 Task: Research Airbnb properties in Melong, Cameroon from 6th December, 2023 to 10th December, 2023 for 1 adult.1  bedroom having 1 bed and 1 bathroom. Property type can be hotel. Booking option can be shelf check-in. Look for 4 properties as per requirement.
Action: Mouse moved to (421, 92)
Screenshot: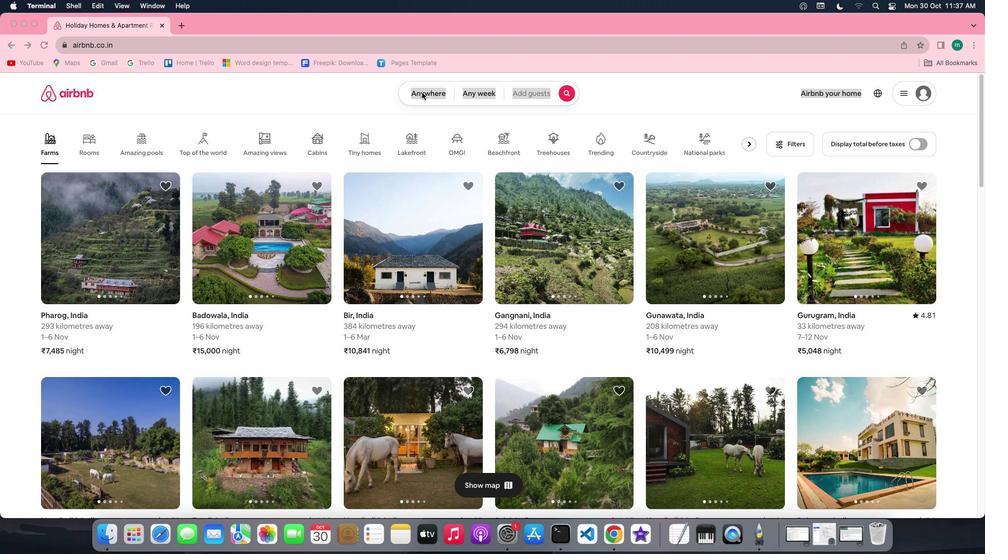 
Action: Mouse pressed left at (421, 92)
Screenshot: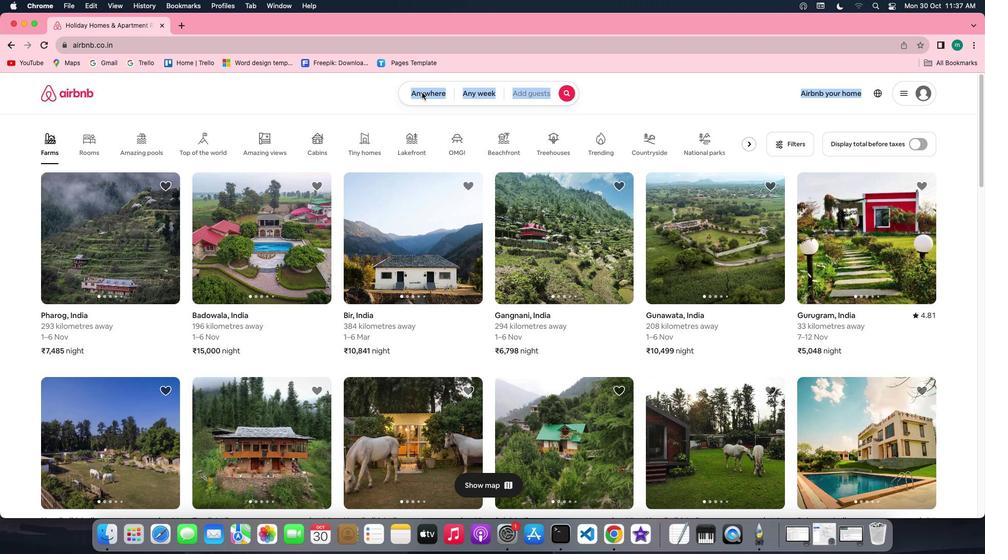 
Action: Mouse pressed left at (421, 92)
Screenshot: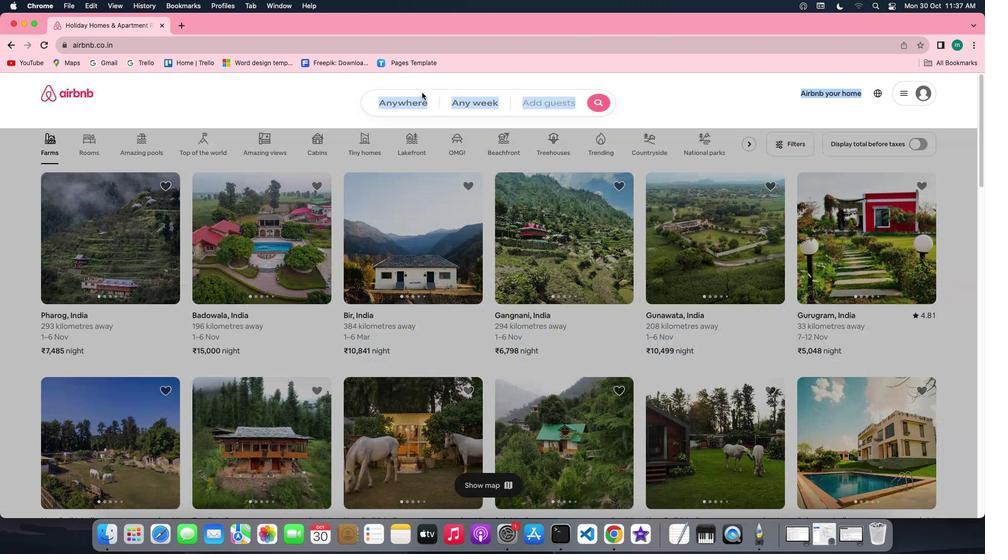 
Action: Mouse moved to (400, 132)
Screenshot: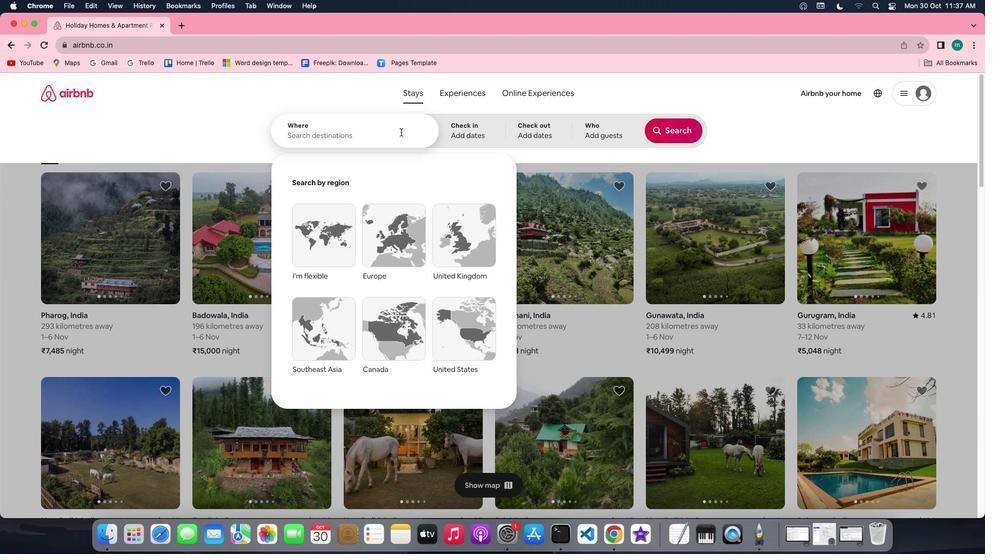 
Action: Key pressed Key.shift'M''e''l''o''n''g'','Key.spaceKey.shift'C''a''m''e''r''o''o''n'
Screenshot: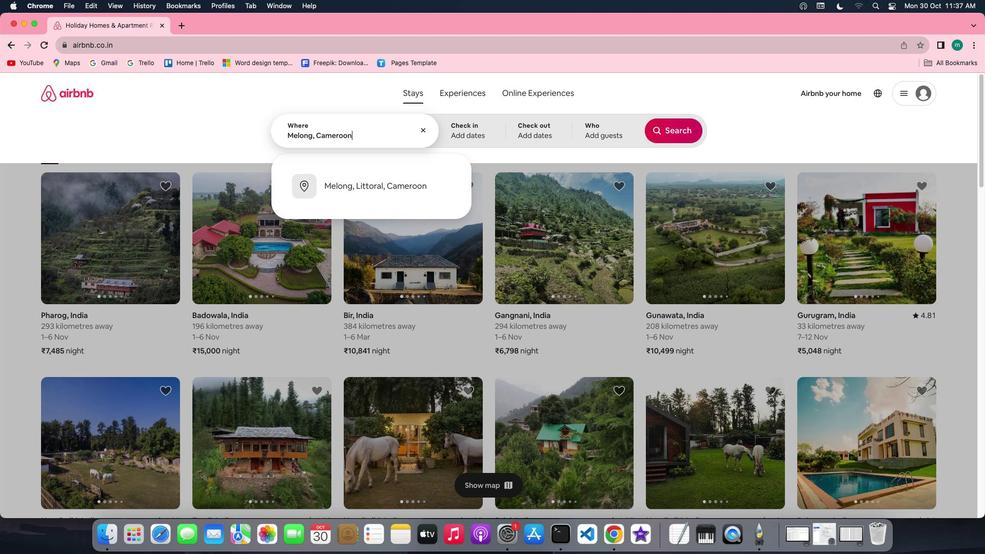 
Action: Mouse moved to (487, 123)
Screenshot: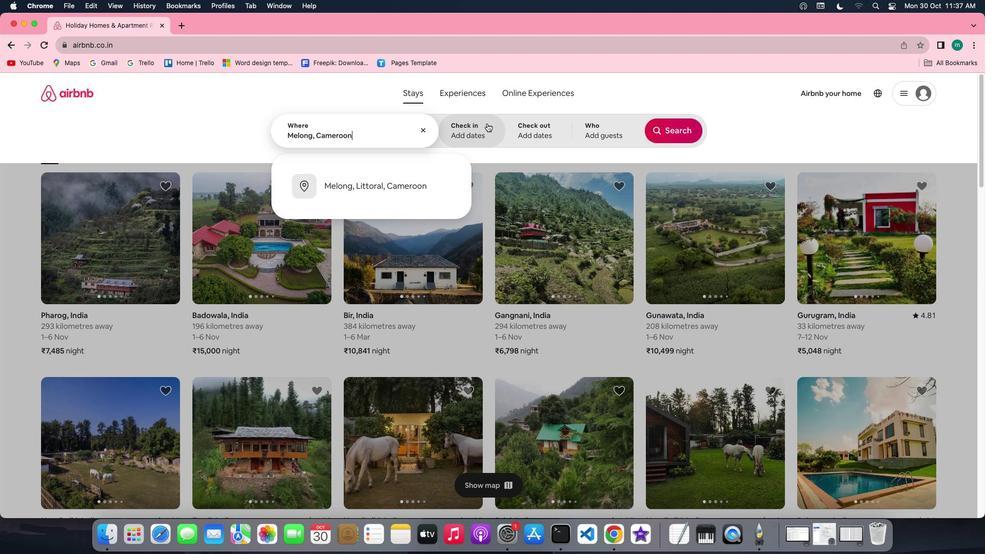 
Action: Mouse pressed left at (487, 123)
Screenshot: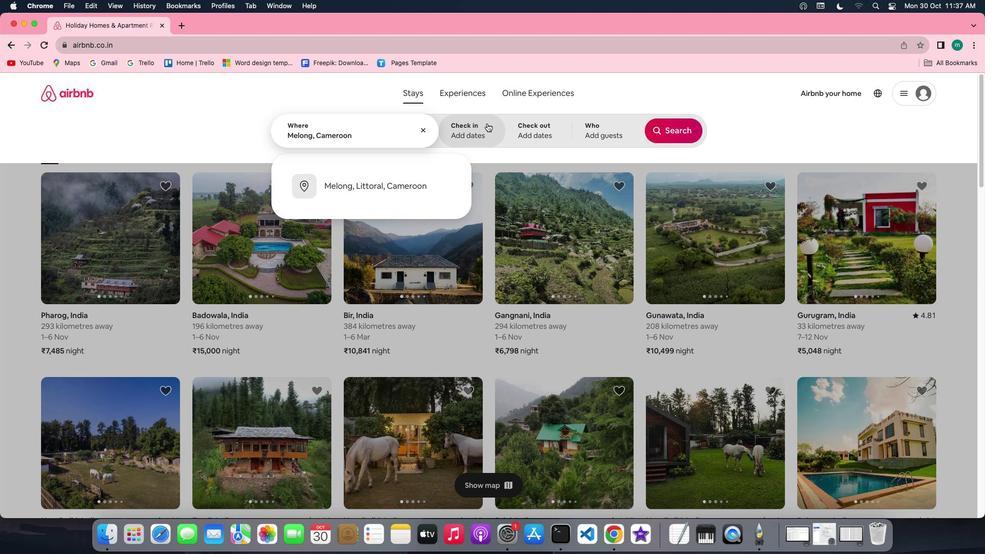 
Action: Mouse moved to (674, 219)
Screenshot: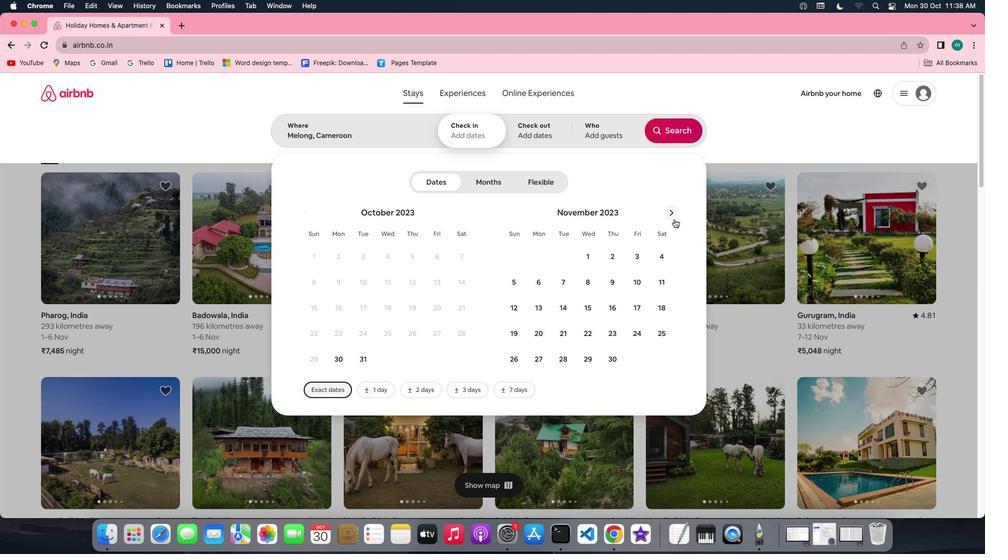 
Action: Mouse pressed left at (674, 219)
Screenshot: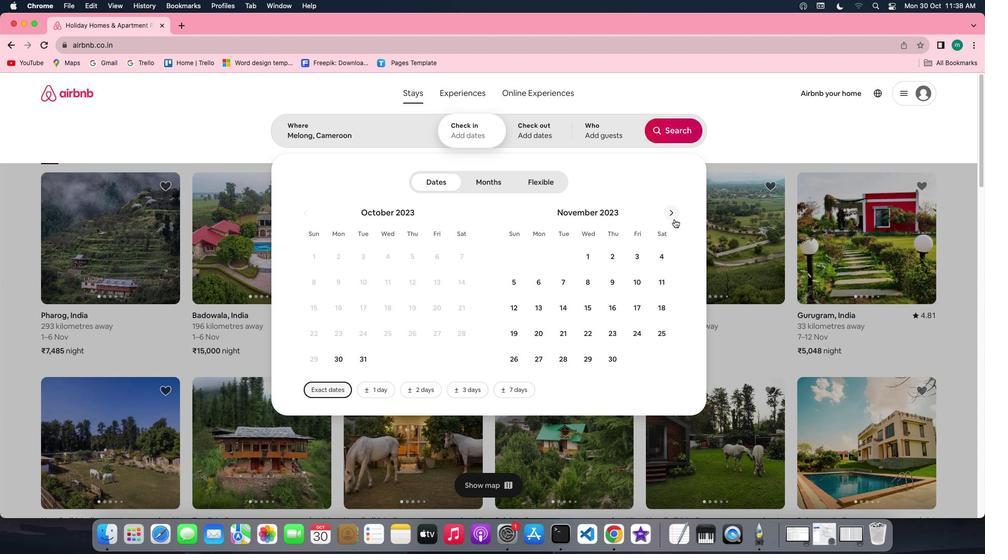 
Action: Mouse moved to (586, 282)
Screenshot: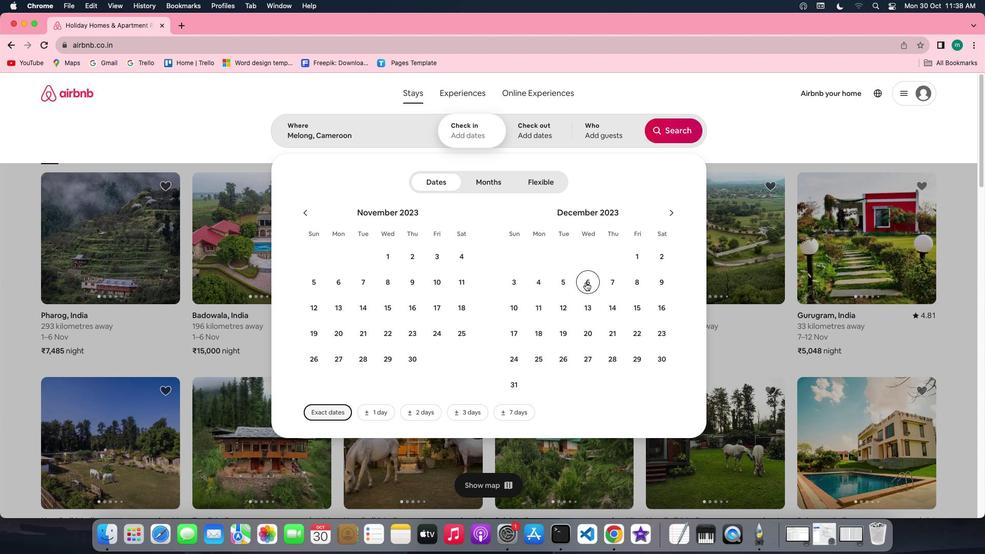 
Action: Mouse pressed left at (586, 282)
Screenshot: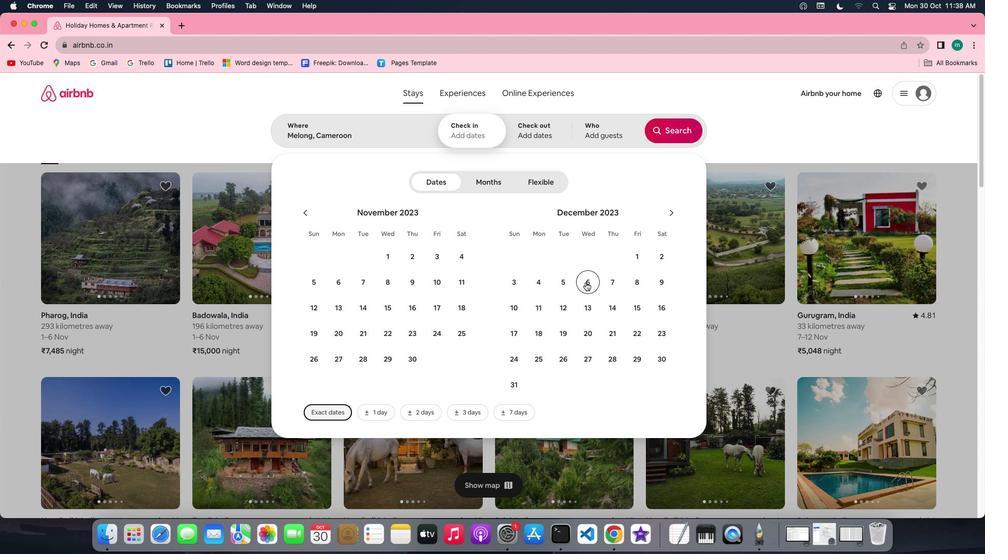 
Action: Mouse moved to (508, 317)
Screenshot: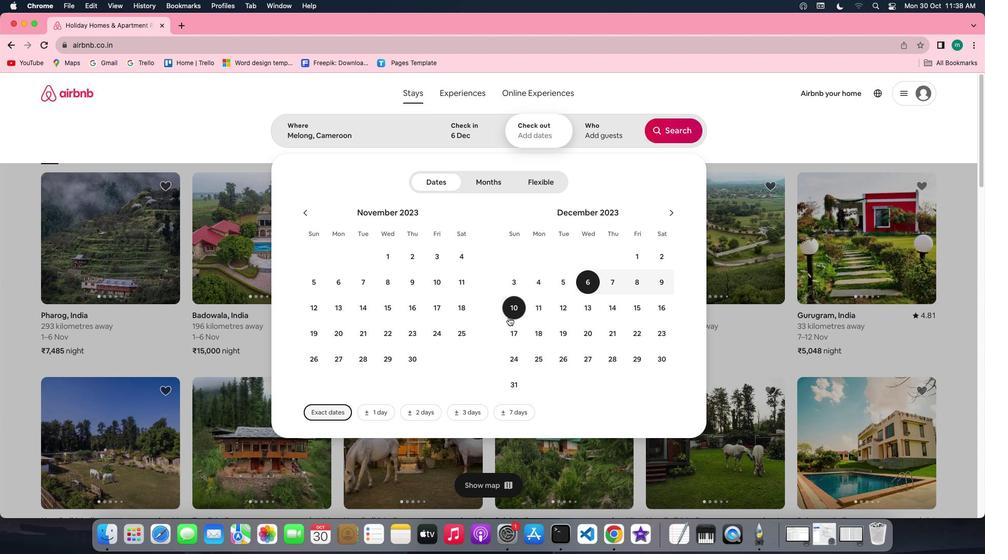 
Action: Mouse pressed left at (508, 317)
Screenshot: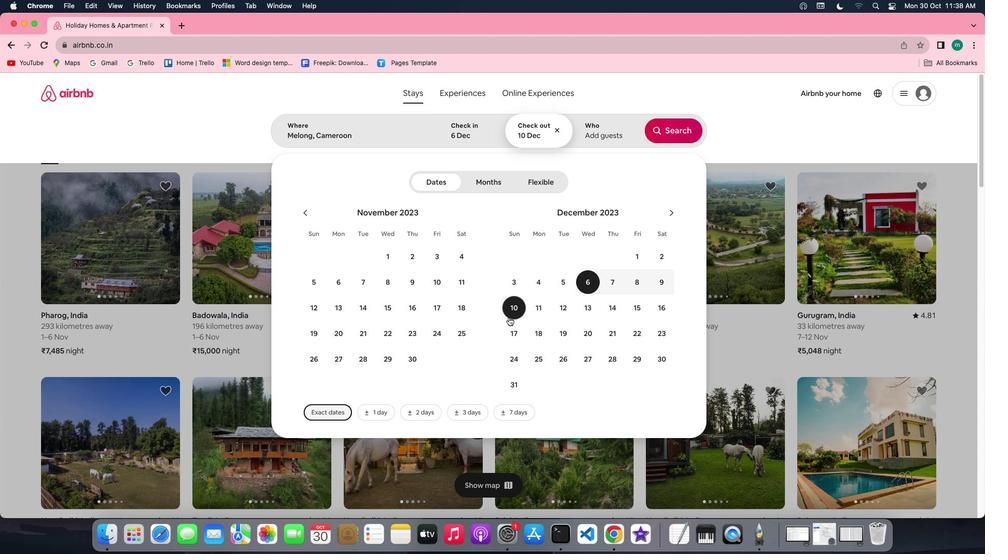 
Action: Mouse moved to (603, 135)
Screenshot: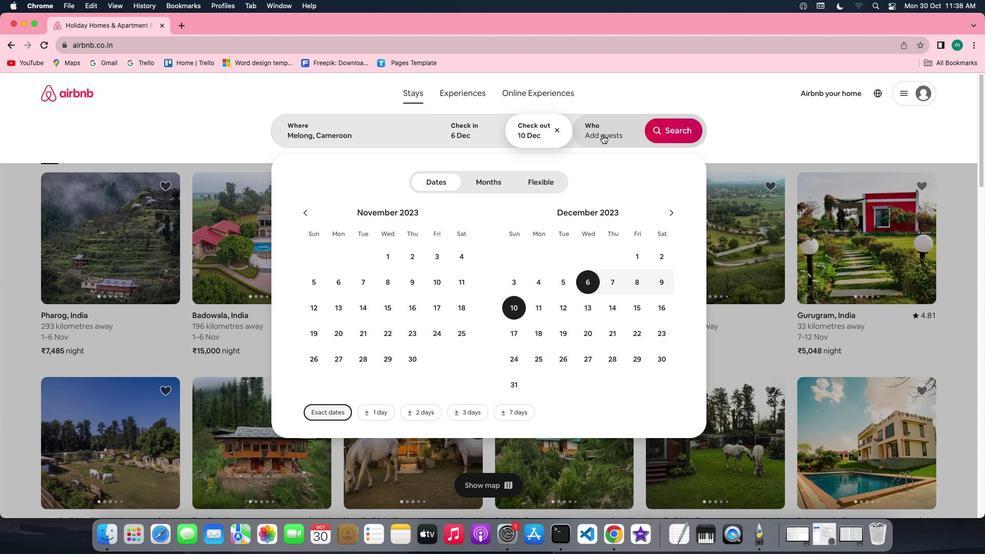 
Action: Mouse pressed left at (603, 135)
Screenshot: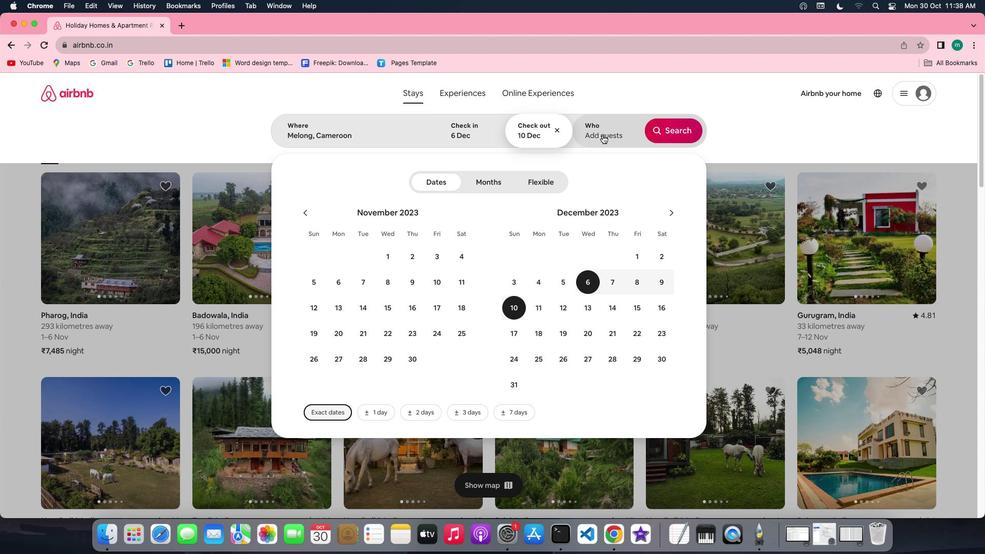 
Action: Mouse moved to (678, 184)
Screenshot: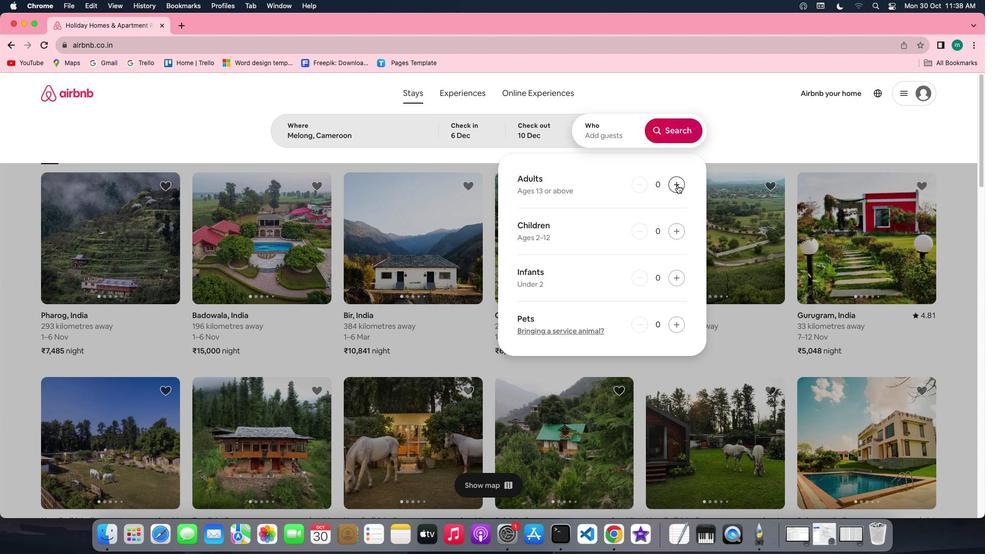 
Action: Mouse pressed left at (678, 184)
Screenshot: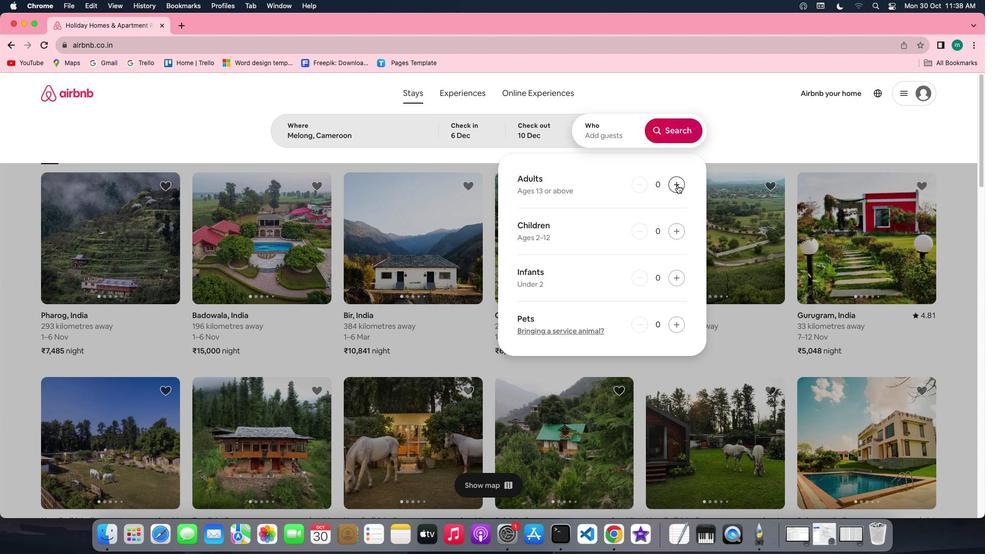
Action: Mouse moved to (685, 127)
Screenshot: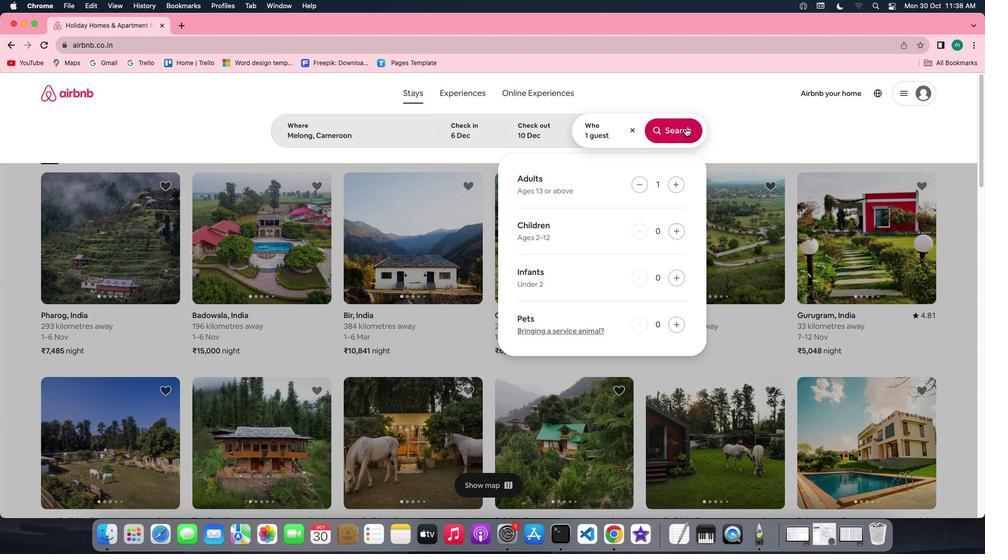 
Action: Mouse pressed left at (685, 127)
Screenshot: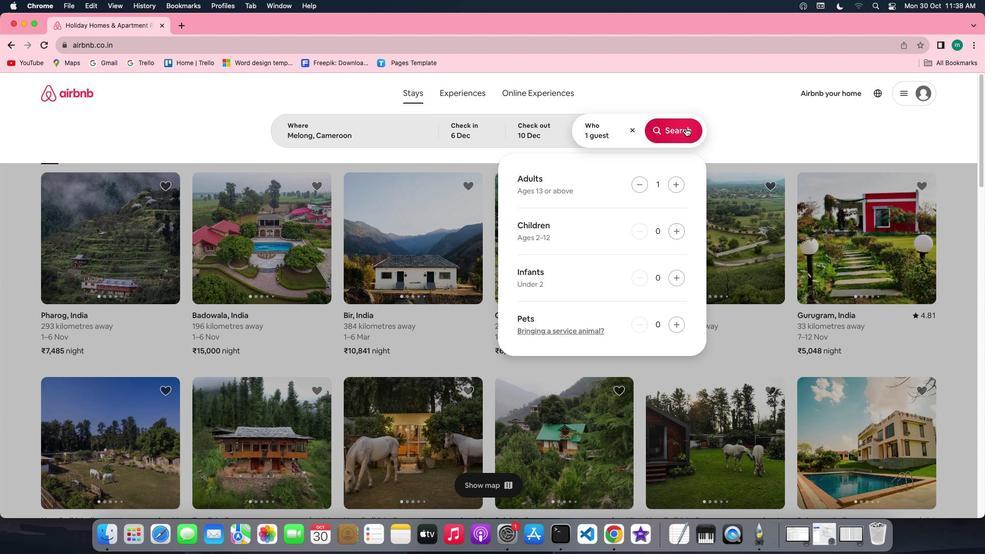 
Action: Mouse moved to (823, 138)
Screenshot: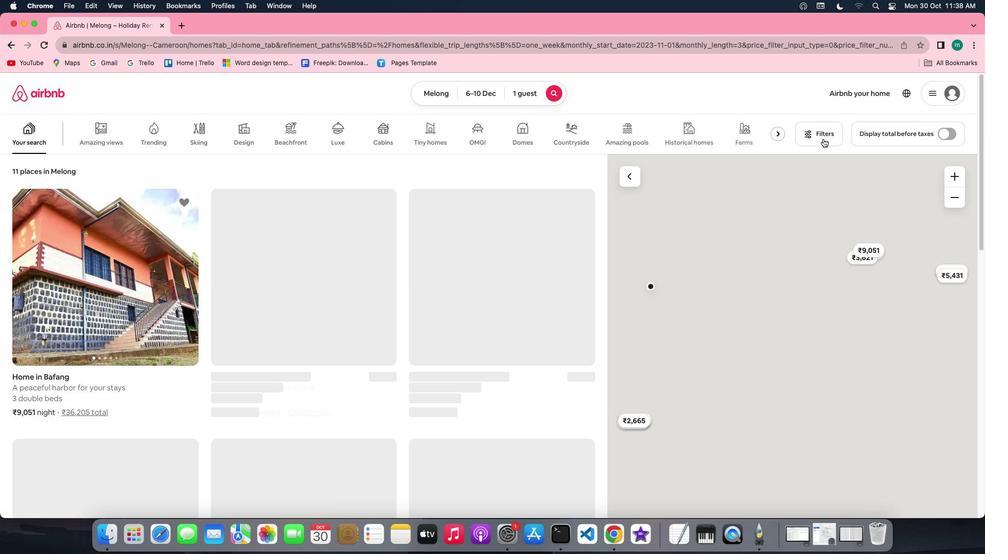 
Action: Mouse pressed left at (823, 138)
Screenshot: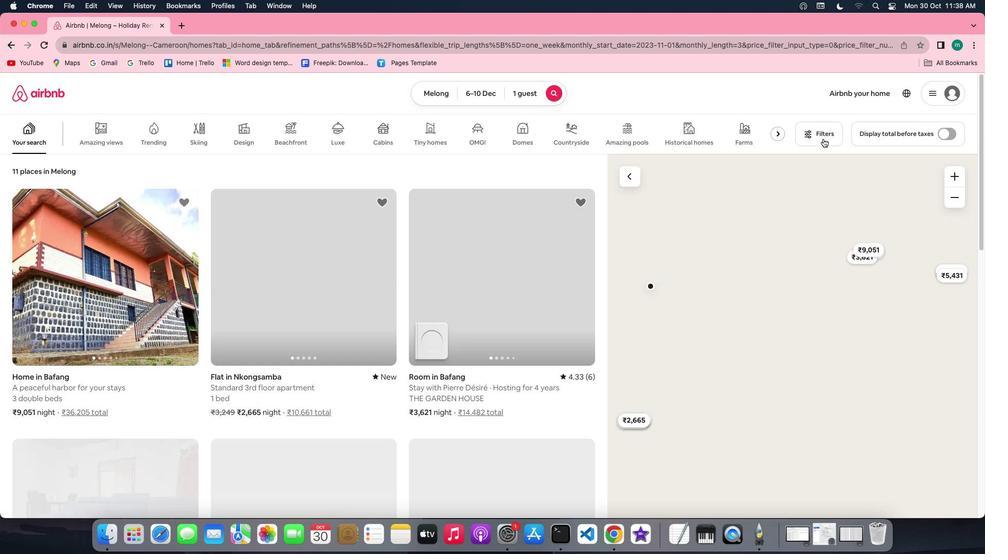 
Action: Mouse moved to (467, 278)
Screenshot: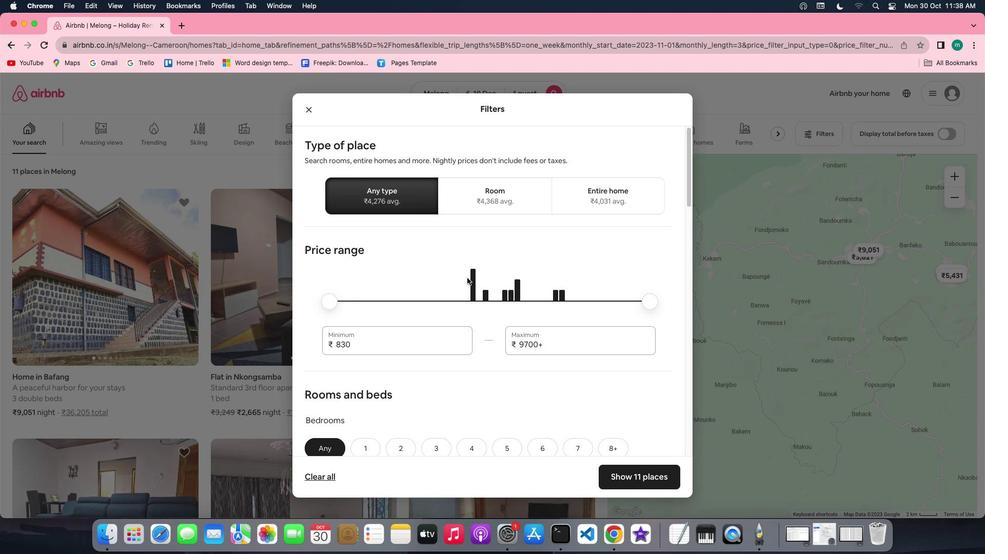 
Action: Mouse scrolled (467, 278) with delta (0, 0)
Screenshot: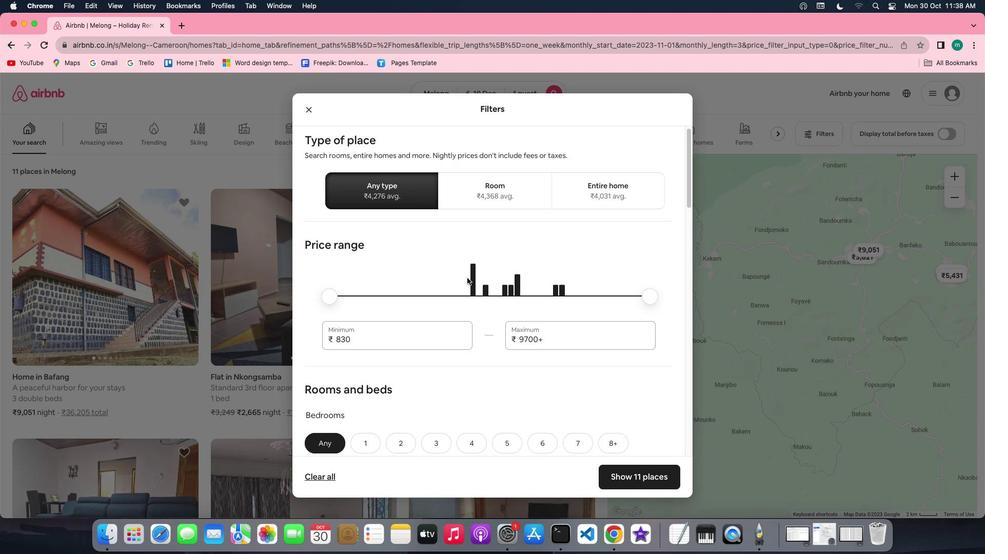 
Action: Mouse scrolled (467, 278) with delta (0, 0)
Screenshot: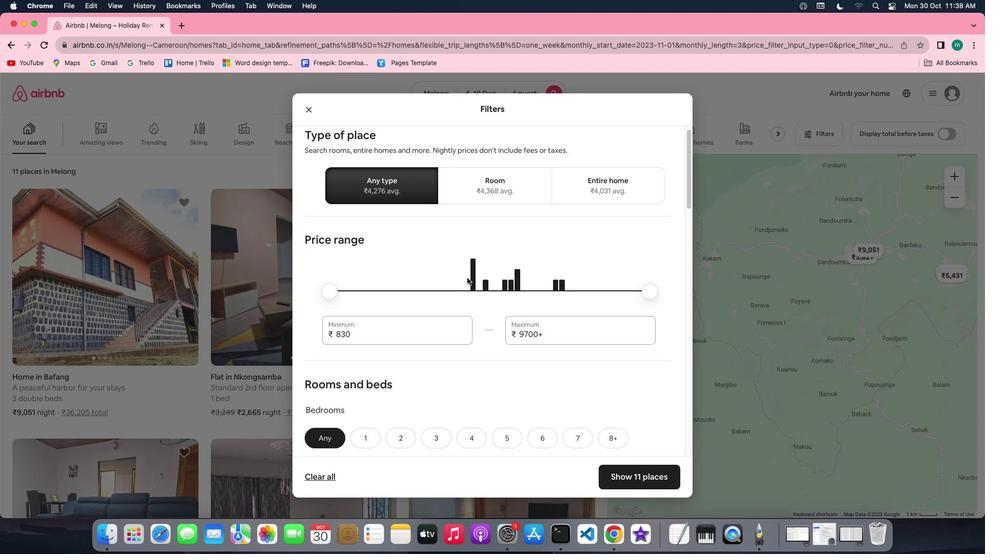 
Action: Mouse moved to (467, 277)
Screenshot: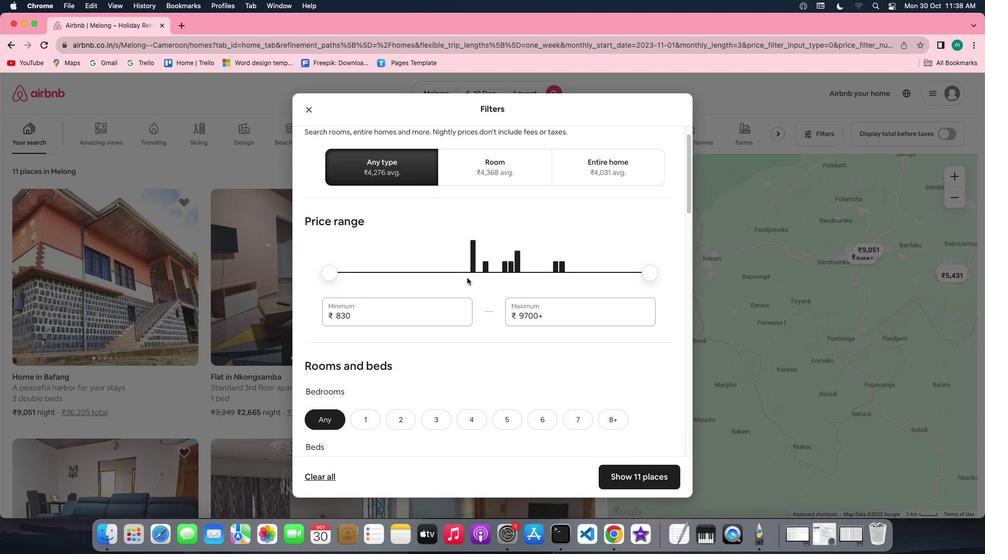 
Action: Mouse scrolled (467, 277) with delta (0, 0)
Screenshot: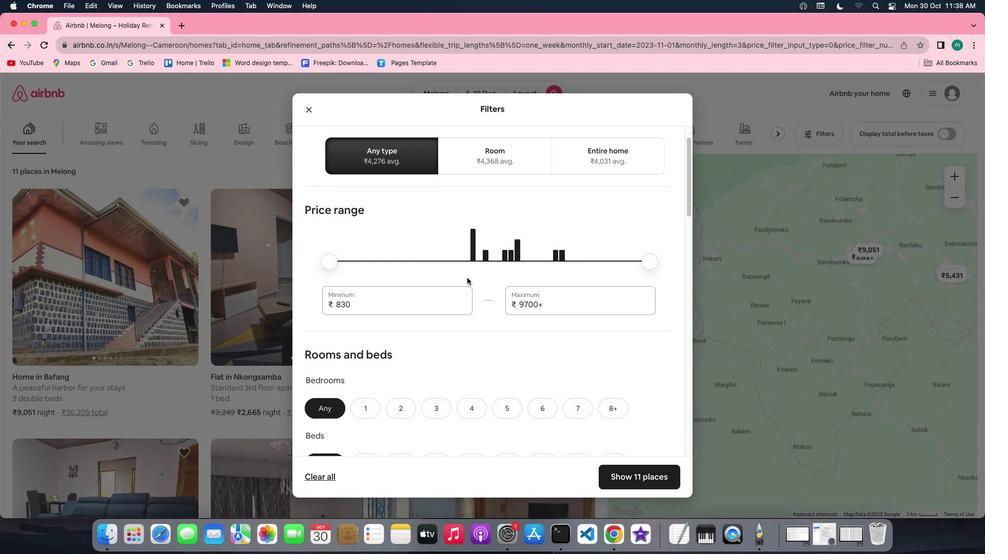 
Action: Mouse scrolled (467, 277) with delta (0, 0)
Screenshot: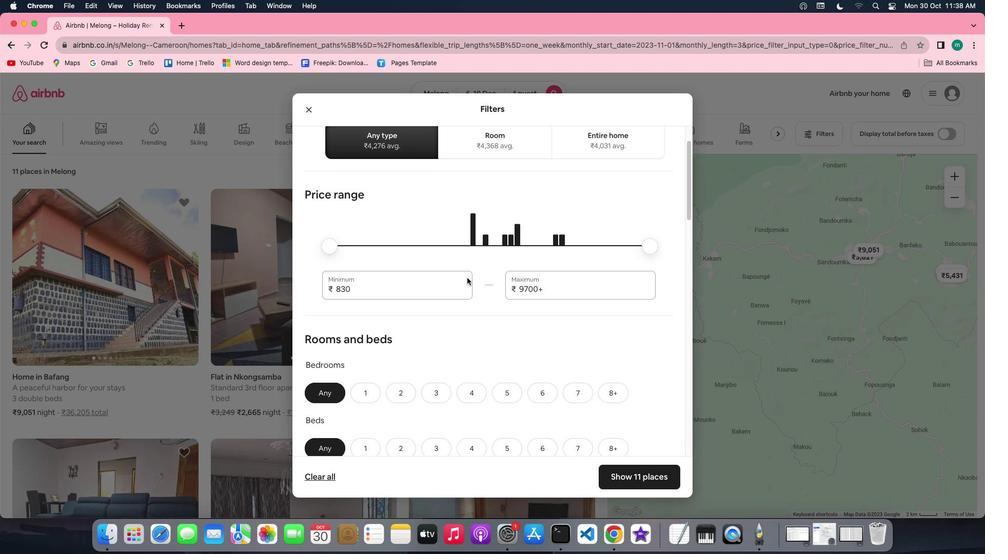 
Action: Mouse scrolled (467, 277) with delta (0, 0)
Screenshot: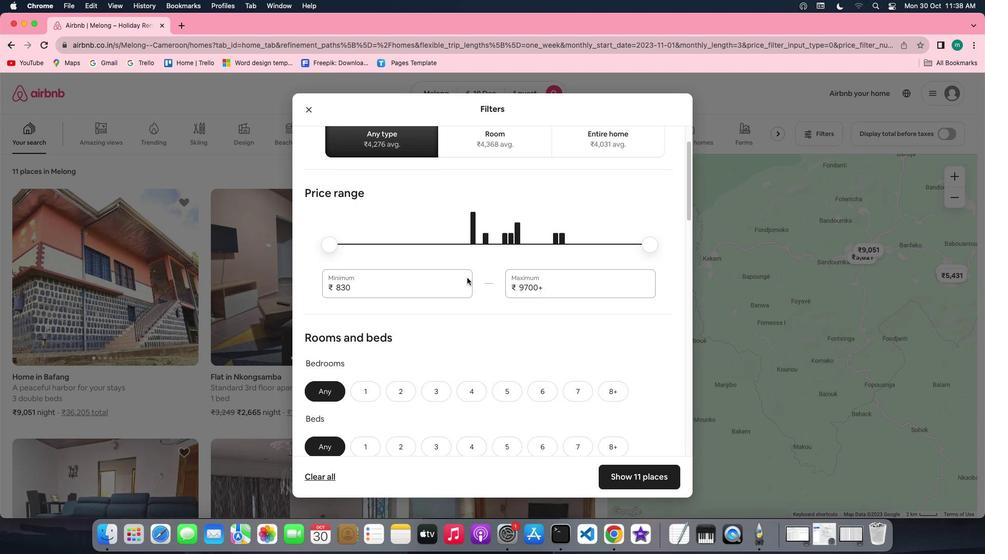
Action: Mouse scrolled (467, 277) with delta (0, 0)
Screenshot: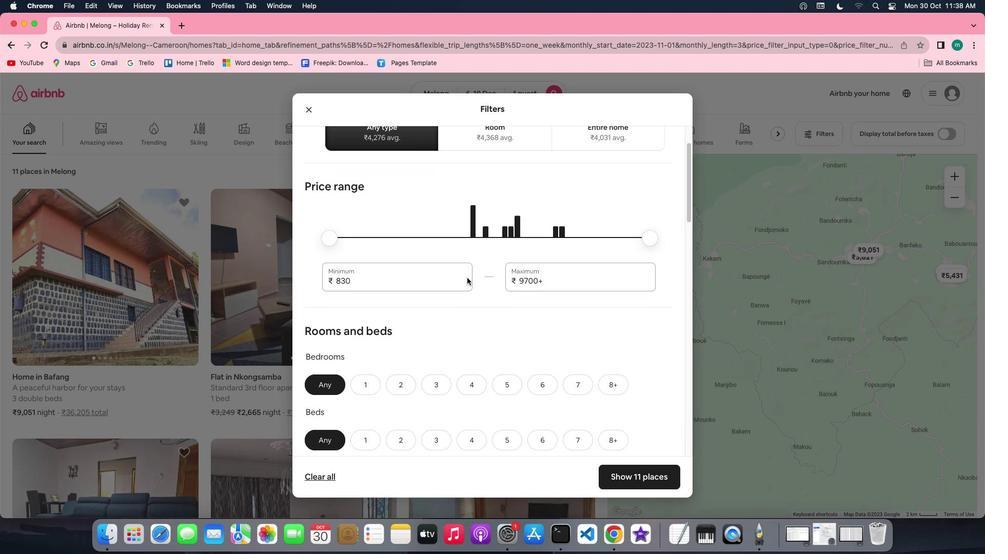 
Action: Mouse scrolled (467, 277) with delta (0, 0)
Screenshot: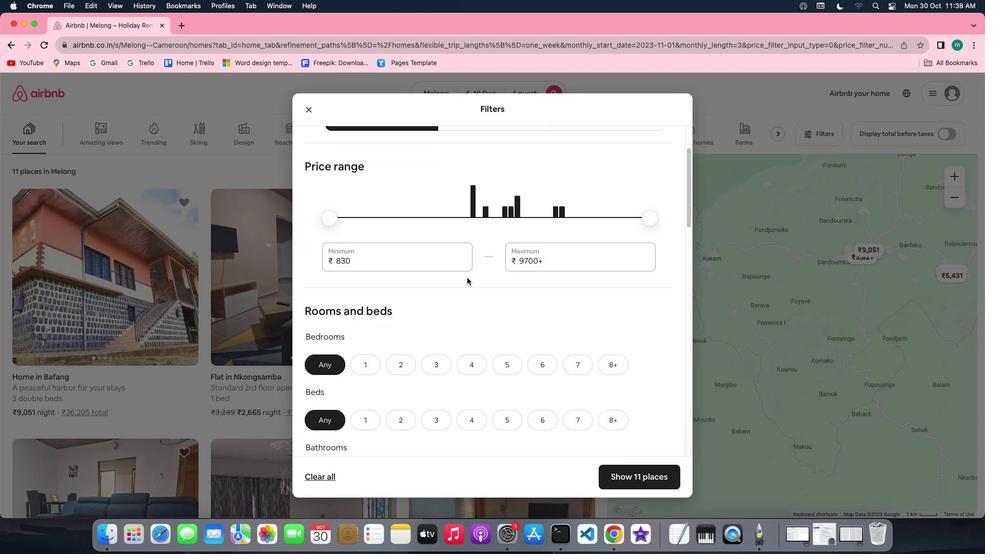 
Action: Mouse scrolled (467, 277) with delta (0, -1)
Screenshot: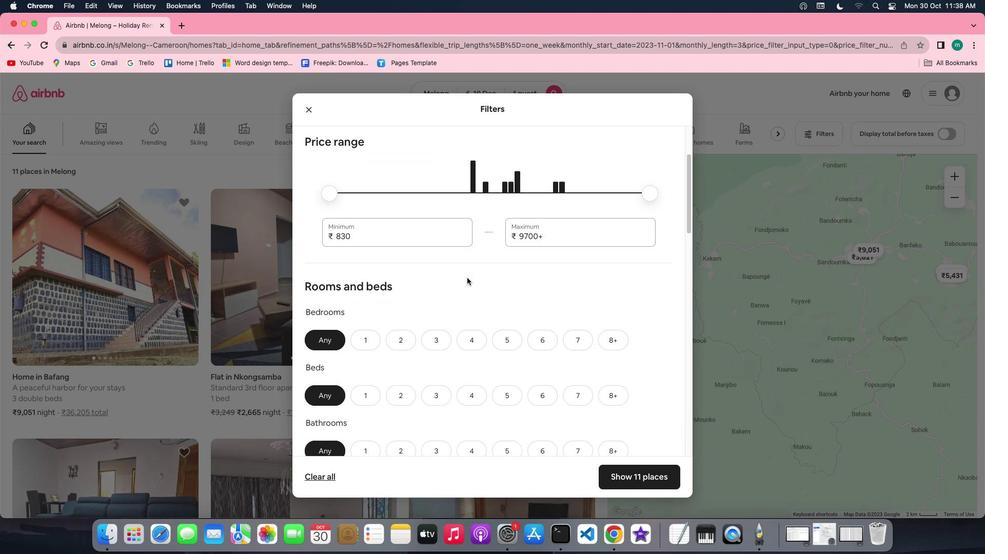 
Action: Mouse scrolled (467, 277) with delta (0, 0)
Screenshot: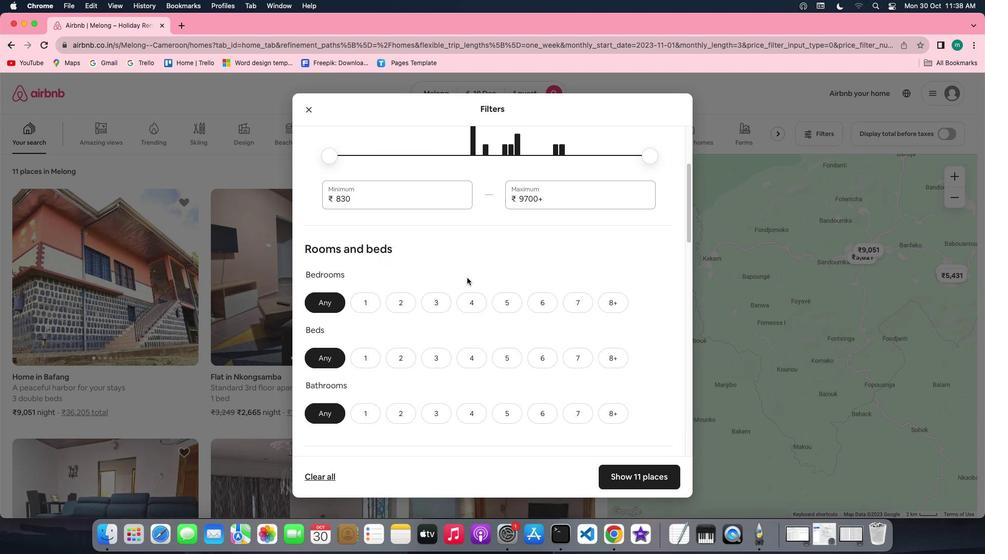 
Action: Mouse scrolled (467, 277) with delta (0, 0)
Screenshot: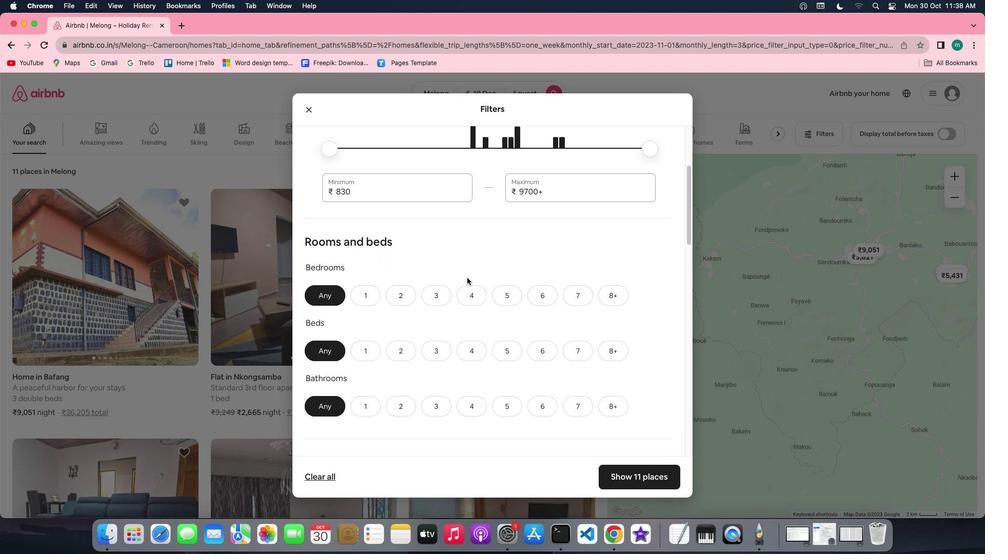 
Action: Mouse scrolled (467, 277) with delta (0, 0)
Screenshot: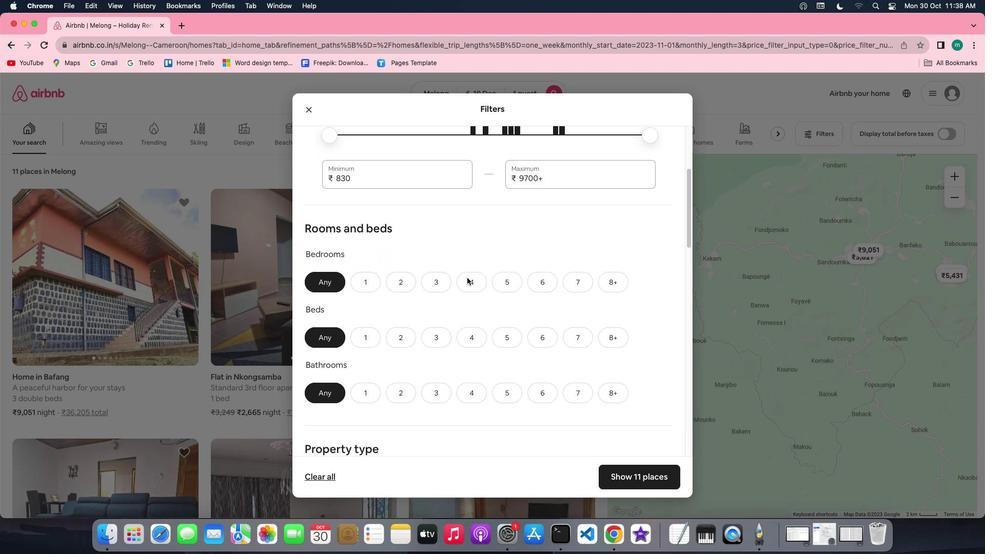 
Action: Mouse moved to (467, 277)
Screenshot: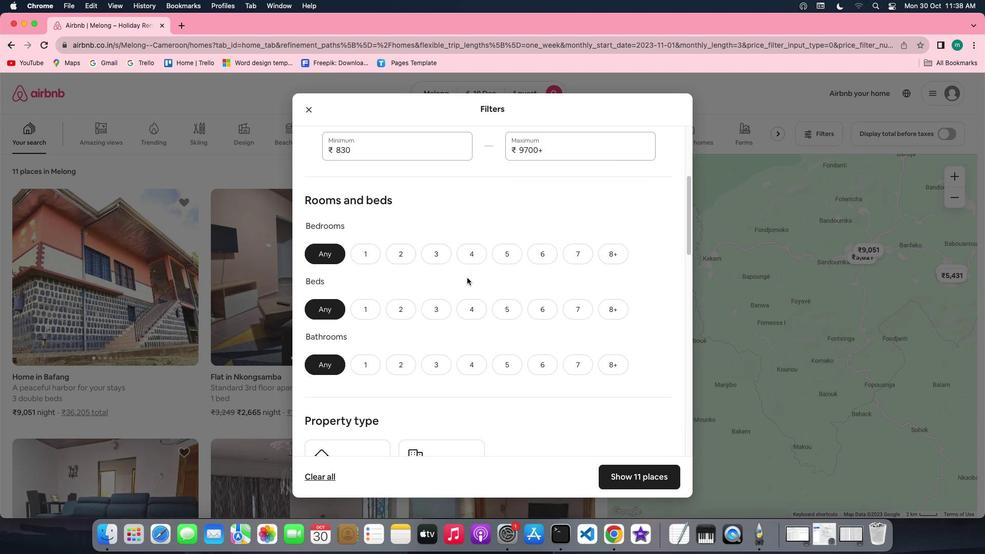 
Action: Mouse scrolled (467, 277) with delta (0, 0)
Screenshot: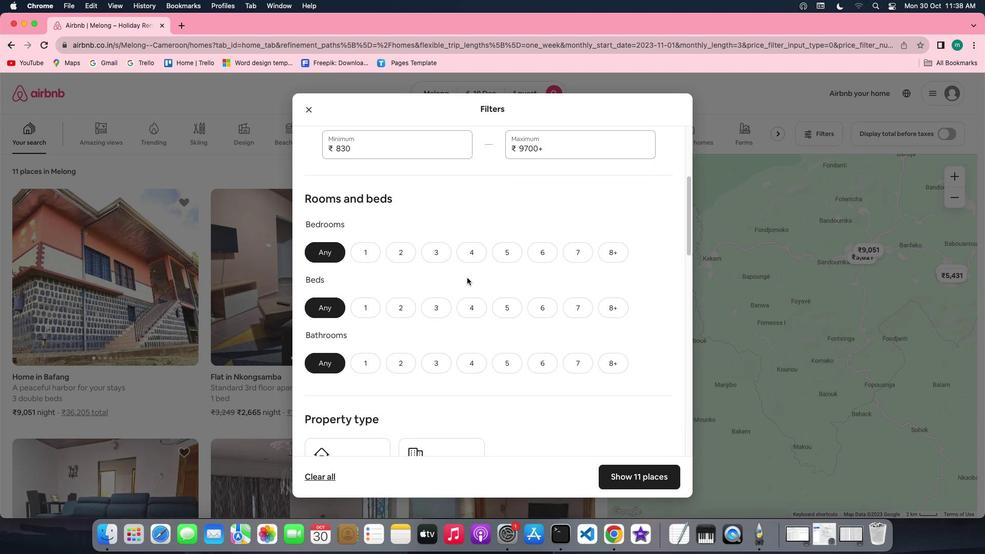 
Action: Mouse scrolled (467, 277) with delta (0, 0)
Screenshot: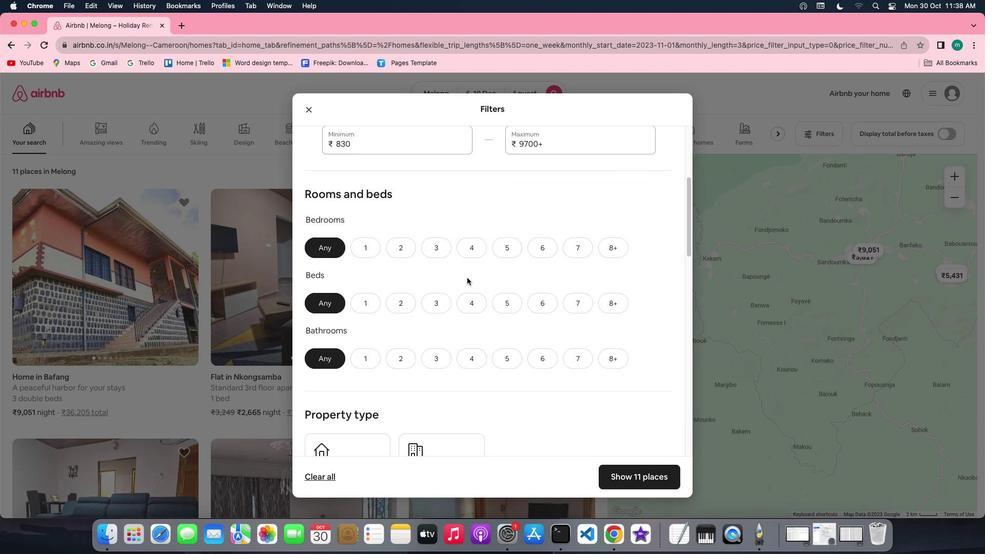 
Action: Mouse scrolled (467, 277) with delta (0, 0)
Screenshot: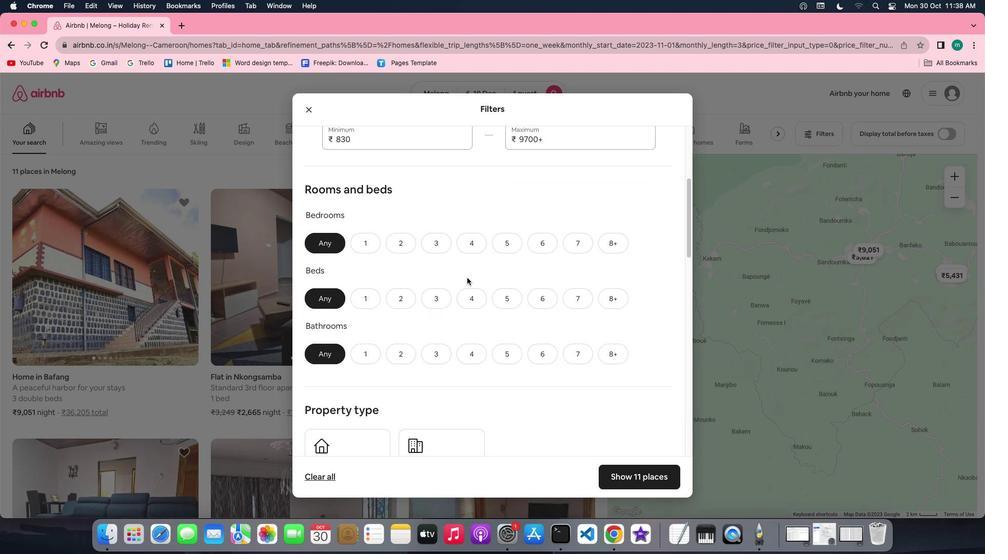 
Action: Mouse moved to (368, 245)
Screenshot: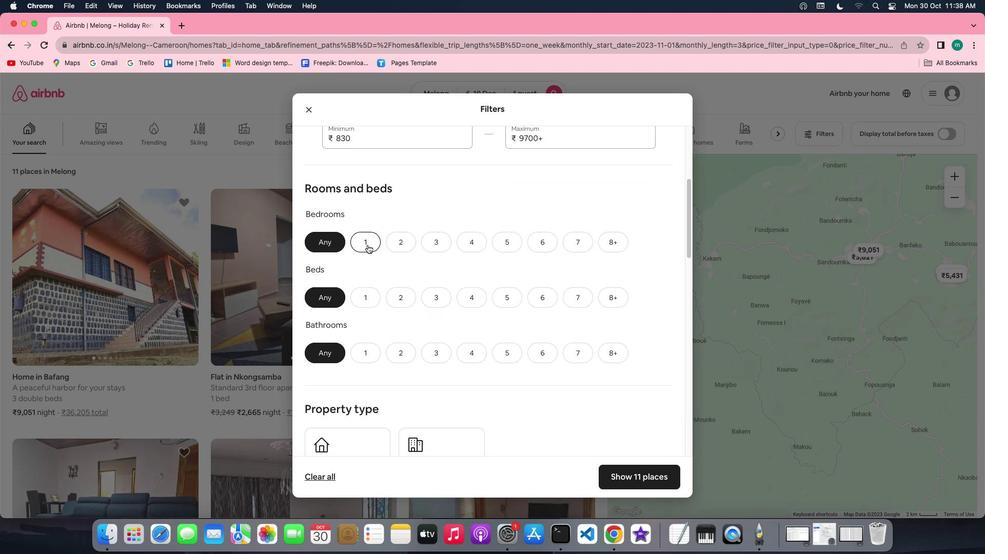 
Action: Mouse pressed left at (368, 245)
Screenshot: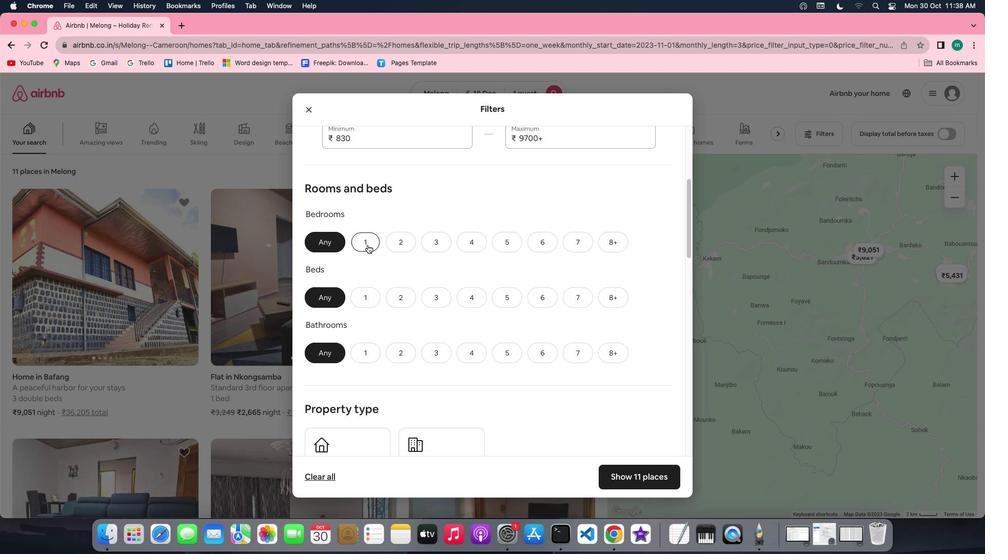 
Action: Mouse moved to (368, 298)
Screenshot: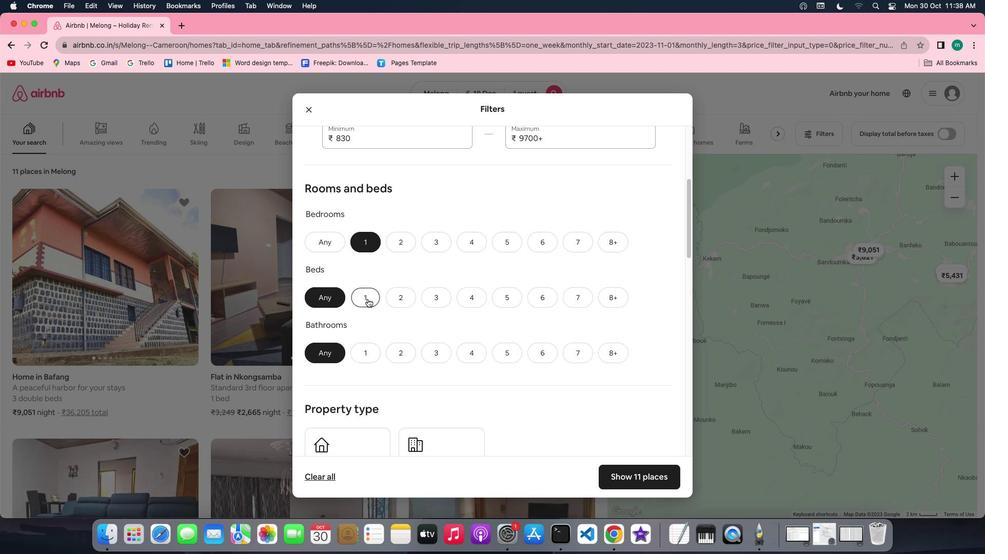 
Action: Mouse pressed left at (368, 298)
Screenshot: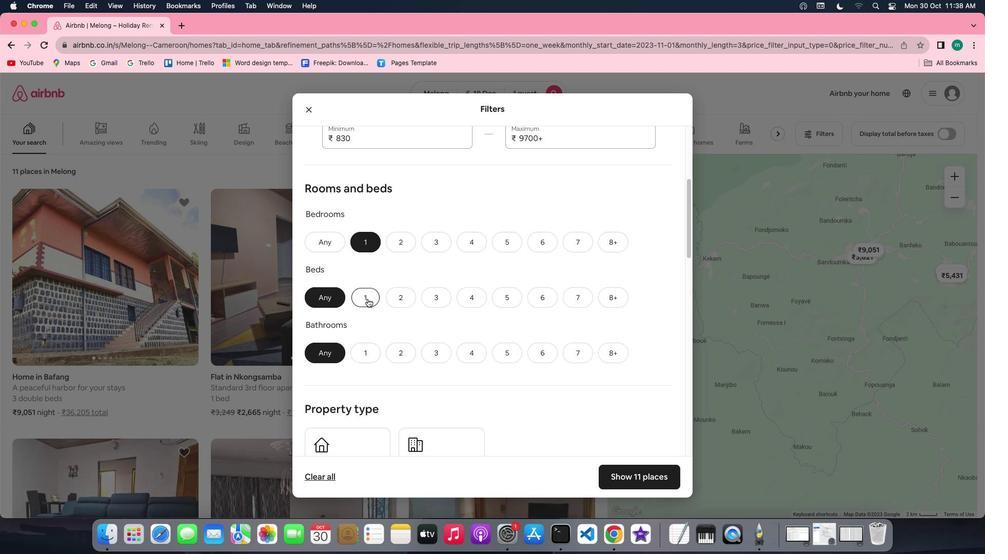 
Action: Mouse moved to (366, 352)
Screenshot: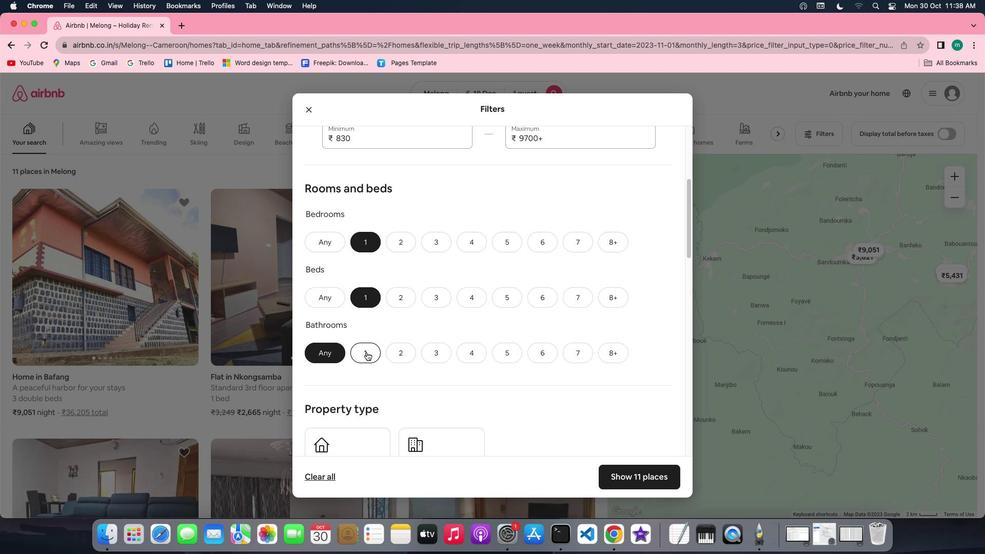 
Action: Mouse pressed left at (366, 352)
Screenshot: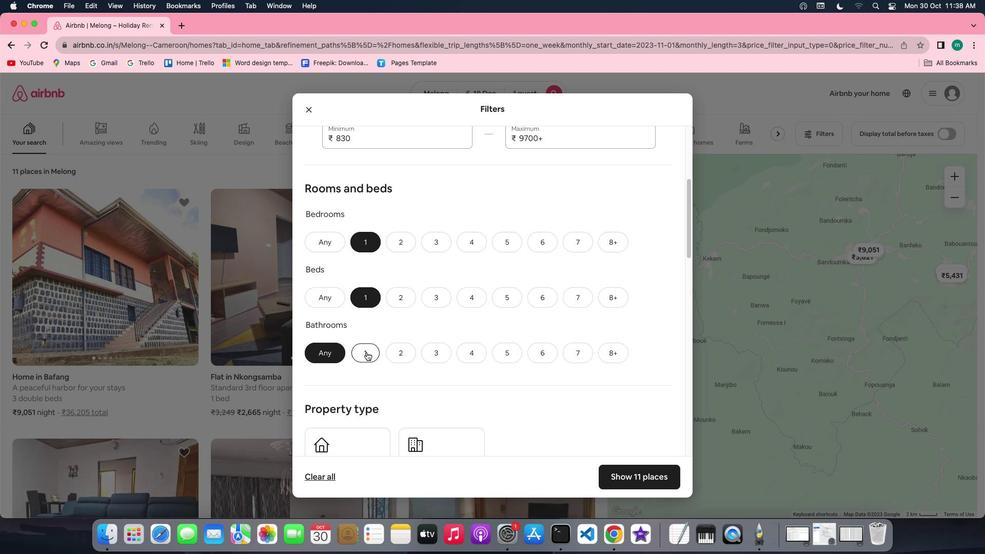 
Action: Mouse moved to (468, 355)
Screenshot: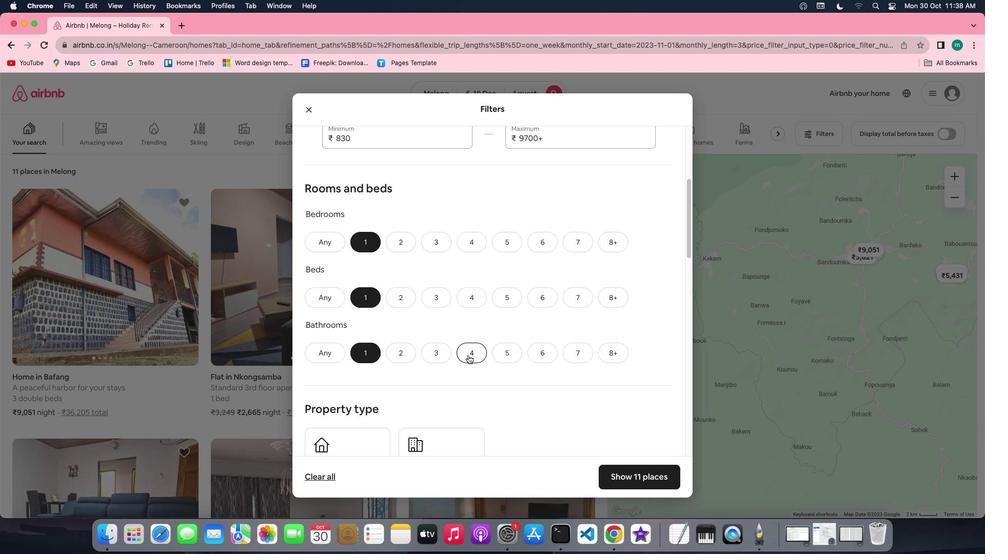 
Action: Mouse scrolled (468, 355) with delta (0, 0)
Screenshot: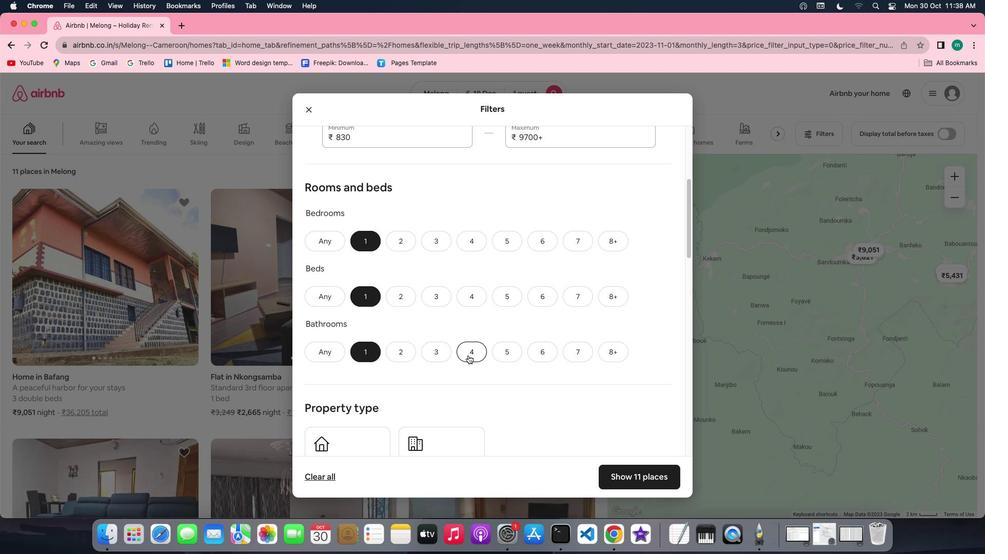
Action: Mouse scrolled (468, 355) with delta (0, 0)
Screenshot: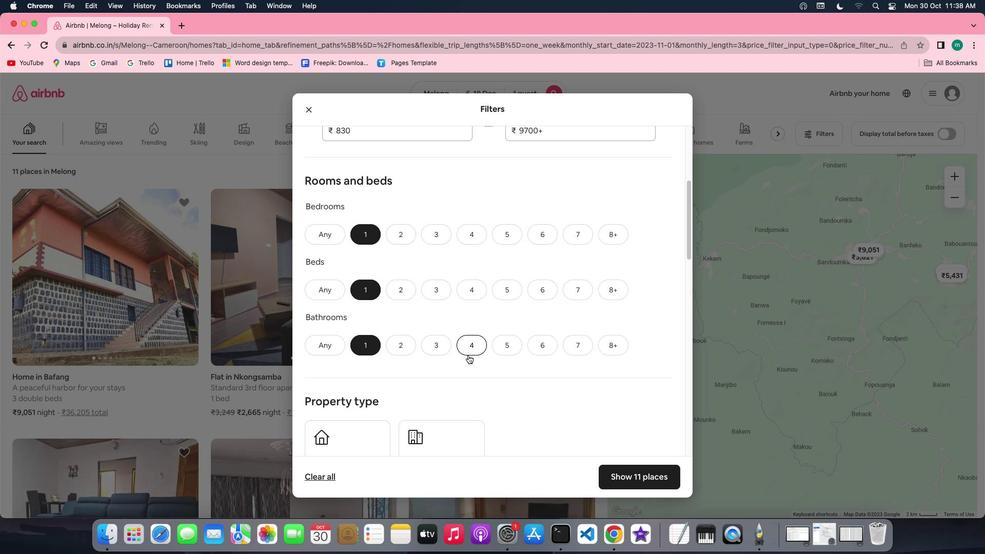 
Action: Mouse scrolled (468, 355) with delta (0, 0)
Screenshot: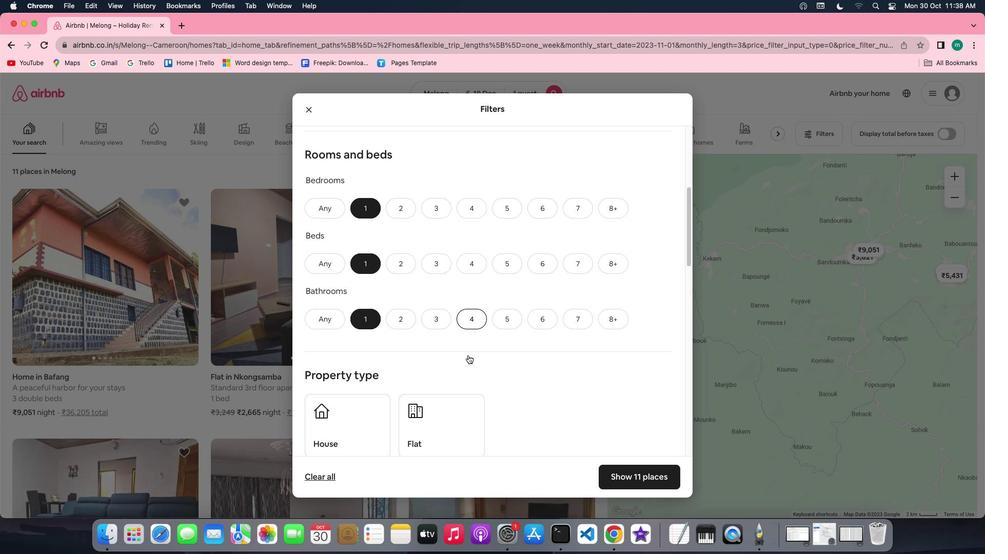 
Action: Mouse scrolled (468, 355) with delta (0, 0)
Screenshot: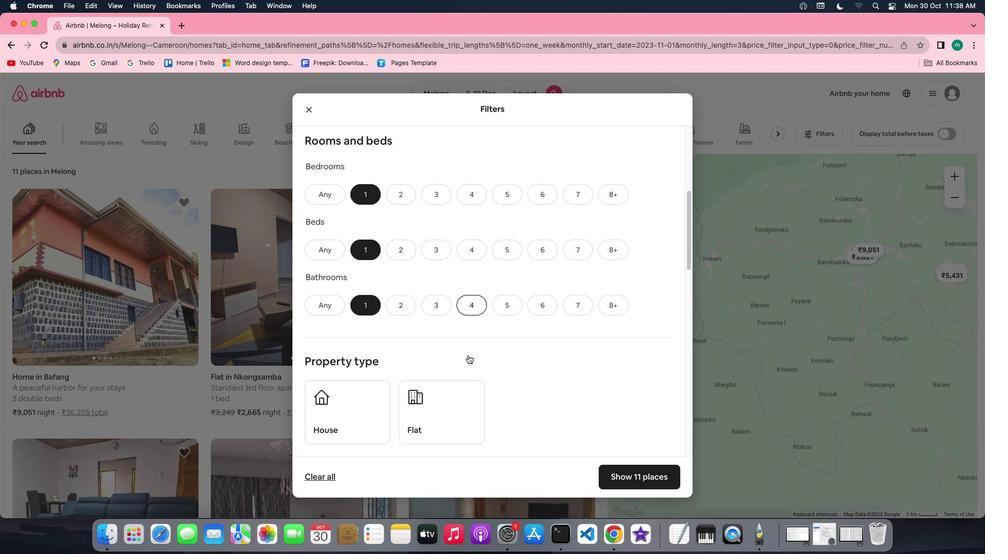 
Action: Mouse scrolled (468, 355) with delta (0, 0)
Screenshot: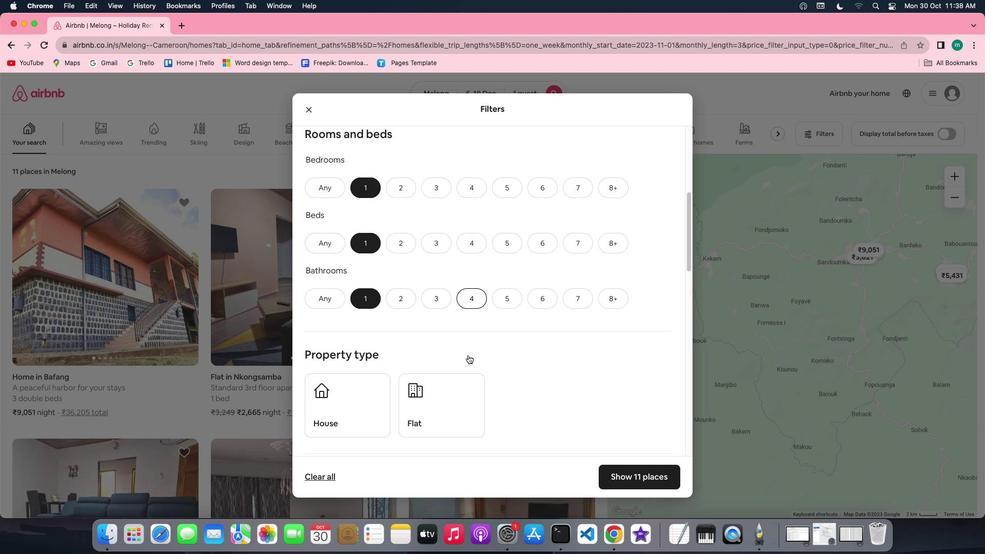 
Action: Mouse scrolled (468, 355) with delta (0, 0)
Screenshot: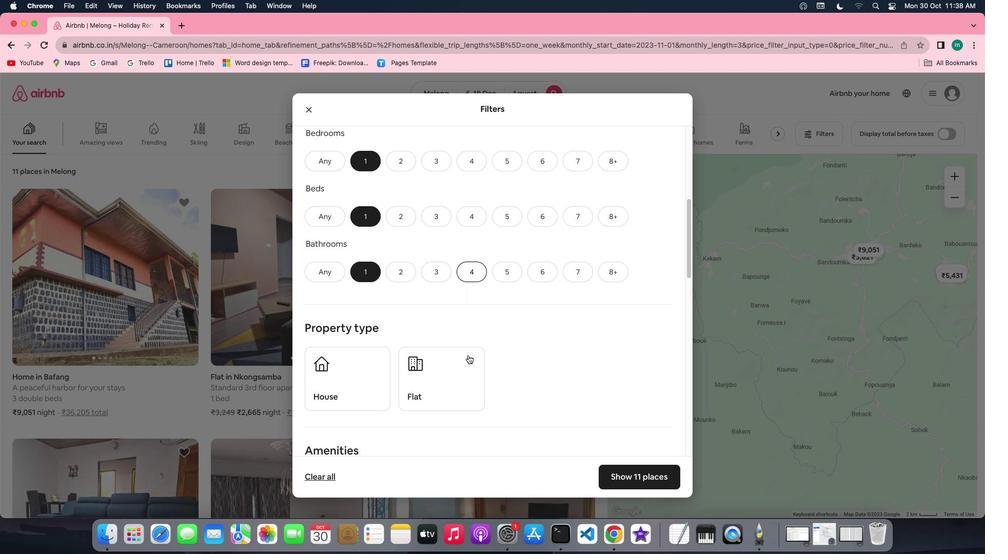 
Action: Mouse scrolled (468, 355) with delta (0, 0)
Screenshot: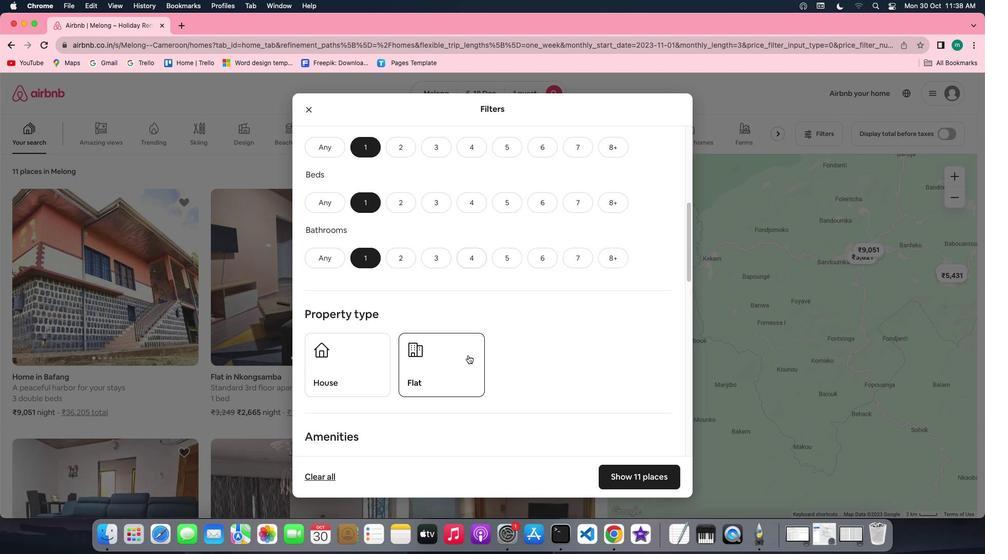 
Action: Mouse scrolled (468, 355) with delta (0, 0)
Screenshot: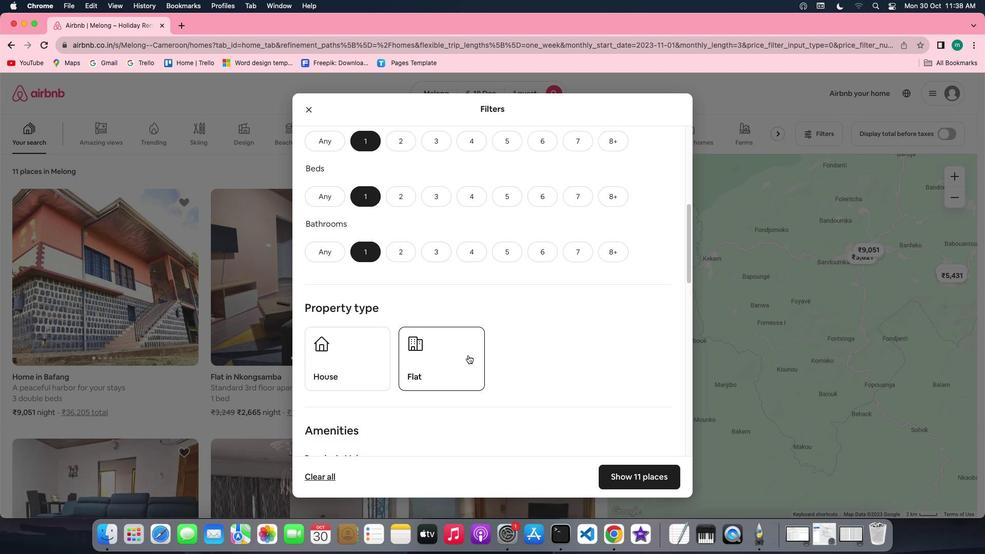 
Action: Mouse scrolled (468, 355) with delta (0, 0)
Screenshot: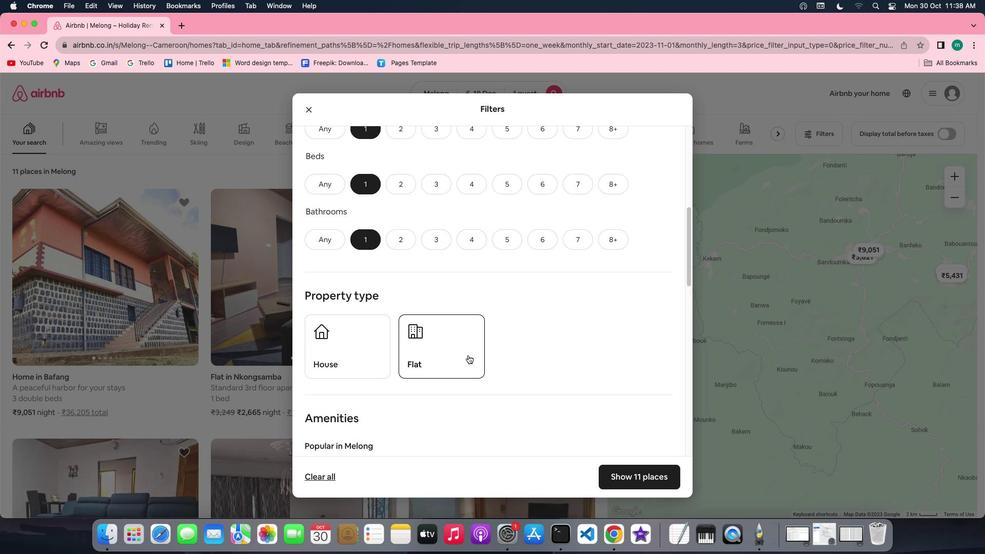 
Action: Mouse scrolled (468, 355) with delta (0, 0)
Screenshot: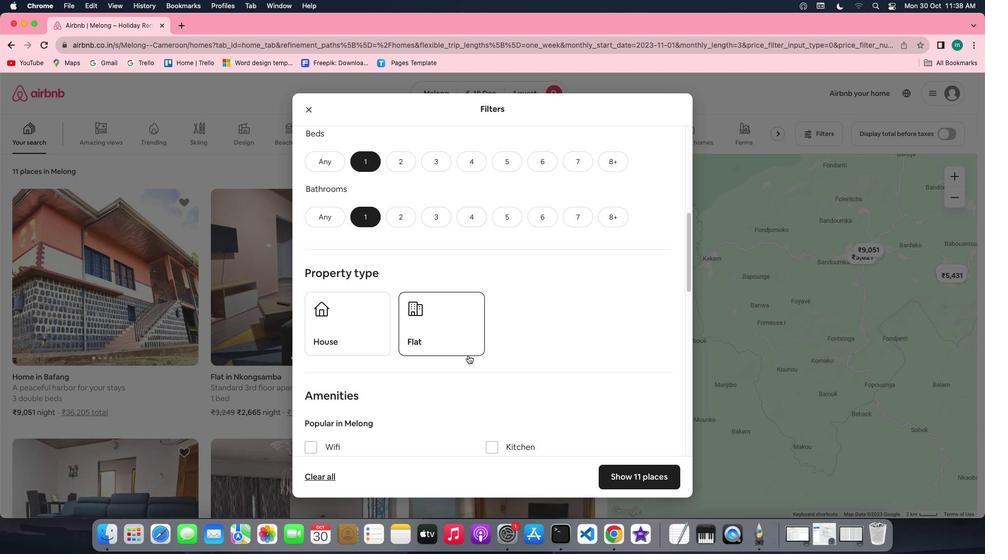
Action: Mouse moved to (499, 340)
Screenshot: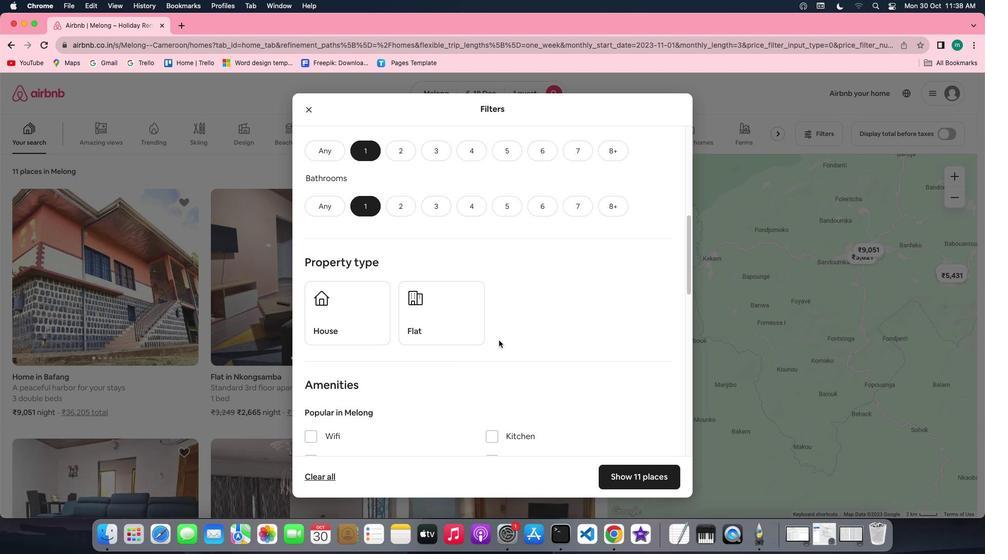 
Action: Mouse scrolled (499, 340) with delta (0, 0)
Screenshot: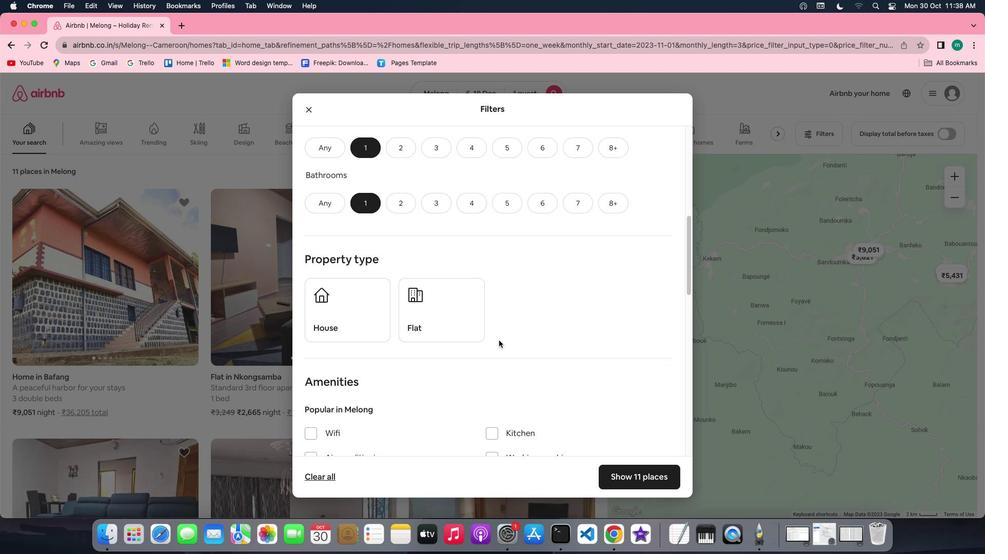 
Action: Mouse scrolled (499, 340) with delta (0, 0)
Screenshot: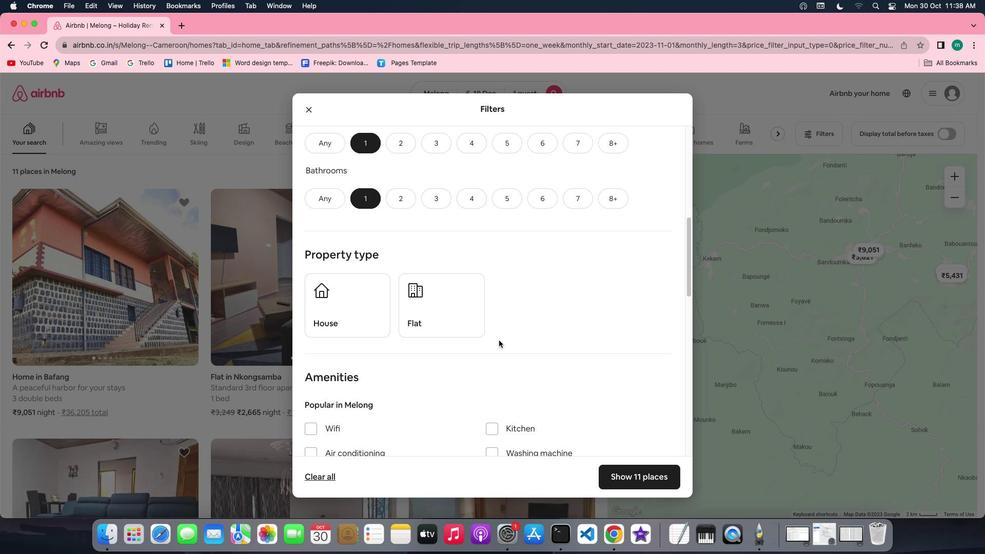 
Action: Mouse scrolled (499, 340) with delta (0, -1)
Screenshot: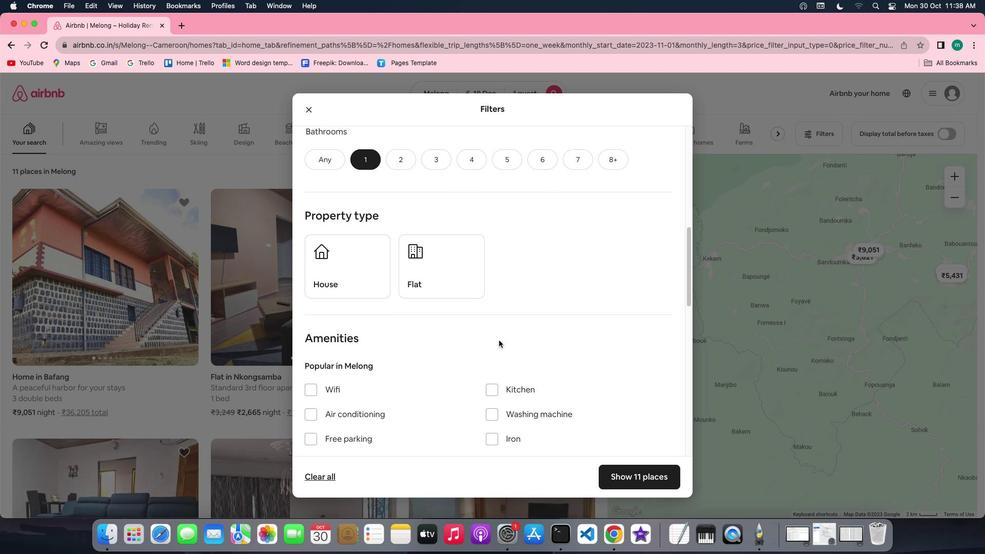 
Action: Mouse scrolled (499, 340) with delta (0, 0)
Screenshot: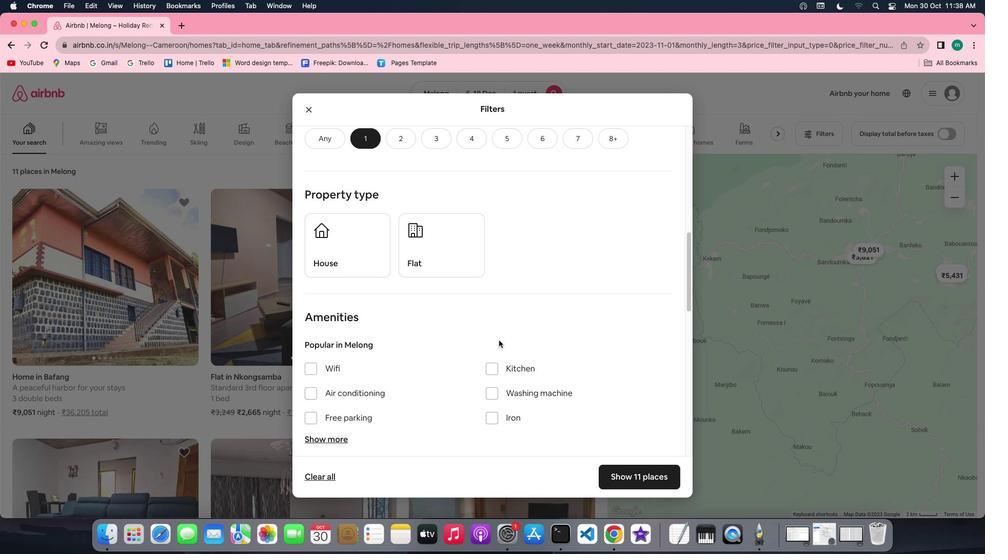 
Action: Mouse scrolled (499, 340) with delta (0, 0)
Screenshot: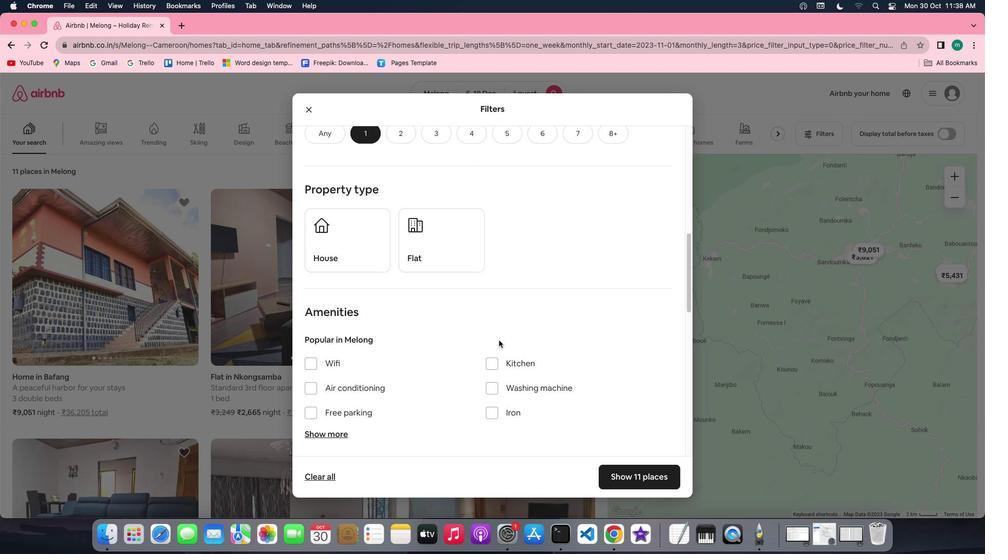 
Action: Mouse scrolled (499, 340) with delta (0, 0)
Screenshot: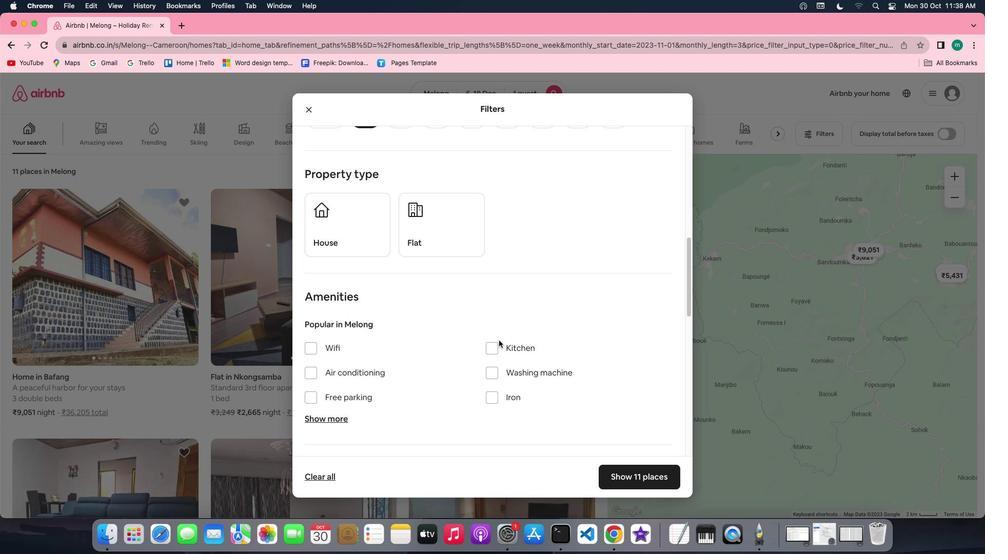 
Action: Mouse scrolled (499, 340) with delta (0, 0)
Screenshot: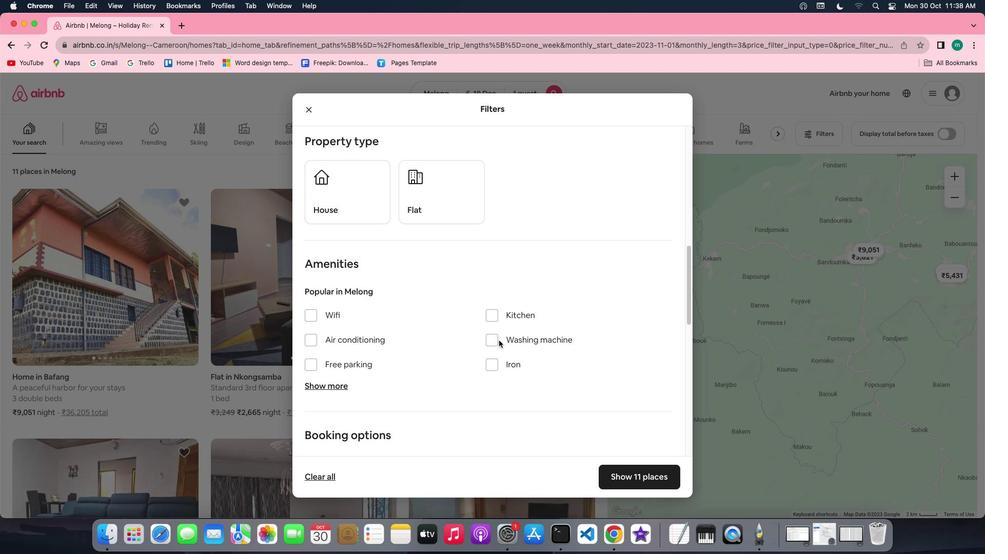 
Action: Mouse scrolled (499, 340) with delta (0, 0)
Screenshot: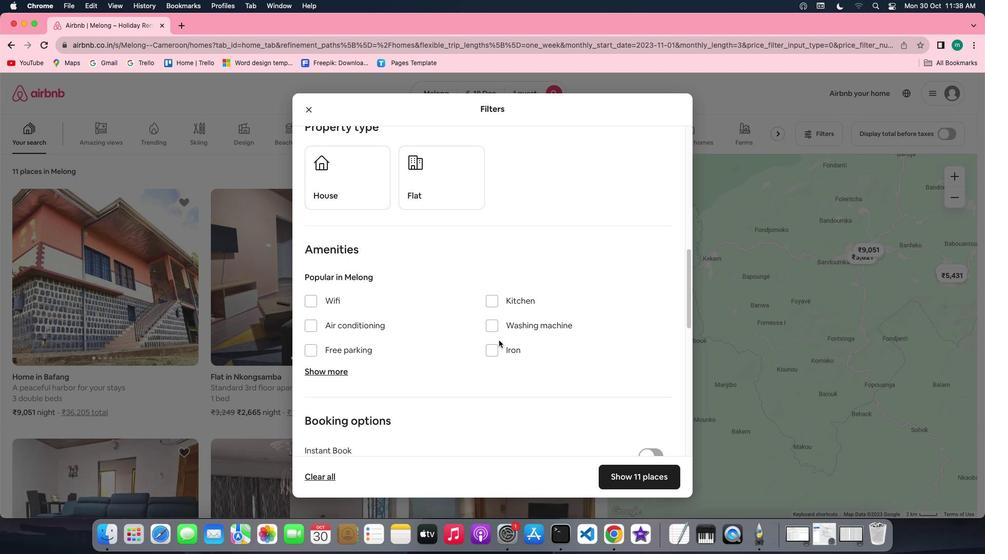 
Action: Mouse scrolled (499, 340) with delta (0, 0)
Screenshot: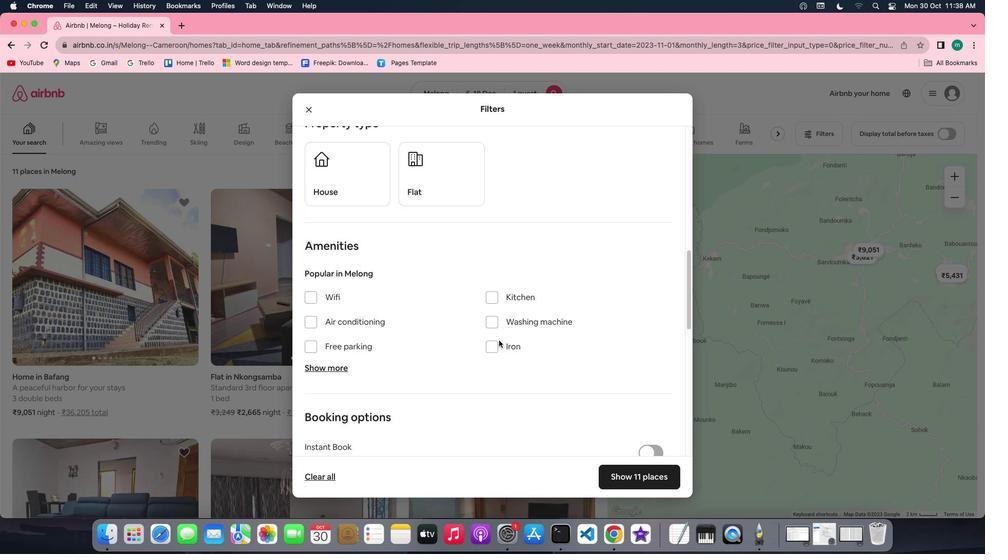 
Action: Mouse scrolled (499, 340) with delta (0, 0)
Screenshot: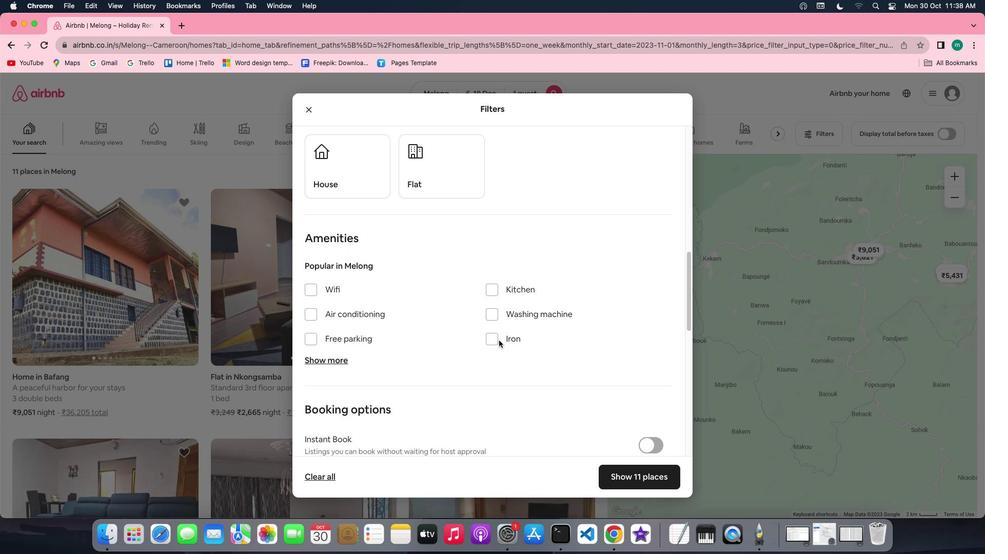 
Action: Mouse scrolled (499, 340) with delta (0, 0)
Screenshot: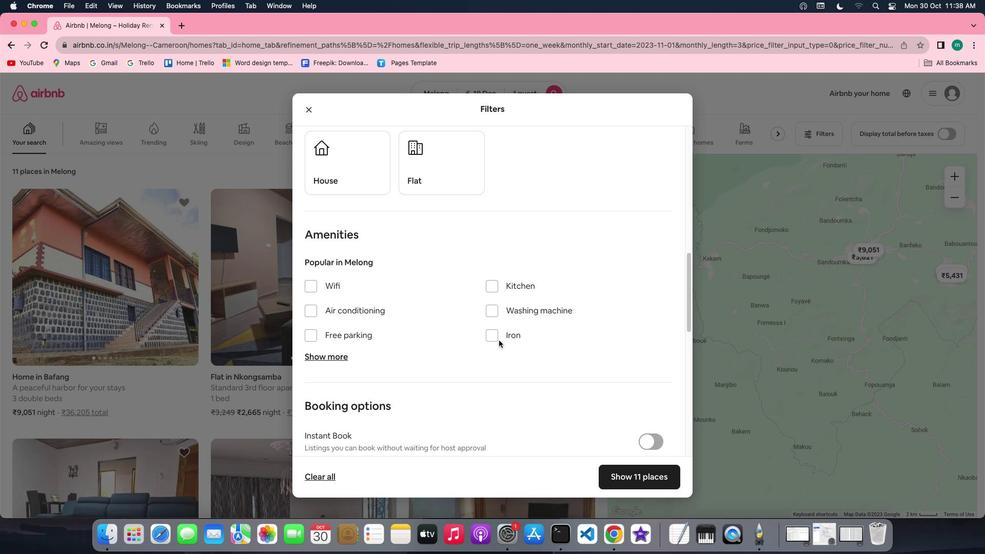 
Action: Mouse scrolled (499, 340) with delta (0, 0)
Screenshot: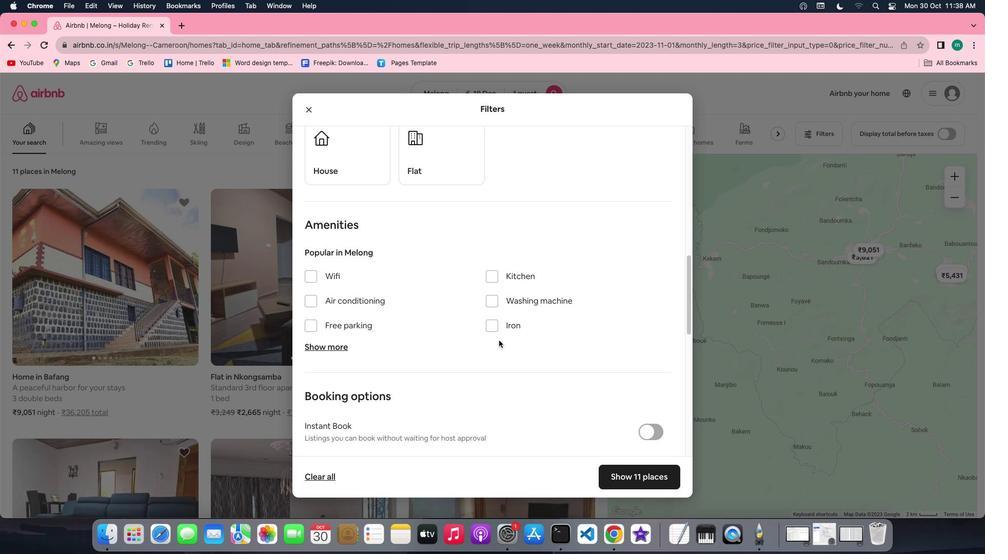 
Action: Mouse scrolled (499, 340) with delta (0, 0)
Screenshot: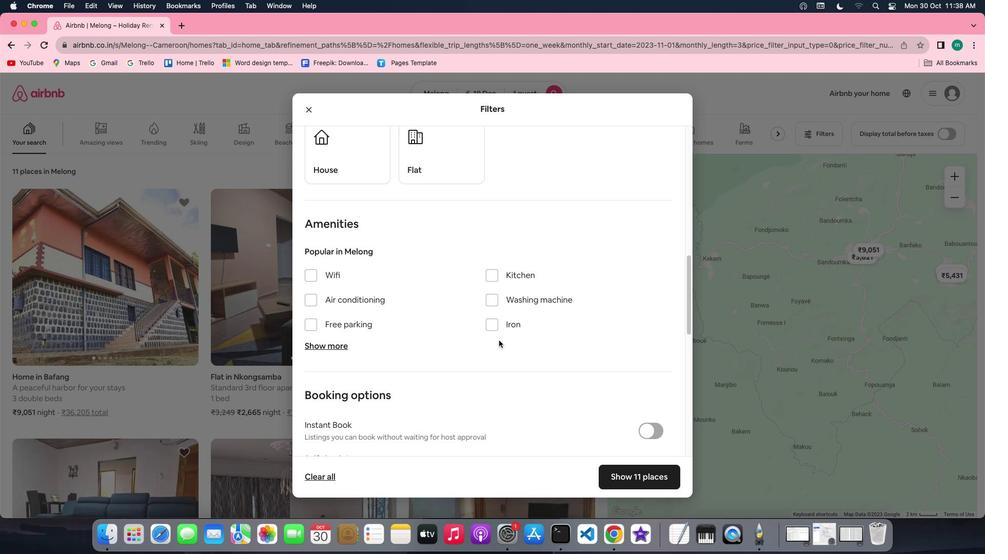 
Action: Mouse scrolled (499, 340) with delta (0, 0)
Screenshot: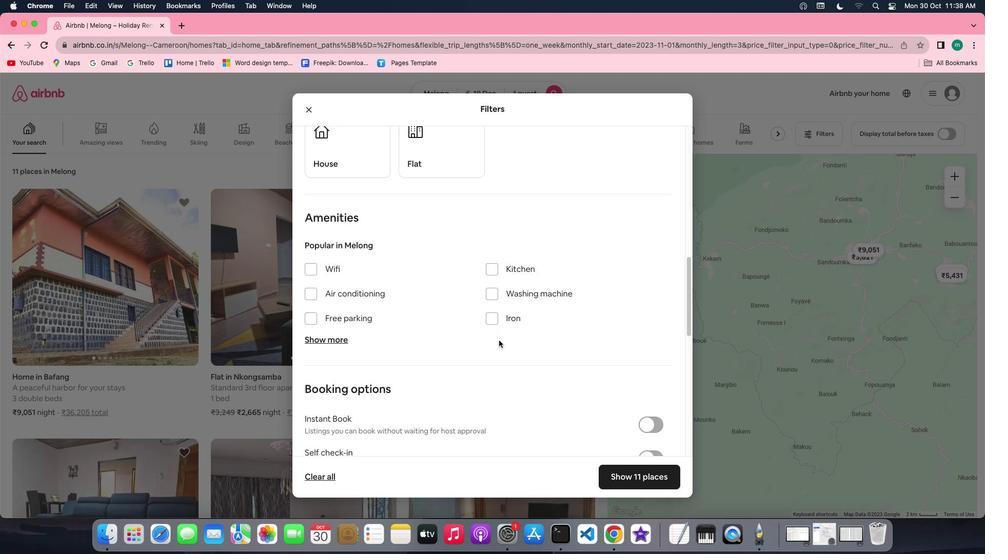 
Action: Mouse scrolled (499, 340) with delta (0, 0)
Screenshot: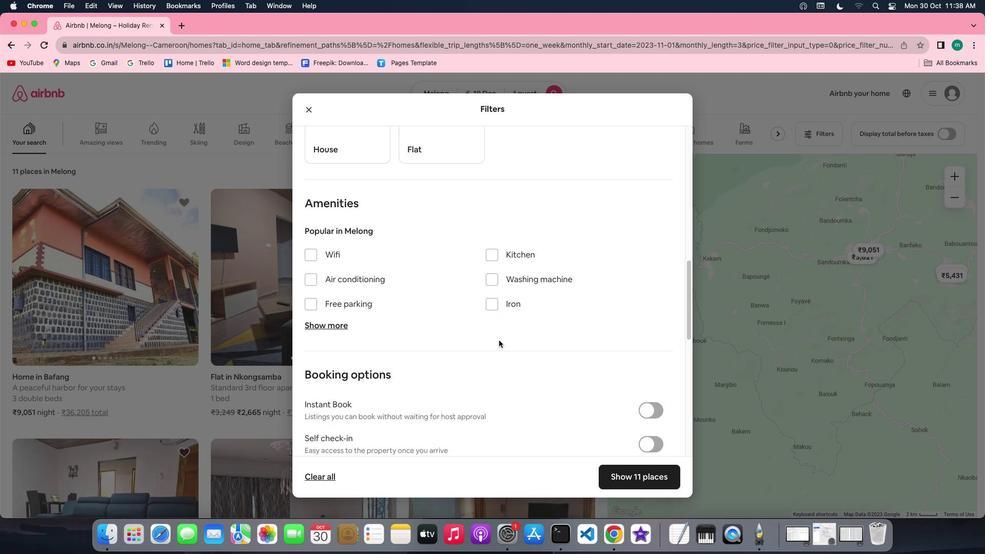 
Action: Mouse scrolled (499, 340) with delta (0, 0)
Screenshot: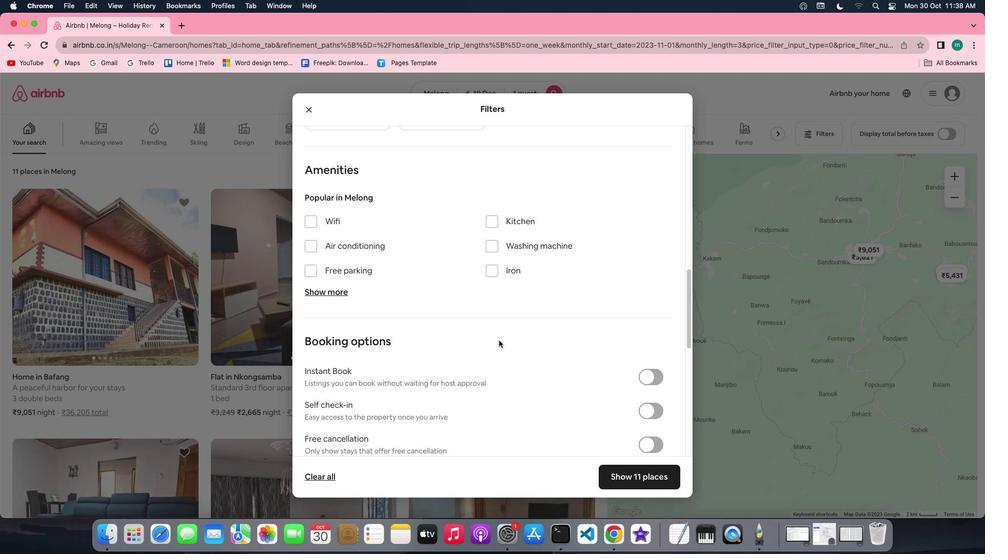 
Action: Mouse scrolled (499, 340) with delta (0, 0)
Screenshot: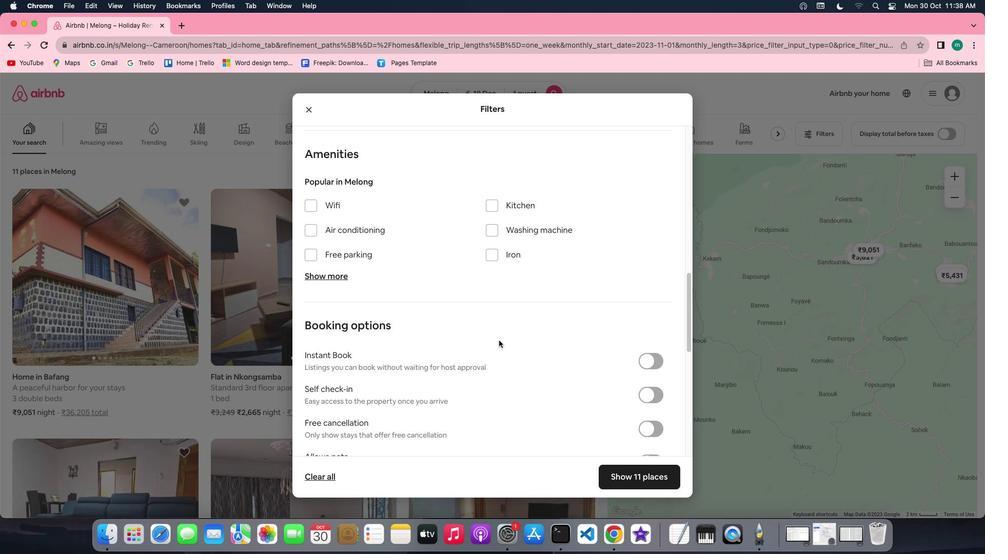 
Action: Mouse scrolled (499, 340) with delta (0, 0)
Screenshot: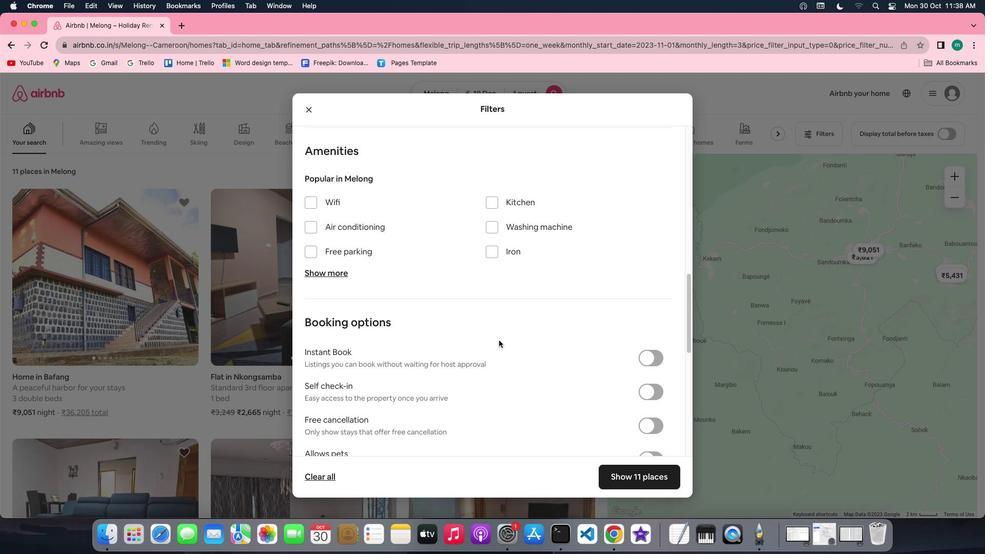
Action: Mouse moved to (645, 391)
Screenshot: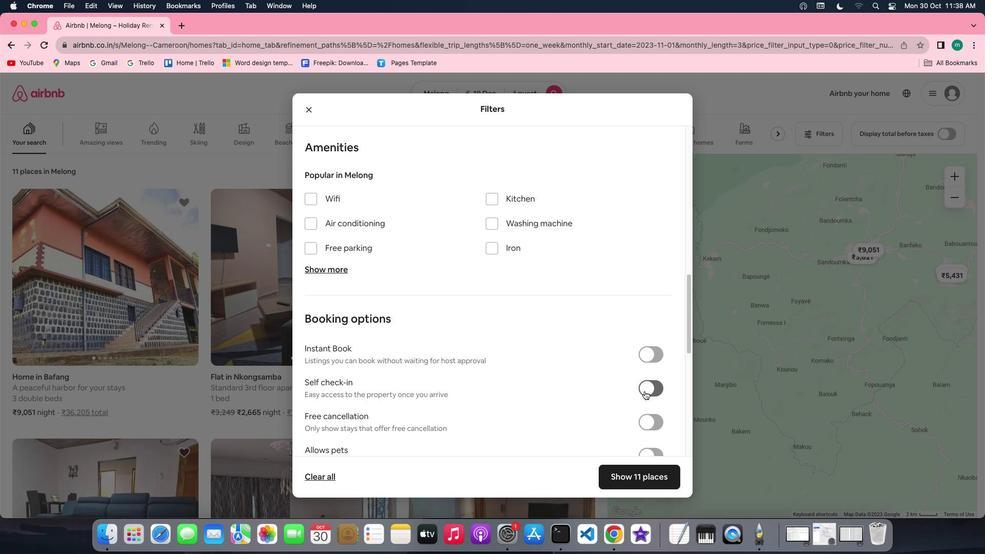 
Action: Mouse pressed left at (645, 391)
Screenshot: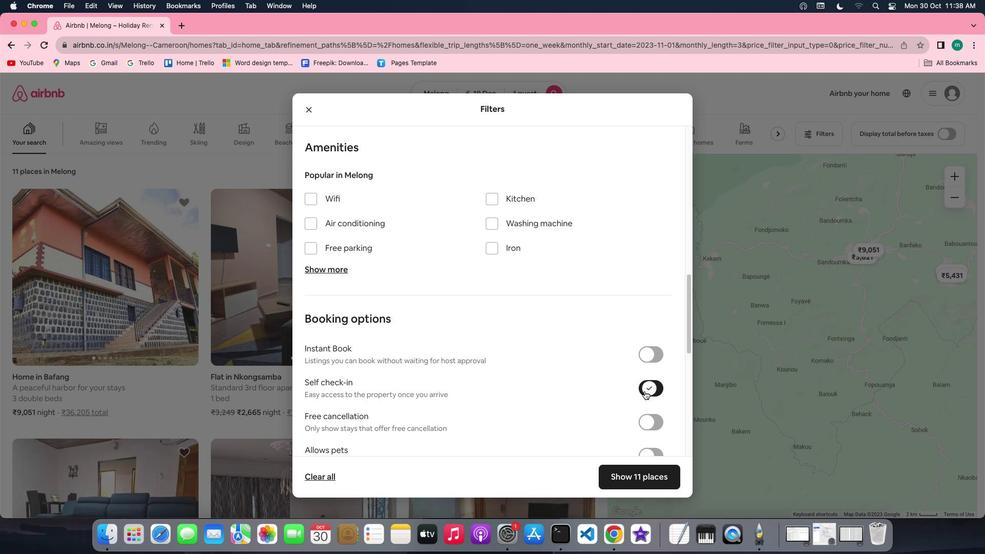 
Action: Mouse moved to (507, 432)
Screenshot: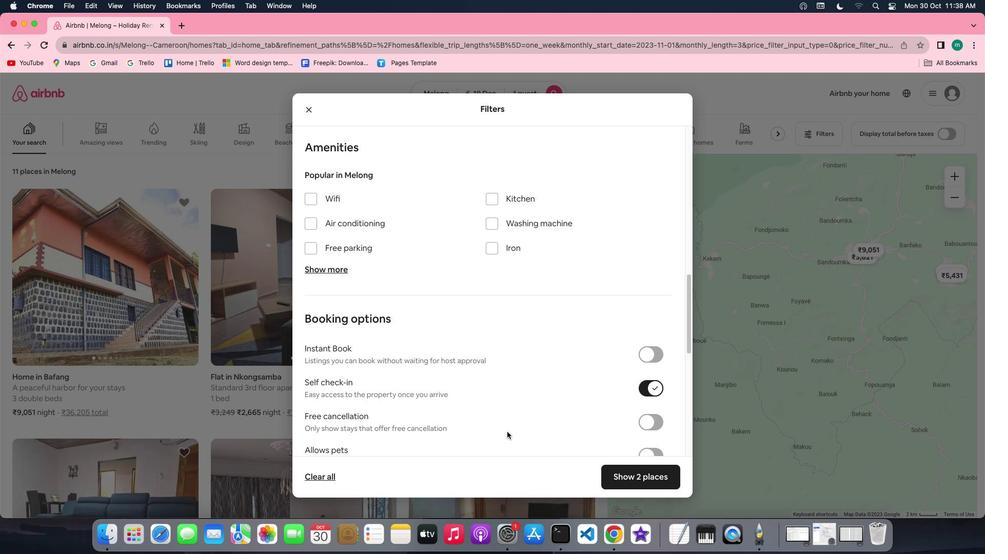 
Action: Mouse scrolled (507, 432) with delta (0, 0)
Screenshot: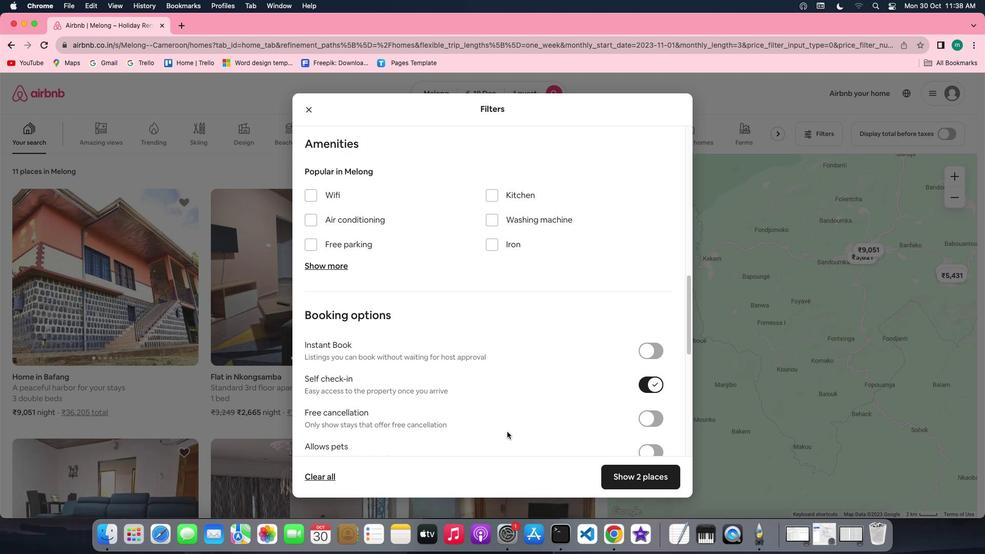 
Action: Mouse scrolled (507, 432) with delta (0, 0)
Screenshot: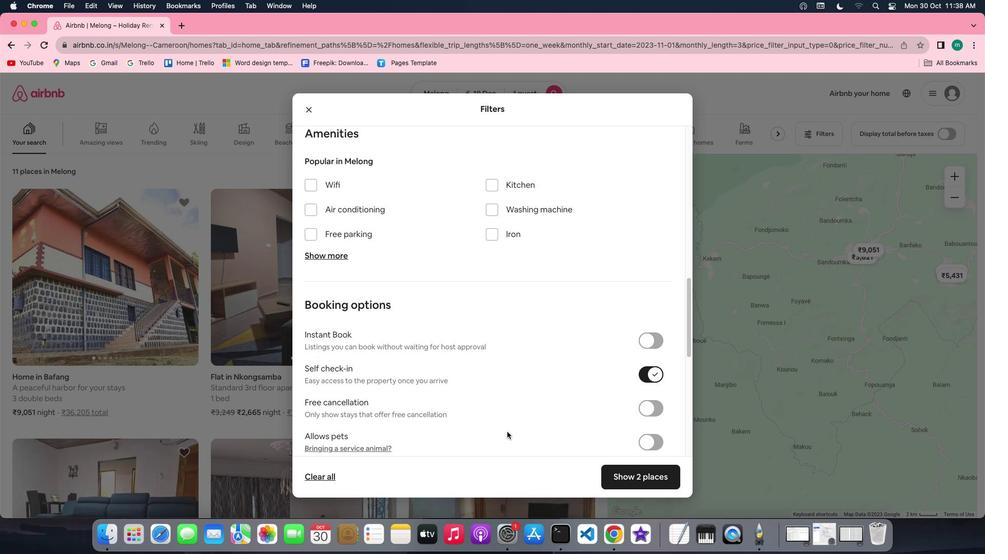 
Action: Mouse scrolled (507, 432) with delta (0, 0)
Screenshot: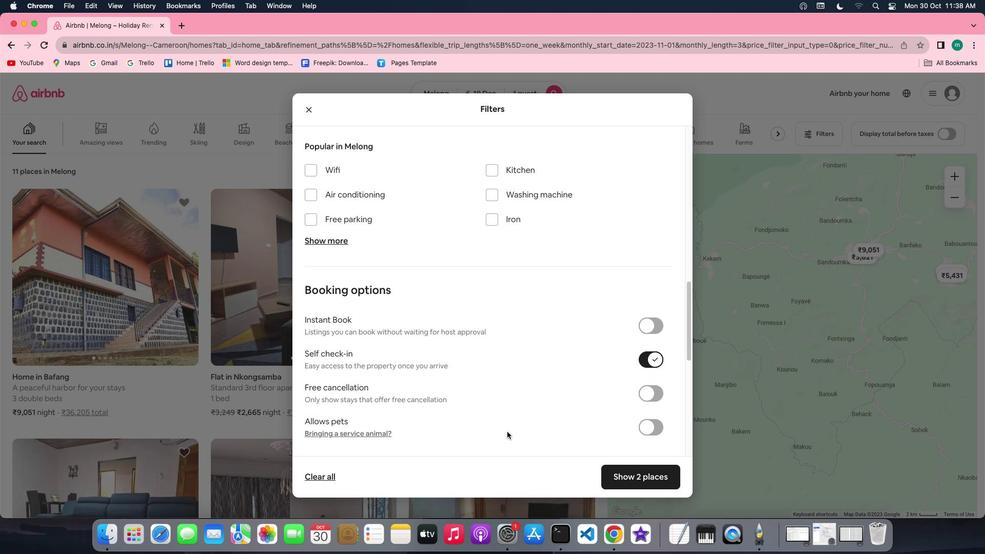 
Action: Mouse moved to (550, 432)
Screenshot: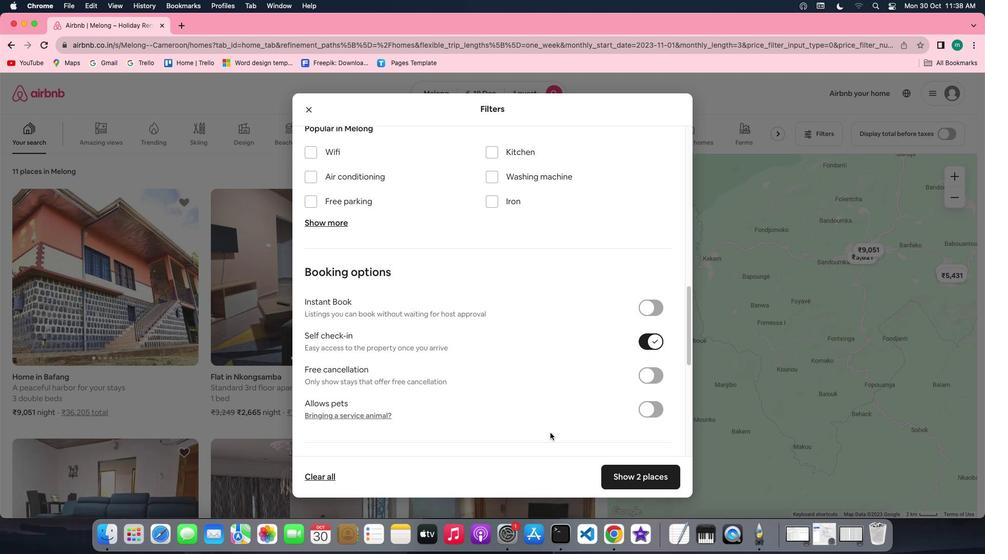 
Action: Mouse scrolled (550, 432) with delta (0, 0)
Screenshot: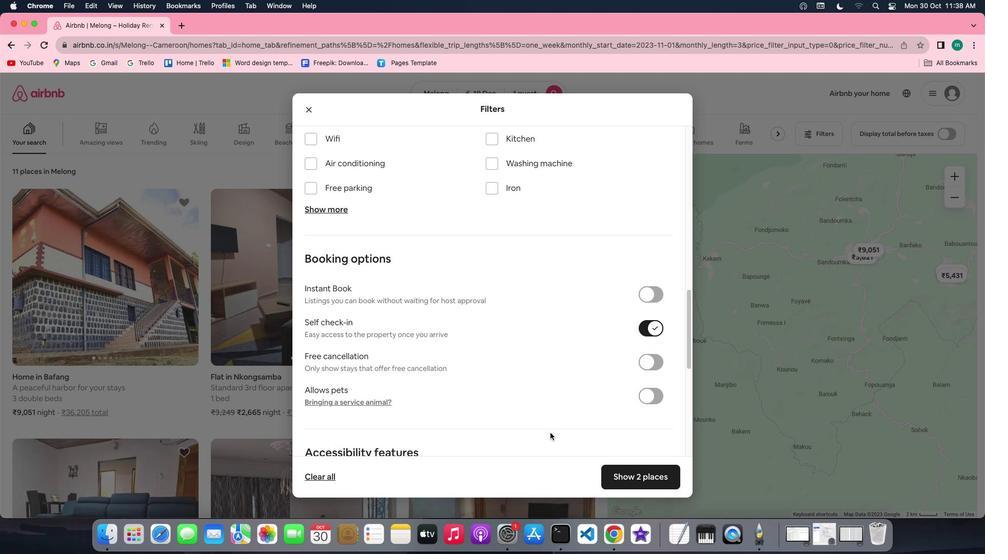 
Action: Mouse scrolled (550, 432) with delta (0, 0)
Screenshot: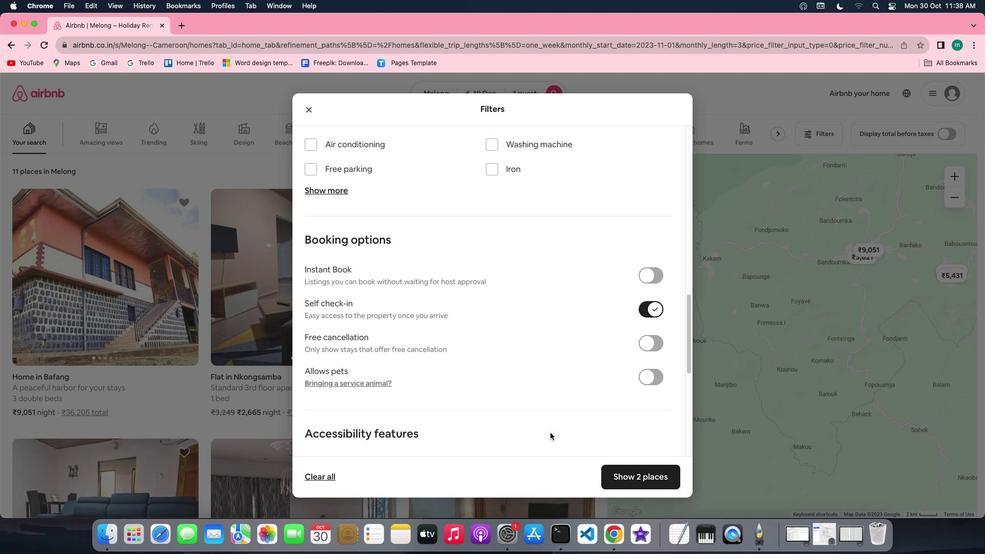 
Action: Mouse scrolled (550, 432) with delta (0, -1)
Screenshot: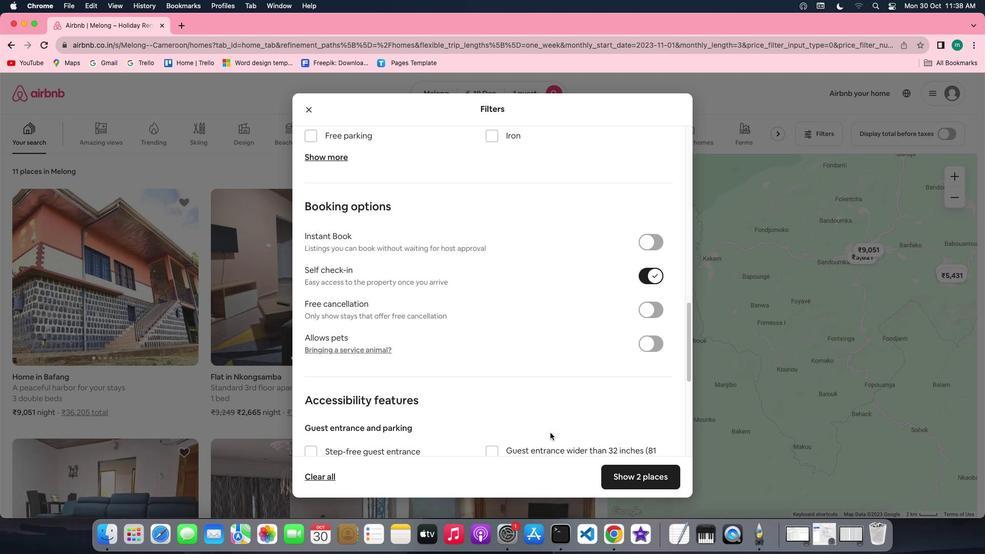 
Action: Mouse scrolled (550, 432) with delta (0, -1)
Screenshot: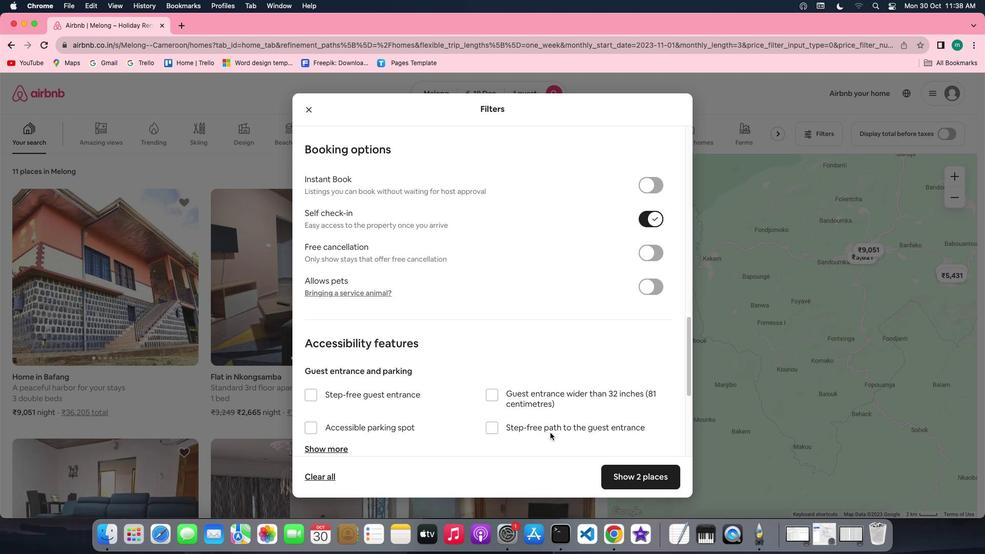 
Action: Mouse scrolled (550, 432) with delta (0, 0)
Screenshot: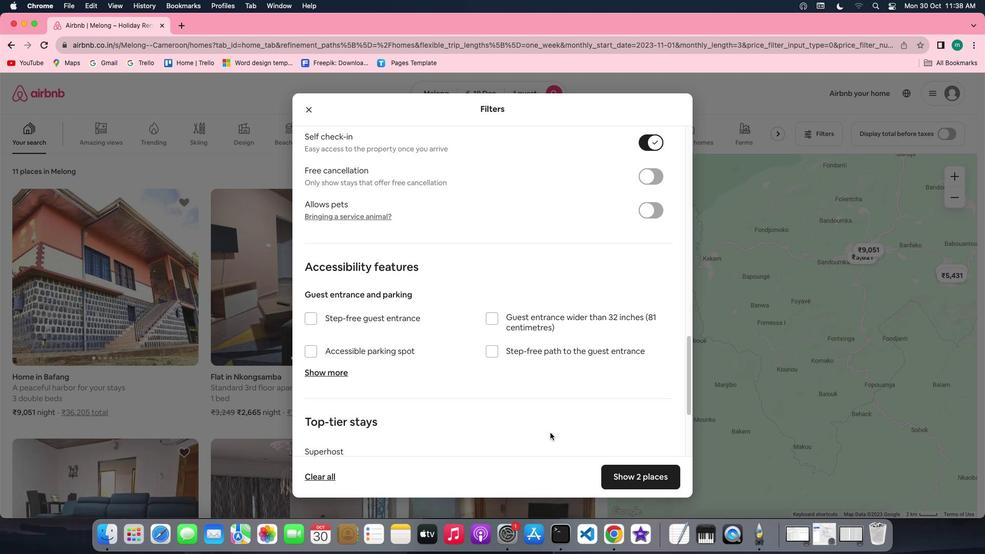 
Action: Mouse scrolled (550, 432) with delta (0, 0)
Screenshot: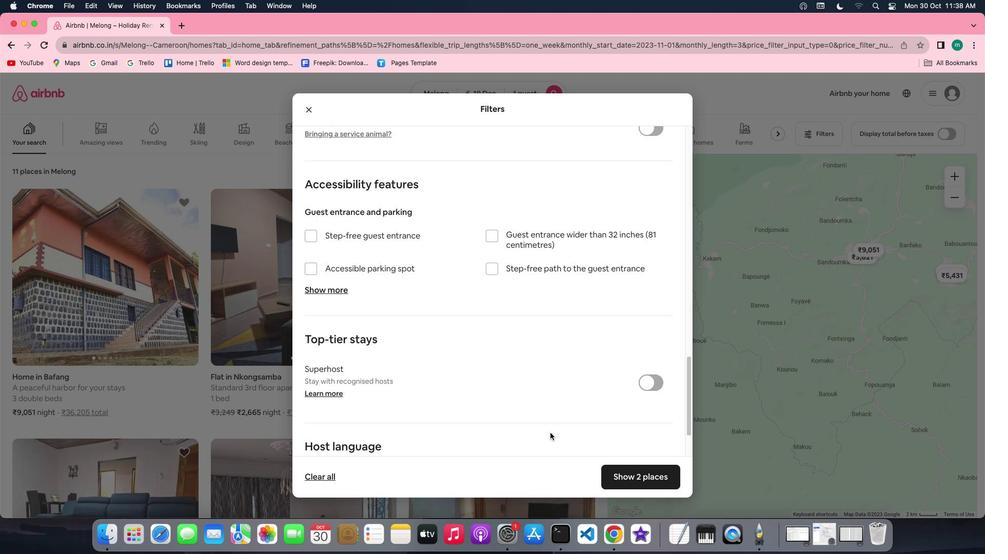 
Action: Mouse scrolled (550, 432) with delta (0, -1)
Screenshot: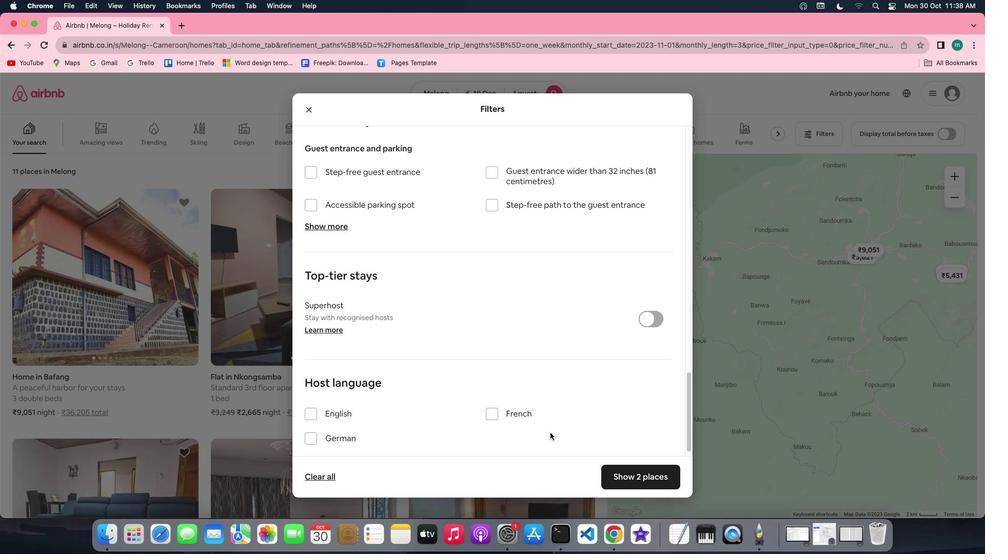 
Action: Mouse scrolled (550, 432) with delta (0, -2)
Screenshot: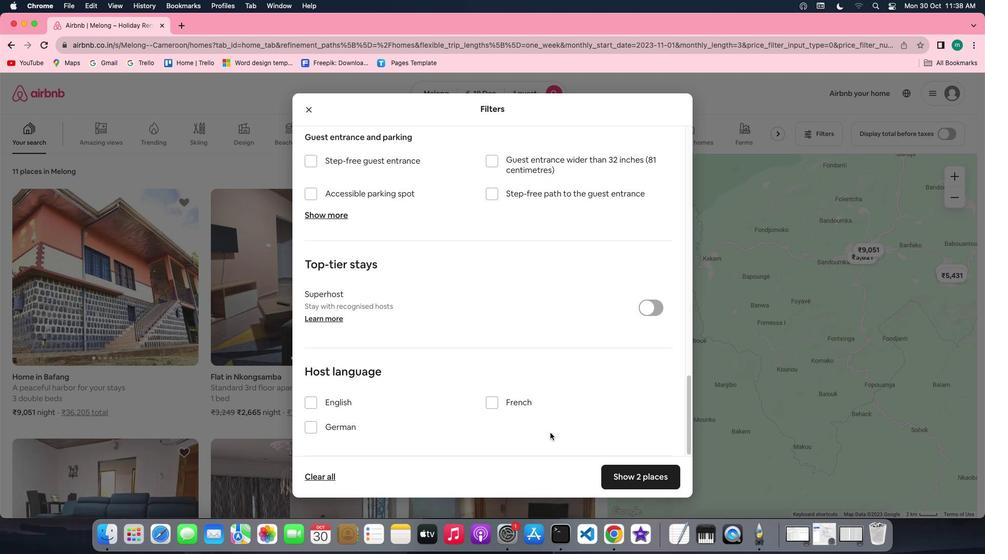 
Action: Mouse scrolled (550, 432) with delta (0, -2)
Screenshot: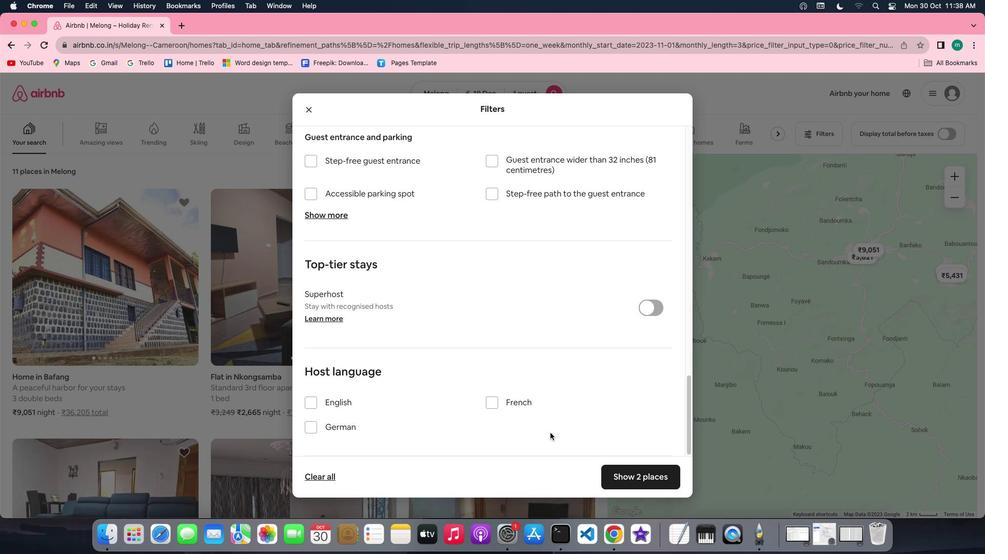 
Action: Mouse moved to (571, 449)
Screenshot: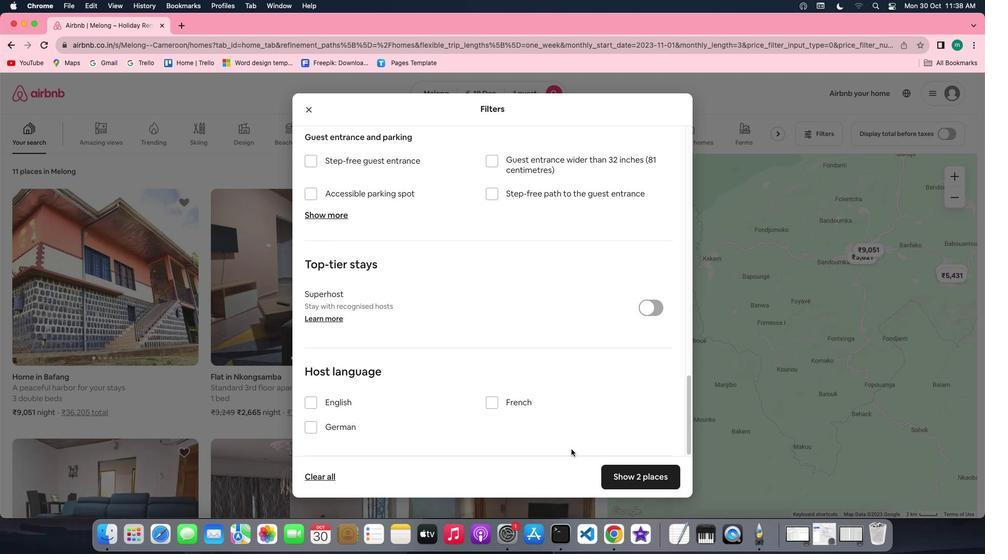 
Action: Mouse scrolled (571, 449) with delta (0, 0)
Screenshot: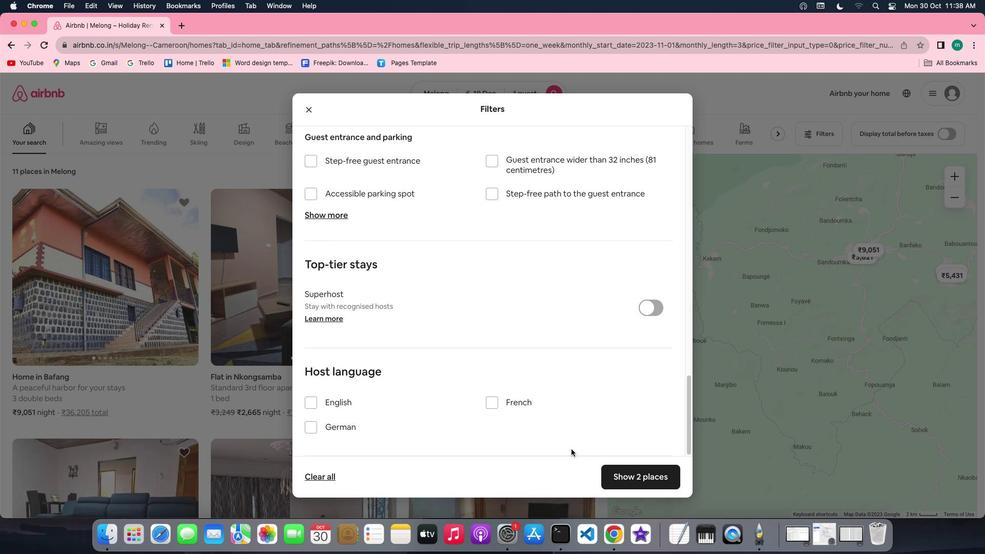 
Action: Mouse scrolled (571, 449) with delta (0, 0)
Screenshot: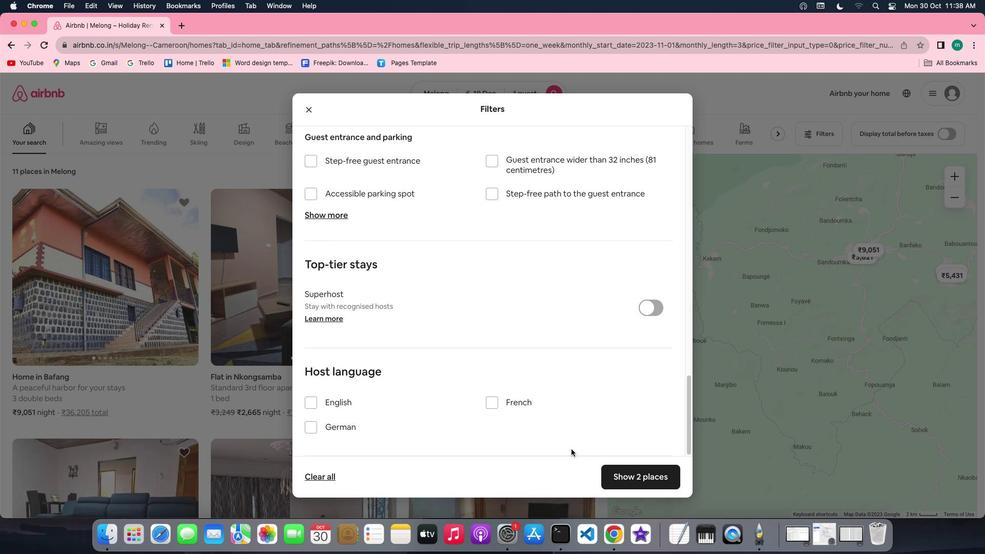 
Action: Mouse scrolled (571, 449) with delta (0, -1)
Screenshot: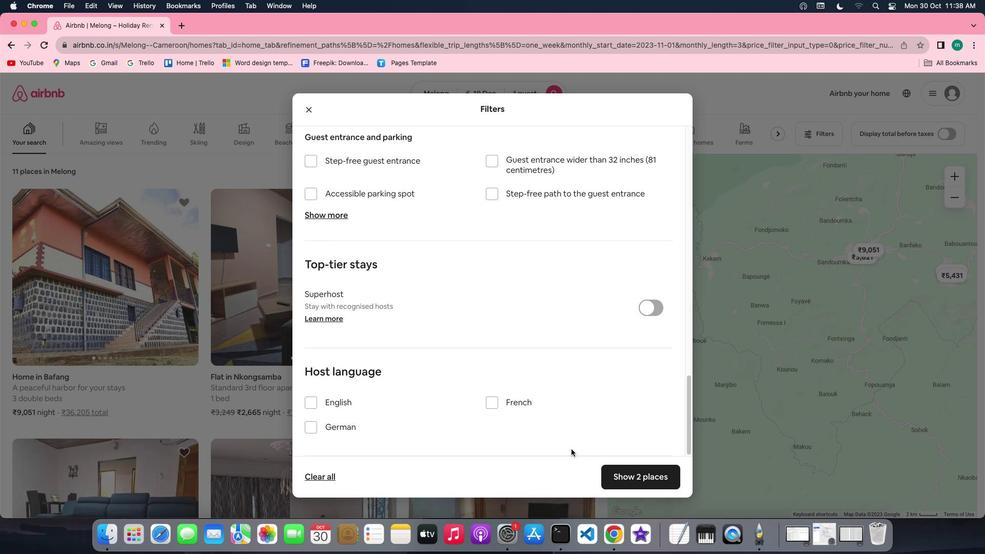 
Action: Mouse scrolled (571, 449) with delta (0, -2)
Screenshot: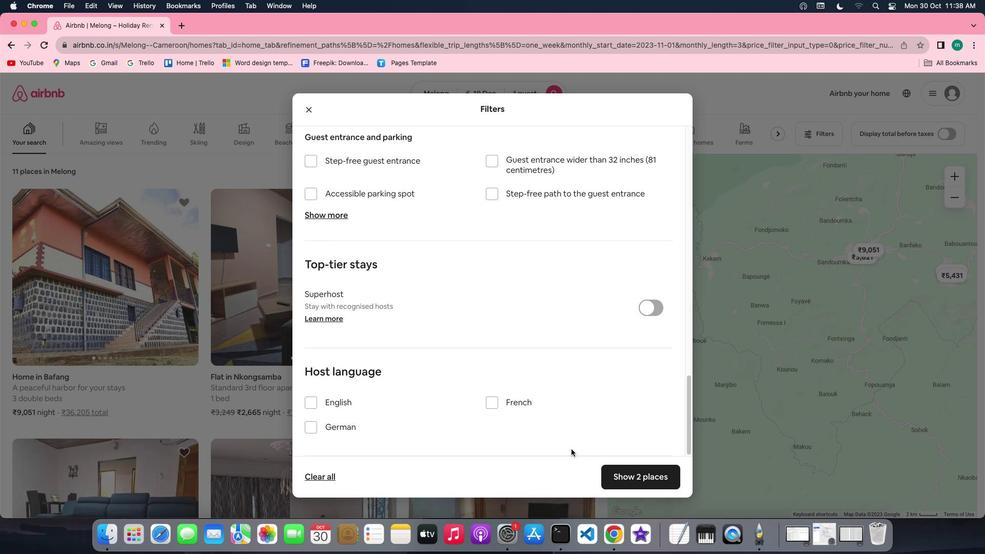 
Action: Mouse scrolled (571, 449) with delta (0, -2)
Screenshot: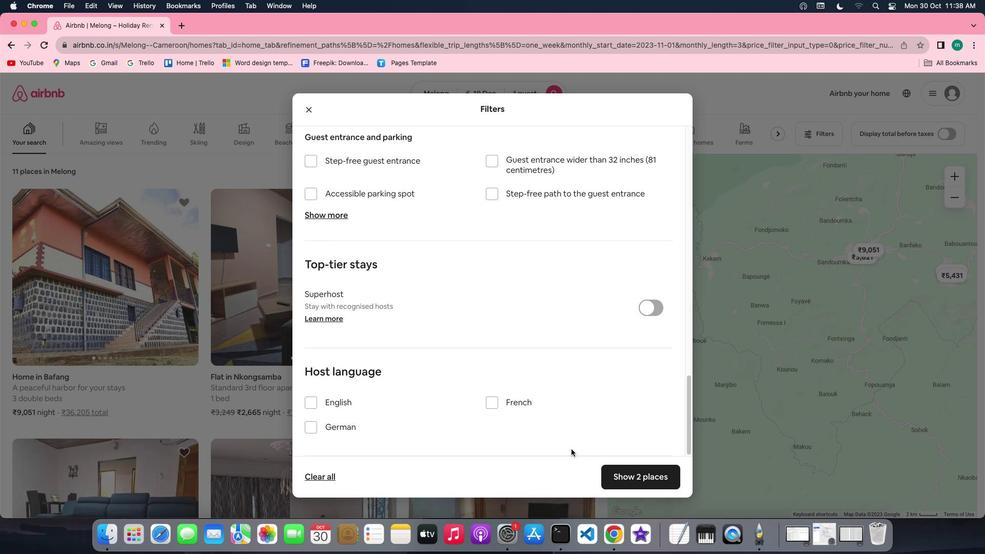 
Action: Mouse moved to (619, 470)
Screenshot: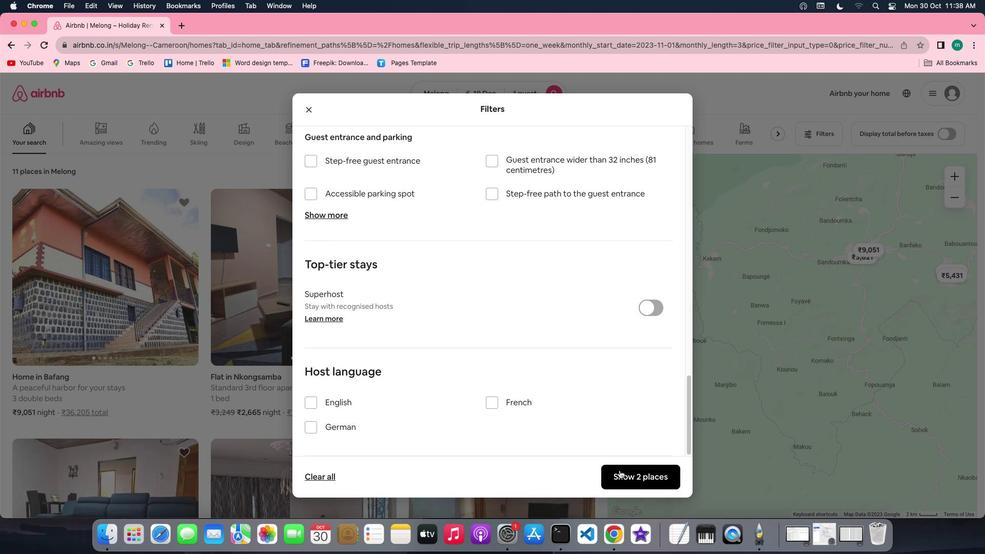 
Action: Mouse pressed left at (619, 470)
Screenshot: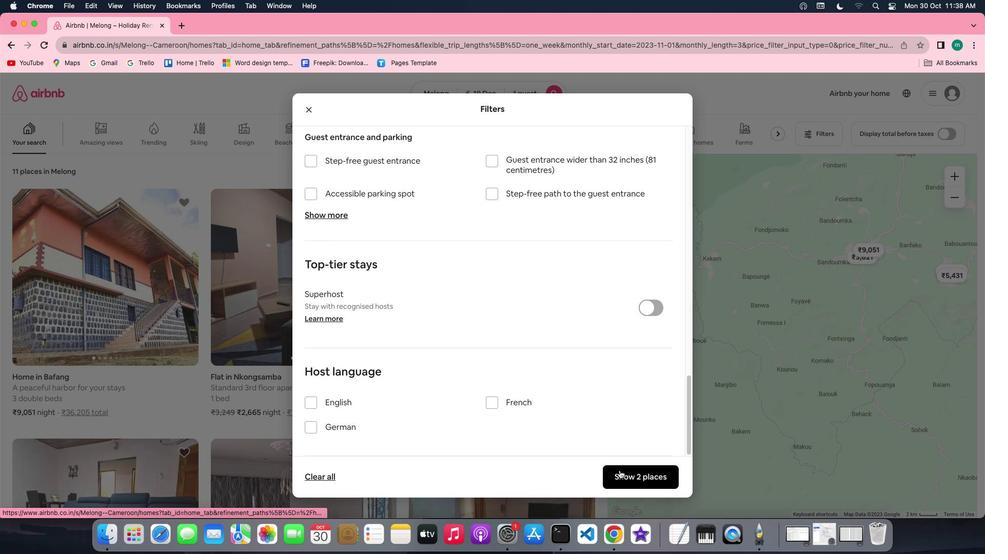 
Action: Mouse moved to (131, 296)
Screenshot: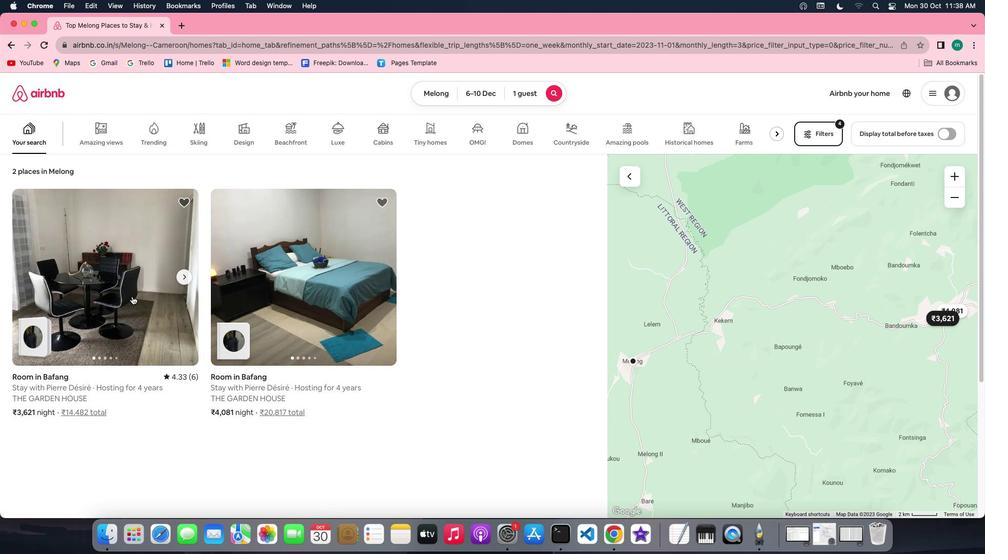 
Action: Mouse pressed left at (131, 296)
Screenshot: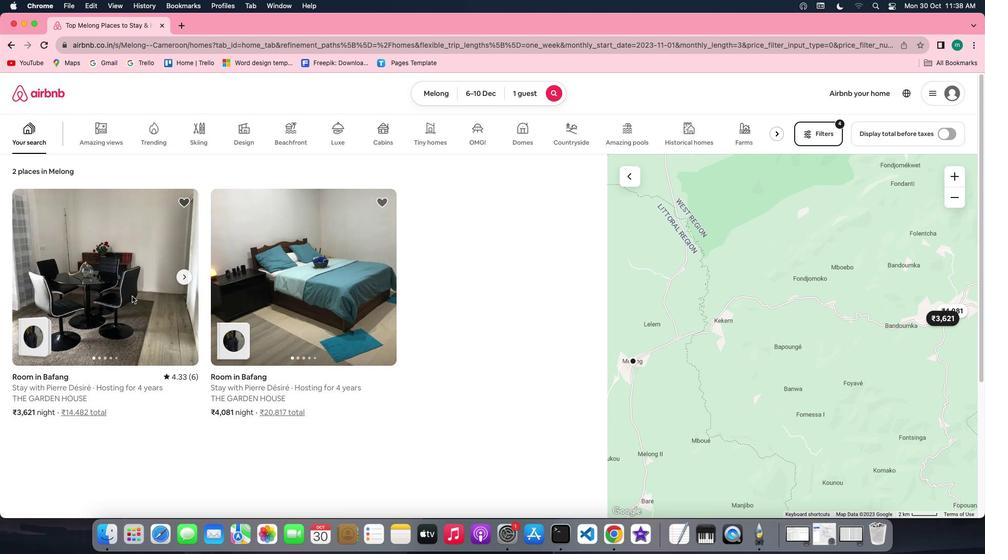 
Action: Mouse moved to (721, 379)
Screenshot: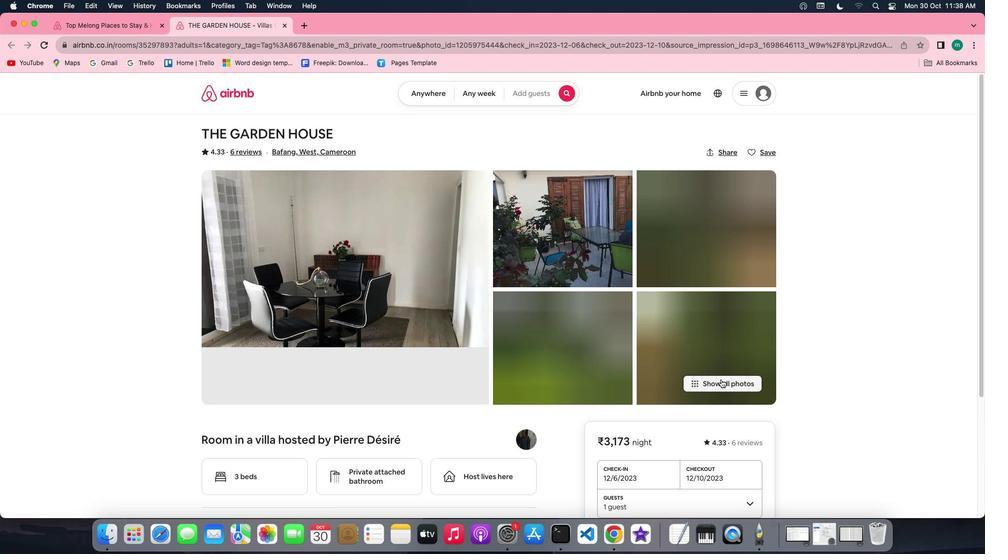 
Action: Mouse pressed left at (721, 379)
Screenshot: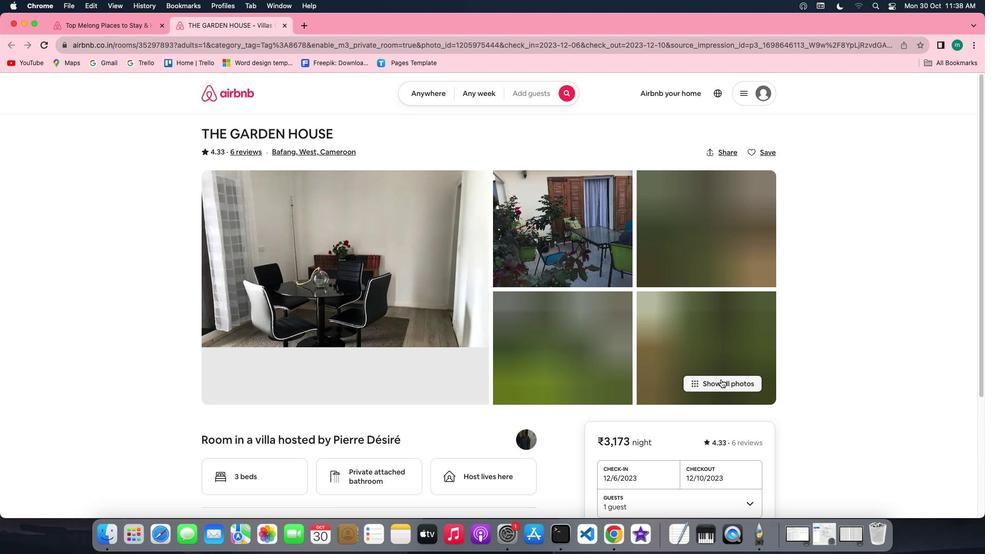 
Action: Mouse moved to (553, 388)
Screenshot: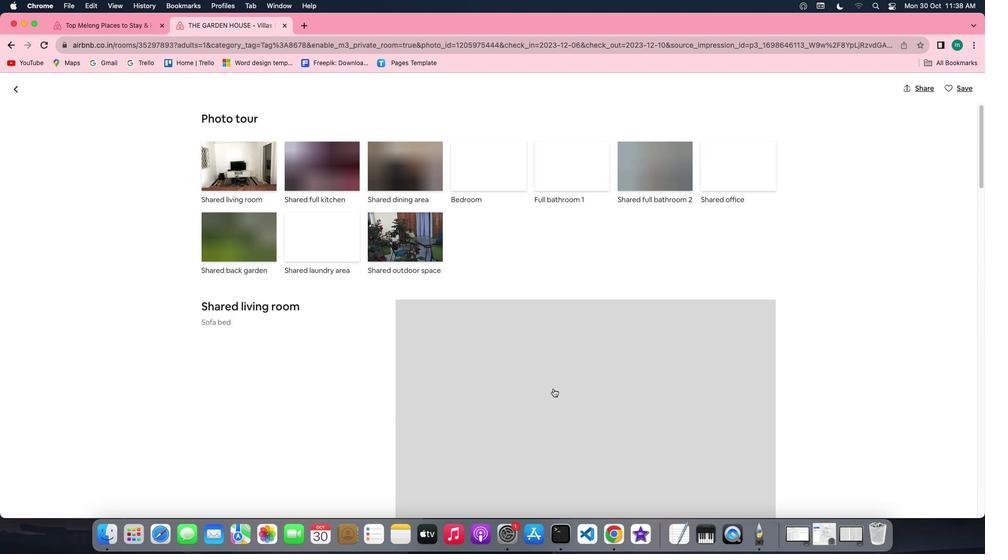 
Action: Mouse scrolled (553, 388) with delta (0, 0)
Screenshot: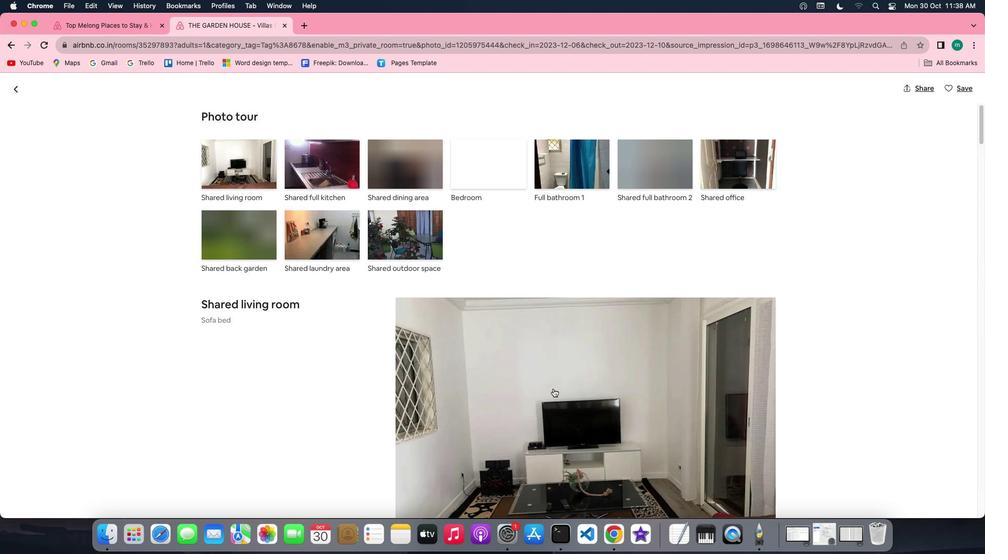 
Action: Mouse scrolled (553, 388) with delta (0, 0)
Screenshot: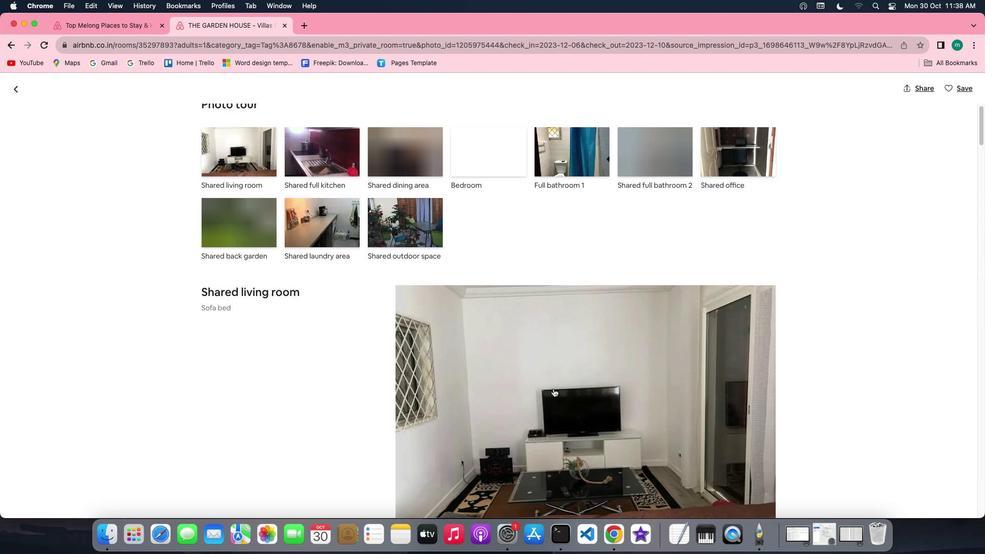 
Action: Mouse scrolled (553, 388) with delta (0, -1)
Screenshot: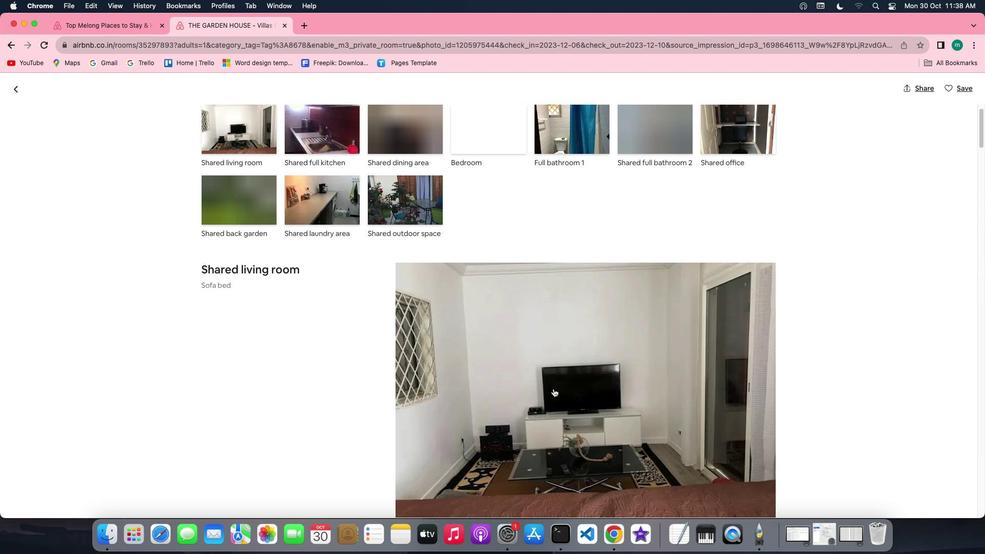 
Action: Mouse scrolled (553, 388) with delta (0, -1)
Screenshot: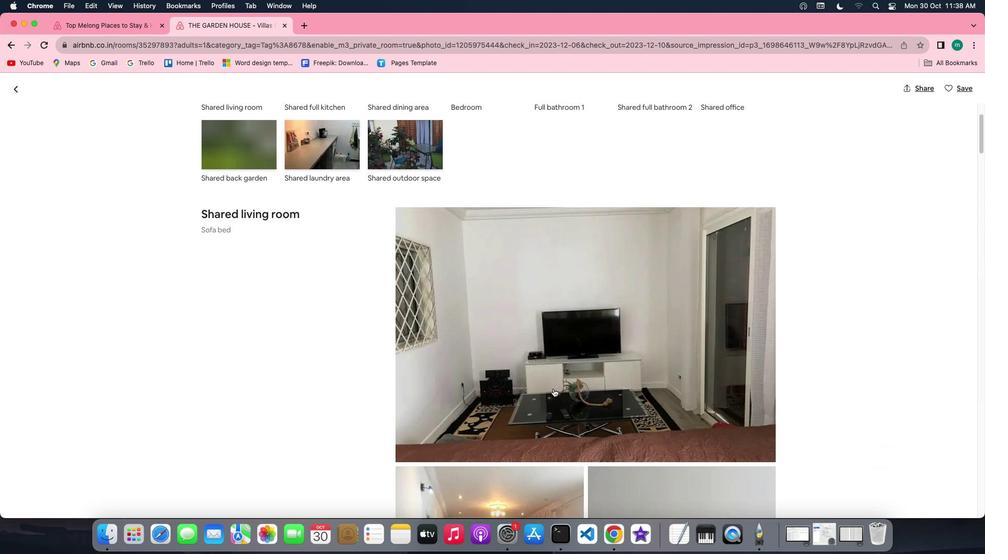 
Action: Mouse scrolled (553, 388) with delta (0, 0)
Screenshot: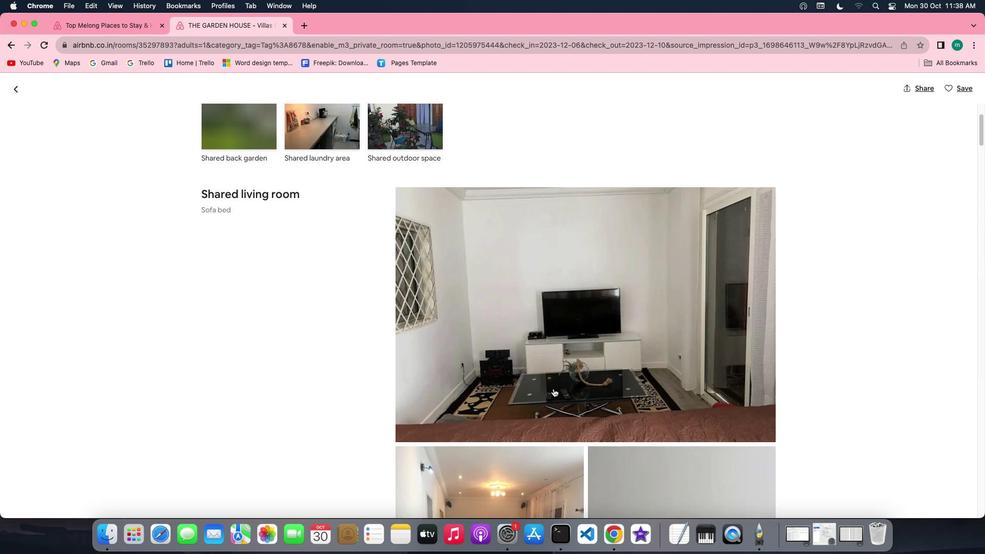 
Action: Mouse scrolled (553, 388) with delta (0, 0)
Screenshot: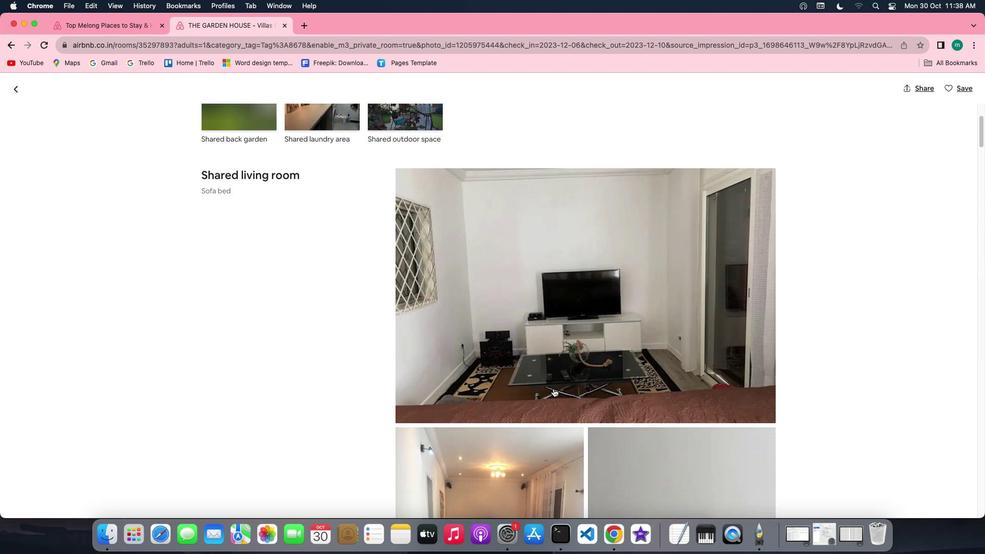 
Action: Mouse scrolled (553, 388) with delta (0, 0)
Screenshot: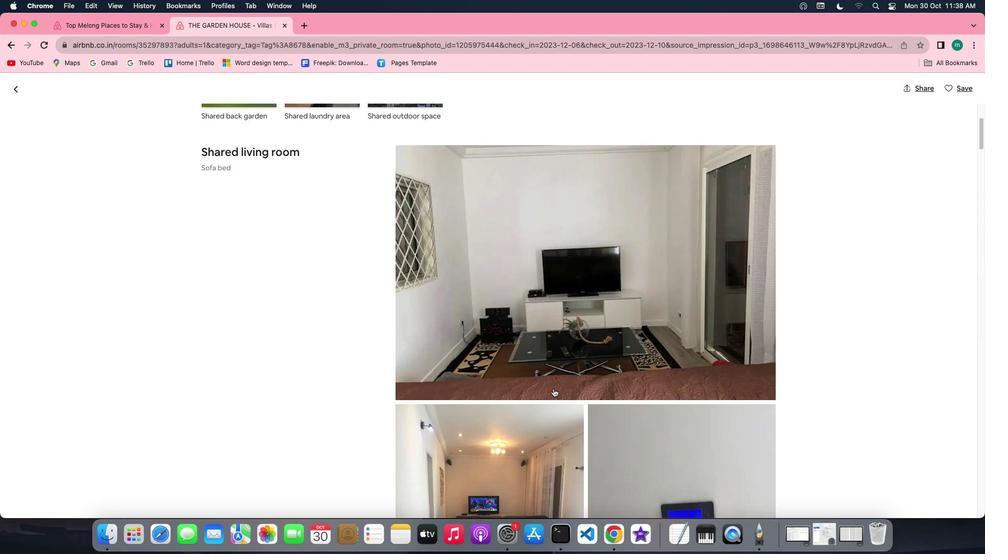 
Action: Mouse scrolled (553, 388) with delta (0, -1)
Screenshot: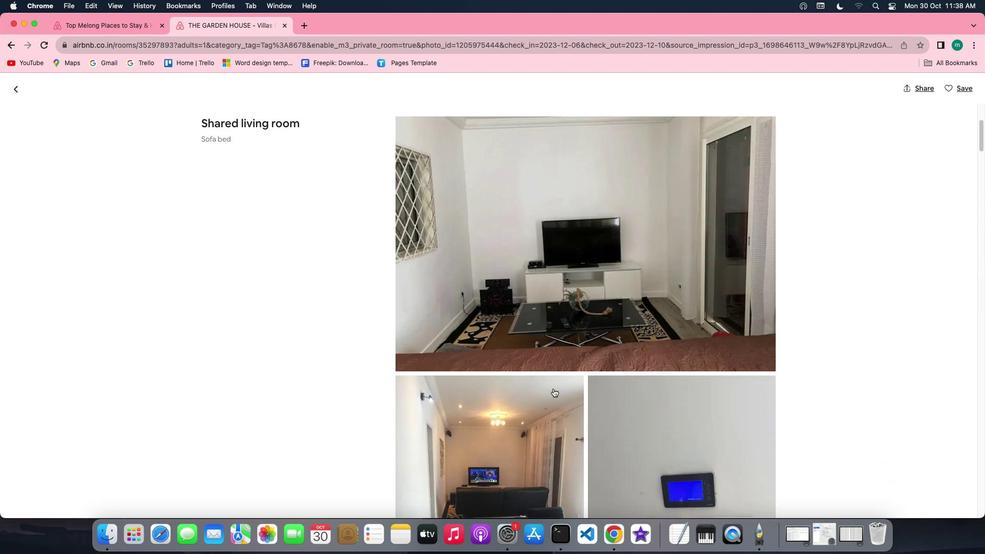 
Action: Mouse scrolled (553, 388) with delta (0, 0)
Screenshot: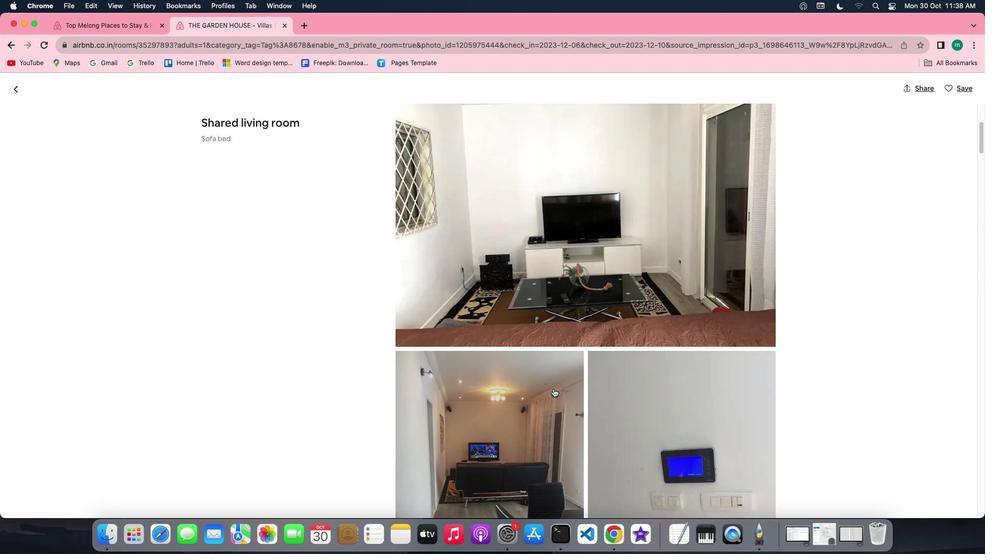 
Action: Mouse scrolled (553, 388) with delta (0, 0)
Screenshot: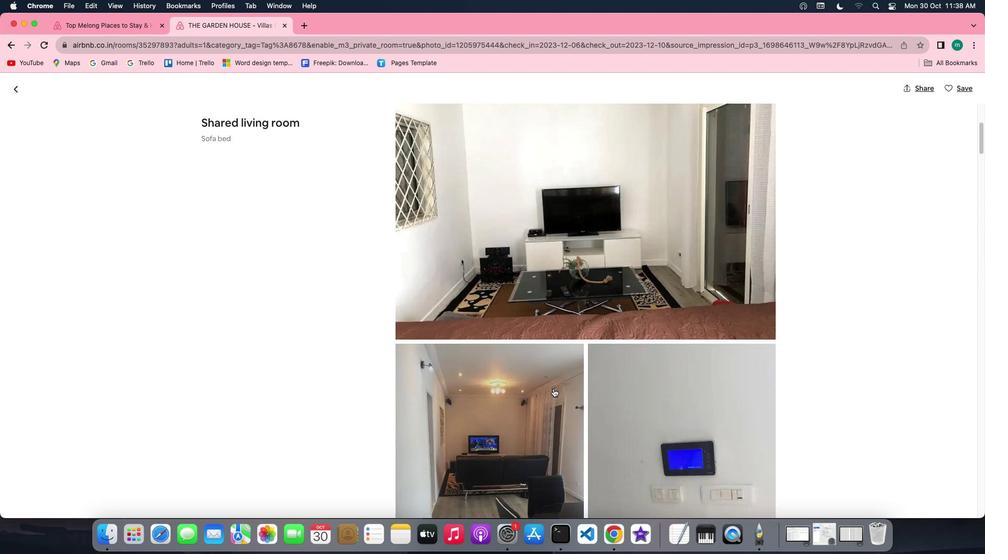 
Action: Mouse scrolled (553, 388) with delta (0, 0)
Screenshot: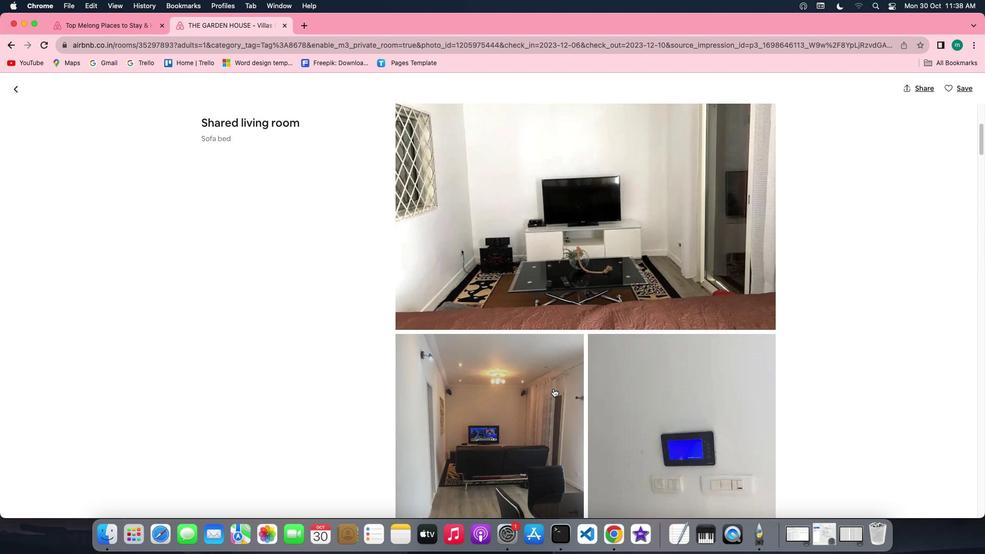 
Action: Mouse scrolled (553, 388) with delta (0, 0)
Screenshot: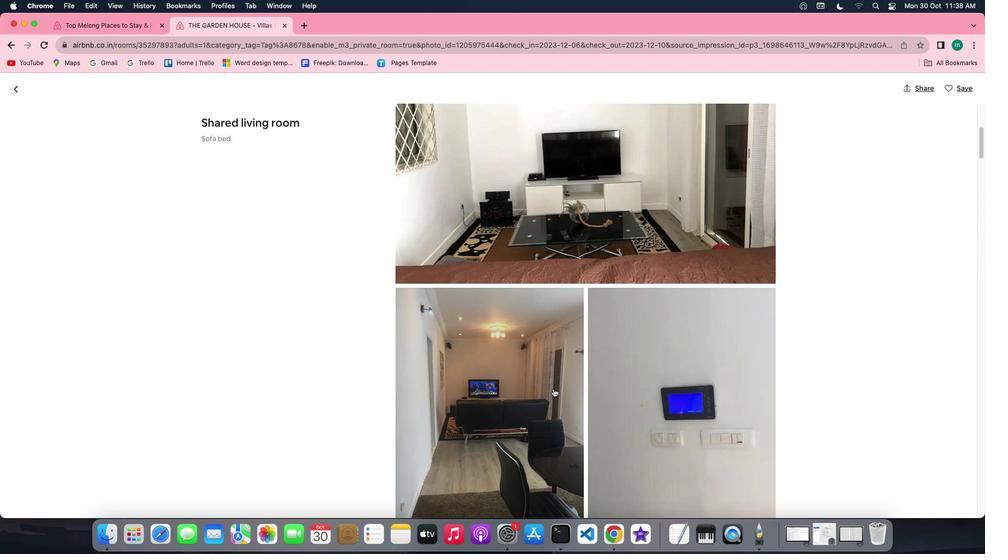 
Action: Mouse scrolled (553, 388) with delta (0, 0)
Screenshot: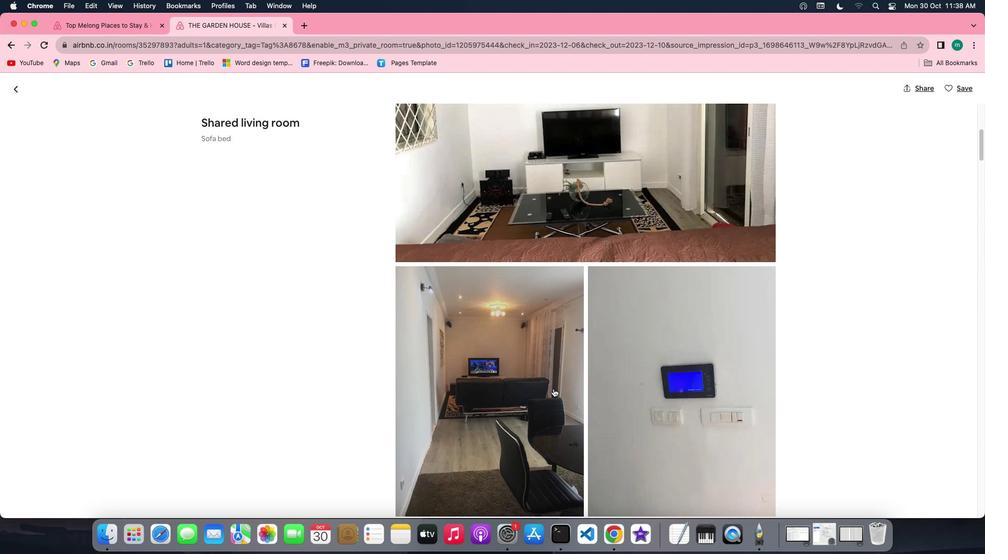 
Action: Mouse scrolled (553, 388) with delta (0, 0)
Screenshot: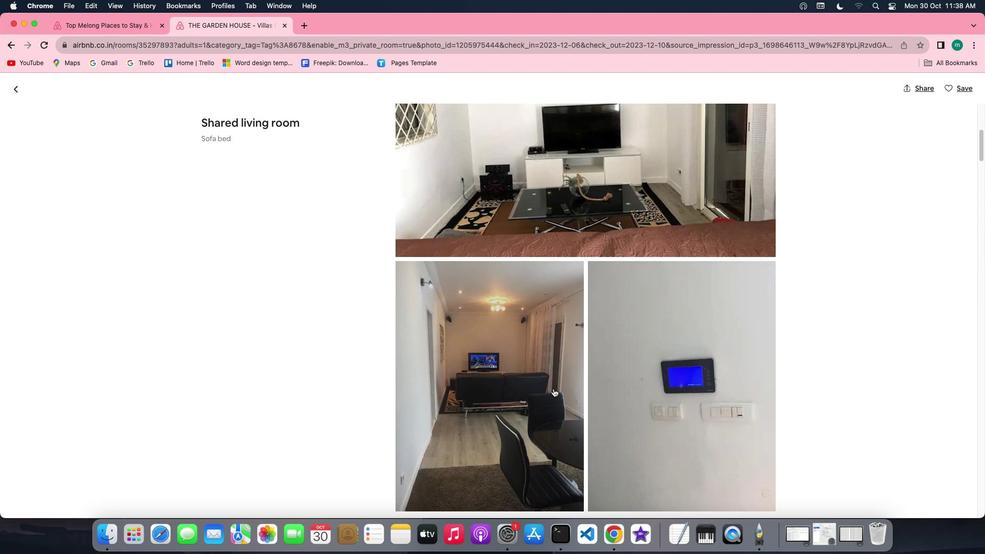 
Action: Mouse scrolled (553, 388) with delta (0, 0)
Screenshot: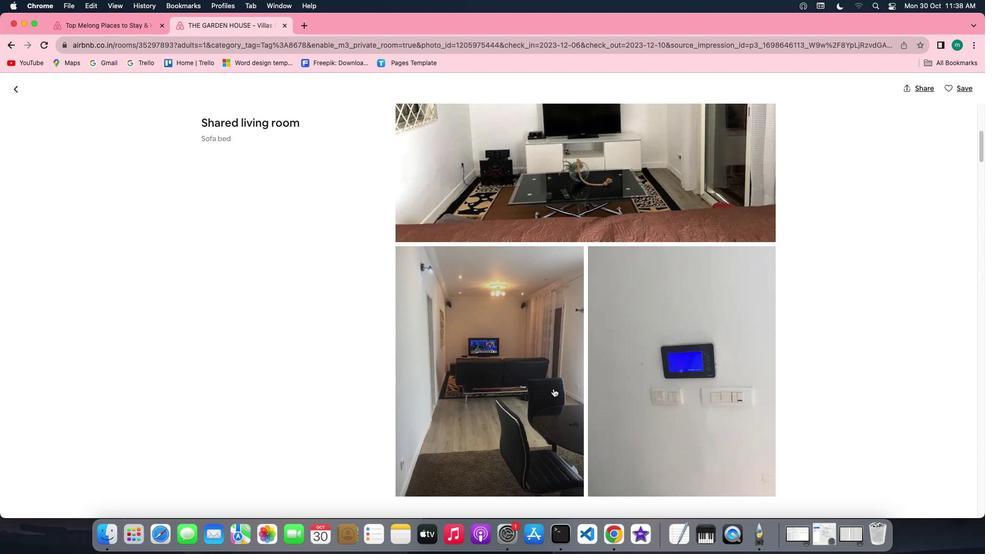 
Action: Mouse scrolled (553, 388) with delta (0, 0)
Screenshot: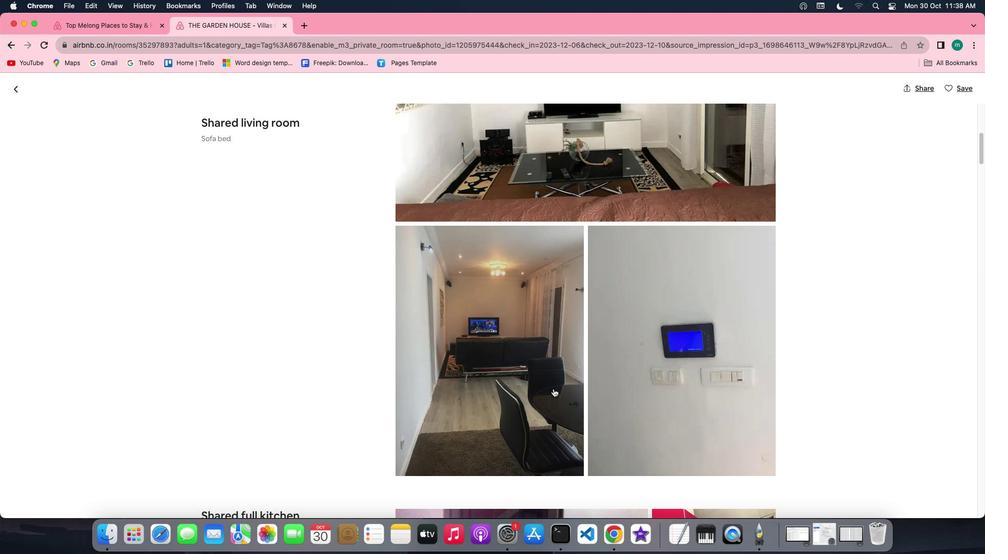 
Action: Mouse scrolled (553, 388) with delta (0, 0)
Screenshot: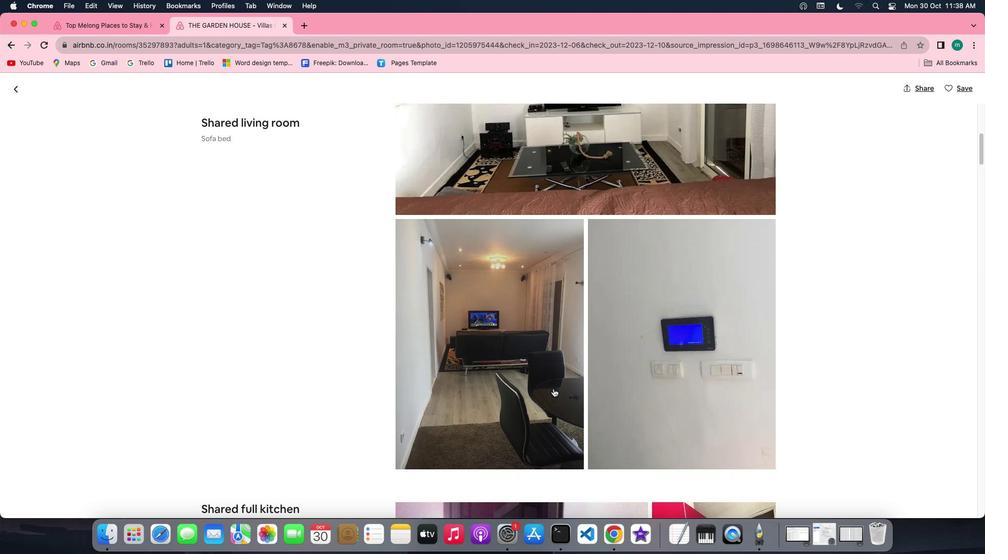 
Action: Mouse scrolled (553, 388) with delta (0, 0)
Screenshot: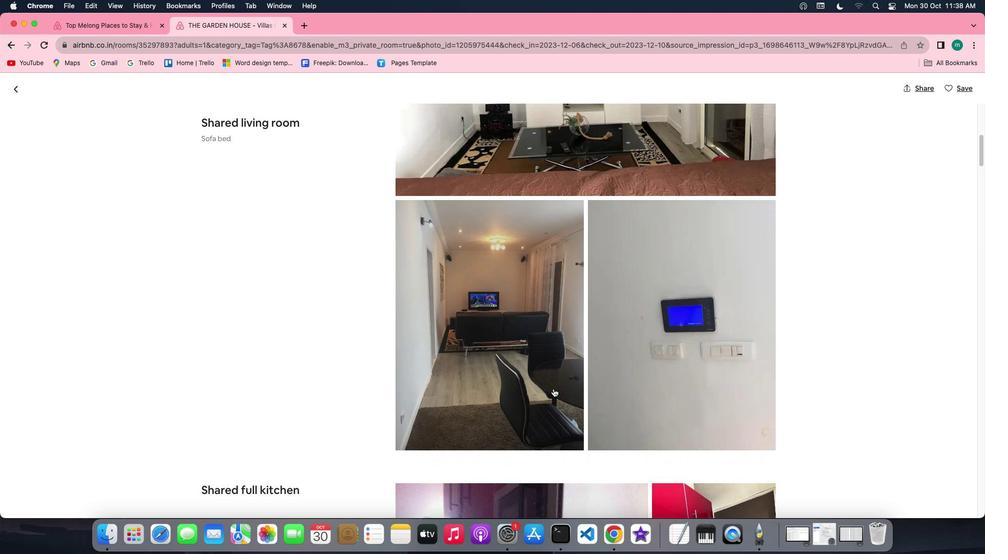 
Action: Mouse scrolled (553, 388) with delta (0, 0)
Screenshot: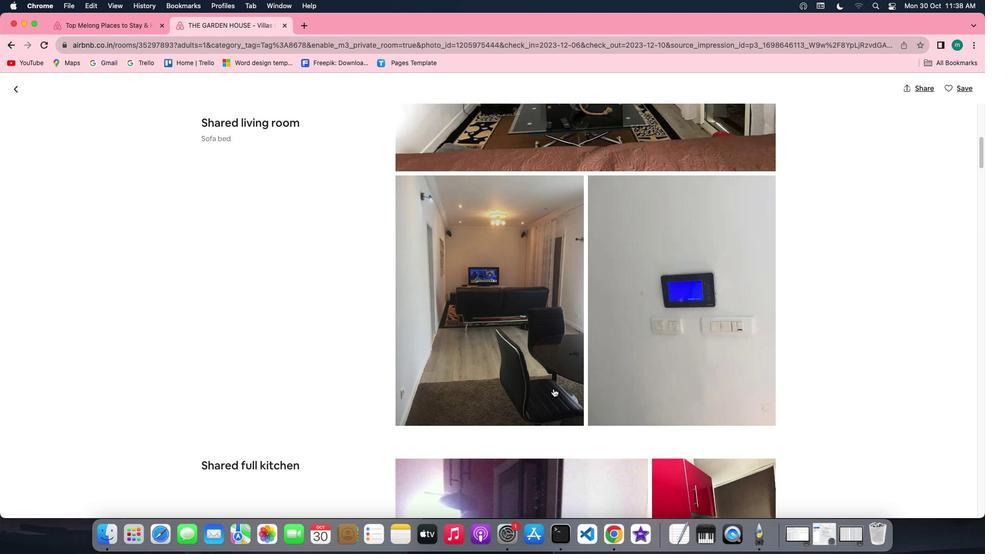 
Action: Mouse scrolled (553, 388) with delta (0, 0)
Screenshot: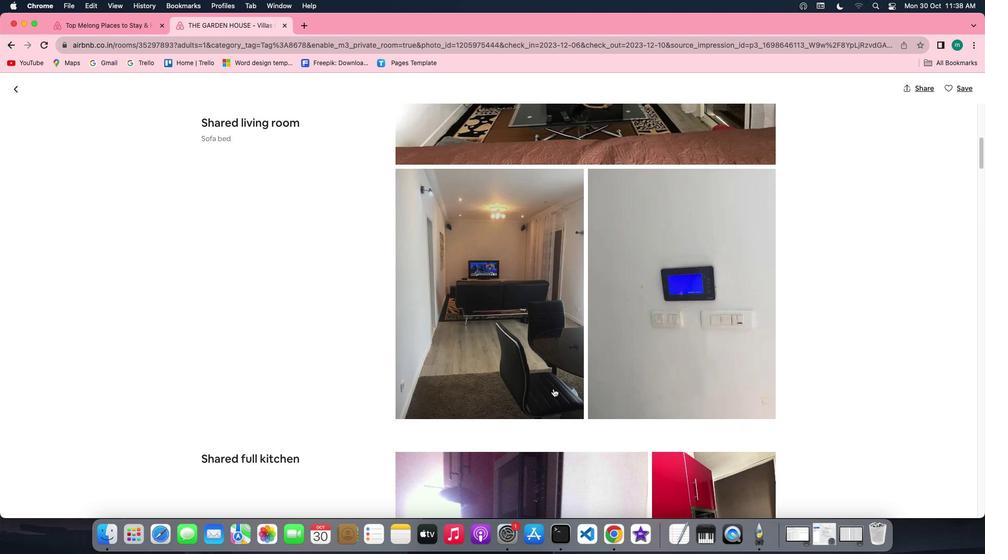 
Action: Mouse scrolled (553, 388) with delta (0, 0)
Screenshot: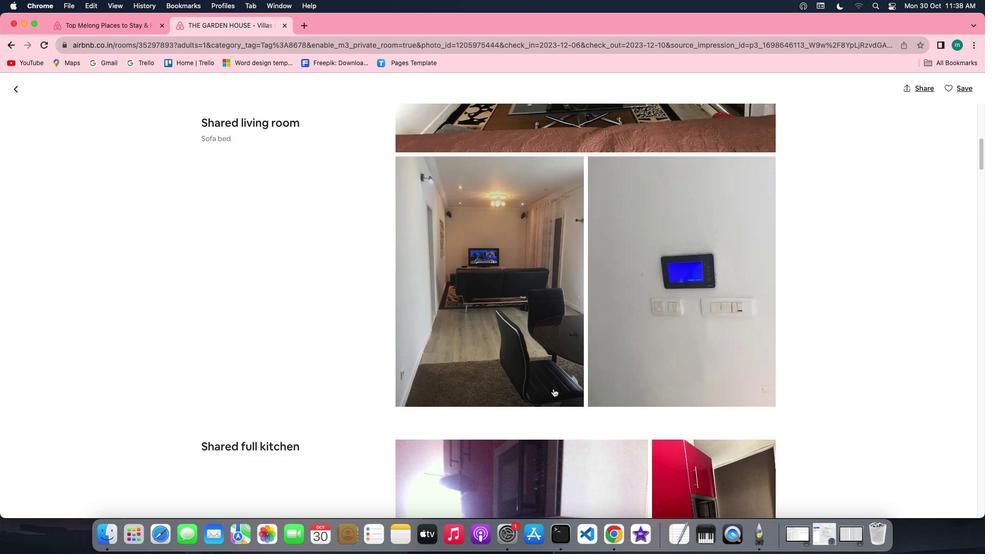 
Action: Mouse scrolled (553, 388) with delta (0, 0)
Screenshot: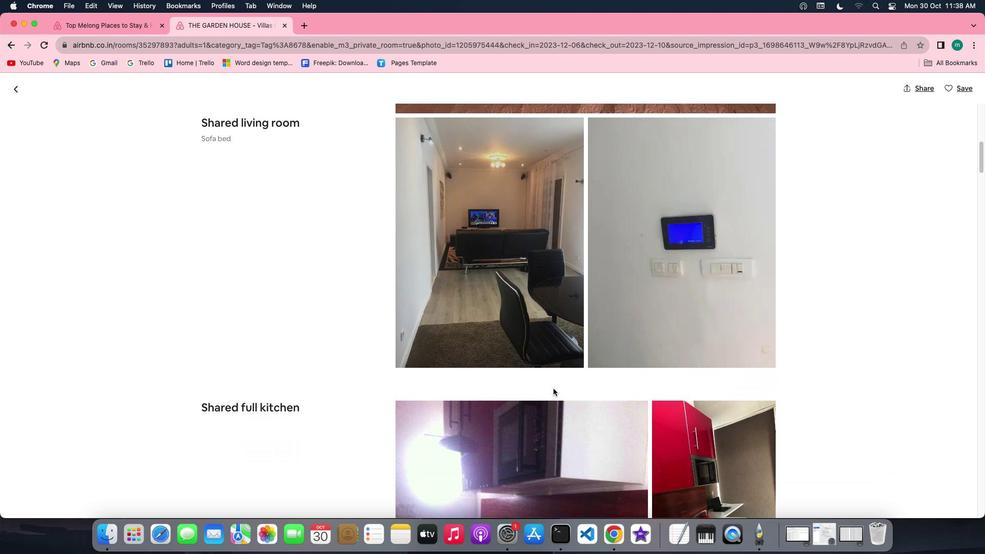 
Action: Mouse scrolled (553, 388) with delta (0, 0)
Screenshot: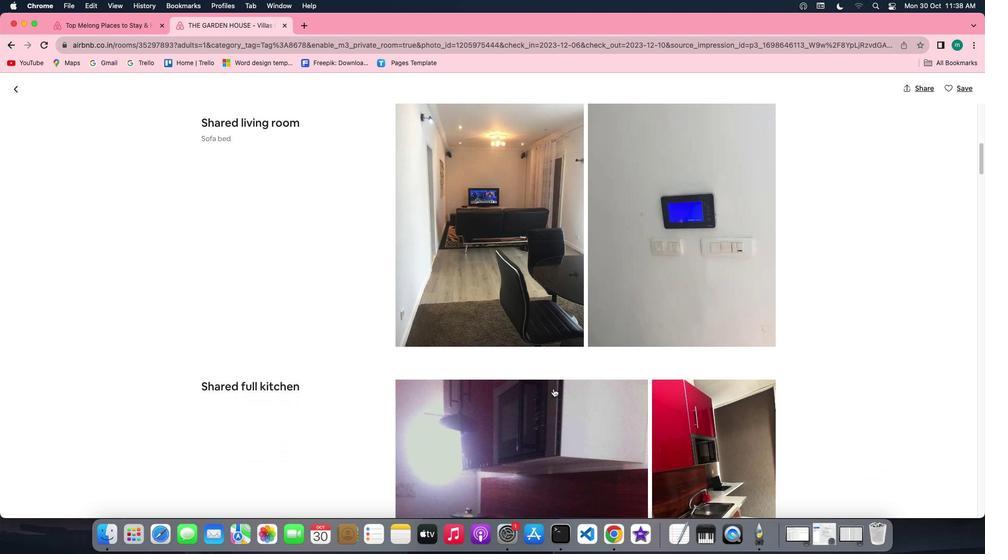 
Action: Mouse scrolled (553, 388) with delta (0, 0)
Screenshot: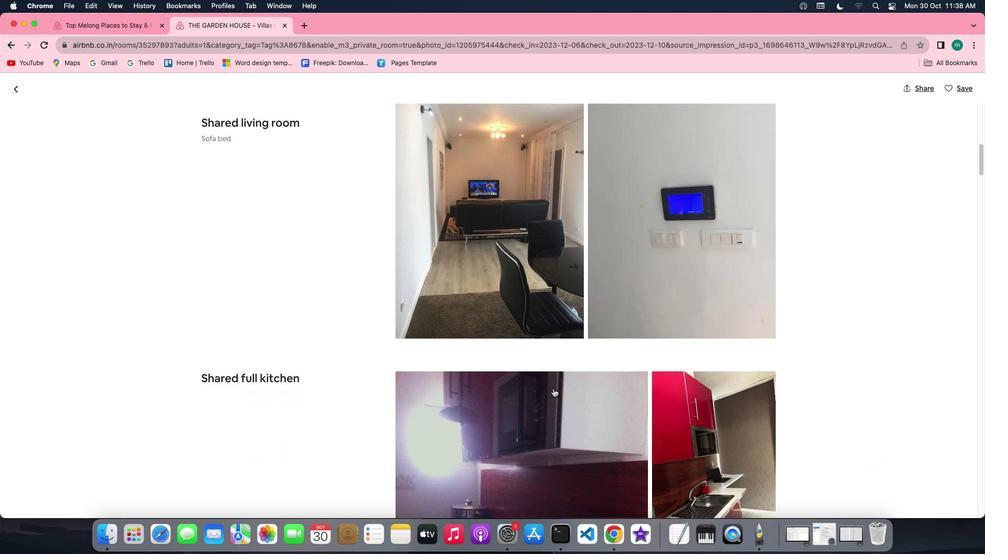 
Action: Mouse scrolled (553, 388) with delta (0, -1)
Screenshot: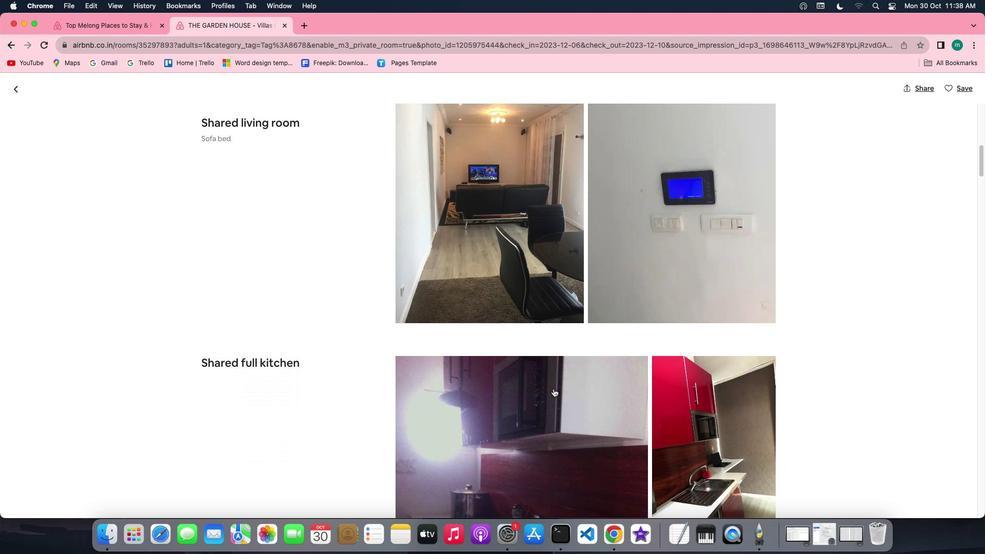 
Action: Mouse scrolled (553, 388) with delta (0, -1)
Screenshot: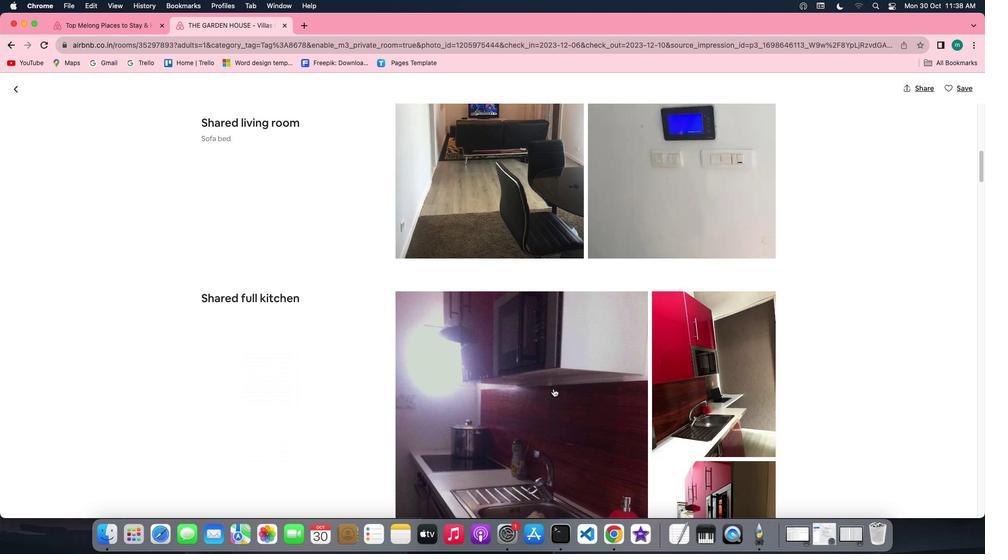
Action: Mouse scrolled (553, 388) with delta (0, 0)
Screenshot: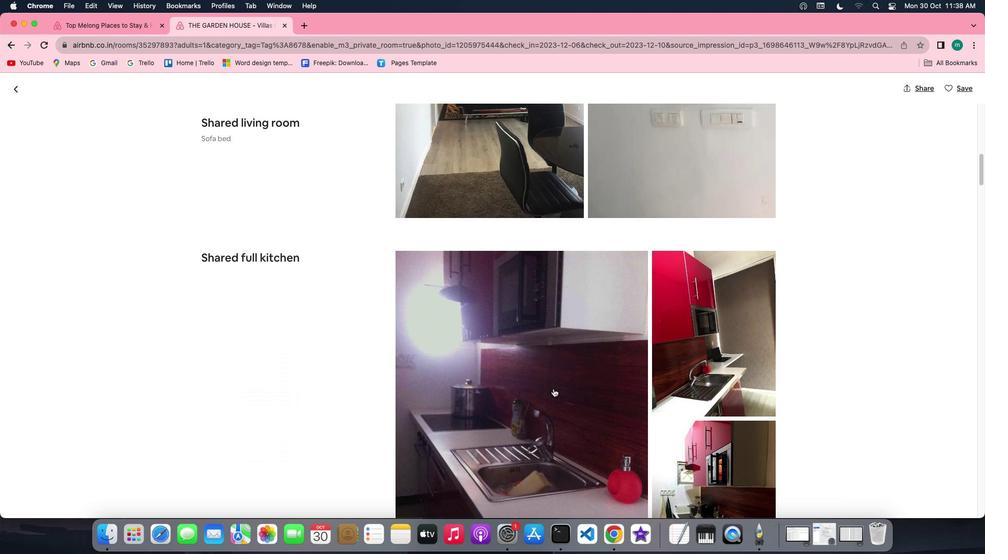 
Action: Mouse scrolled (553, 388) with delta (0, 0)
Screenshot: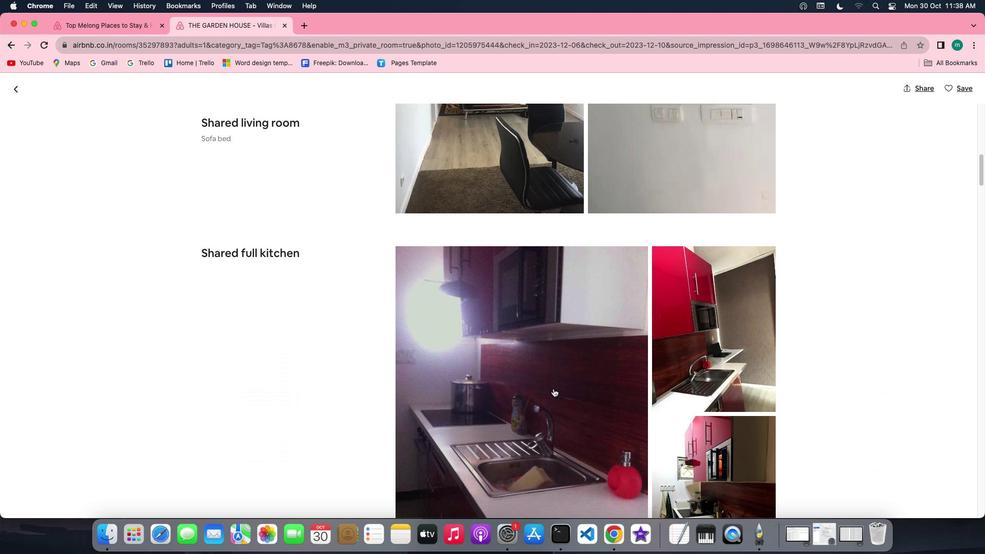 
Action: Mouse scrolled (553, 388) with delta (0, -1)
Screenshot: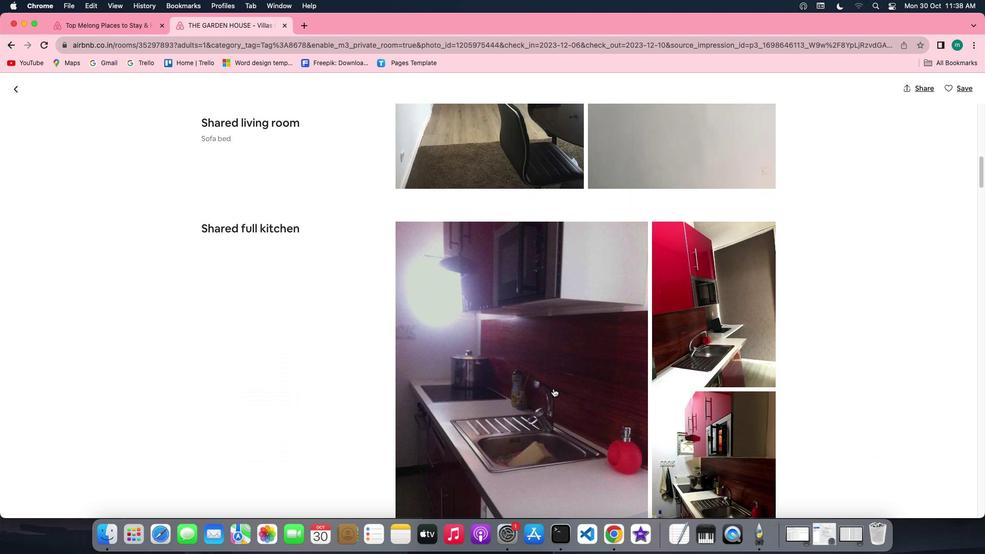 
Action: Mouse scrolled (553, 388) with delta (0, -1)
Screenshot: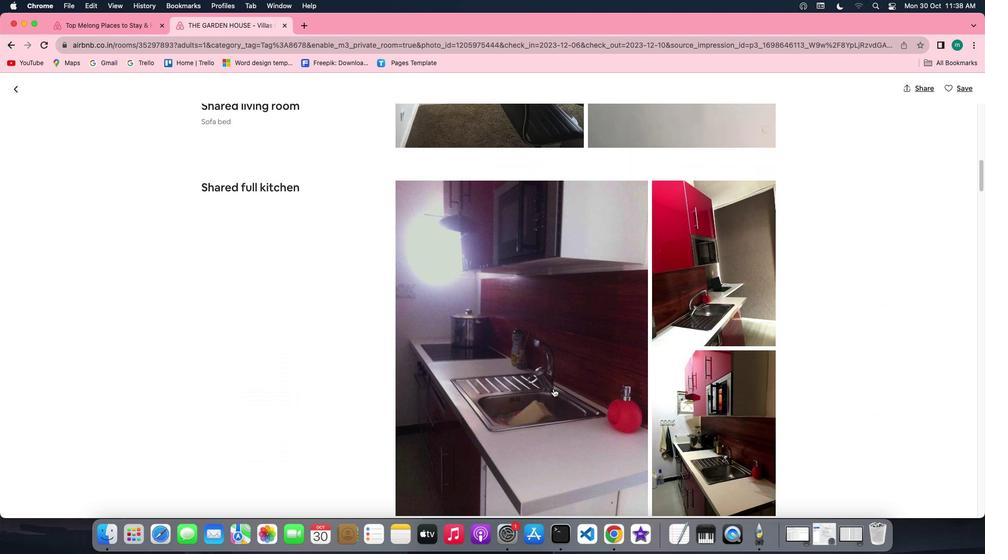 
Action: Mouse scrolled (553, 388) with delta (0, 0)
Screenshot: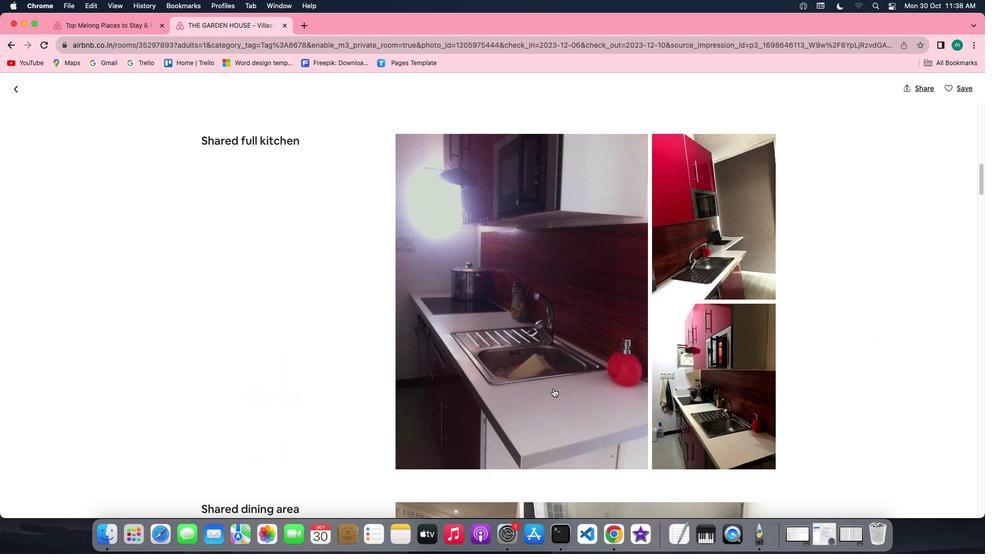 
Action: Mouse scrolled (553, 388) with delta (0, 0)
Screenshot: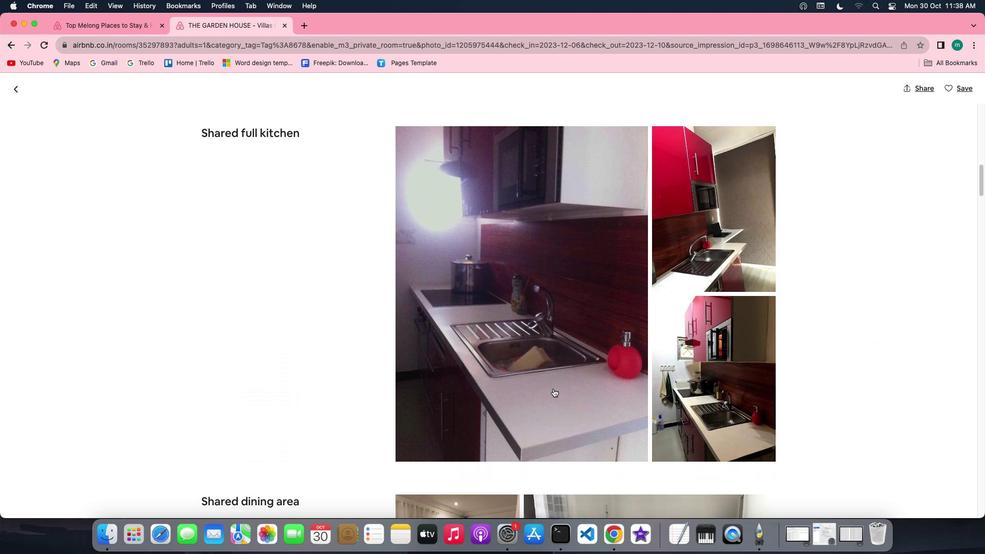 
Action: Mouse scrolled (553, 388) with delta (0, 0)
Screenshot: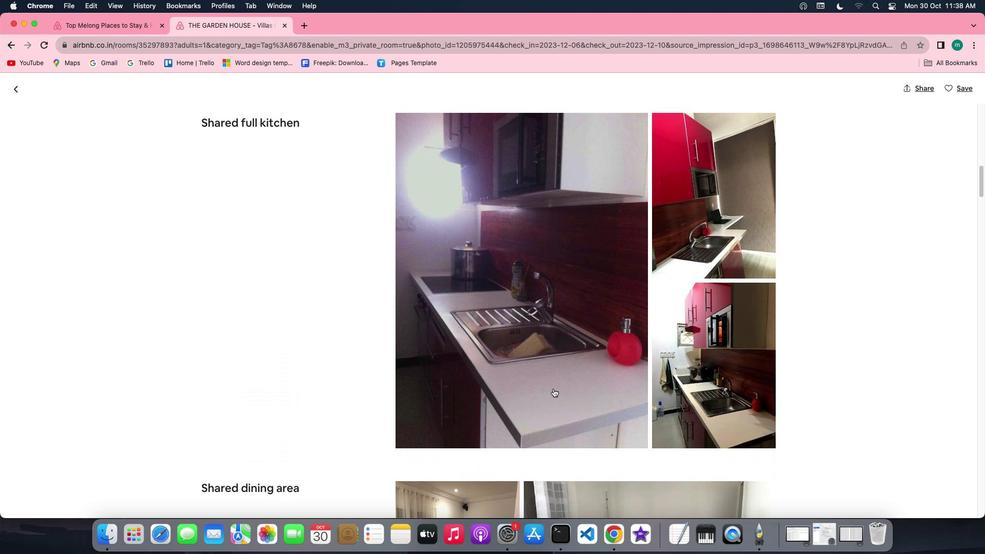 
Action: Mouse scrolled (553, 388) with delta (0, 0)
Screenshot: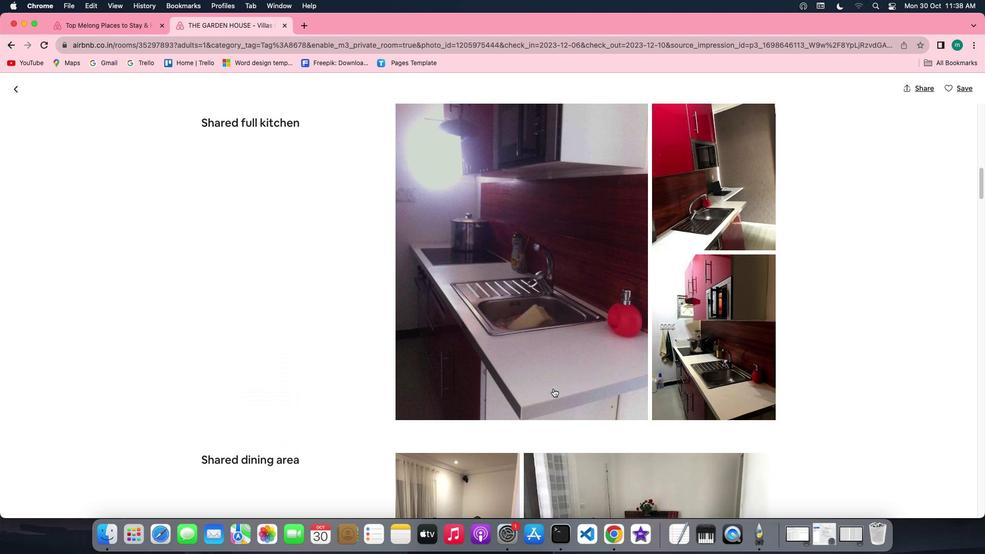 
Action: Mouse scrolled (553, 388) with delta (0, 0)
Screenshot: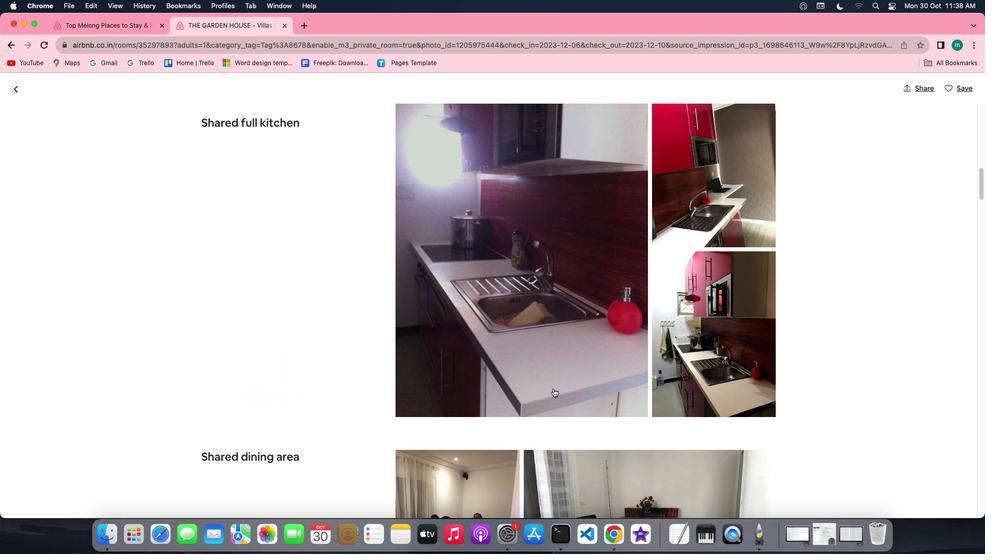 
Action: Mouse scrolled (553, 388) with delta (0, 0)
Screenshot: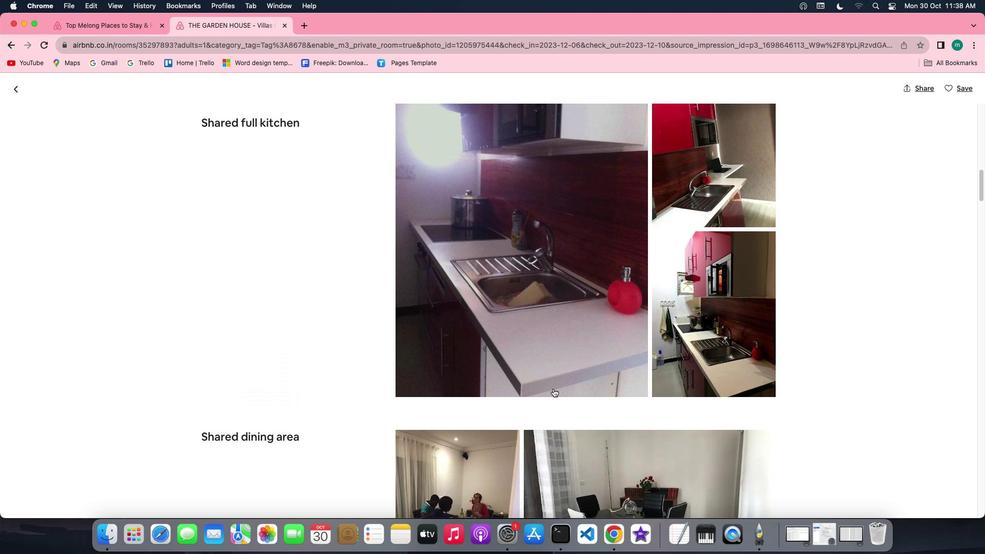 
Action: Mouse scrolled (553, 388) with delta (0, 0)
Screenshot: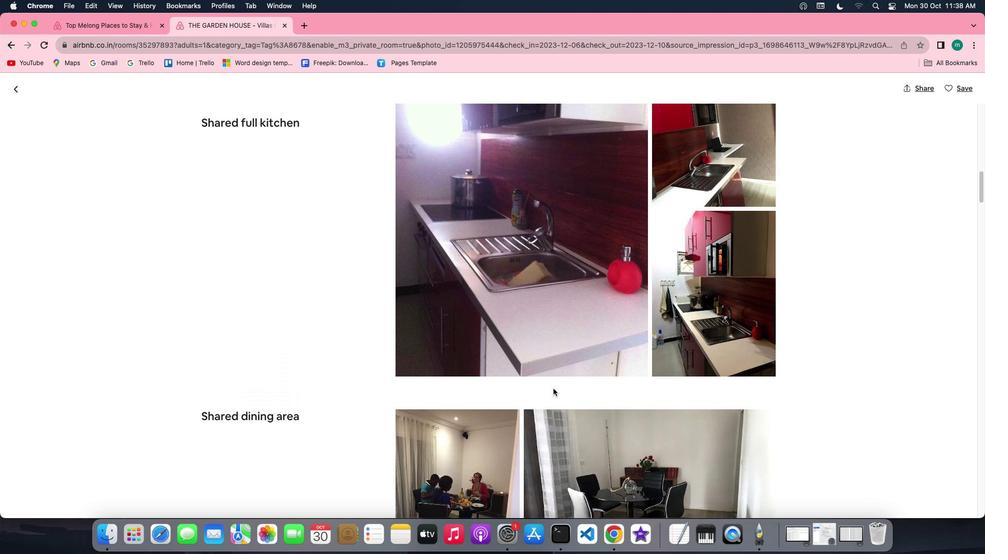 
Action: Mouse scrolled (553, 388) with delta (0, 0)
Screenshot: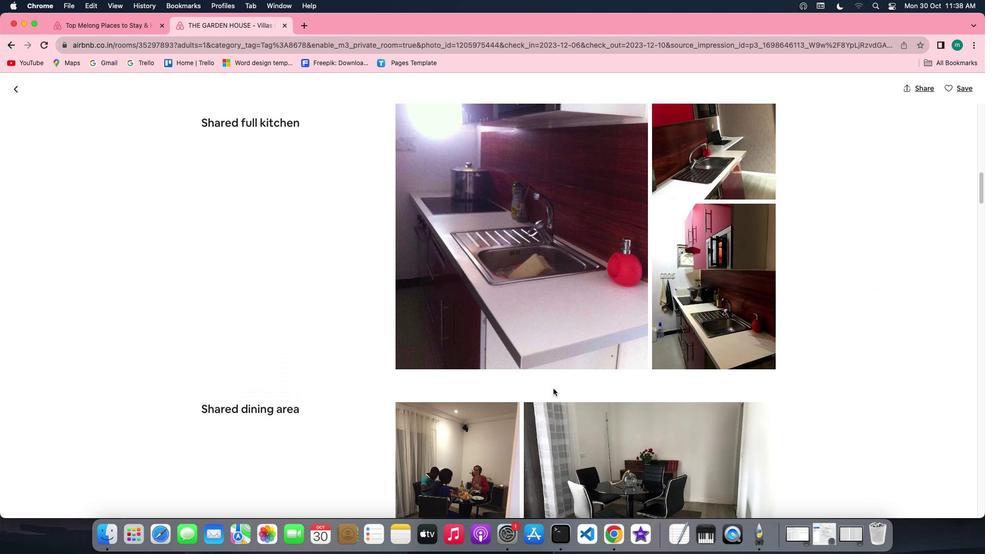 
Action: Mouse scrolled (553, 388) with delta (0, 0)
Screenshot: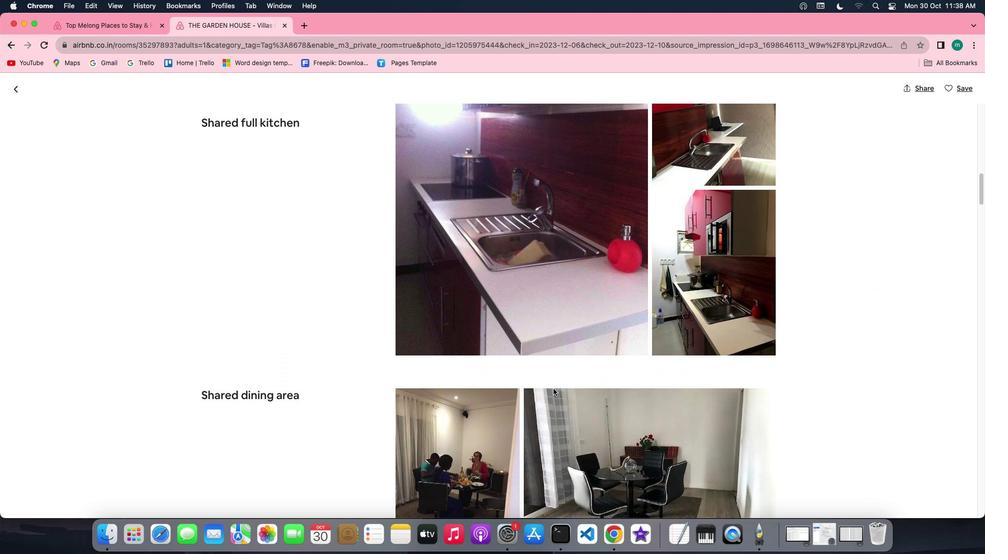 
Action: Mouse scrolled (553, 388) with delta (0, 0)
Screenshot: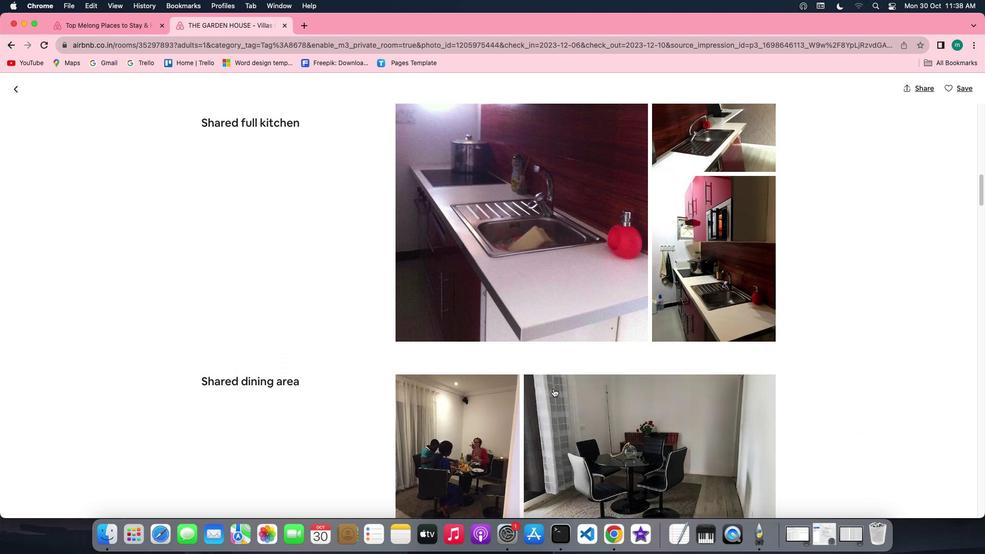 
Action: Mouse scrolled (553, 388) with delta (0, 0)
Screenshot: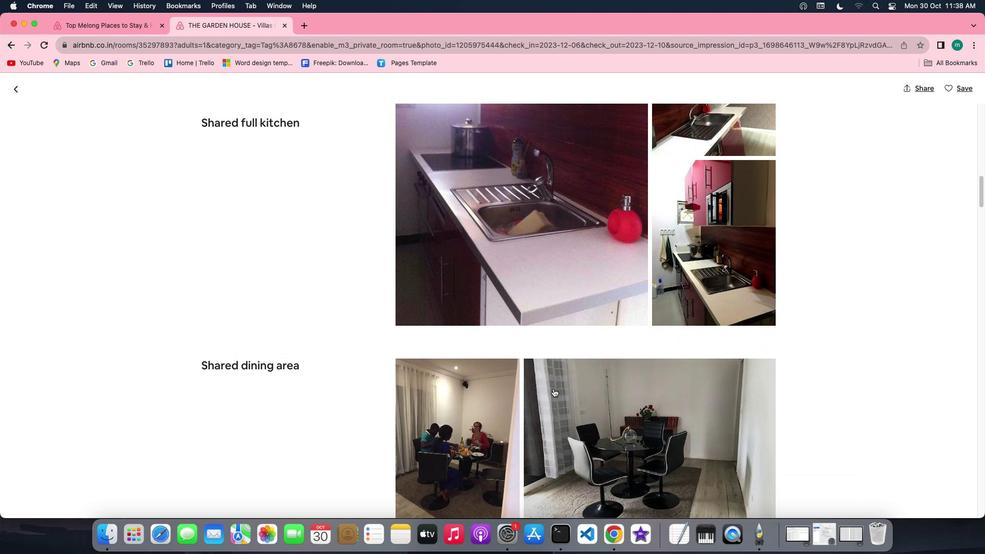 
Action: Mouse scrolled (553, 388) with delta (0, -1)
Screenshot: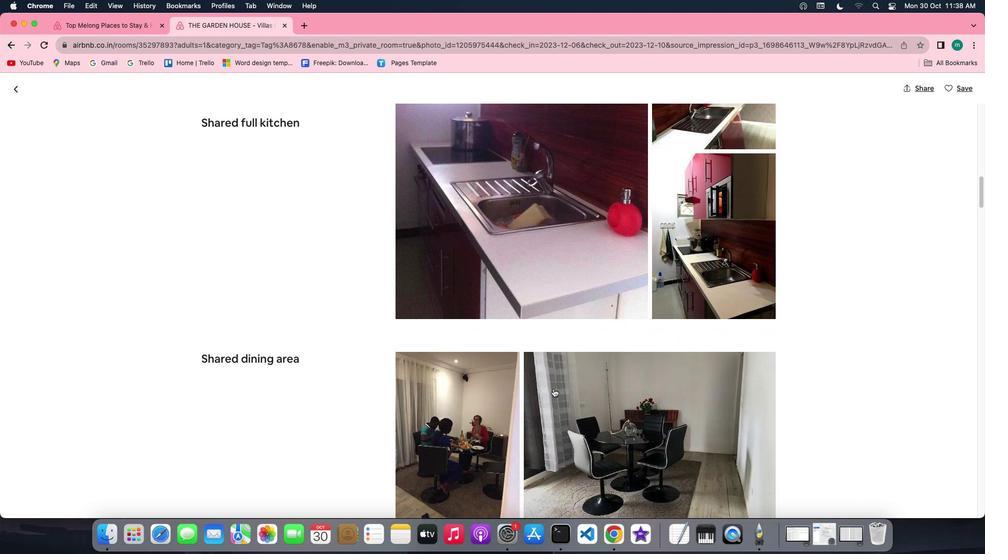 
Action: Mouse scrolled (553, 388) with delta (0, 0)
Screenshot: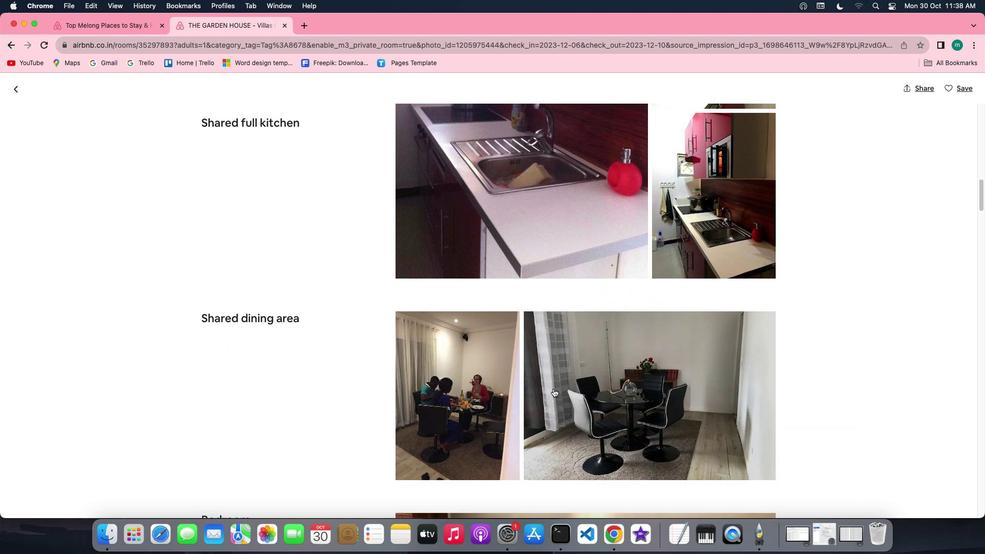 
Action: Mouse scrolled (553, 388) with delta (0, 0)
Screenshot: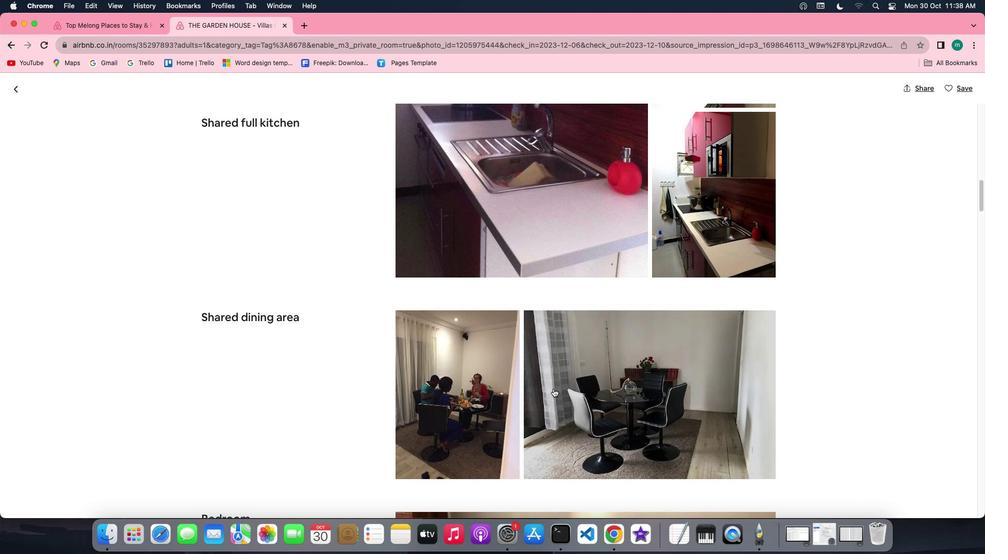 
Action: Mouse scrolled (553, 388) with delta (0, 0)
Screenshot: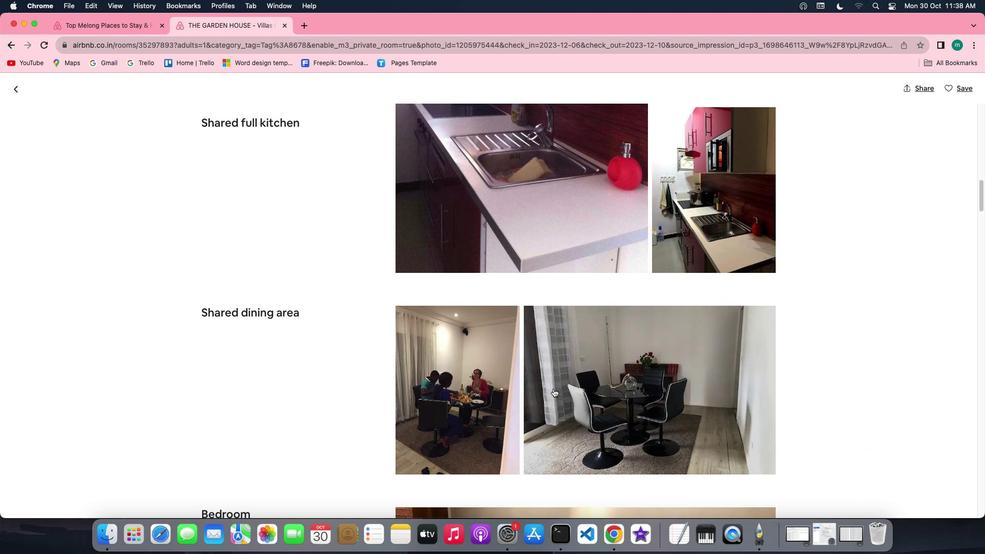 
Action: Mouse scrolled (553, 388) with delta (0, 0)
Screenshot: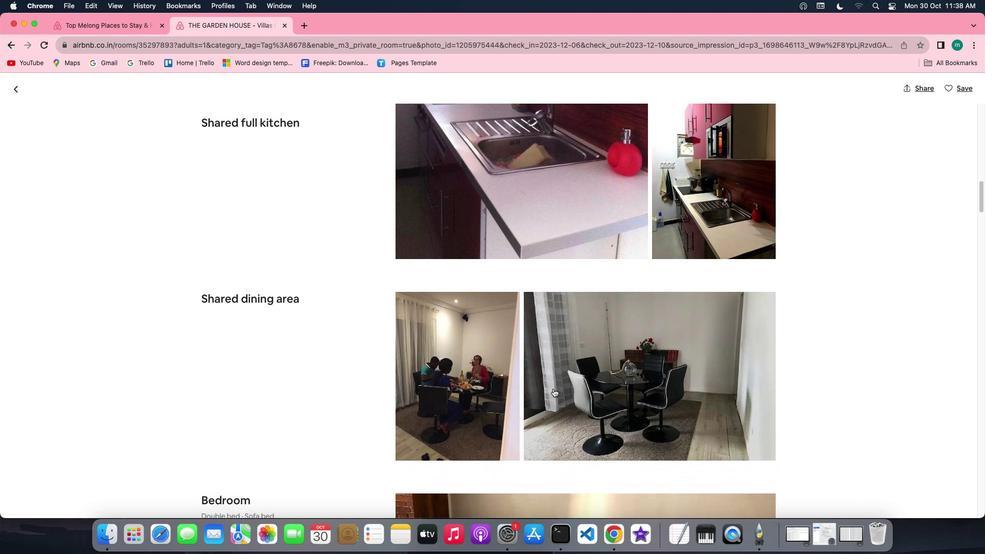 
Action: Mouse scrolled (553, 388) with delta (0, 0)
Screenshot: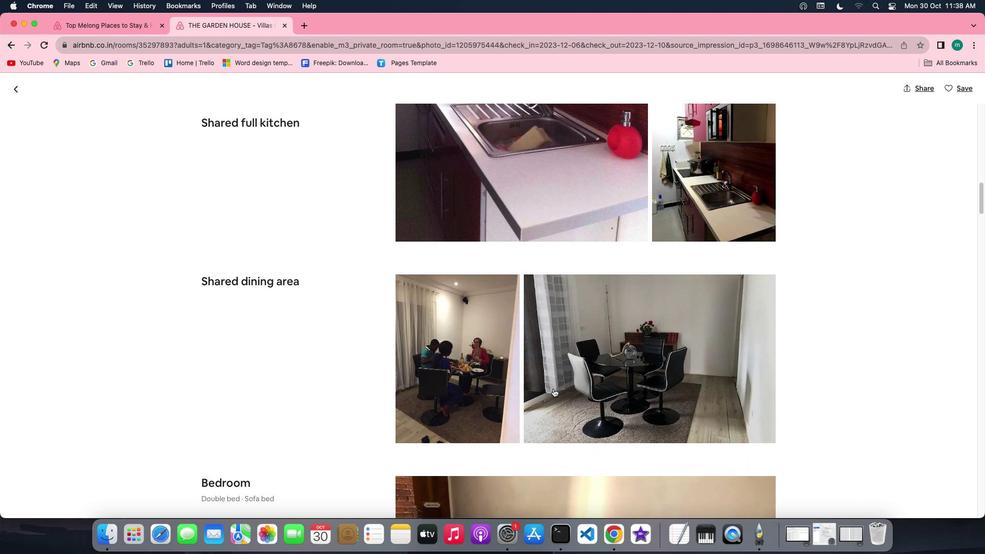 
Action: Mouse scrolled (553, 388) with delta (0, 0)
Screenshot: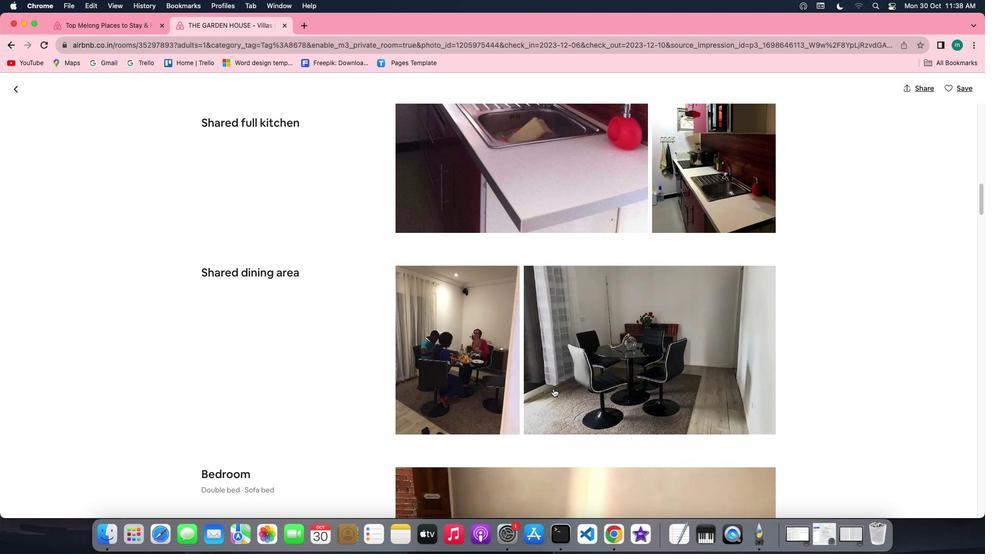 
Action: Mouse scrolled (553, 388) with delta (0, 0)
Screenshot: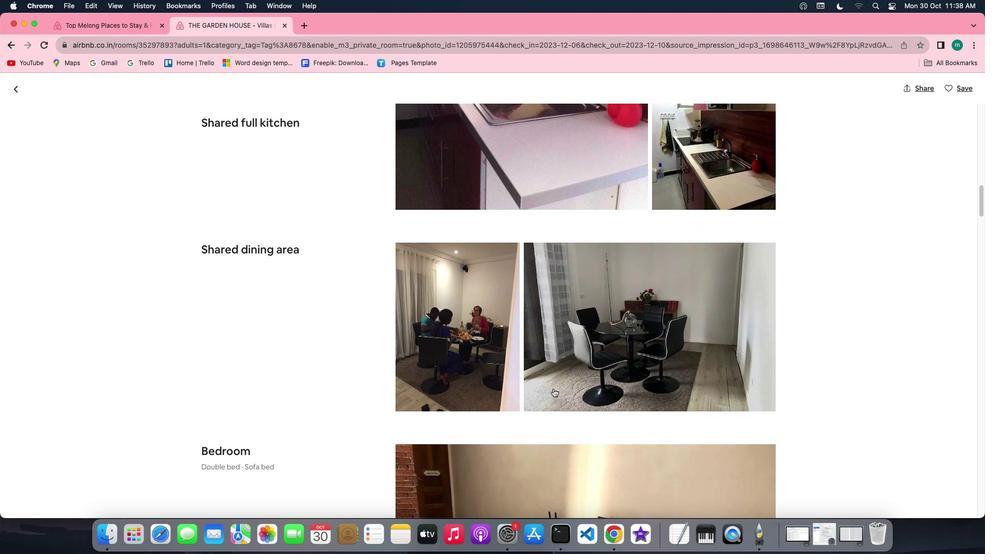 
Action: Mouse scrolled (553, 388) with delta (0, 0)
Screenshot: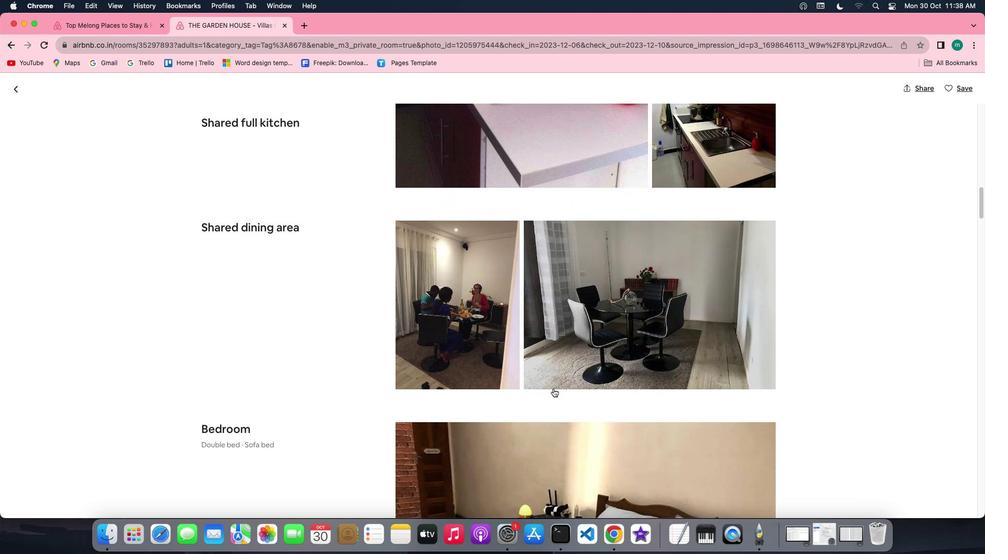 
Action: Mouse scrolled (553, 388) with delta (0, 0)
Screenshot: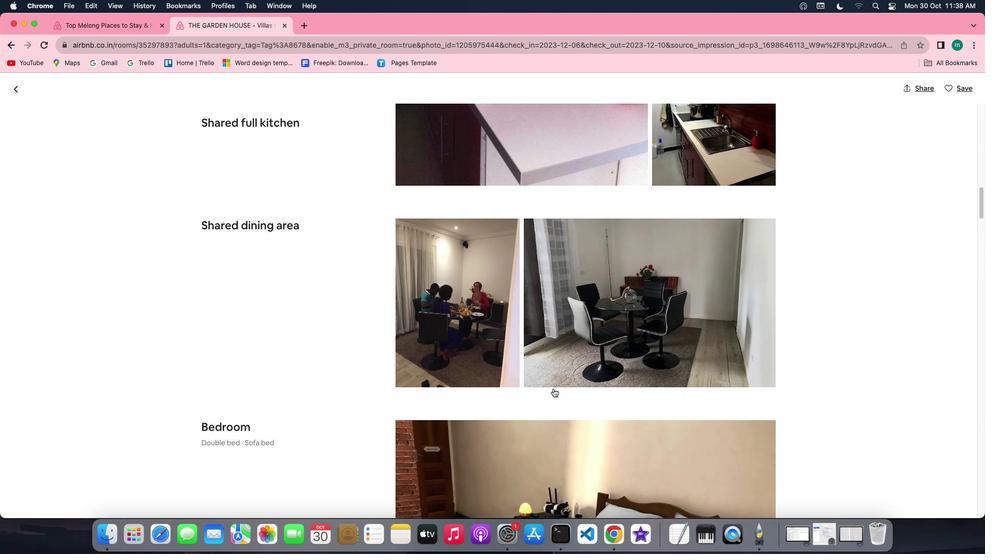 
Action: Mouse scrolled (553, 388) with delta (0, 0)
Screenshot: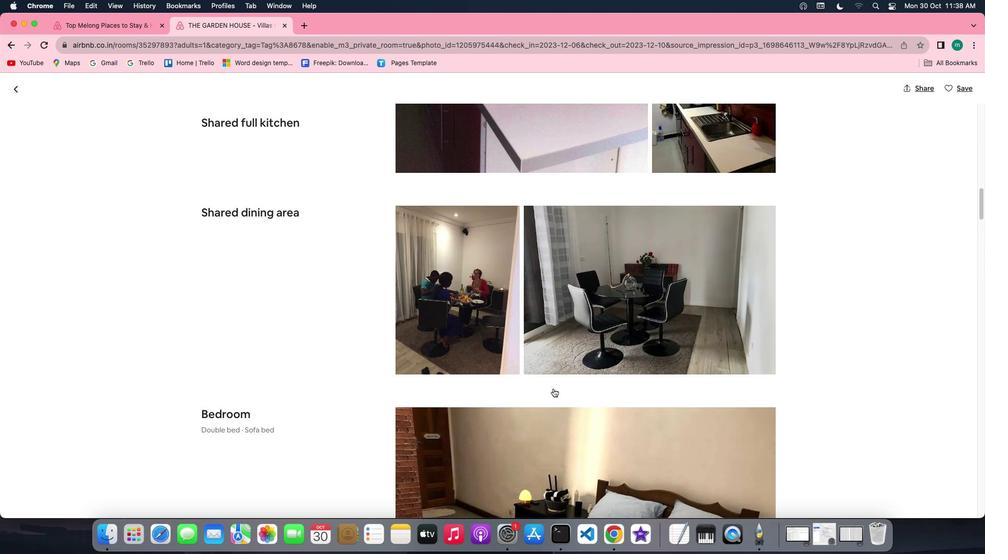 
Action: Mouse scrolled (553, 388) with delta (0, -1)
Screenshot: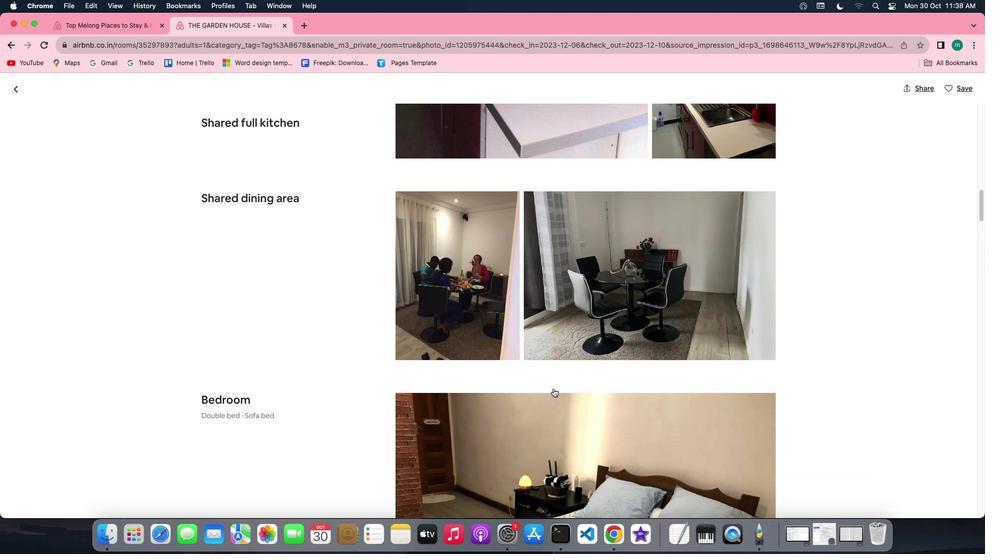 
Action: Mouse scrolled (553, 388) with delta (0, -1)
Screenshot: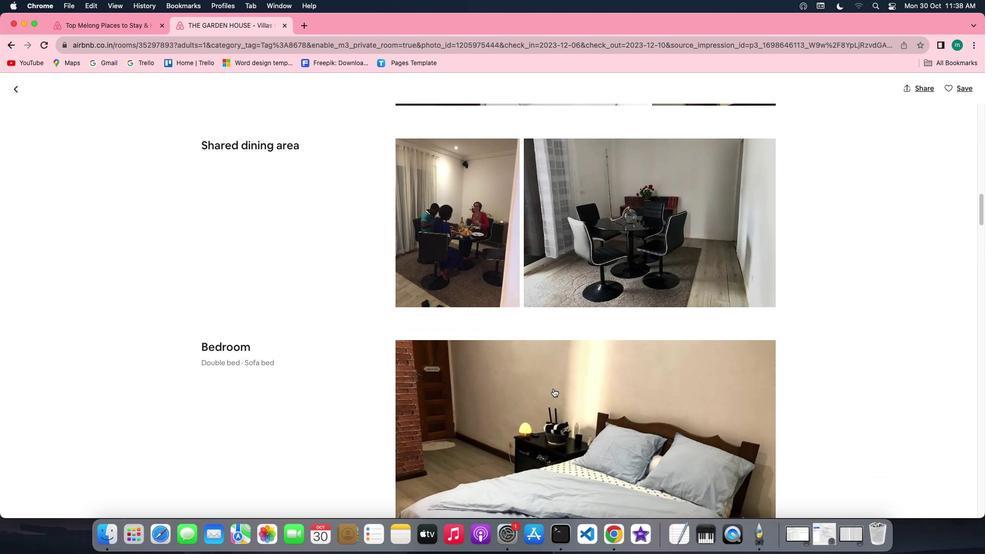 
Action: Mouse scrolled (553, 388) with delta (0, 0)
Screenshot: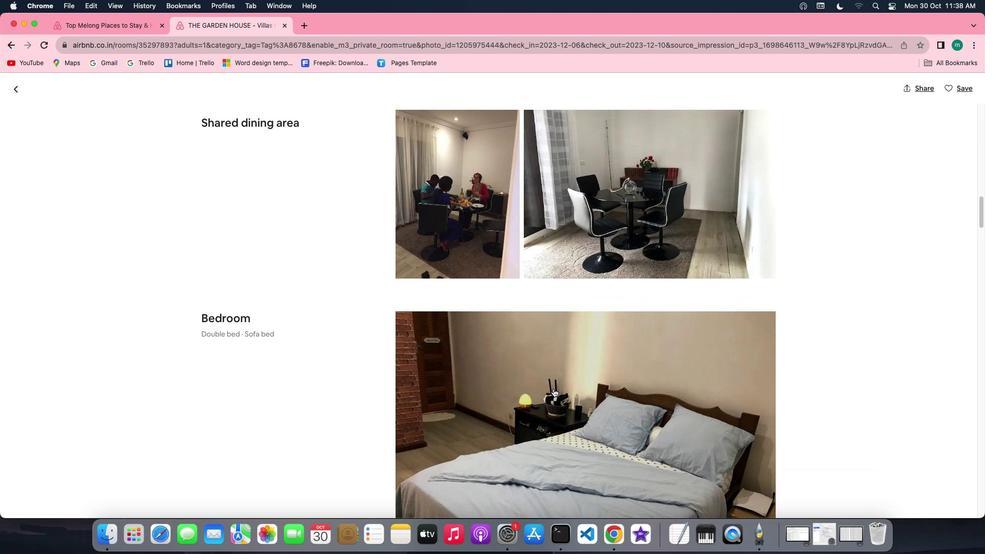 
Action: Mouse scrolled (553, 388) with delta (0, 0)
Screenshot: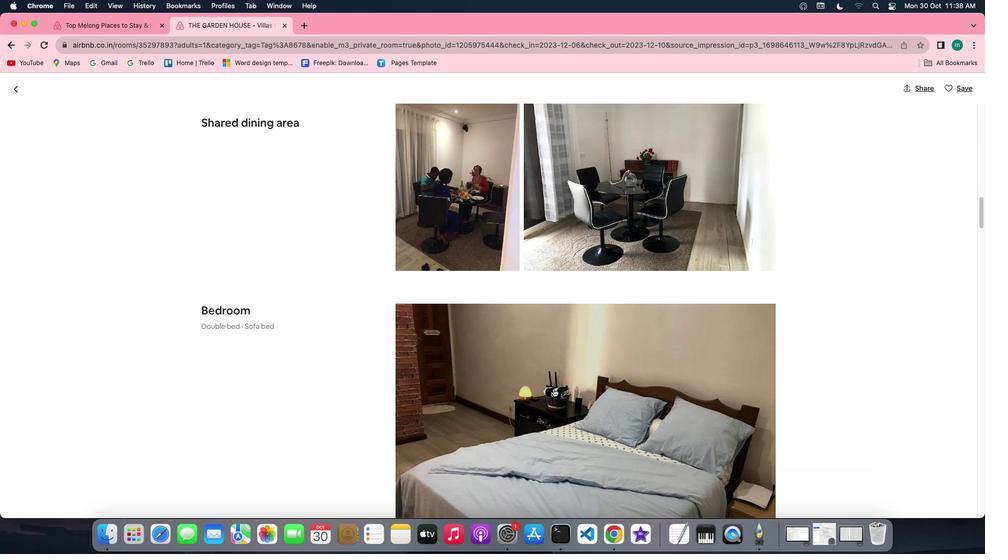 
Action: Mouse scrolled (553, 388) with delta (0, -1)
Screenshot: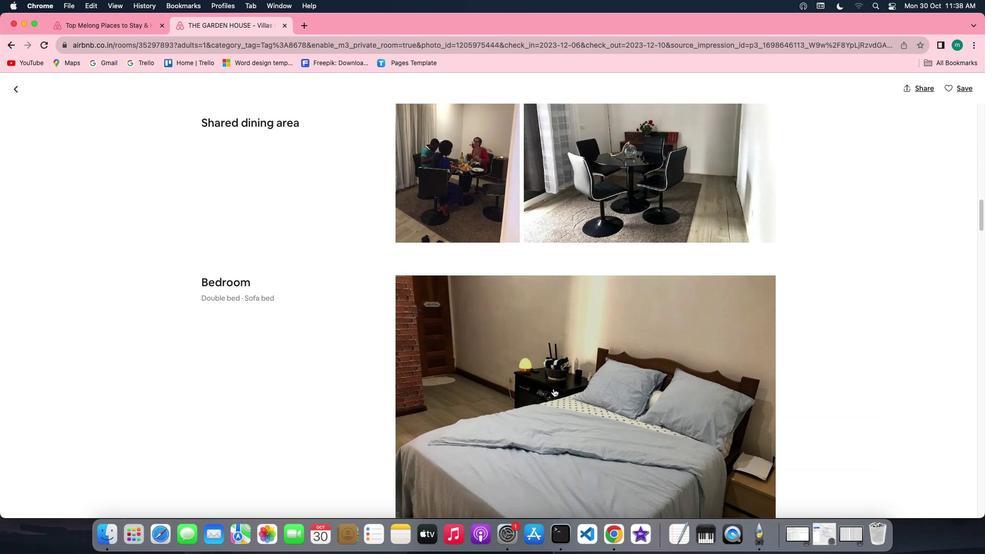 
Action: Mouse scrolled (553, 388) with delta (0, -1)
Screenshot: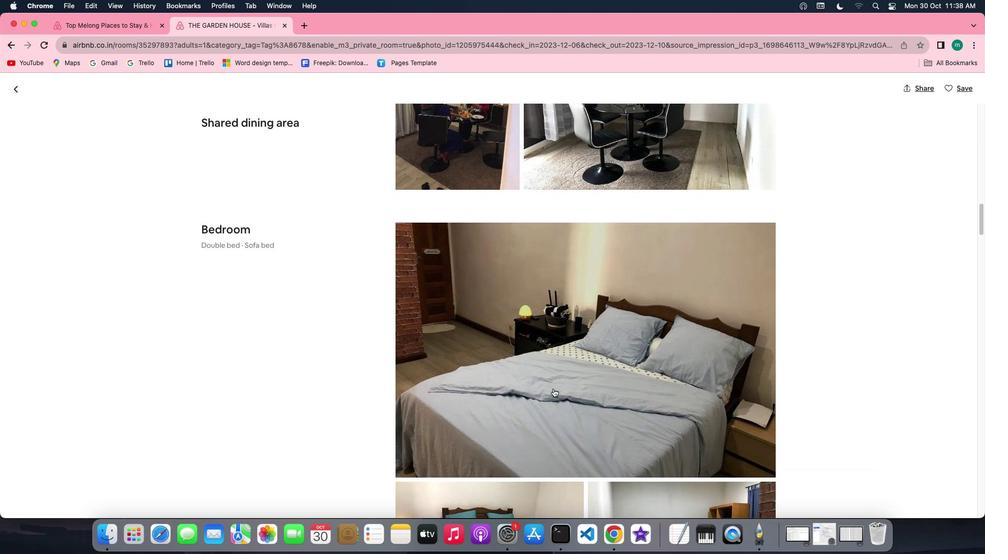 
Action: Mouse scrolled (553, 388) with delta (0, 0)
Screenshot: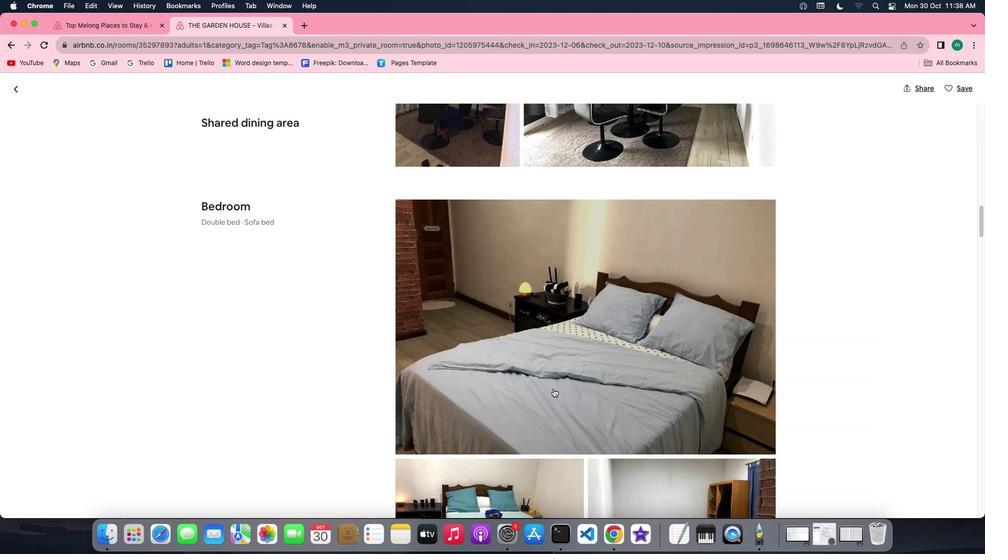 
Action: Mouse scrolled (553, 388) with delta (0, 0)
Screenshot: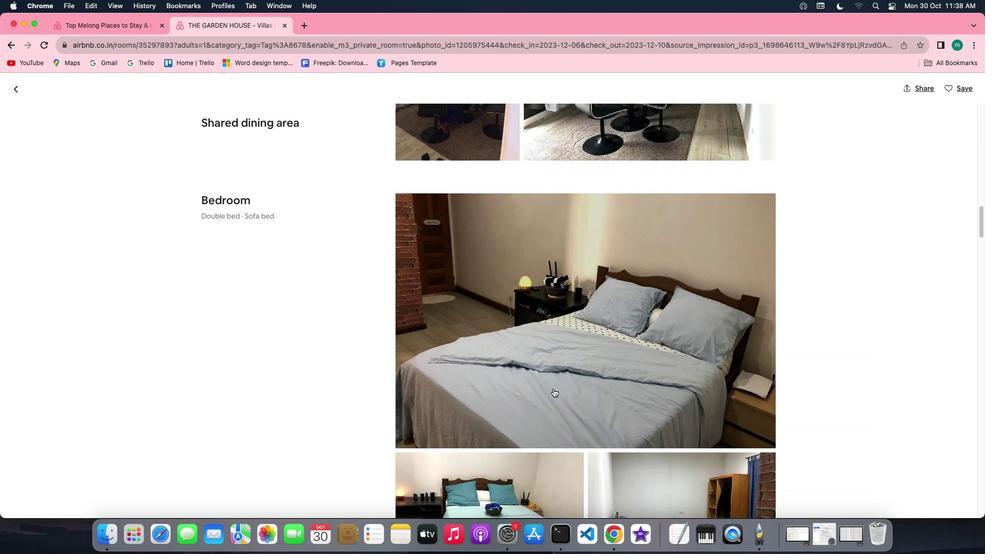 
Action: Mouse scrolled (553, 388) with delta (0, -1)
Screenshot: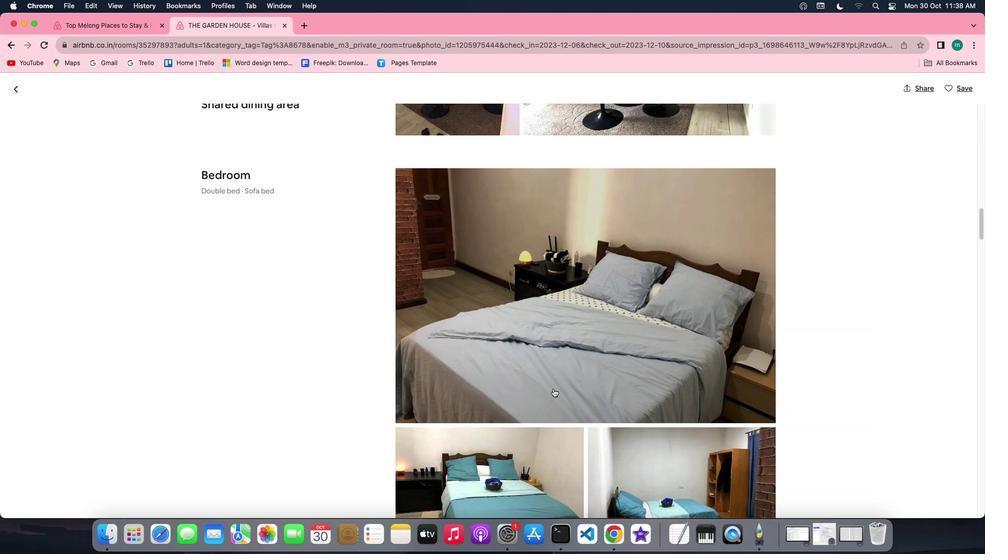 
Action: Mouse scrolled (553, 388) with delta (0, 0)
Screenshot: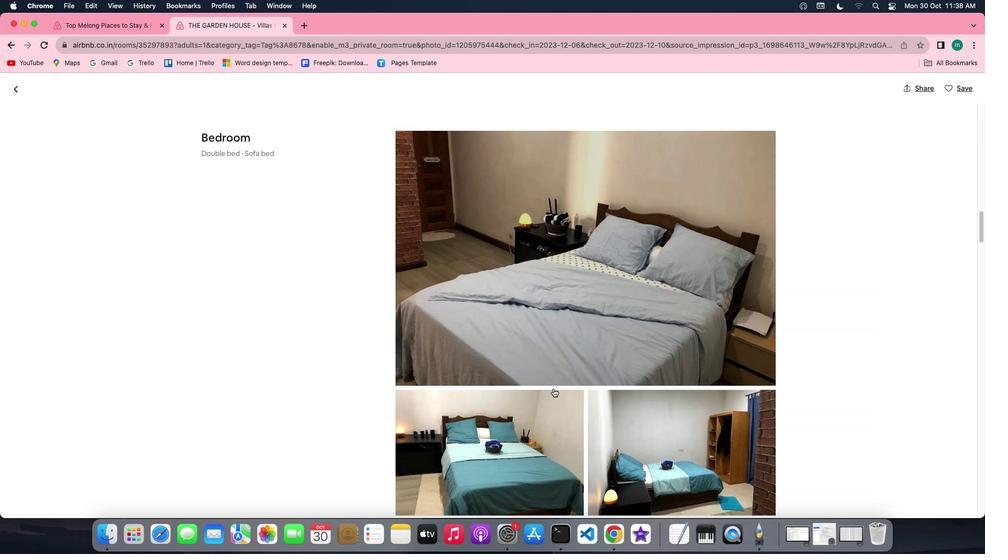 
Action: Mouse scrolled (553, 388) with delta (0, 0)
Screenshot: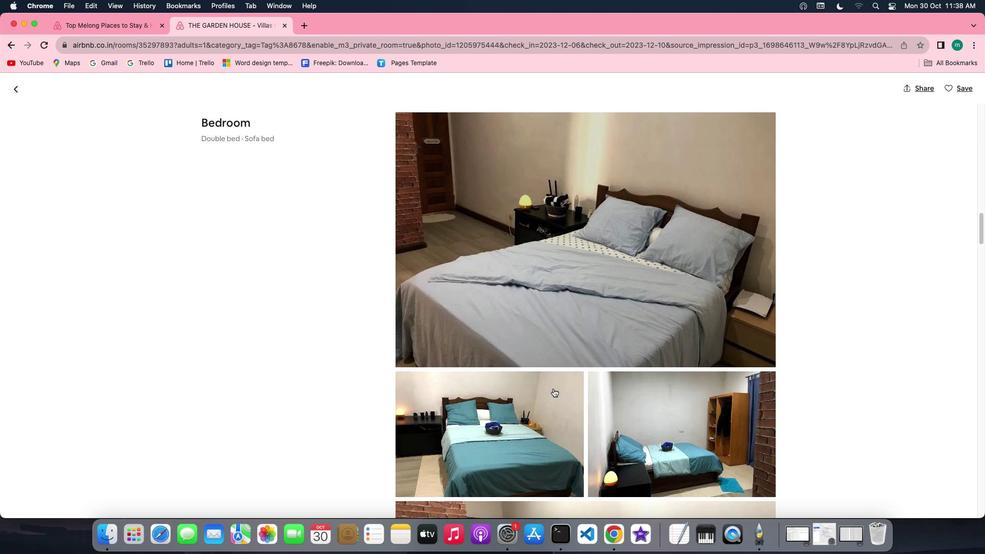 
Action: Mouse scrolled (553, 388) with delta (0, 0)
Screenshot: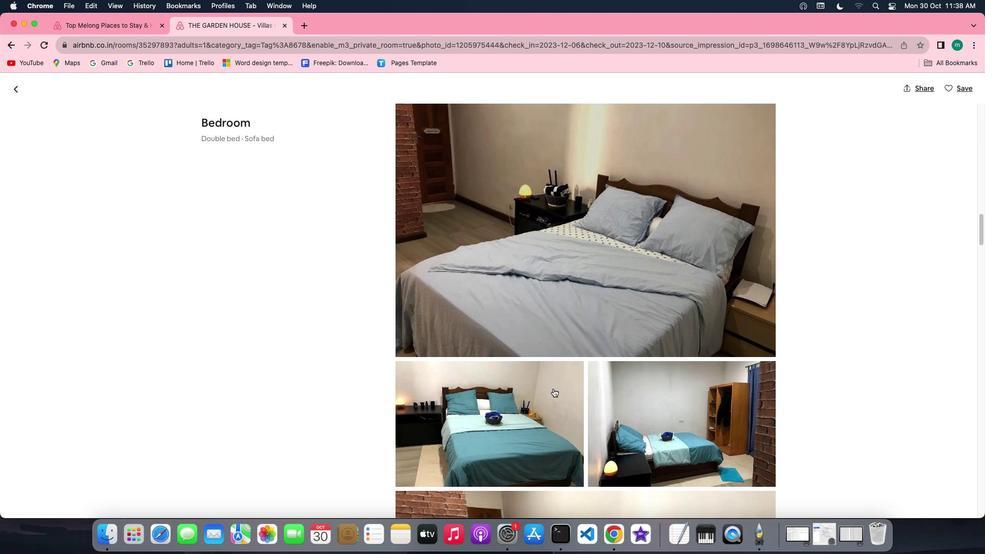 
Action: Mouse scrolled (553, 388) with delta (0, -1)
Screenshot: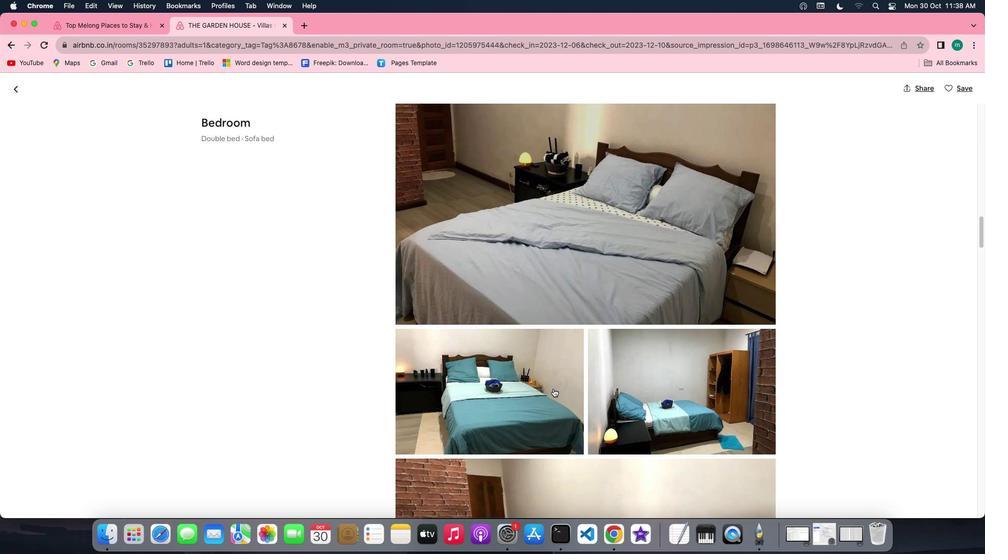 
Action: Mouse scrolled (553, 388) with delta (0, -1)
Screenshot: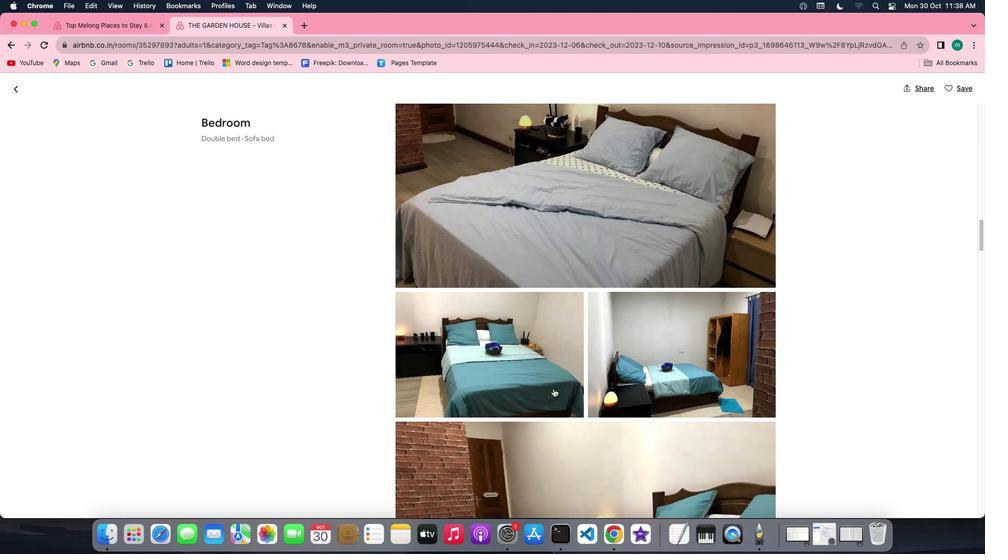 
Action: Mouse scrolled (553, 388) with delta (0, 0)
Screenshot: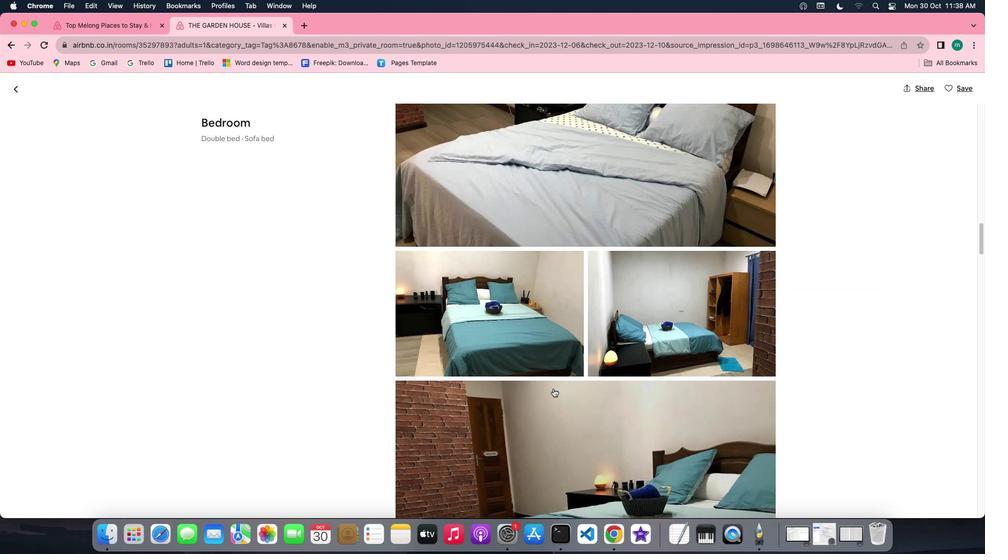 
Action: Mouse scrolled (553, 388) with delta (0, 0)
Screenshot: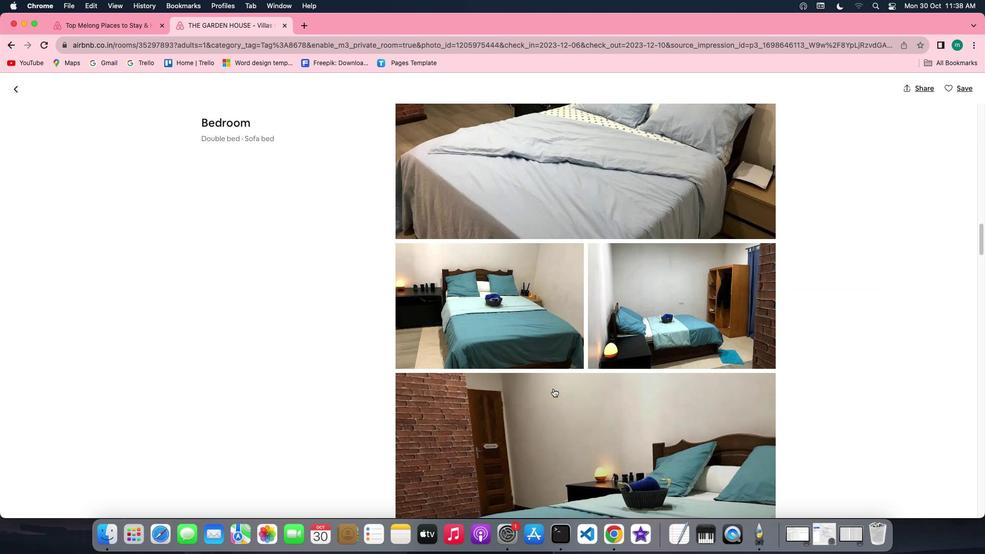 
Action: Mouse scrolled (553, 388) with delta (0, -1)
Screenshot: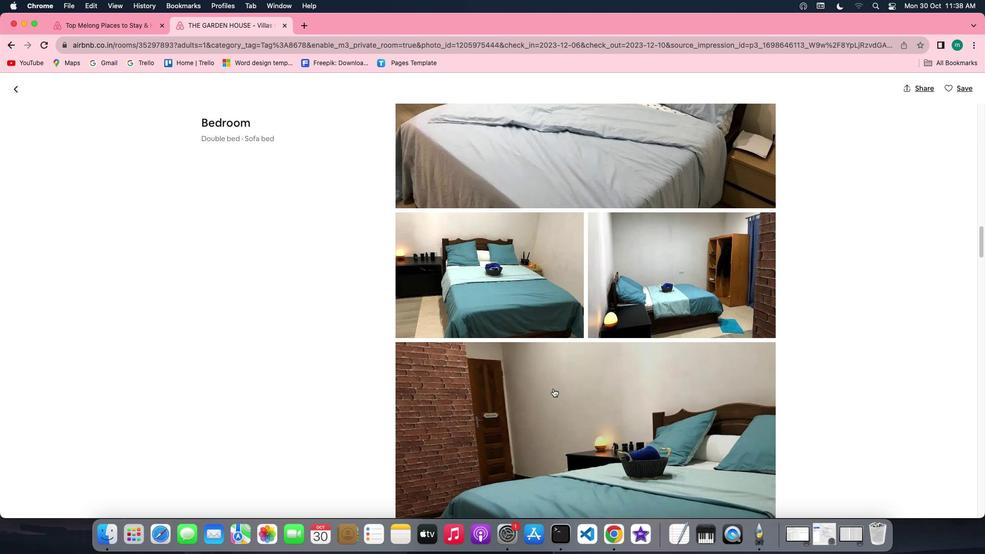 
Action: Mouse scrolled (553, 388) with delta (0, 0)
Screenshot: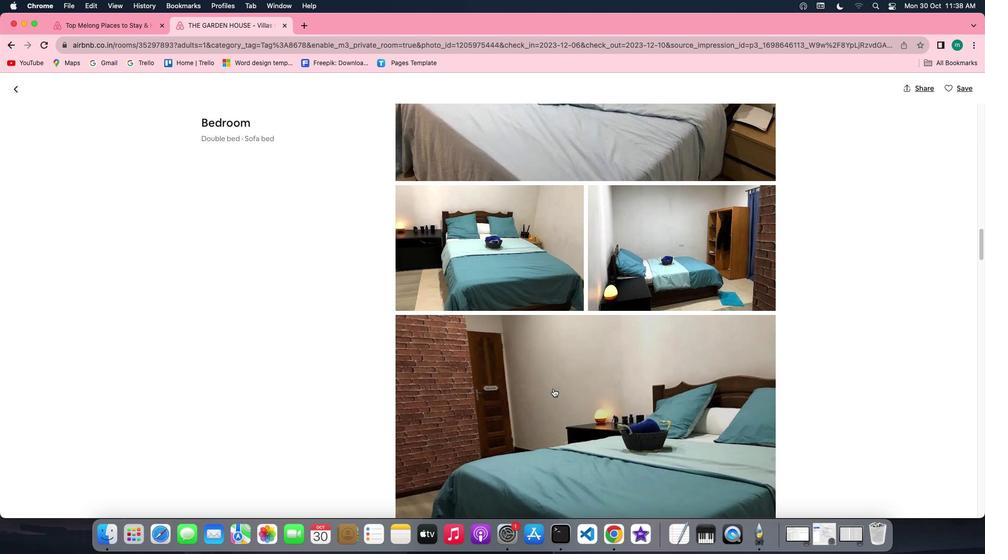 
Action: Mouse scrolled (553, 388) with delta (0, 0)
Screenshot: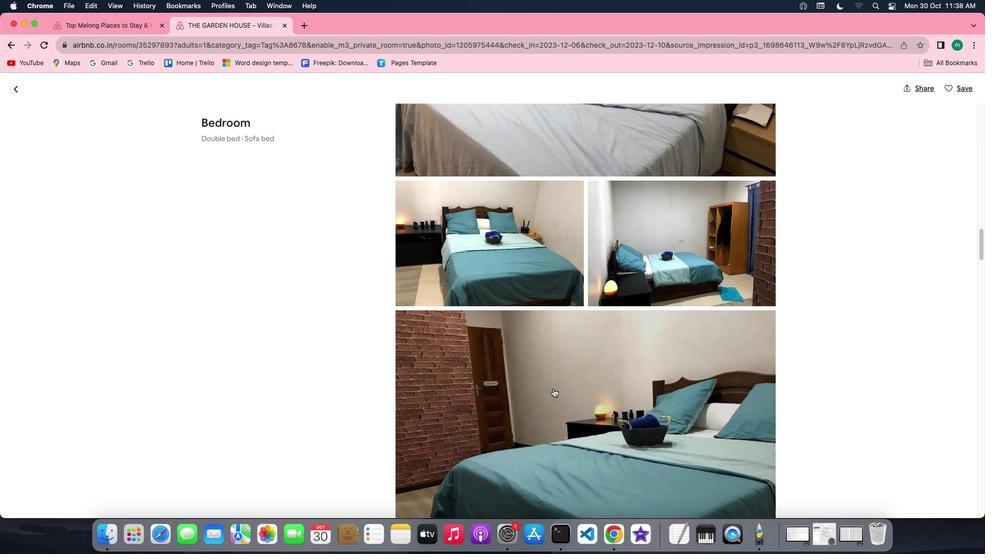 
Action: Mouse scrolled (553, 388) with delta (0, 0)
Screenshot: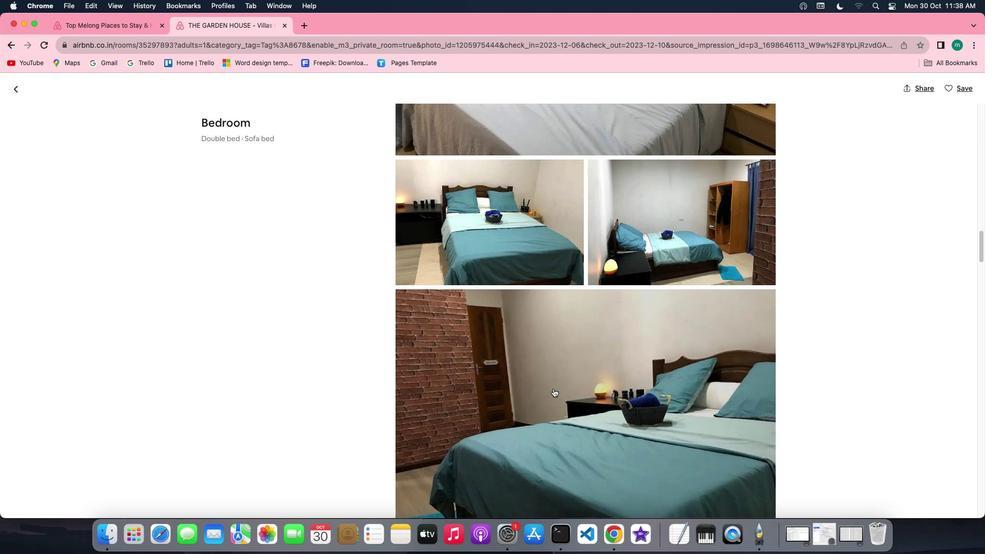 
Action: Mouse scrolled (553, 388) with delta (0, 0)
Screenshot: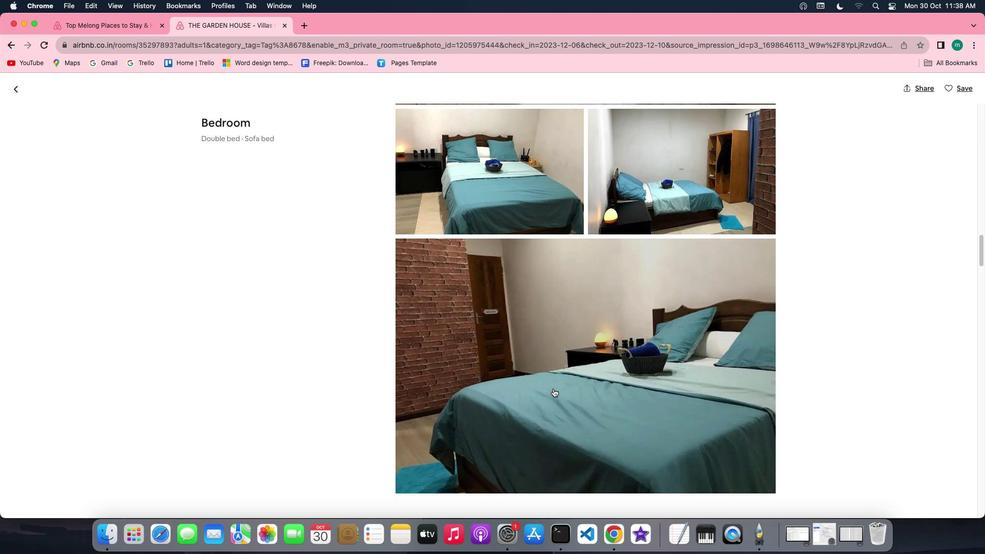
Action: Mouse scrolled (553, 388) with delta (0, 0)
Screenshot: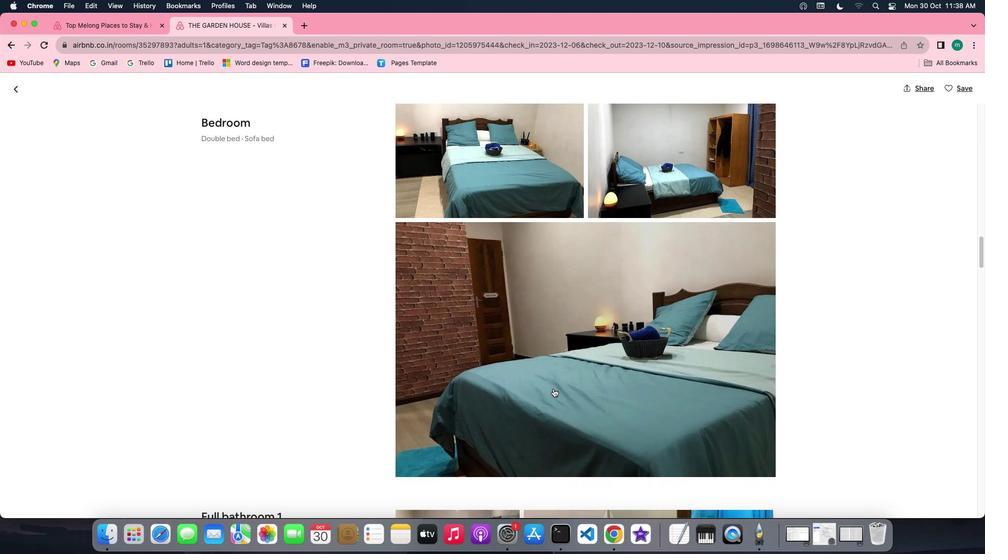 
Action: Mouse scrolled (553, 388) with delta (0, 0)
Screenshot: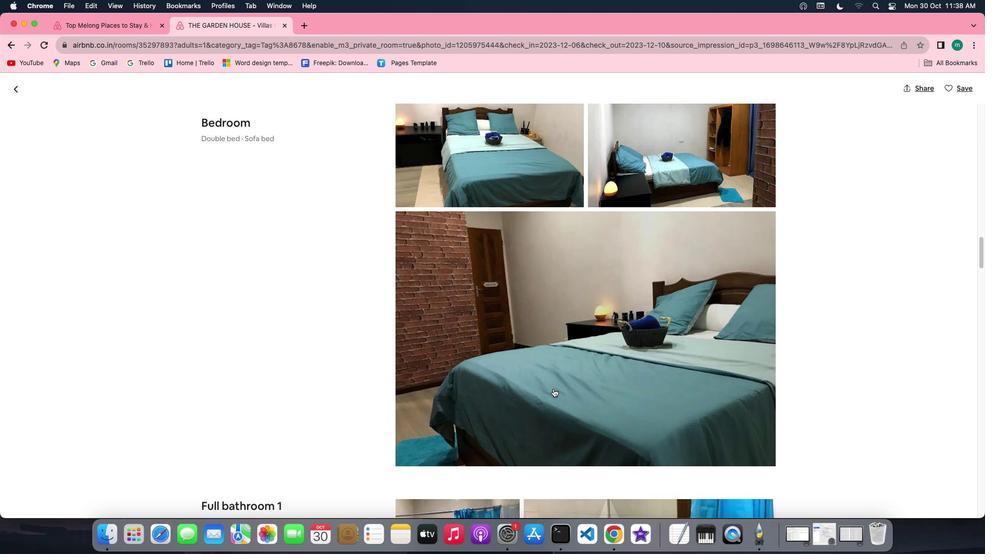 
Action: Mouse scrolled (553, 388) with delta (0, -1)
Screenshot: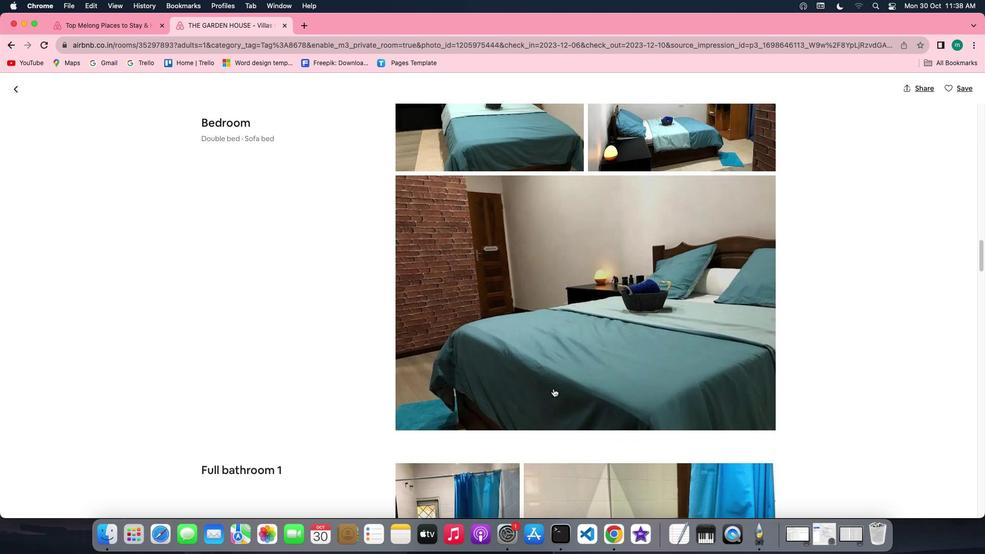 
Action: Mouse scrolled (553, 388) with delta (0, -1)
Screenshot: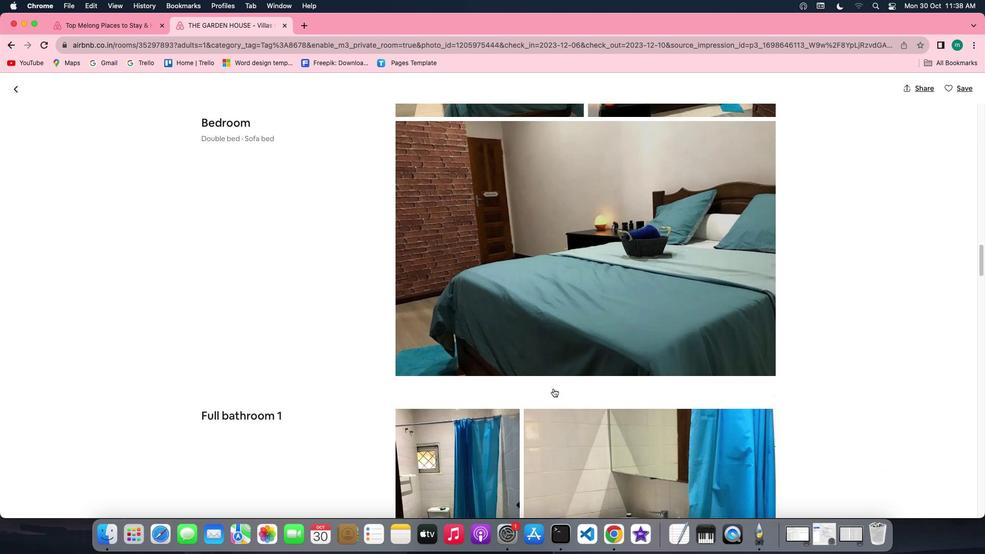 
Action: Mouse scrolled (553, 388) with delta (0, 0)
Screenshot: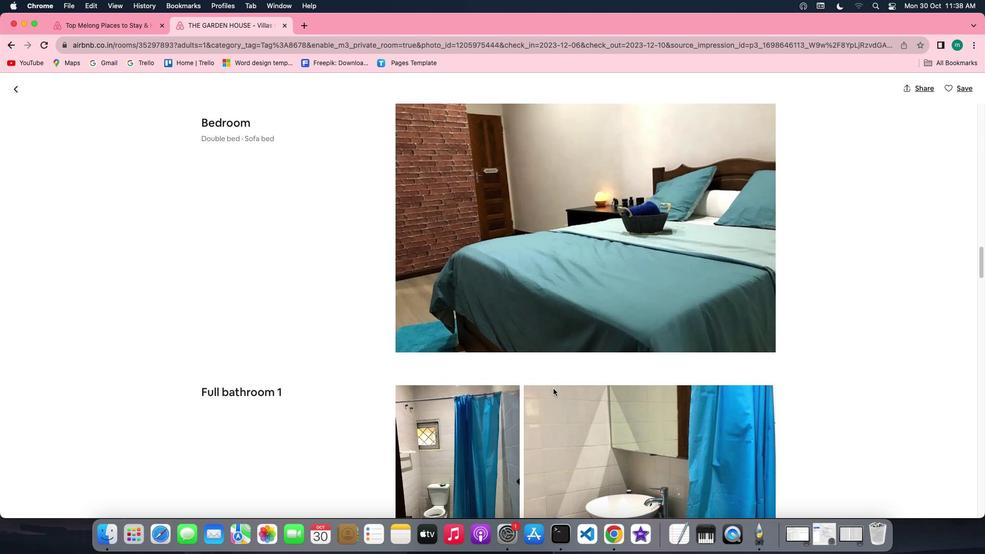 
Action: Mouse scrolled (553, 388) with delta (0, 0)
Screenshot: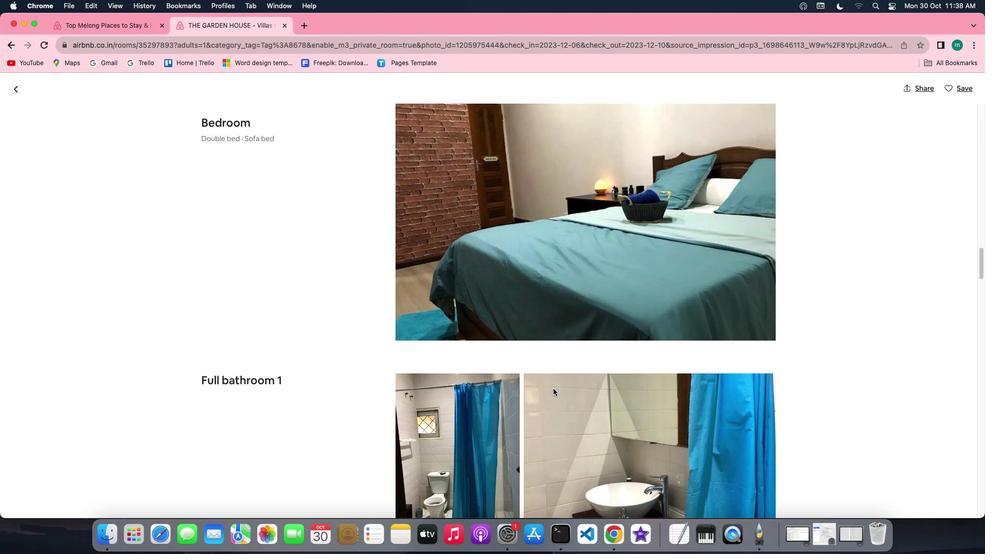 
Action: Mouse scrolled (553, 388) with delta (0, -1)
Screenshot: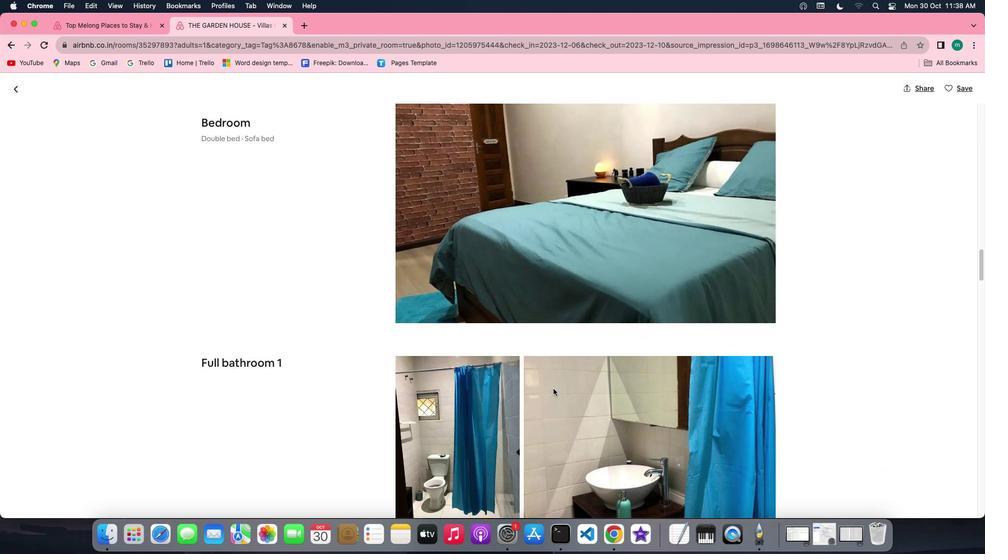 
Action: Mouse scrolled (553, 388) with delta (0, -1)
Screenshot: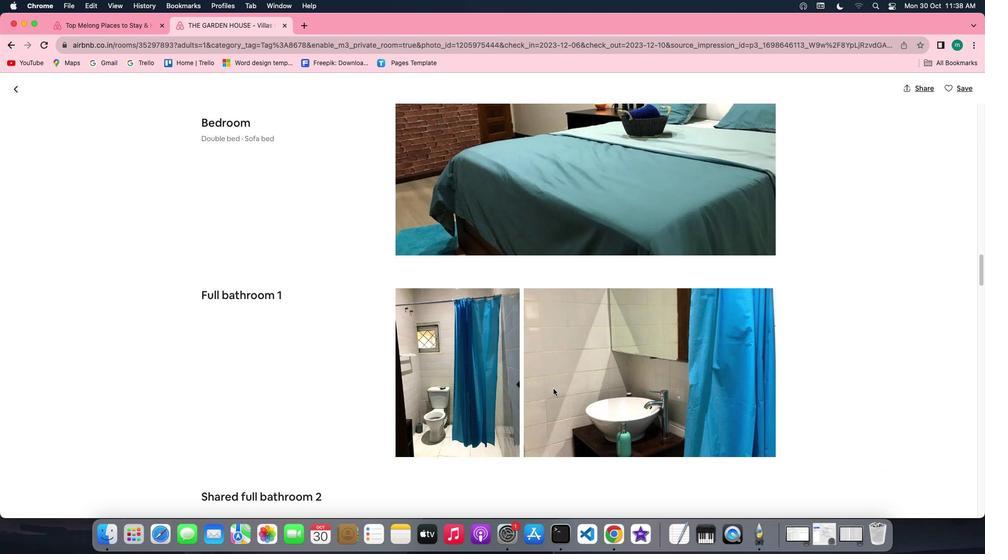 
Action: Mouse scrolled (553, 388) with delta (0, 0)
Screenshot: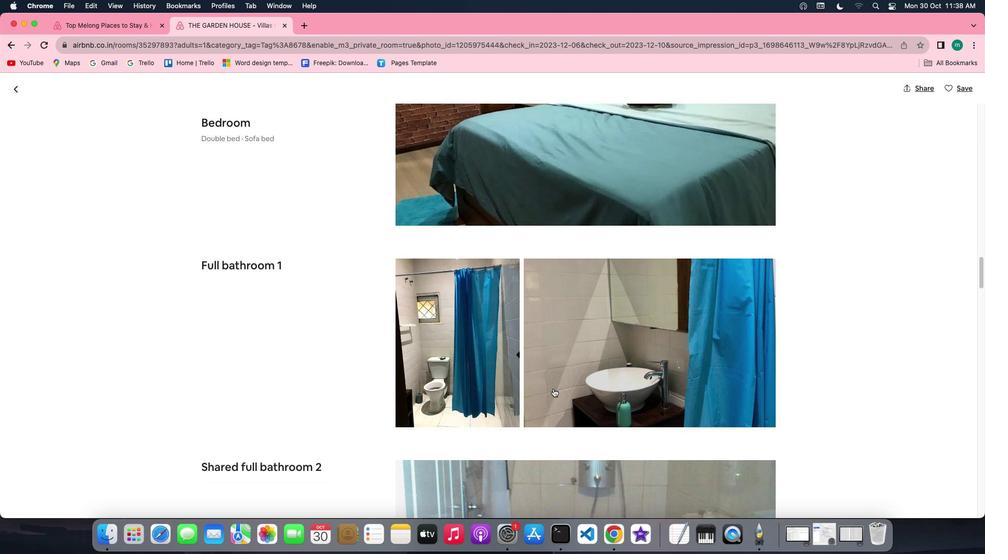 
Action: Mouse scrolled (553, 388) with delta (0, 0)
Screenshot: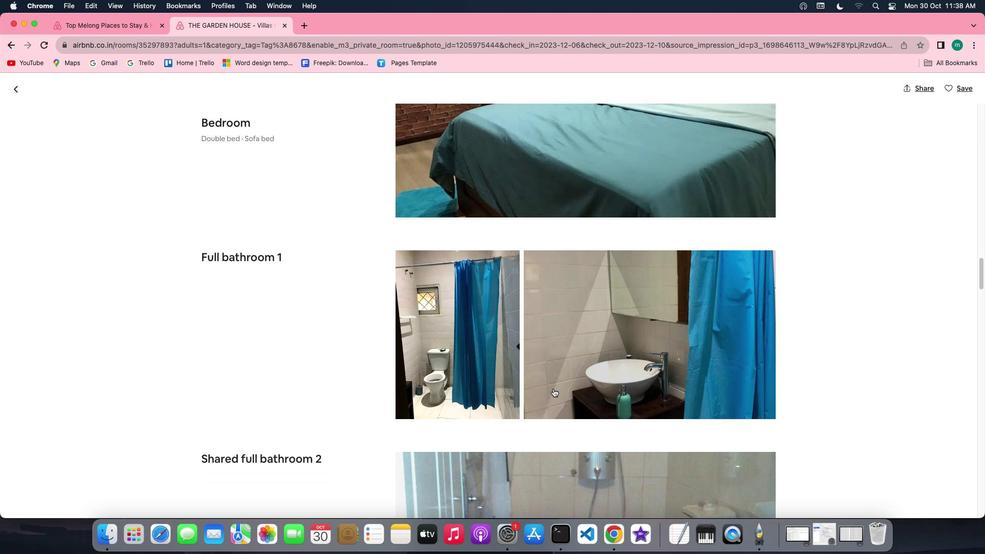 
Action: Mouse scrolled (553, 388) with delta (0, -1)
Screenshot: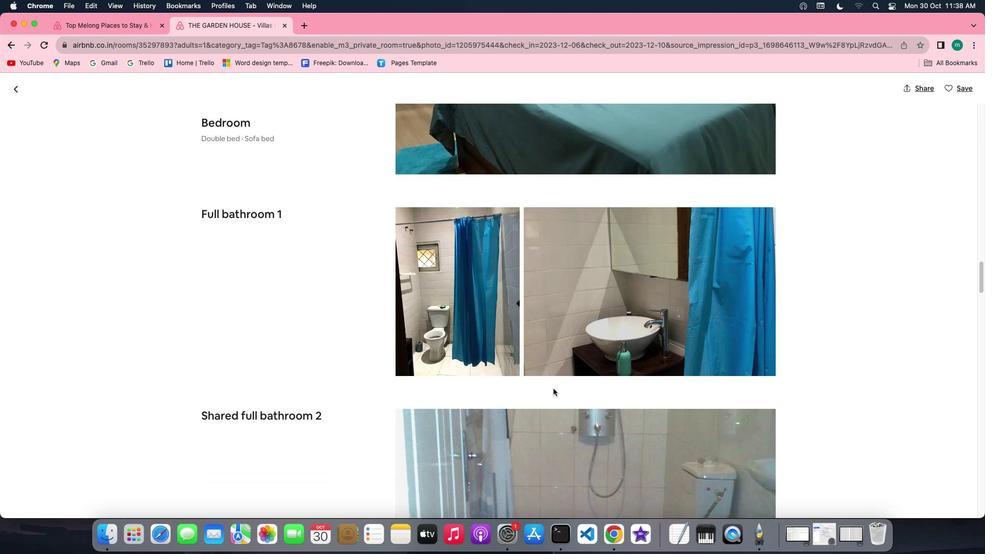 
Action: Mouse scrolled (553, 388) with delta (0, -1)
Screenshot: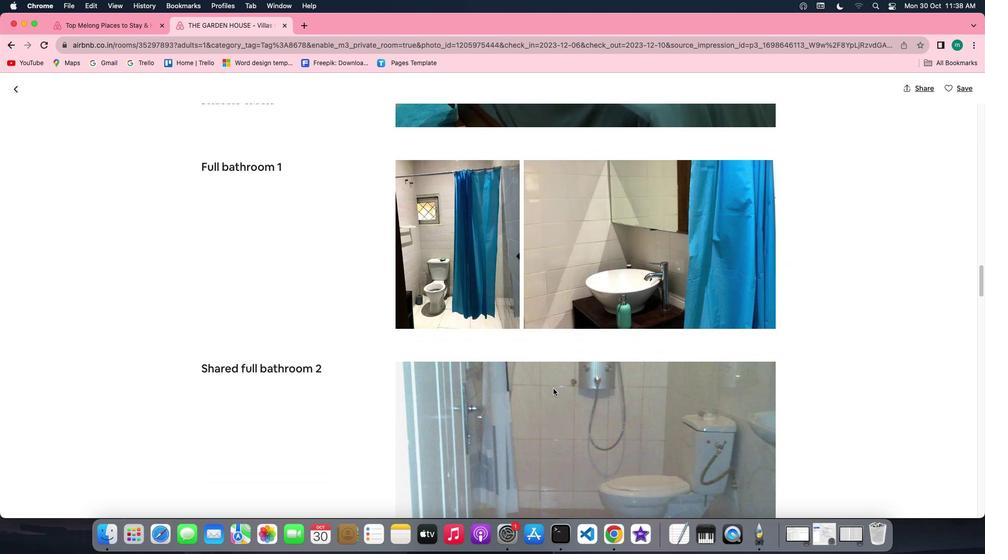 
Action: Mouse scrolled (553, 388) with delta (0, 0)
Screenshot: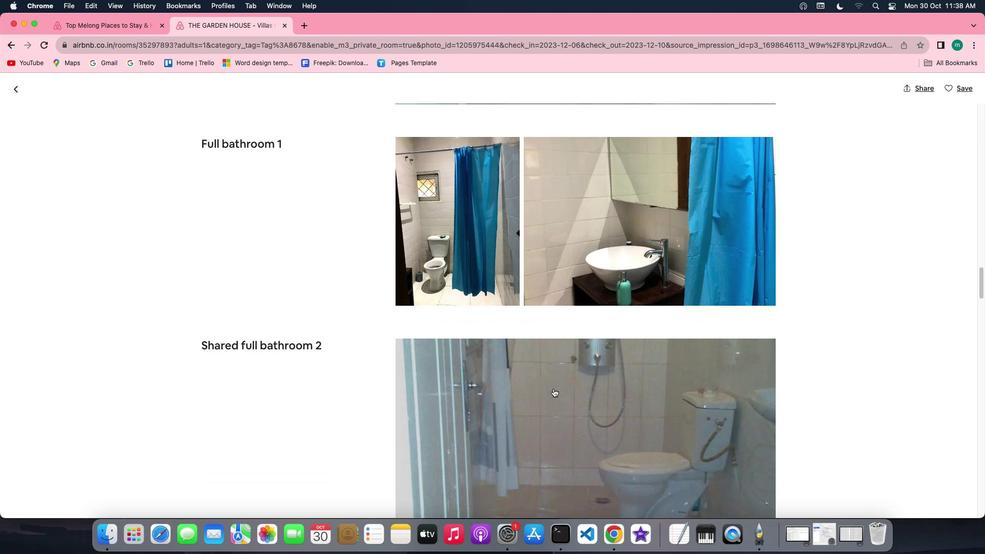 
Action: Mouse scrolled (553, 388) with delta (0, 0)
Screenshot: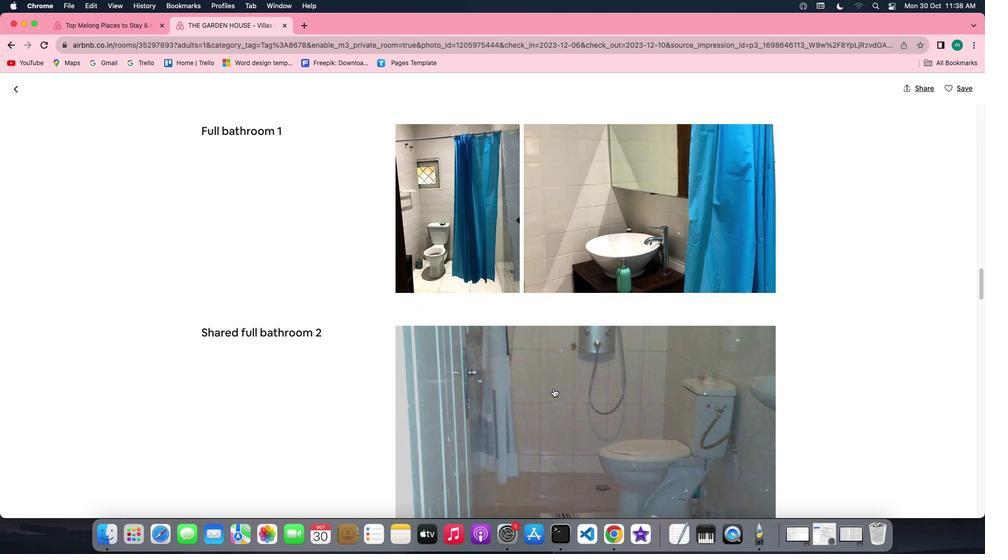
Action: Mouse scrolled (553, 388) with delta (0, 0)
Screenshot: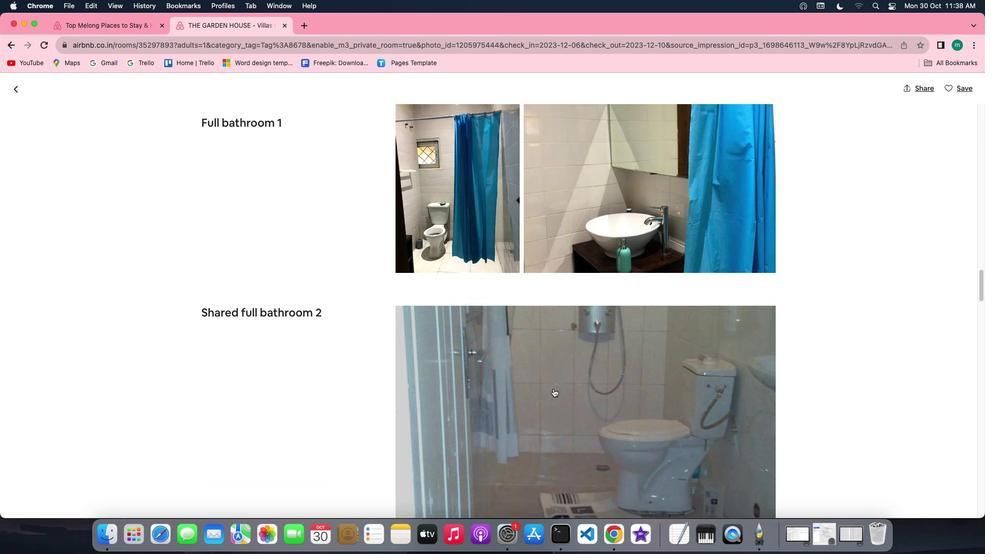 
Action: Mouse scrolled (553, 388) with delta (0, 0)
Screenshot: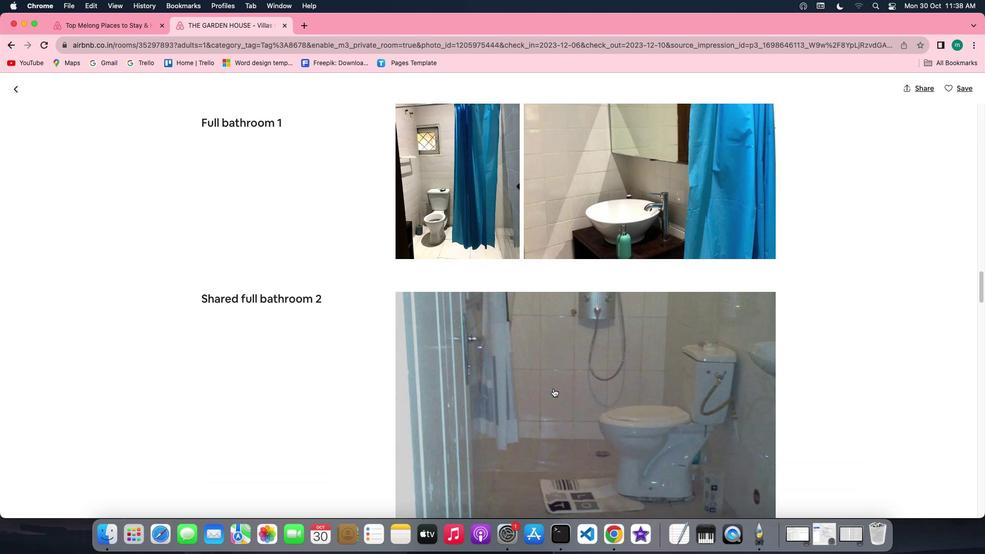 
Action: Mouse scrolled (553, 388) with delta (0, 0)
Screenshot: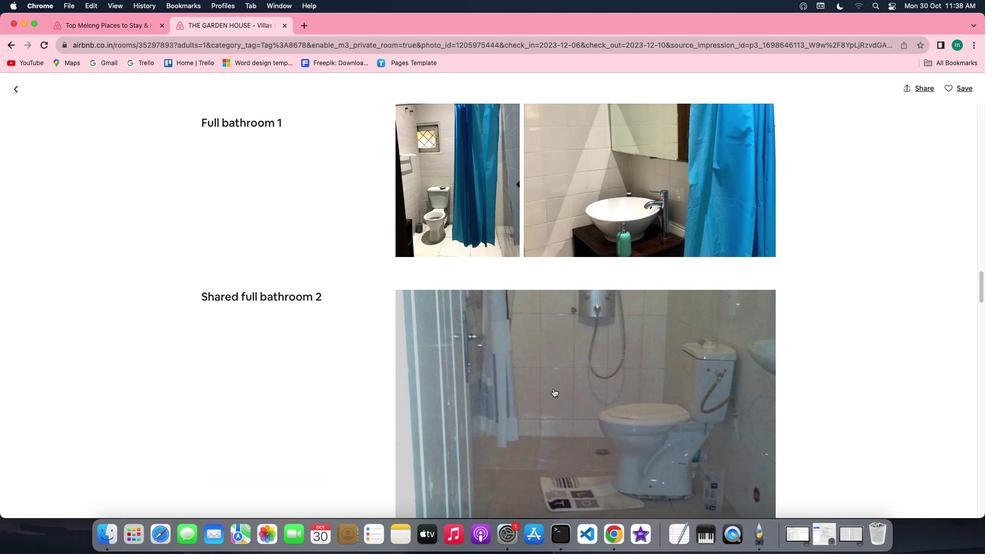 
Action: Mouse scrolled (553, 388) with delta (0, 0)
Screenshot: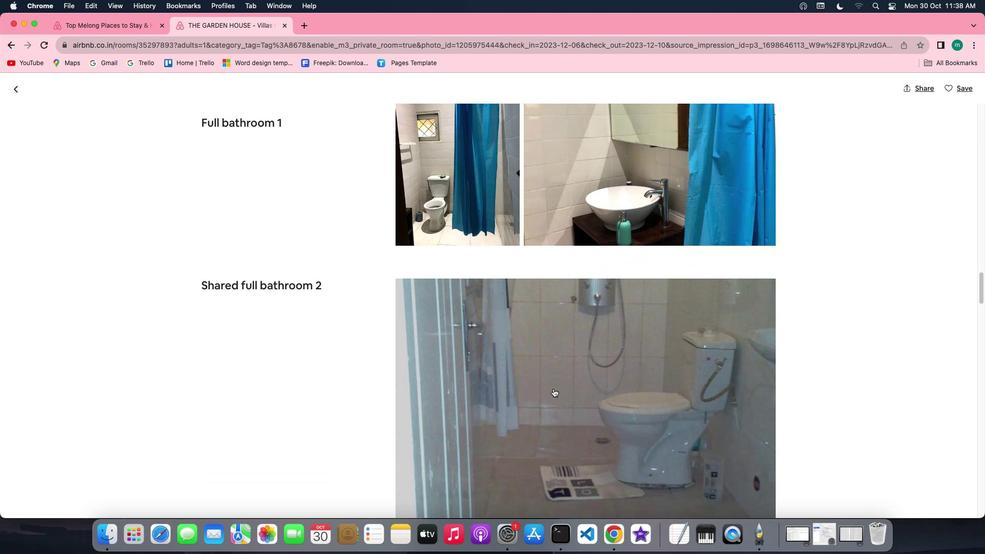 
Action: Mouse scrolled (553, 388) with delta (0, -1)
Screenshot: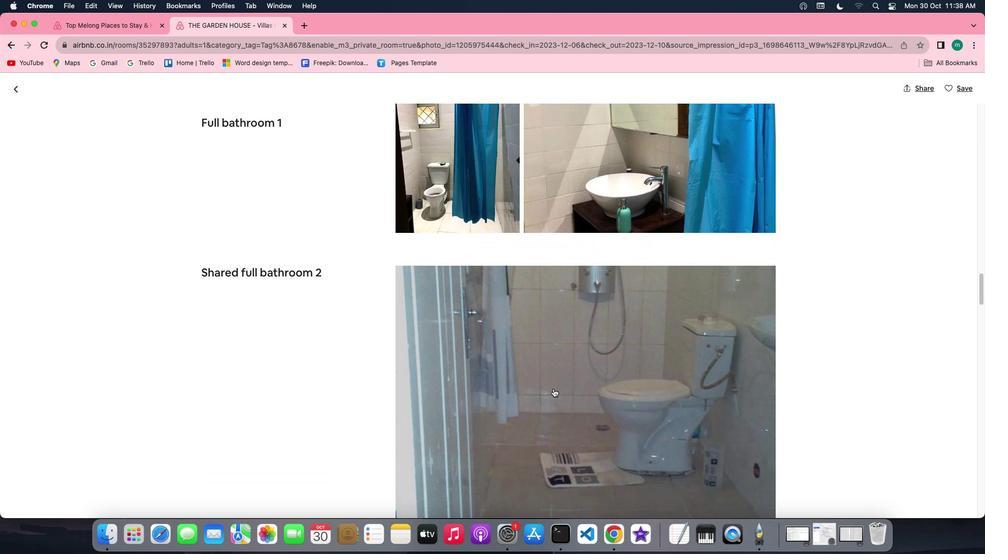 
Action: Mouse scrolled (553, 388) with delta (0, 0)
Screenshot: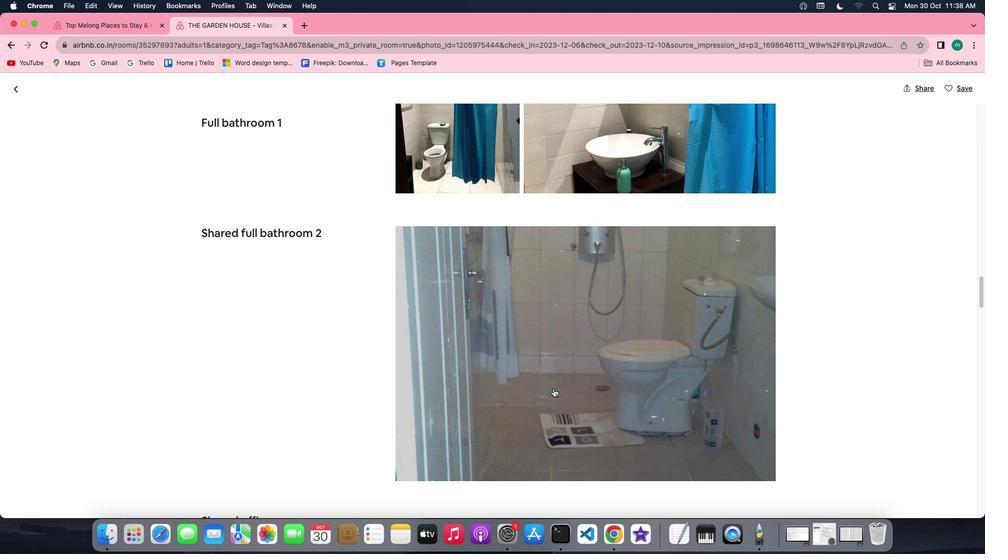 
Action: Mouse scrolled (553, 388) with delta (0, 0)
Screenshot: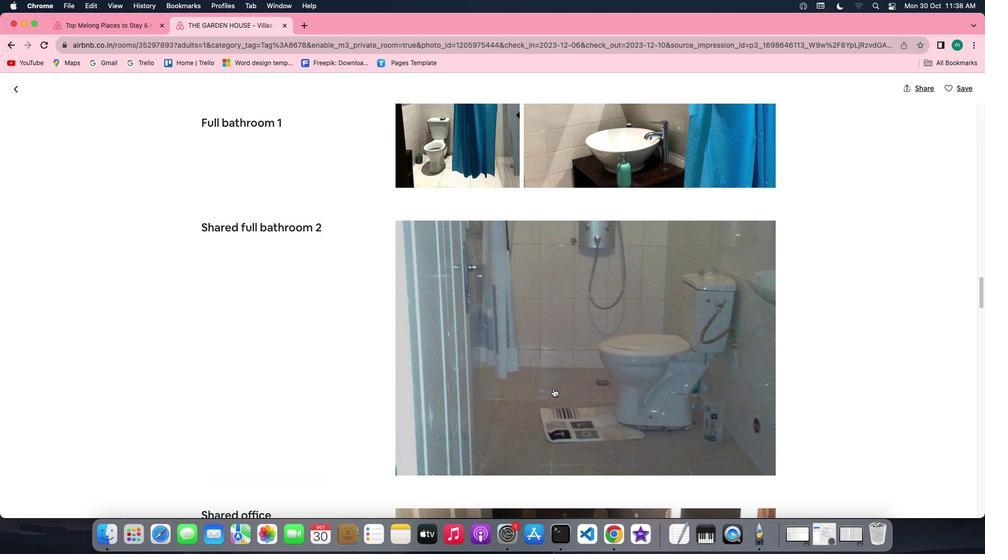 
Action: Mouse scrolled (553, 388) with delta (0, -1)
Screenshot: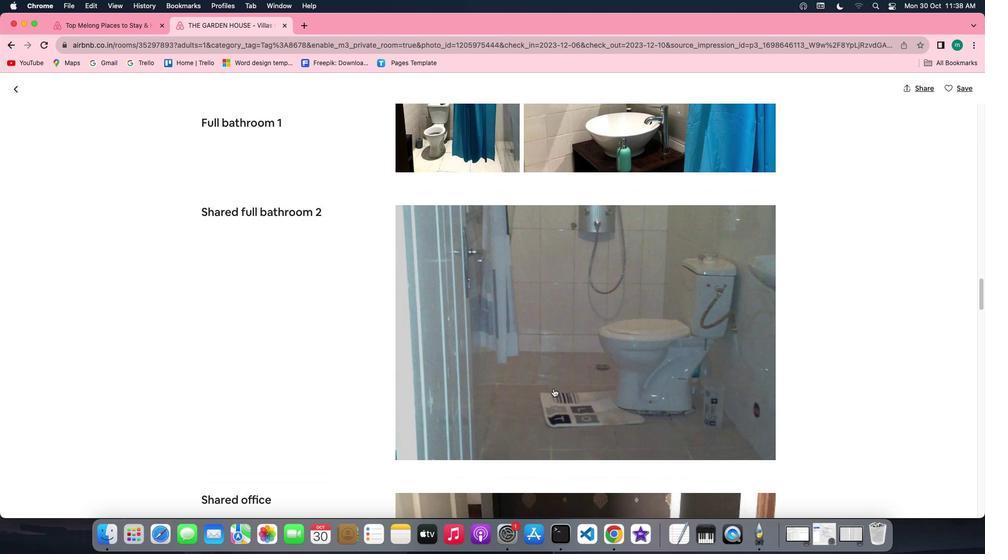 
Action: Mouse scrolled (553, 388) with delta (0, -1)
Screenshot: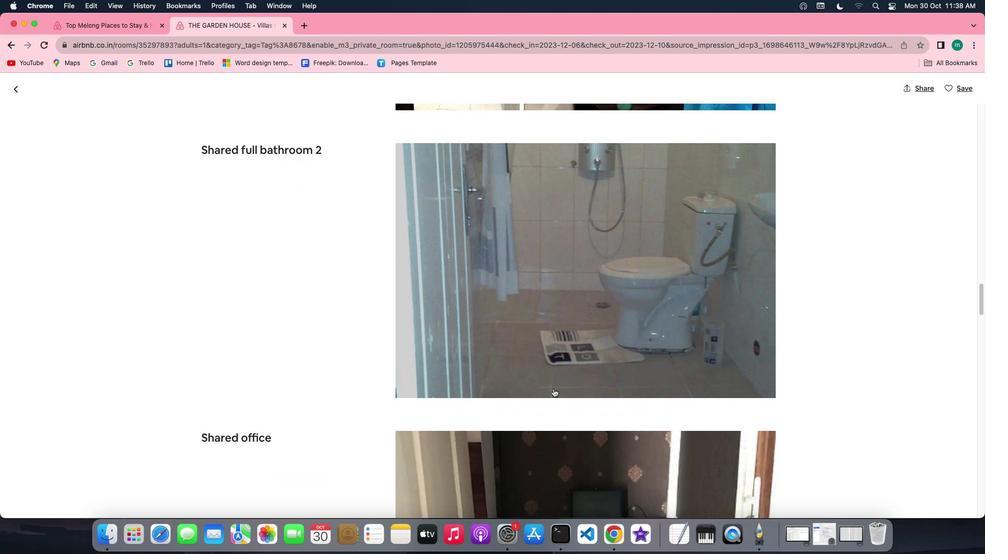 
Action: Mouse scrolled (553, 388) with delta (0, 0)
Screenshot: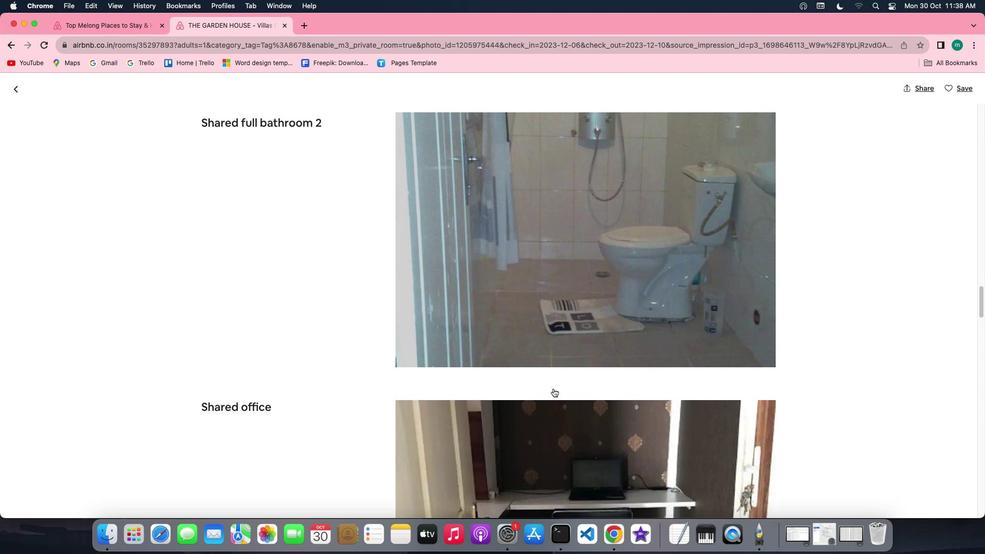 
Action: Mouse scrolled (553, 388) with delta (0, 0)
Screenshot: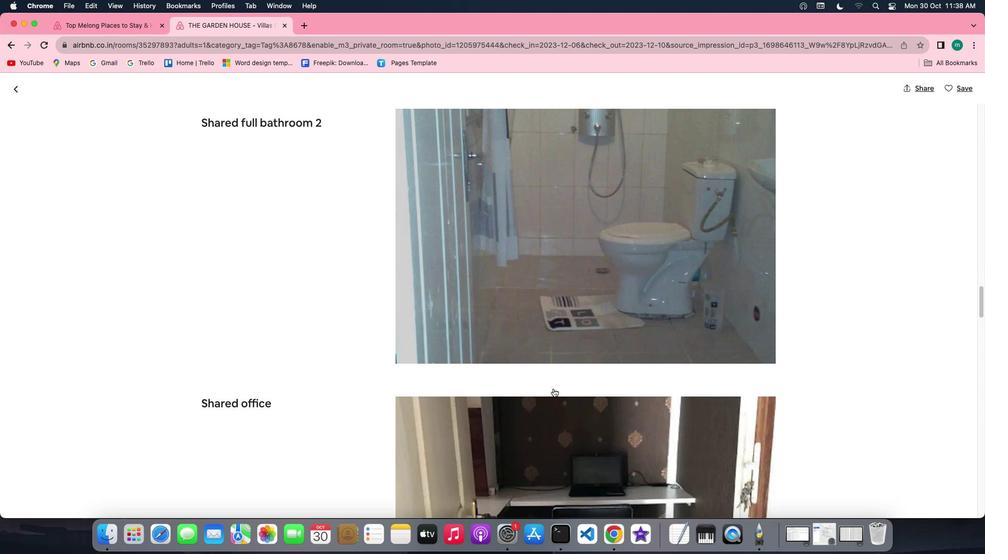 
Action: Mouse scrolled (553, 388) with delta (0, -1)
Screenshot: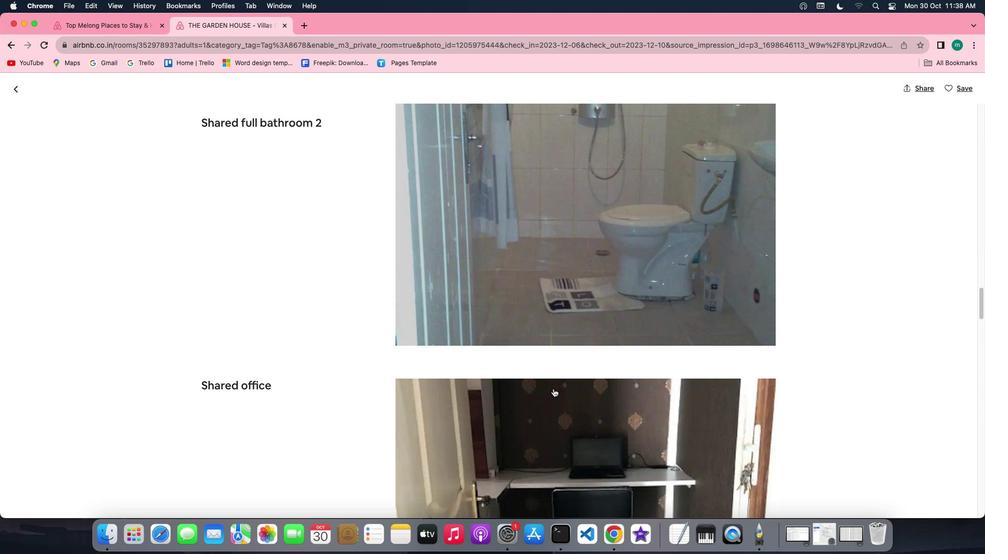 
Action: Mouse scrolled (553, 388) with delta (0, -1)
Screenshot: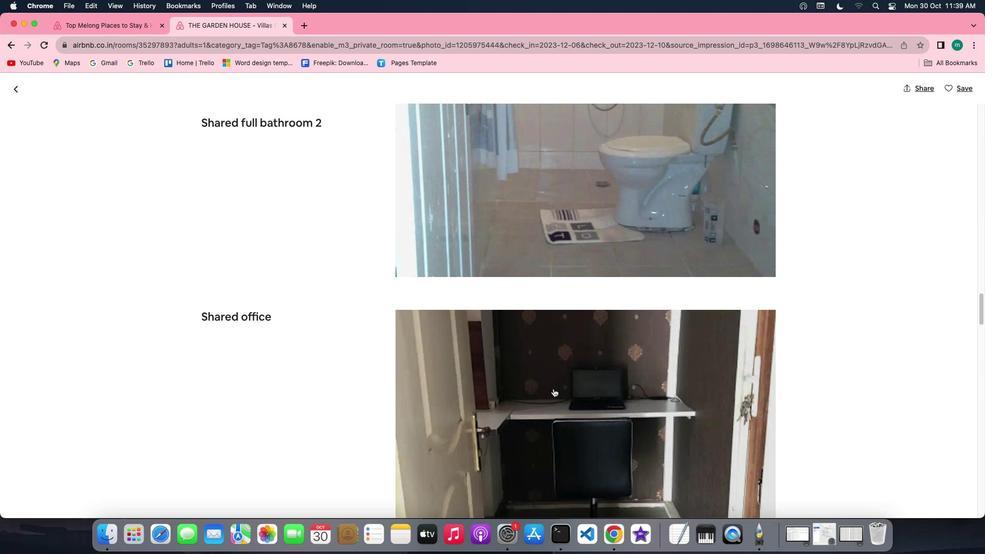 
Action: Mouse scrolled (553, 388) with delta (0, 0)
Screenshot: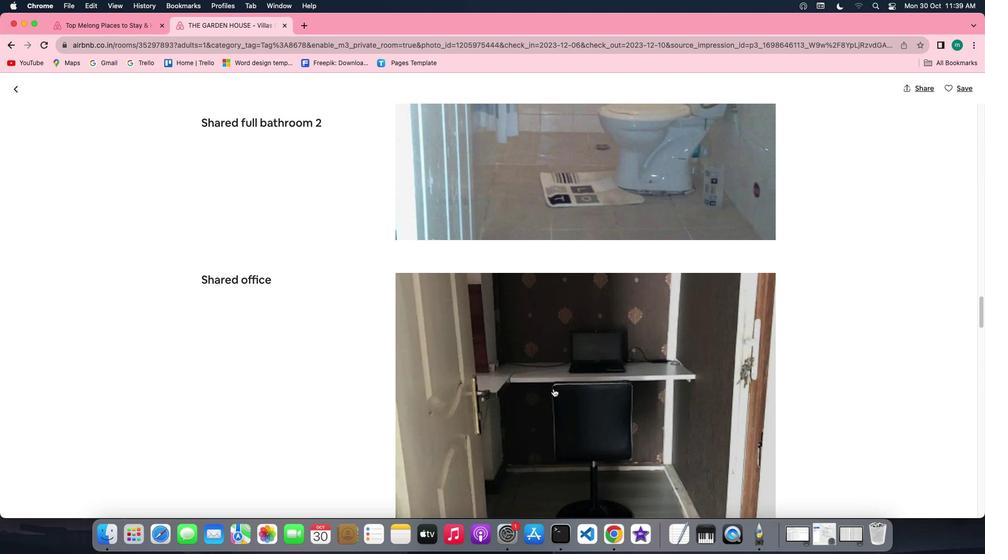 
Action: Mouse scrolled (553, 388) with delta (0, 0)
Screenshot: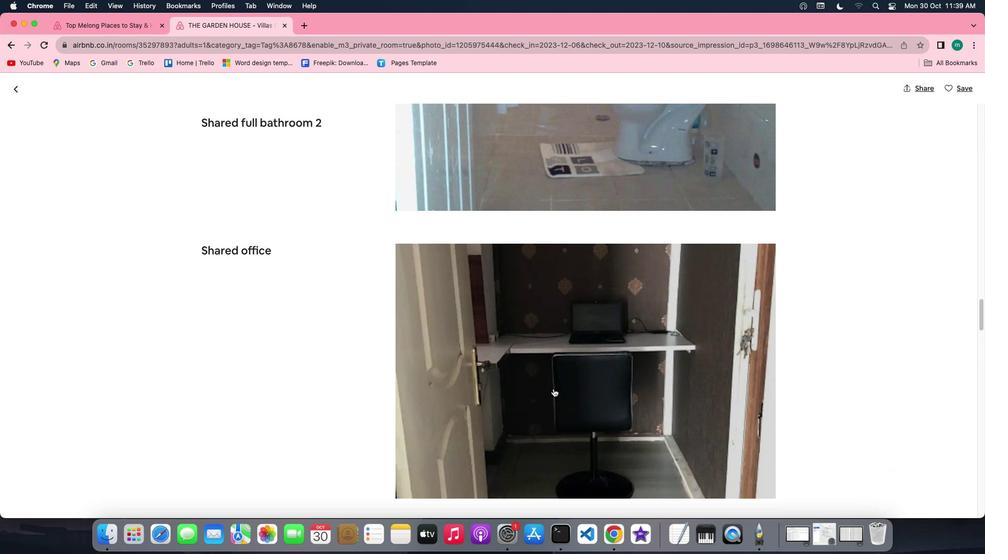 
Action: Mouse scrolled (553, 388) with delta (0, -1)
Screenshot: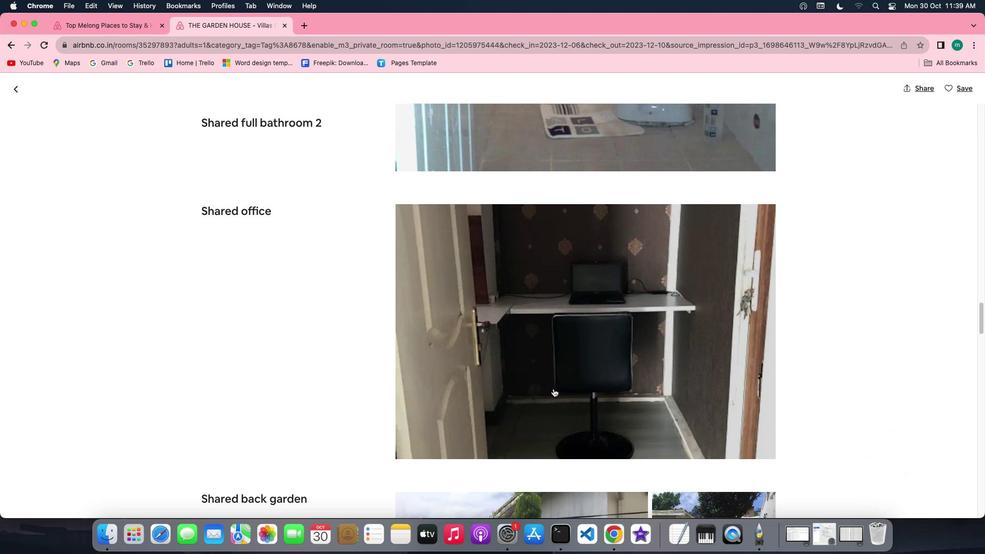 
Action: Mouse scrolled (553, 388) with delta (0, -1)
Screenshot: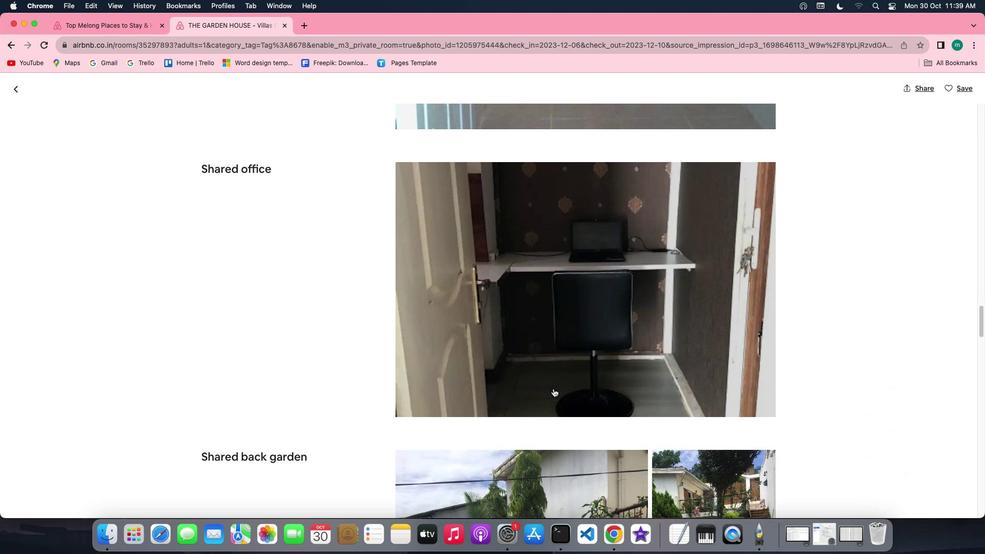
Action: Mouse scrolled (553, 388) with delta (0, -1)
Screenshot: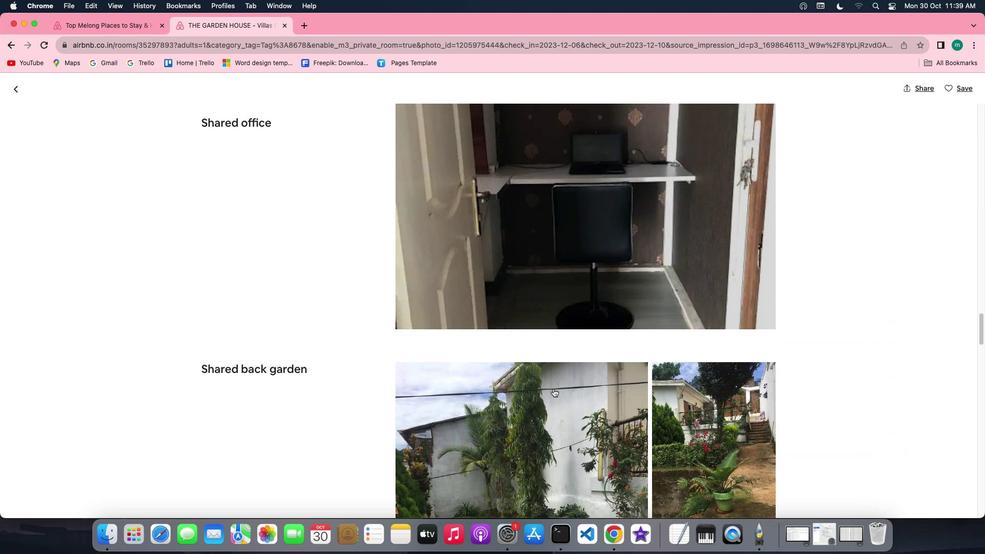 
Action: Mouse scrolled (553, 388) with delta (0, 0)
Screenshot: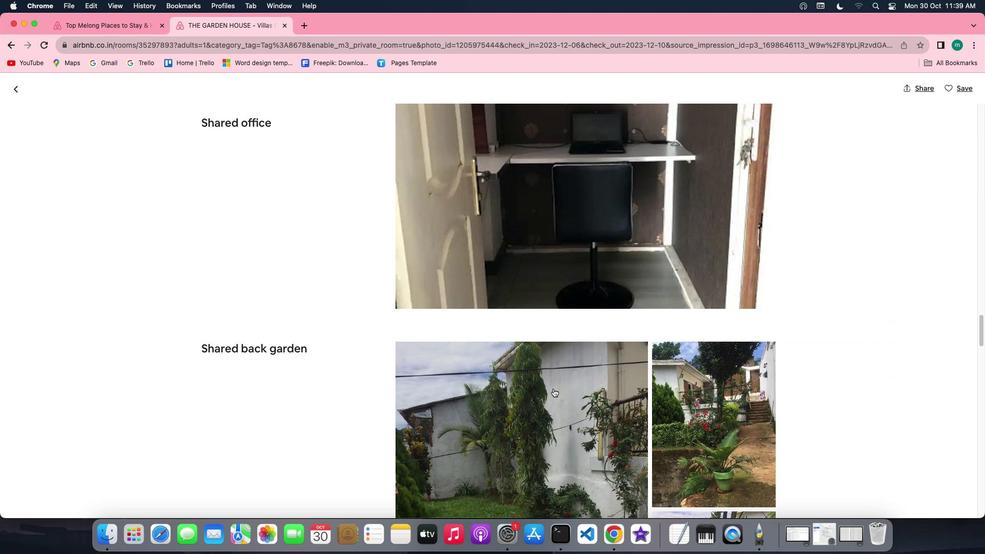 
Action: Mouse scrolled (553, 388) with delta (0, 0)
Screenshot: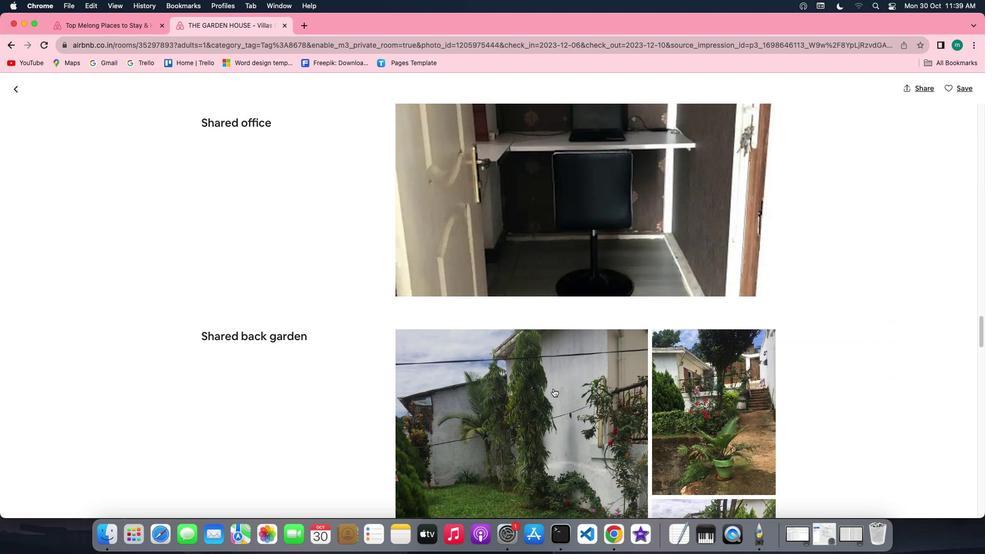 
Action: Mouse scrolled (553, 388) with delta (0, -1)
Screenshot: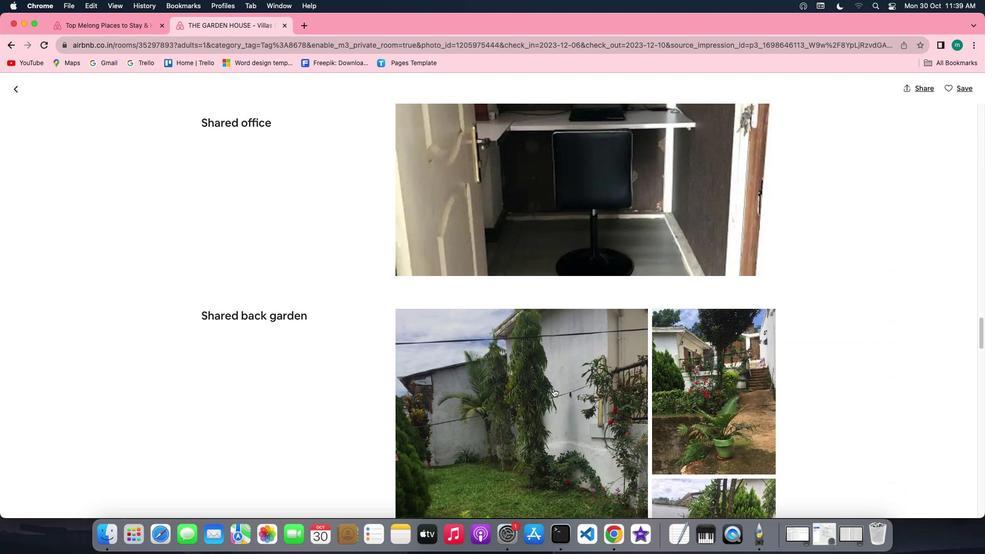 
Action: Mouse scrolled (553, 388) with delta (0, -1)
Screenshot: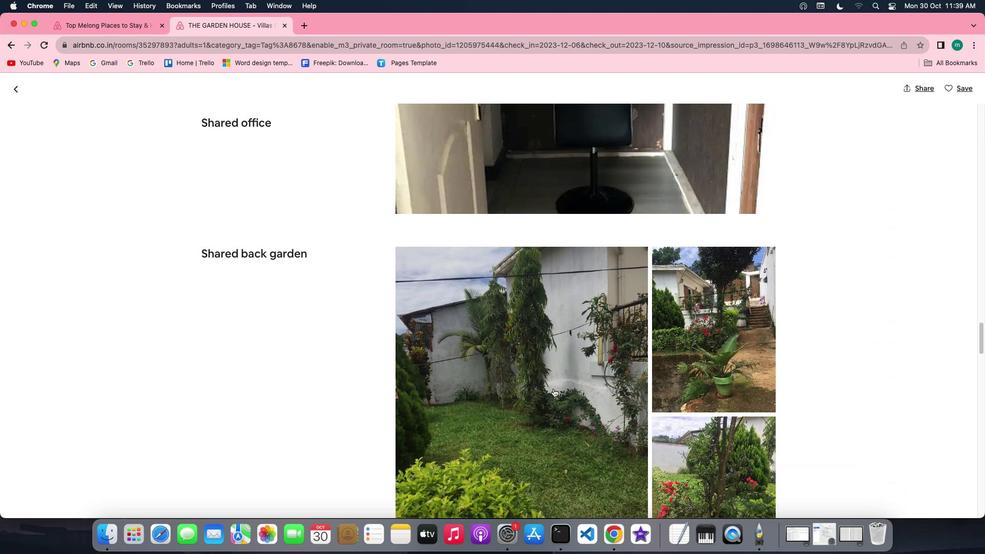 
Action: Mouse scrolled (553, 388) with delta (0, 0)
Screenshot: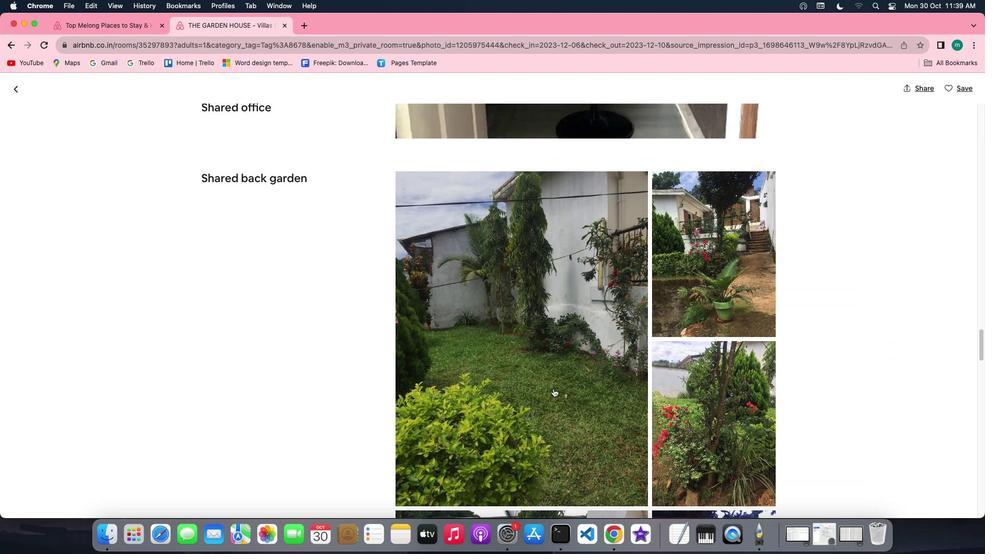 
Action: Mouse scrolled (553, 388) with delta (0, 0)
Screenshot: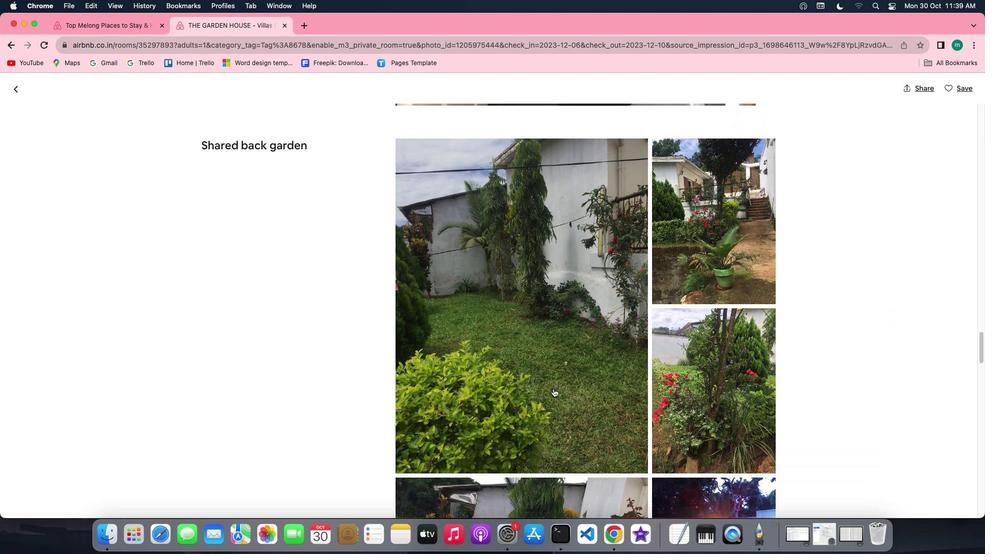 
Action: Mouse scrolled (553, 388) with delta (0, -1)
Screenshot: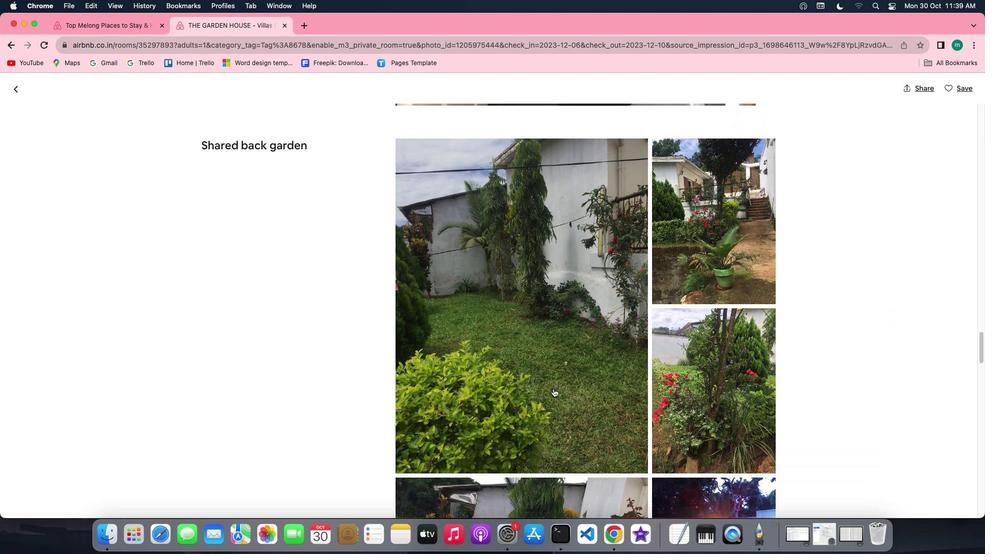 
Action: Mouse scrolled (553, 388) with delta (0, -2)
Screenshot: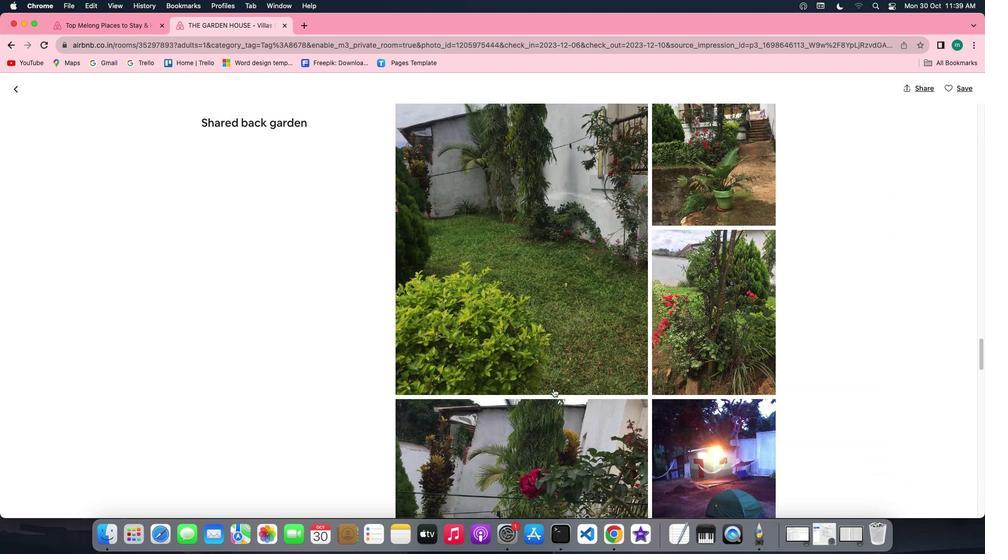 
Action: Mouse scrolled (553, 388) with delta (0, 0)
Screenshot: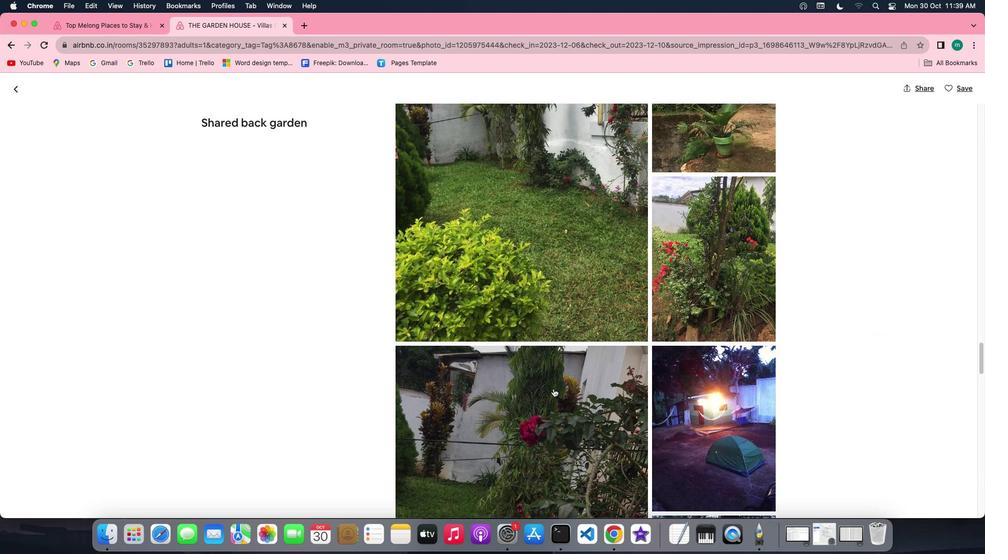 
Action: Mouse scrolled (553, 388) with delta (0, 0)
Screenshot: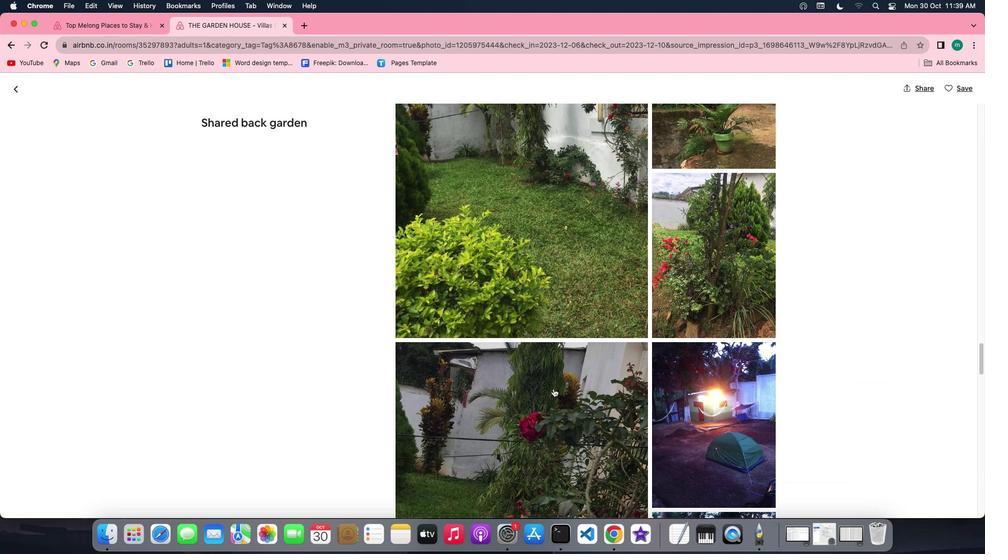 
Action: Mouse scrolled (553, 388) with delta (0, 0)
Screenshot: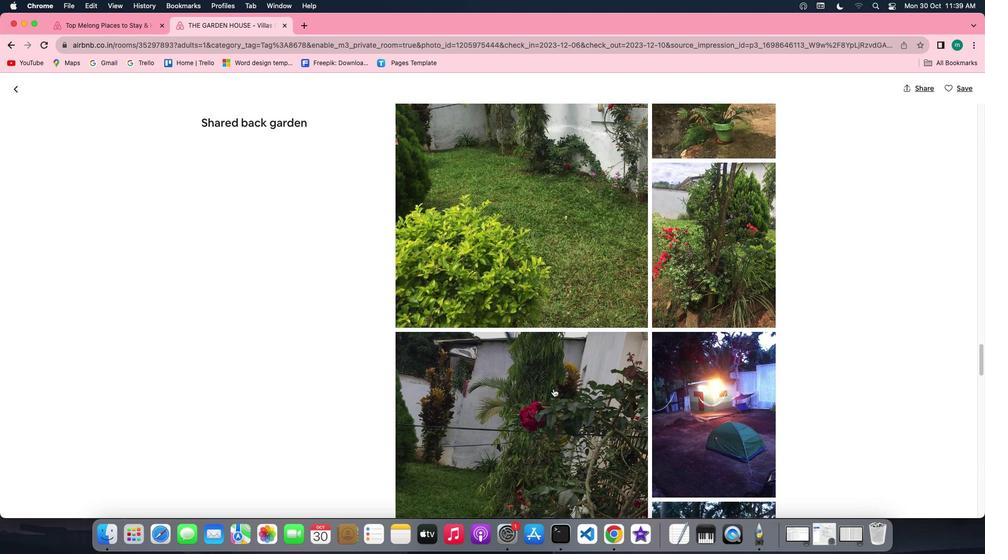 
Action: Mouse scrolled (553, 388) with delta (0, 0)
Screenshot: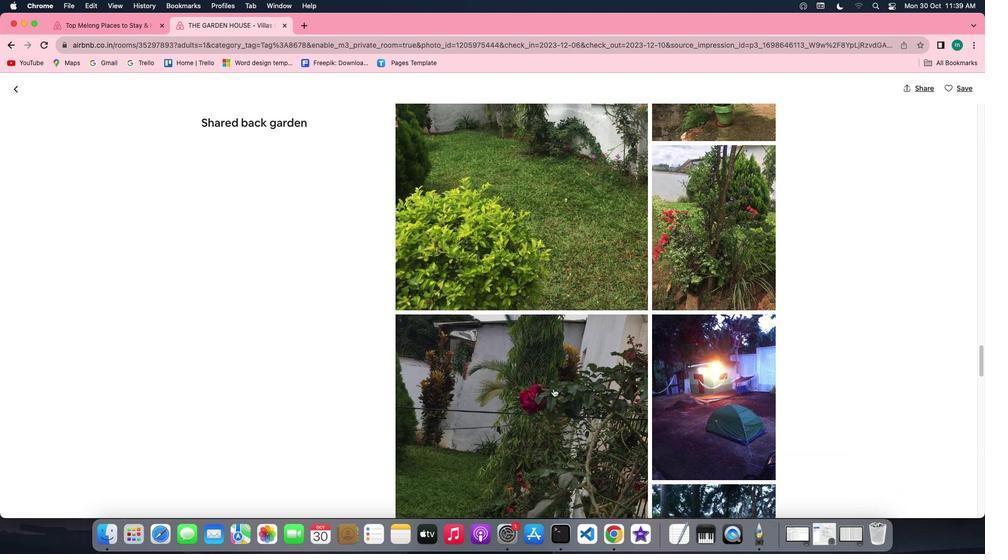 
Action: Mouse scrolled (553, 388) with delta (0, -1)
Screenshot: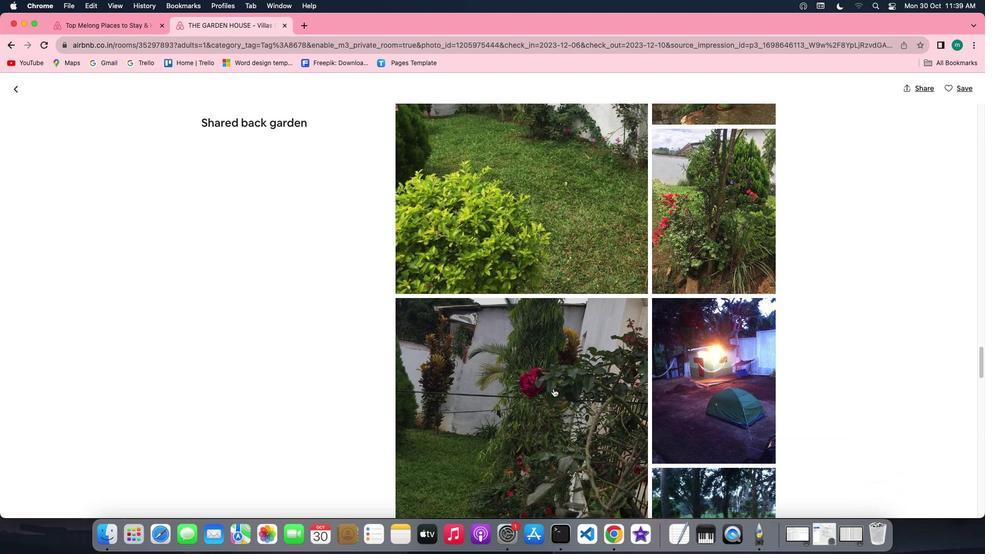 
Action: Mouse scrolled (553, 388) with delta (0, 0)
Screenshot: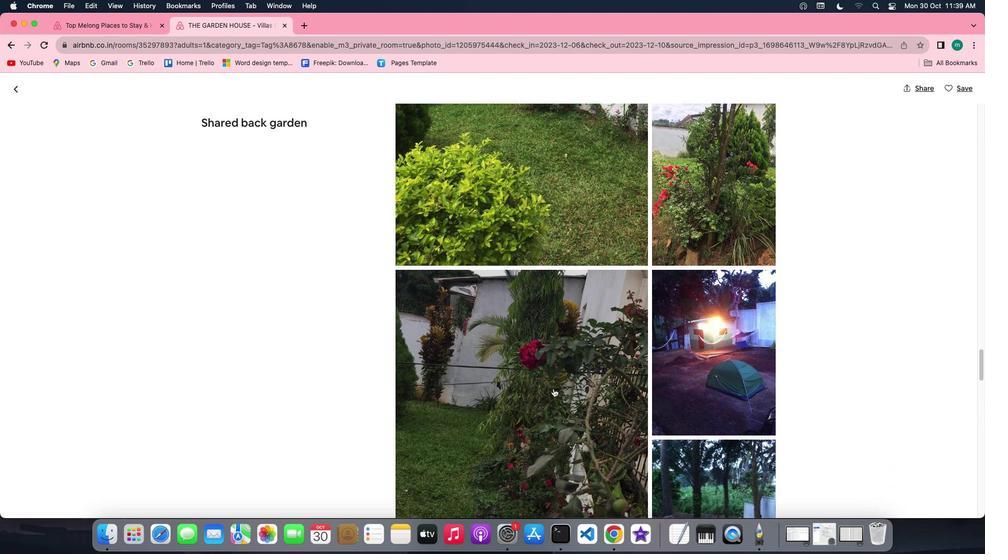 
Action: Mouse scrolled (553, 388) with delta (0, 0)
Screenshot: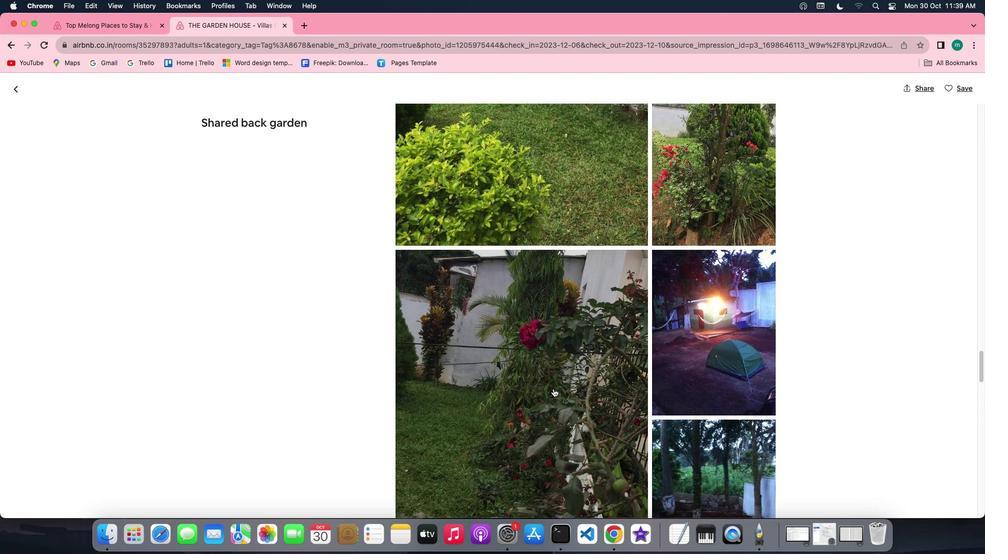 
Action: Mouse scrolled (553, 388) with delta (0, -1)
Screenshot: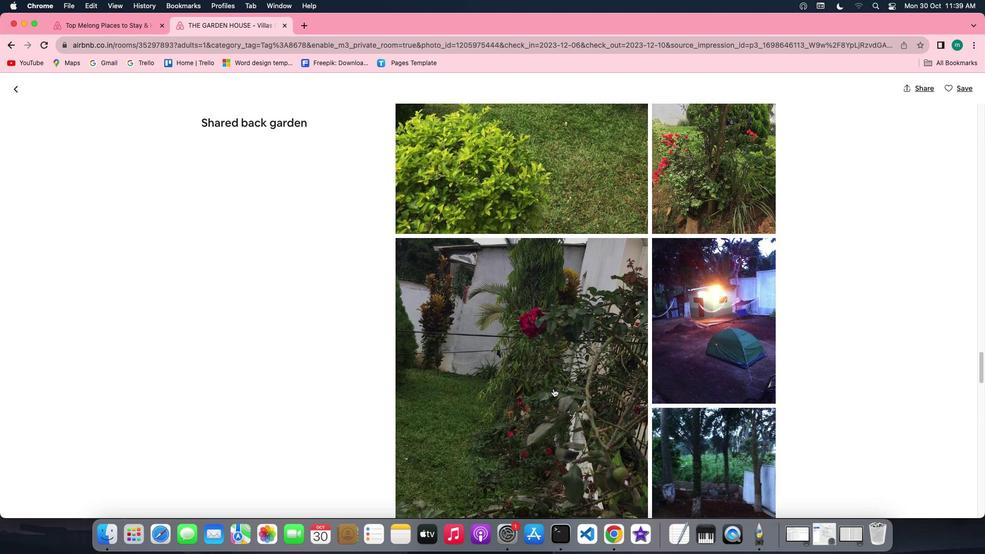 
Action: Mouse scrolled (553, 388) with delta (0, -1)
Screenshot: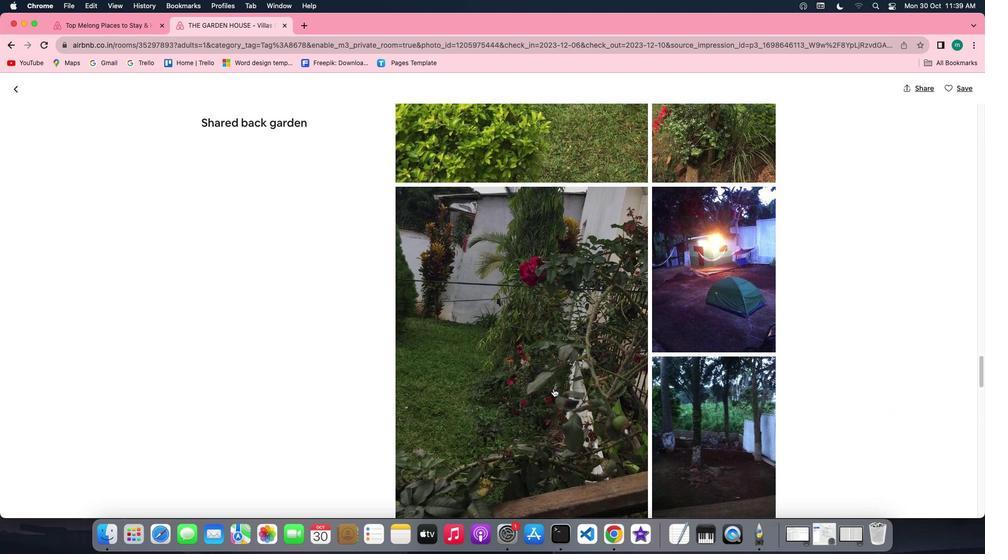 
Action: Mouse scrolled (553, 388) with delta (0, -1)
Screenshot: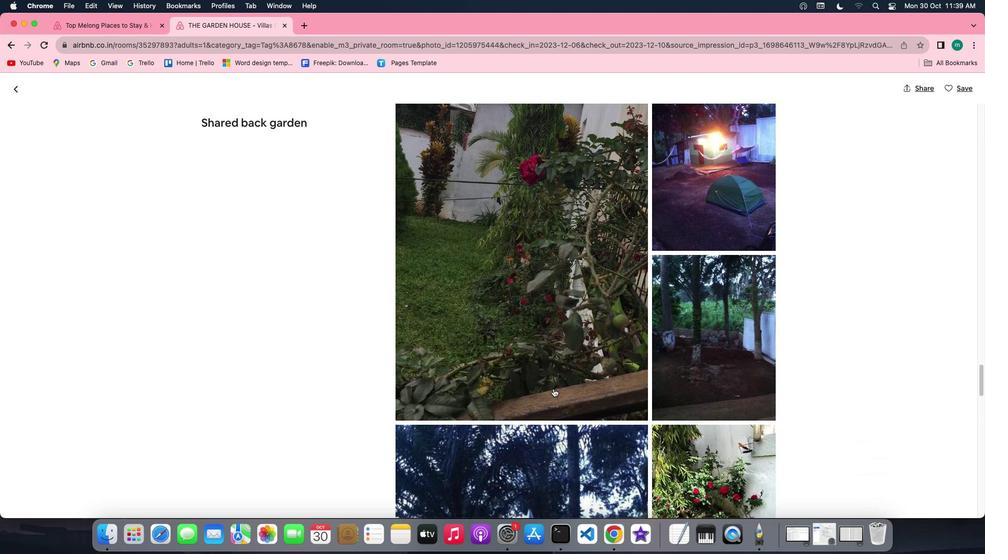 
Action: Mouse scrolled (553, 388) with delta (0, 0)
Screenshot: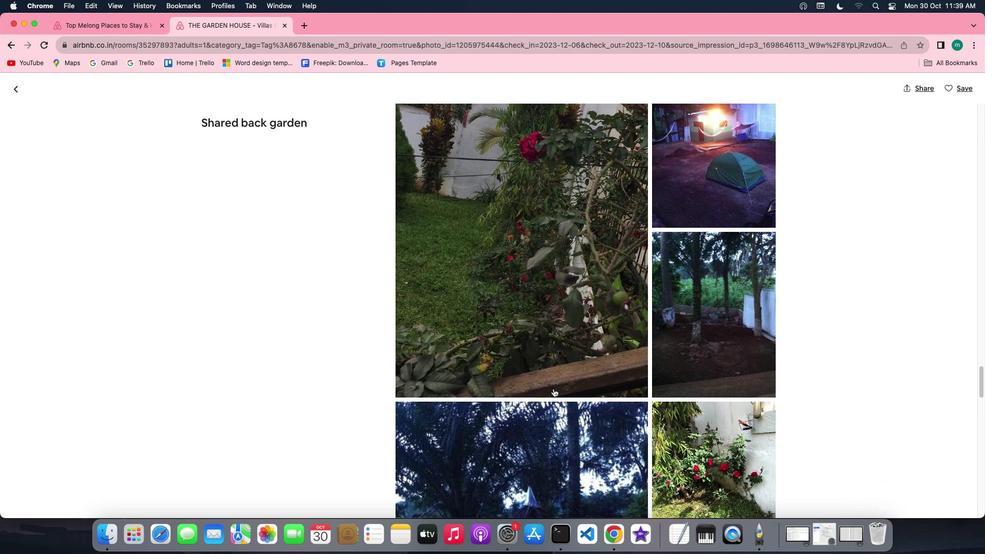 
Action: Mouse scrolled (553, 388) with delta (0, 0)
Screenshot: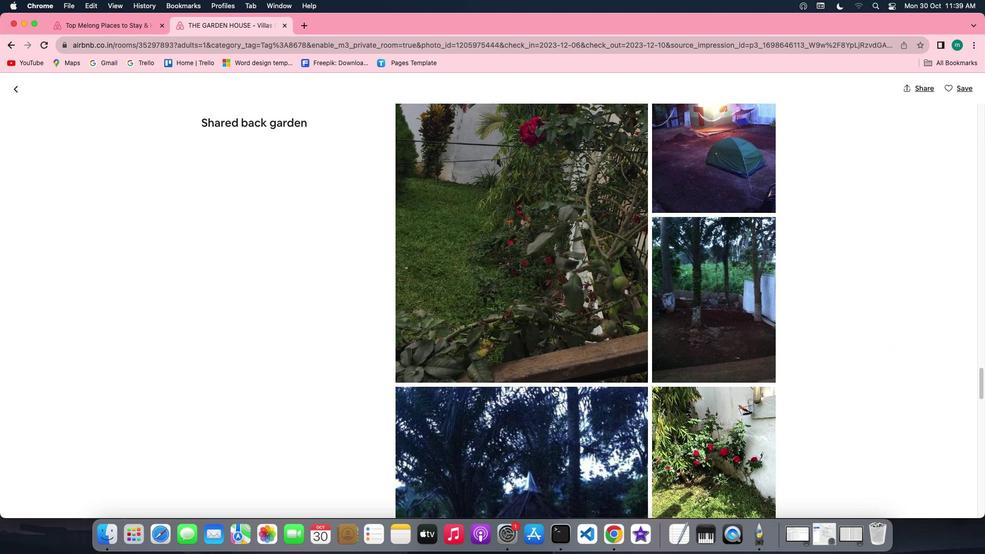 
Action: Mouse scrolled (553, 388) with delta (0, -1)
Screenshot: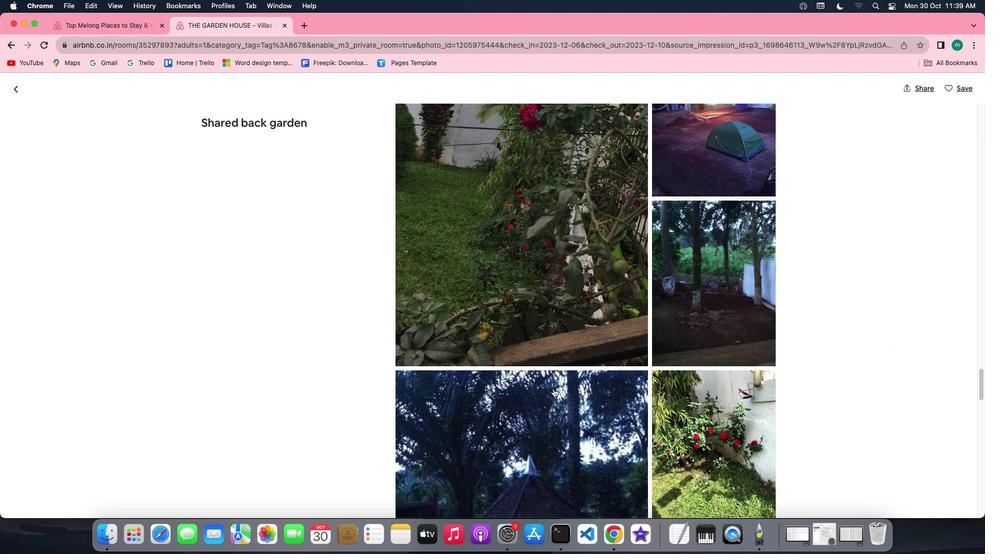 
Action: Mouse scrolled (553, 388) with delta (0, -1)
Screenshot: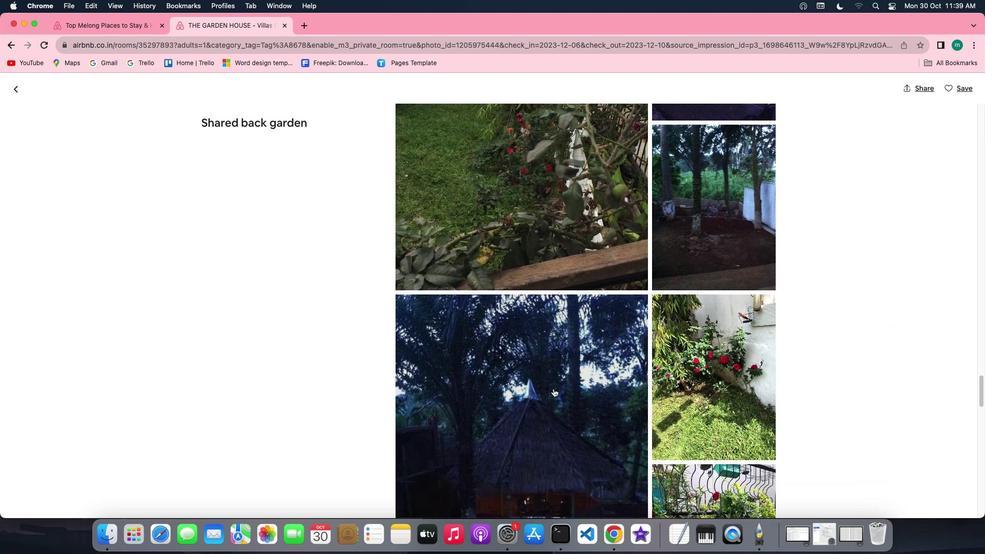 
Action: Mouse scrolled (553, 388) with delta (0, 0)
Screenshot: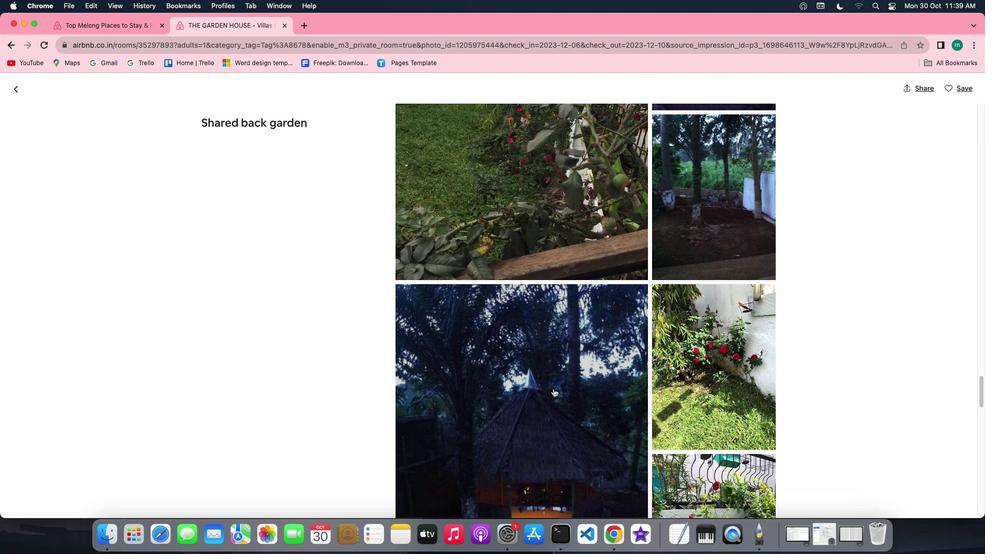 
Action: Mouse scrolled (553, 388) with delta (0, 0)
Screenshot: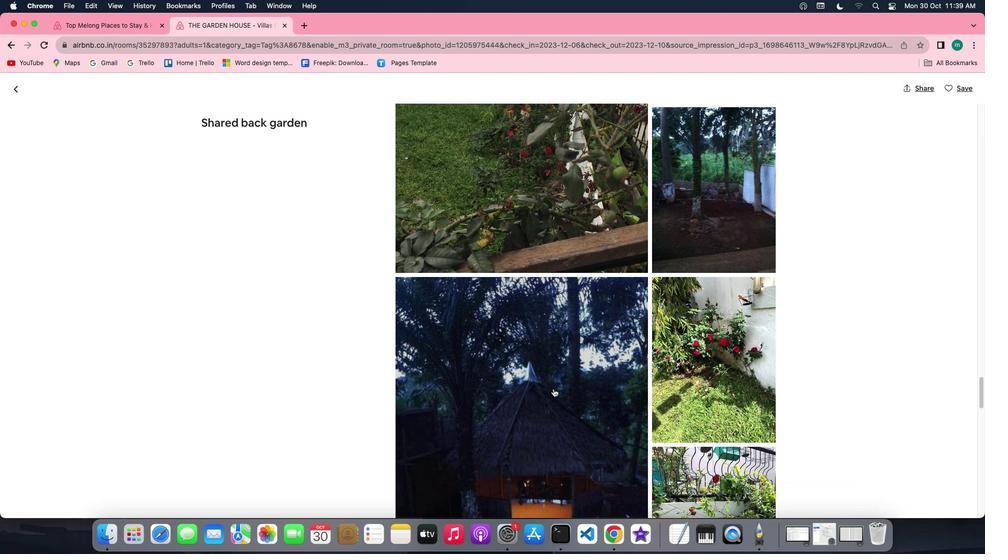 
Action: Mouse scrolled (553, 388) with delta (0, 0)
Screenshot: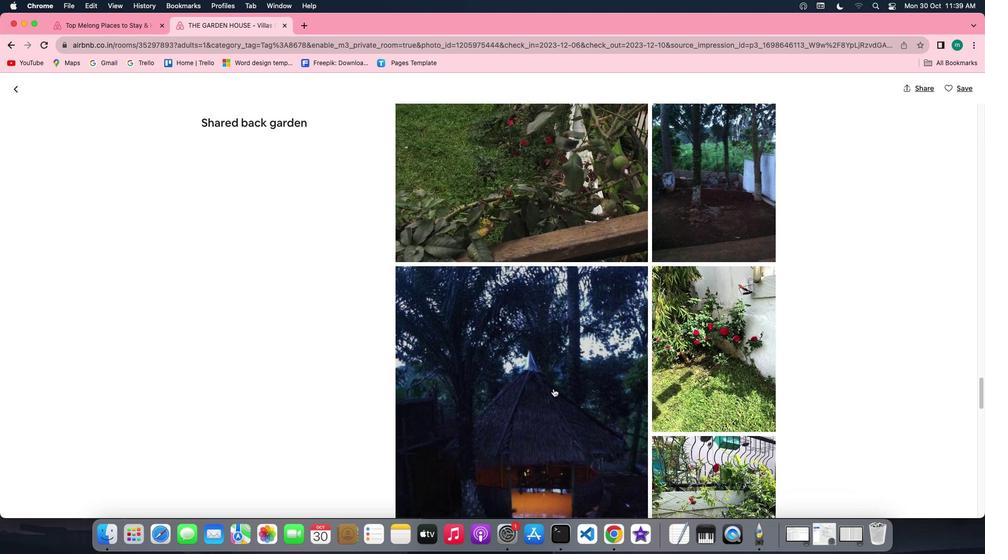 
Action: Mouse scrolled (553, 388) with delta (0, 0)
Screenshot: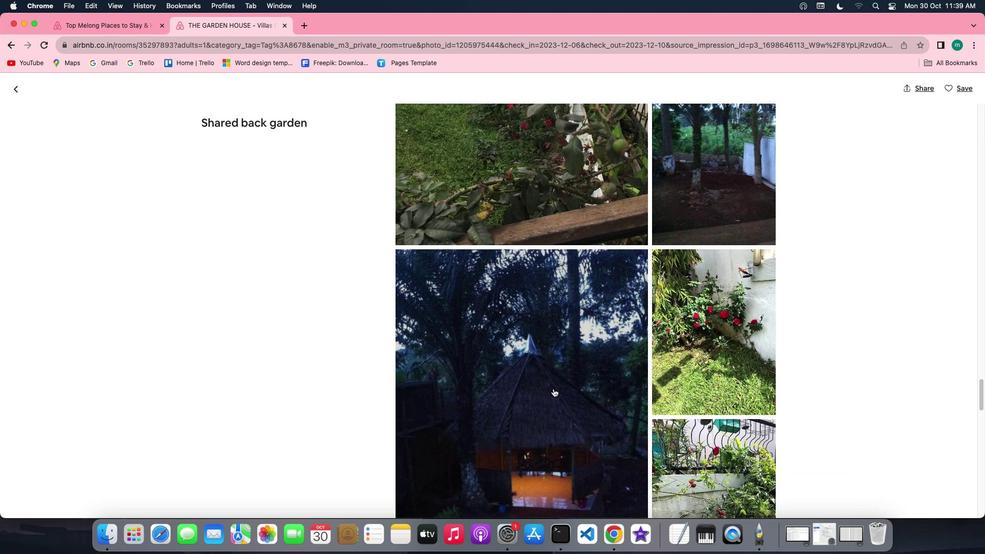 
Action: Mouse scrolled (553, 388) with delta (0, 0)
Screenshot: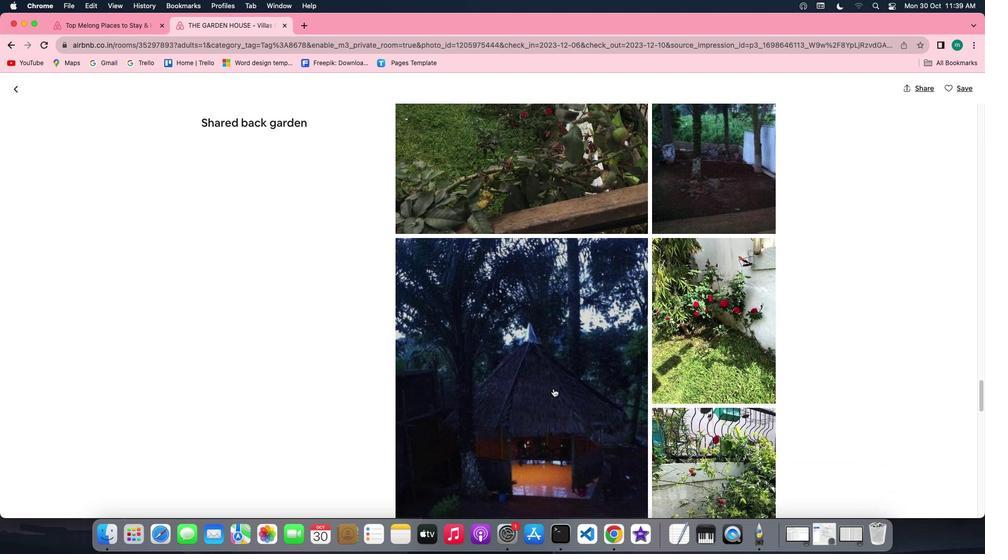 
Action: Mouse scrolled (553, 388) with delta (0, -1)
Screenshot: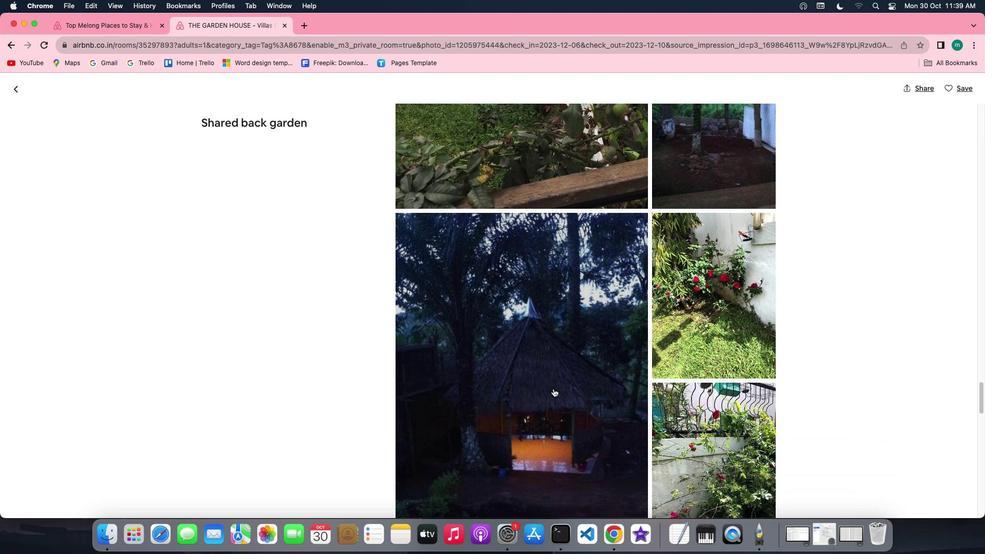 
Action: Mouse scrolled (553, 388) with delta (0, 0)
Screenshot: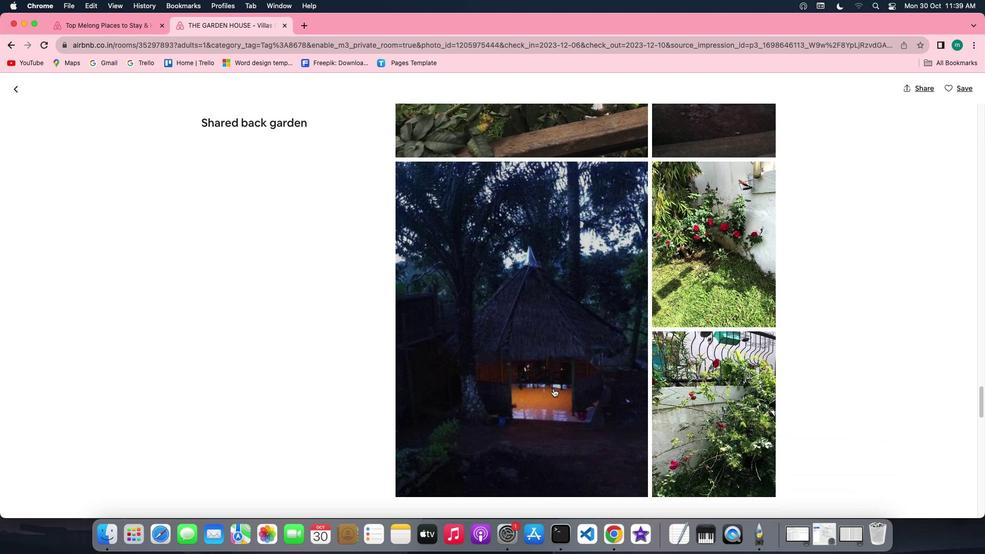 
Action: Mouse scrolled (553, 388) with delta (0, 0)
Screenshot: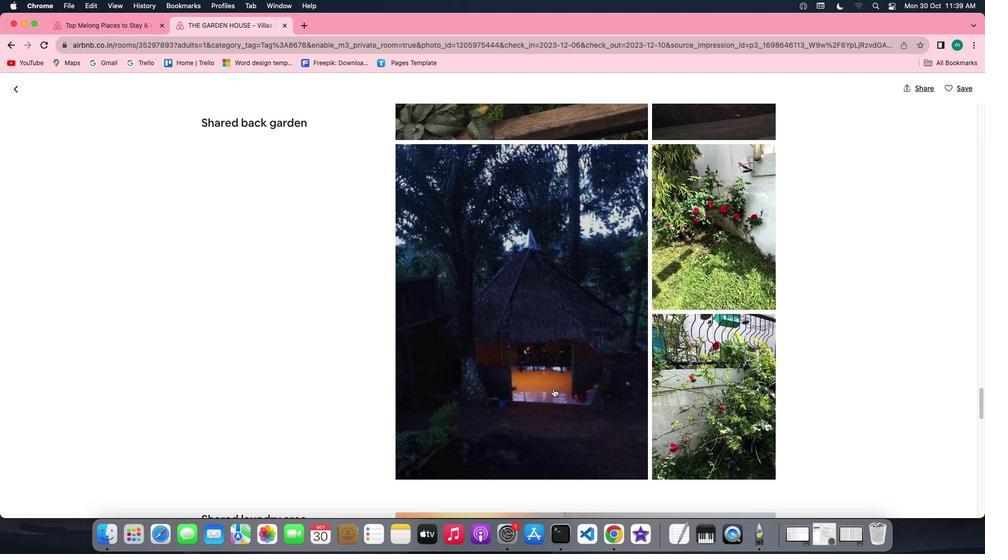 
Action: Mouse scrolled (553, 388) with delta (0, 0)
Screenshot: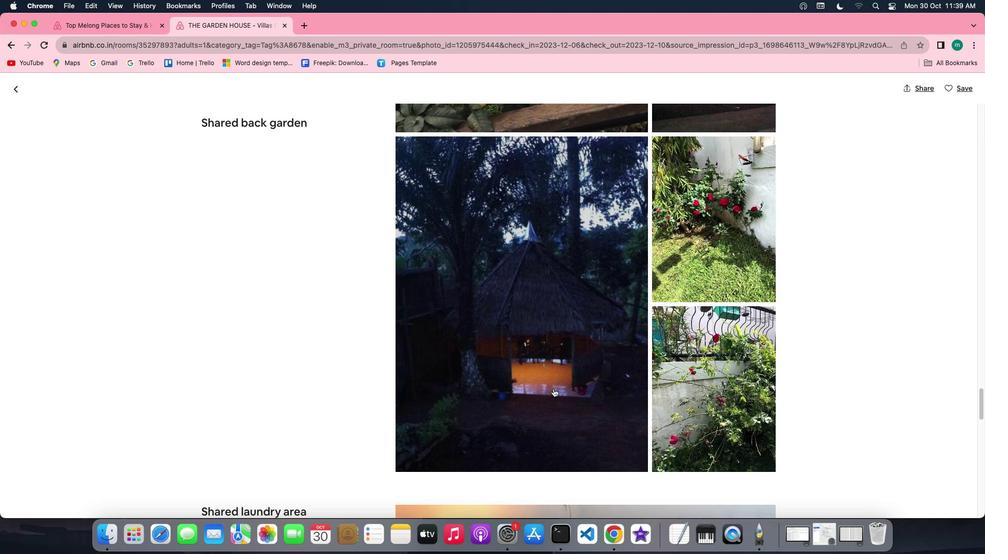 
Action: Mouse scrolled (553, 388) with delta (0, -1)
Screenshot: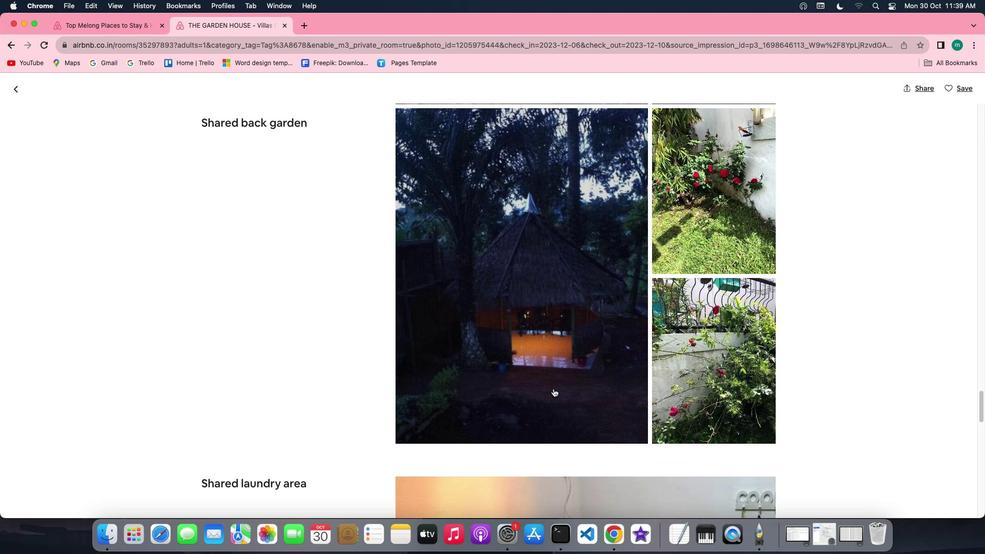 
Action: Mouse scrolled (553, 388) with delta (0, -1)
Screenshot: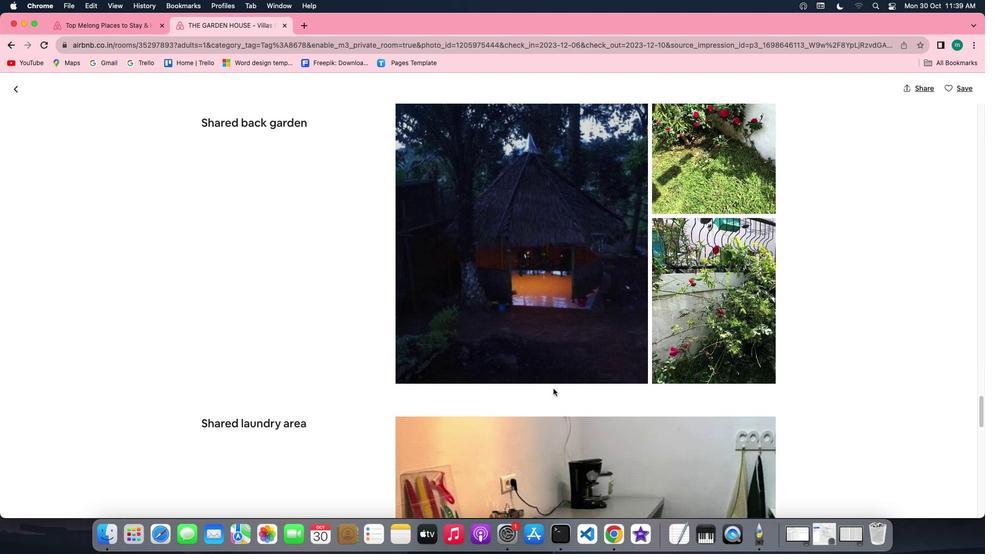 
Action: Mouse scrolled (553, 388) with delta (0, 0)
Screenshot: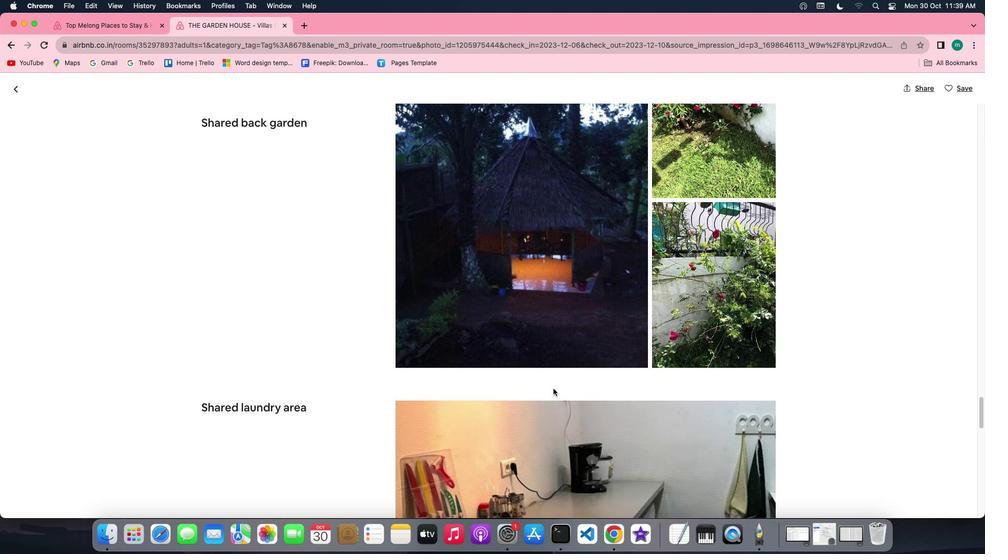 
Action: Mouse scrolled (553, 388) with delta (0, 0)
Screenshot: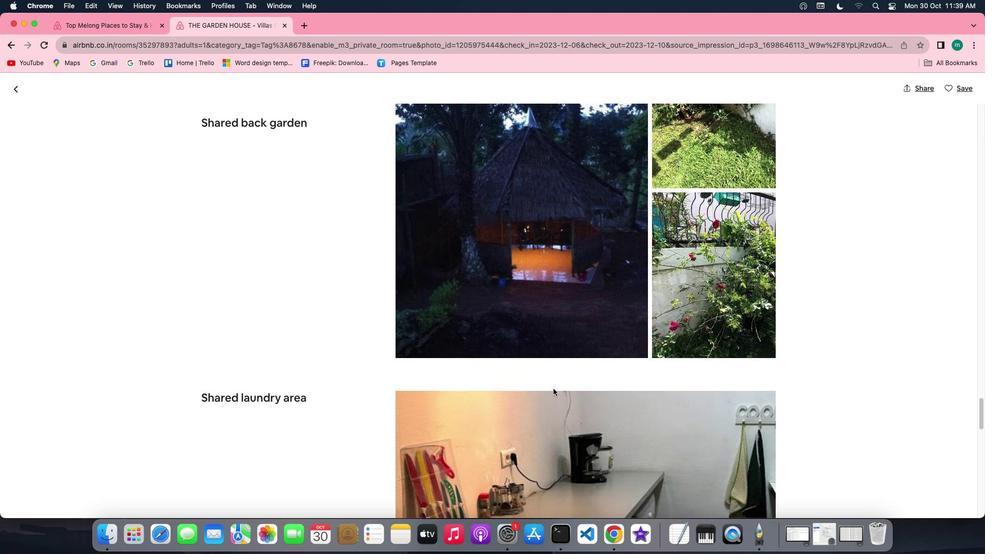 
Action: Mouse scrolled (553, 388) with delta (0, -1)
Screenshot: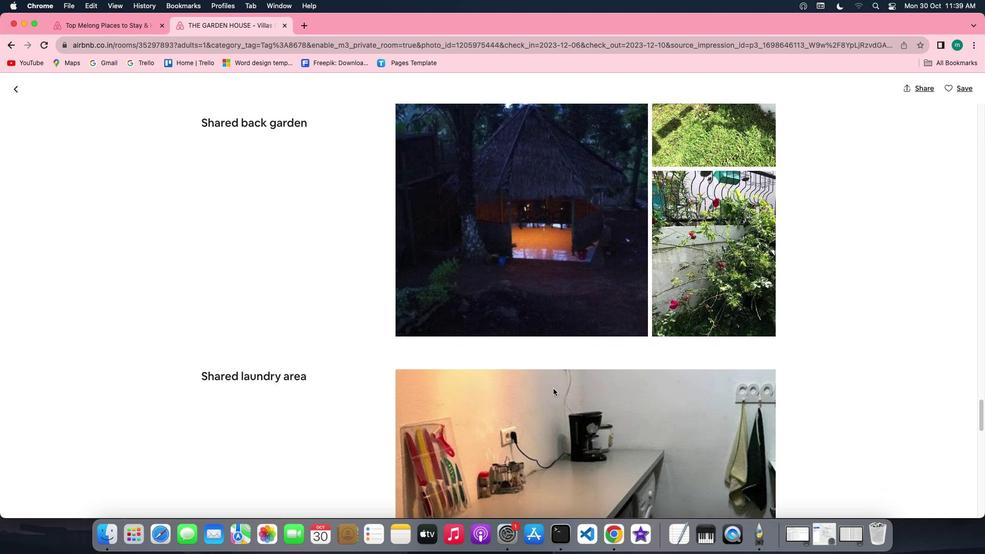 
Action: Mouse scrolled (553, 388) with delta (0, 0)
Screenshot: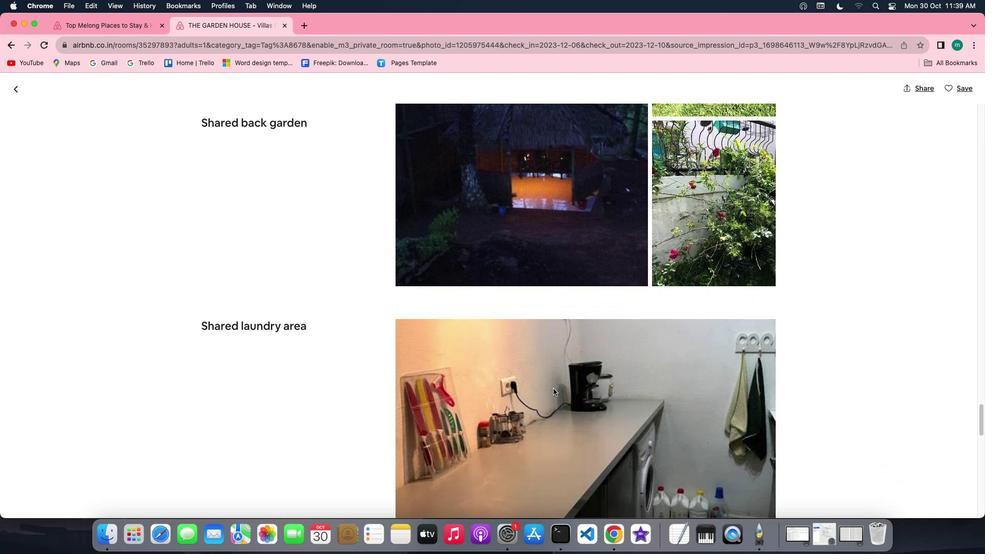 
Action: Mouse scrolled (553, 388) with delta (0, 0)
Screenshot: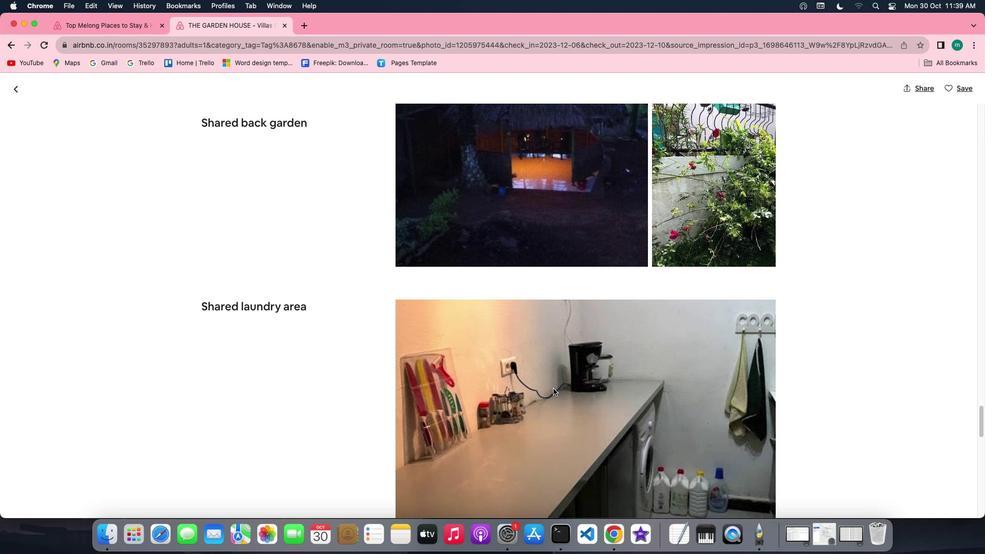 
Action: Mouse scrolled (553, 388) with delta (0, 0)
Screenshot: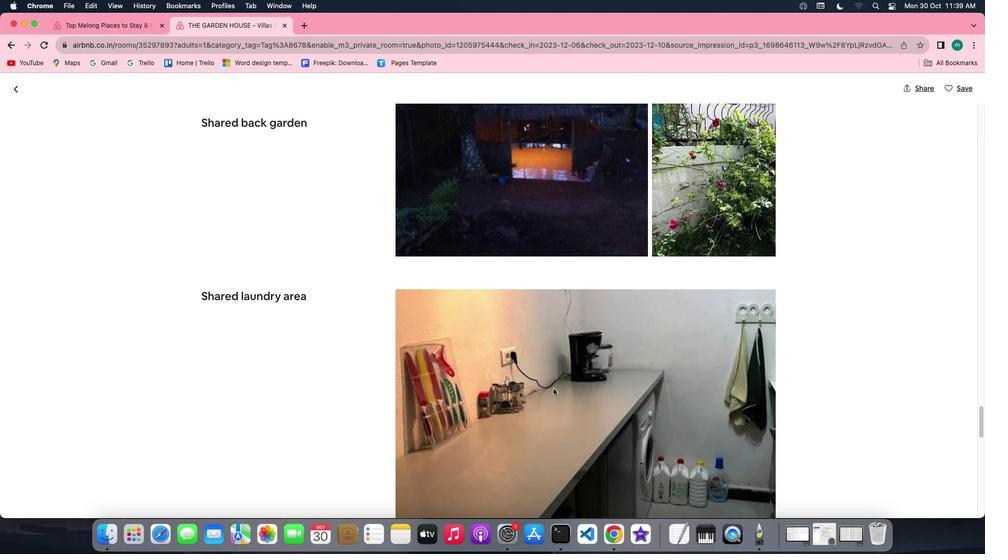 
Action: Mouse scrolled (553, 388) with delta (0, -1)
Screenshot: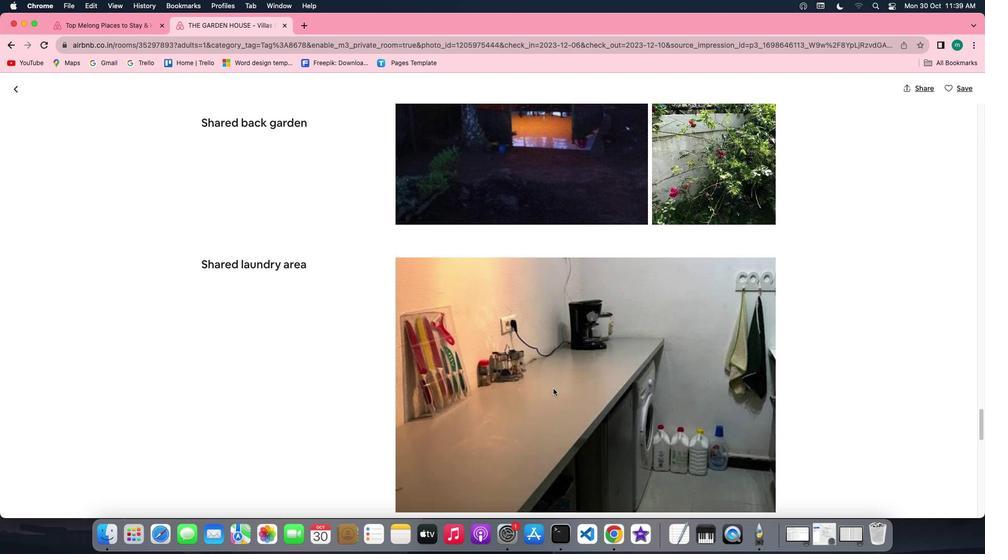 
Action: Mouse scrolled (553, 388) with delta (0, 0)
Screenshot: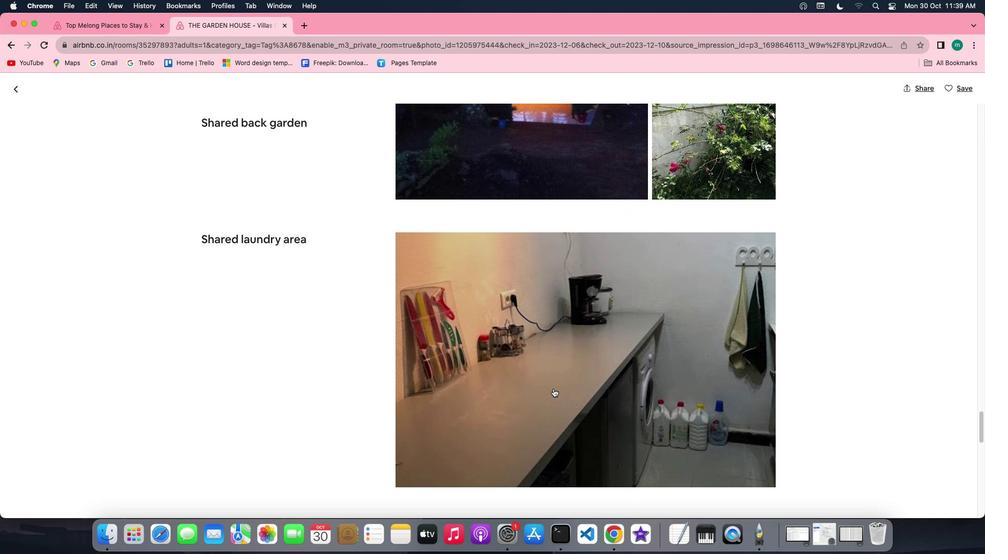 
Action: Mouse scrolled (553, 388) with delta (0, 0)
